 Task: Create a motivational quote design using floral elements in Canva.
Action: Mouse moved to (1066, 339)
Screenshot: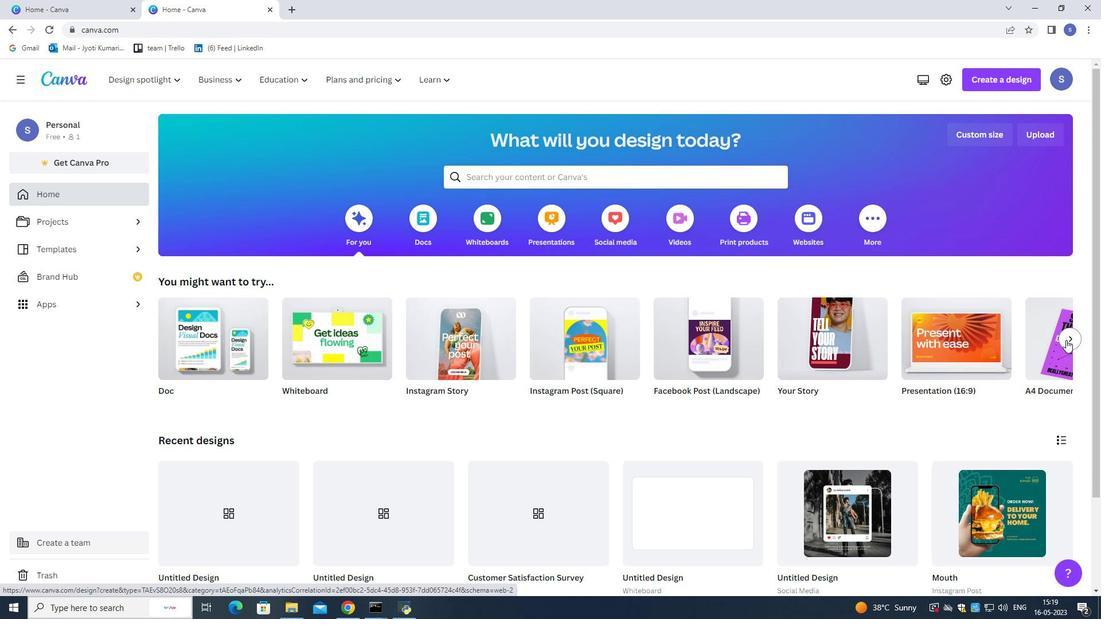 
Action: Mouse pressed left at (1066, 339)
Screenshot: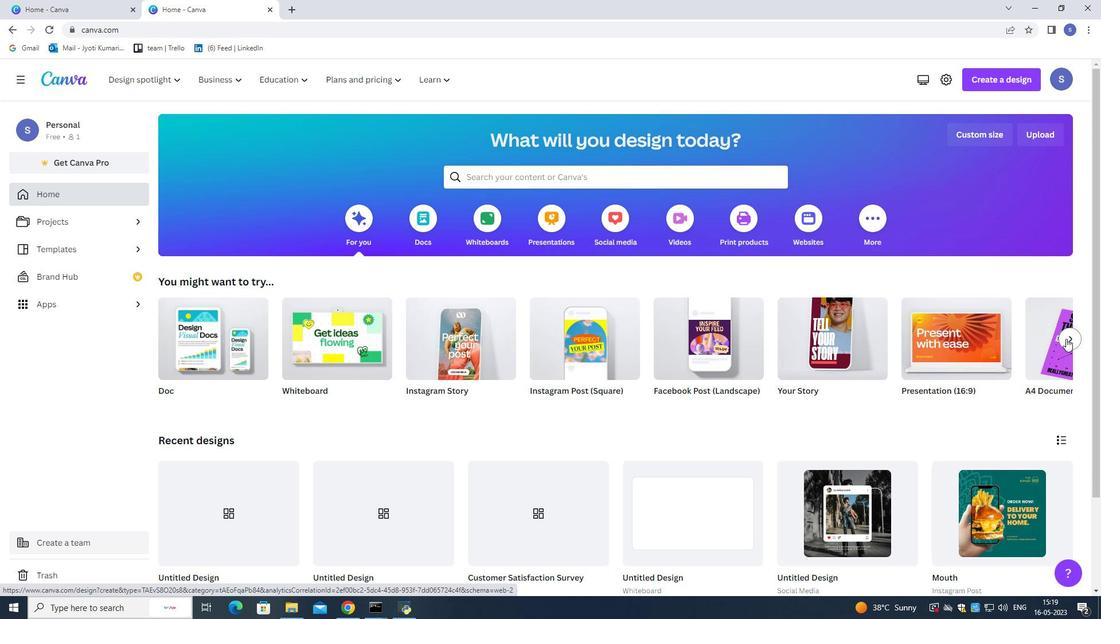 
Action: Mouse moved to (667, 345)
Screenshot: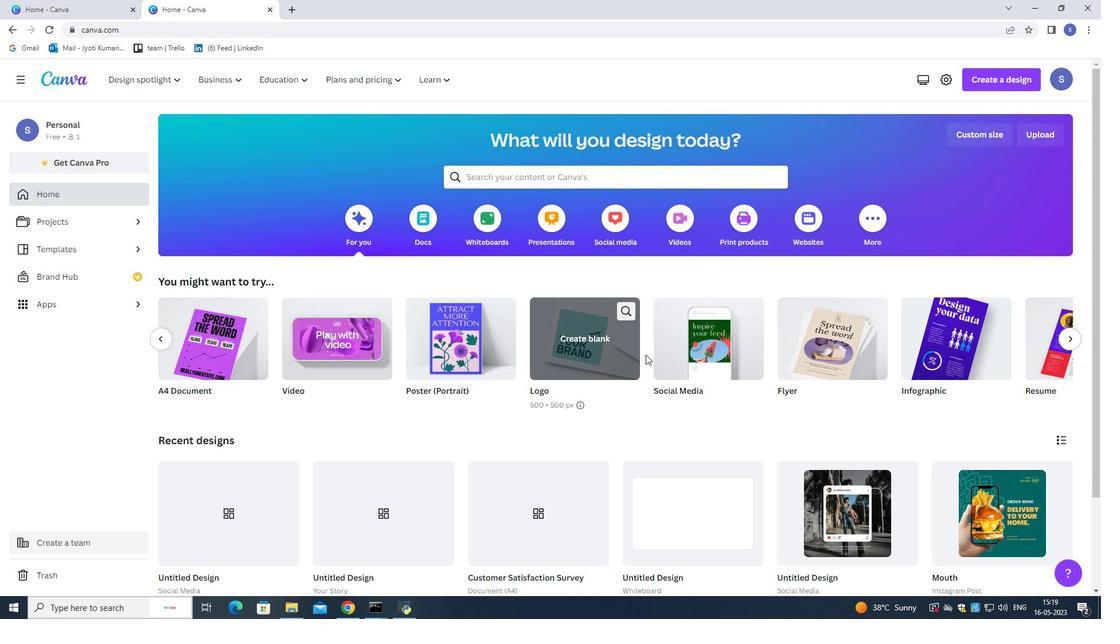 
Action: Mouse pressed left at (667, 345)
Screenshot: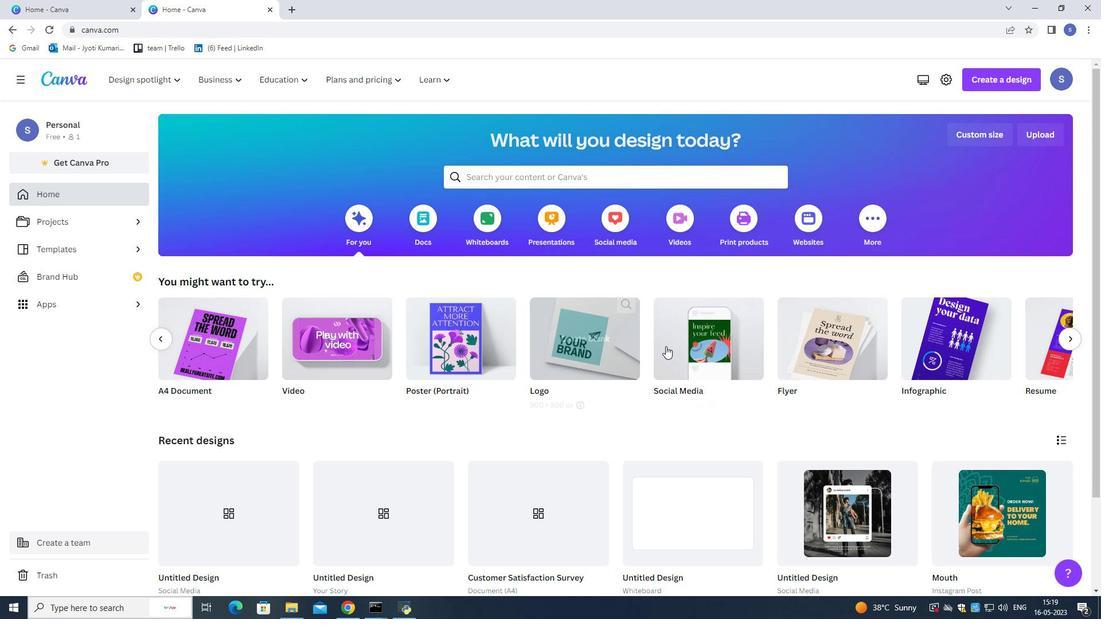 
Action: Mouse moved to (194, 275)
Screenshot: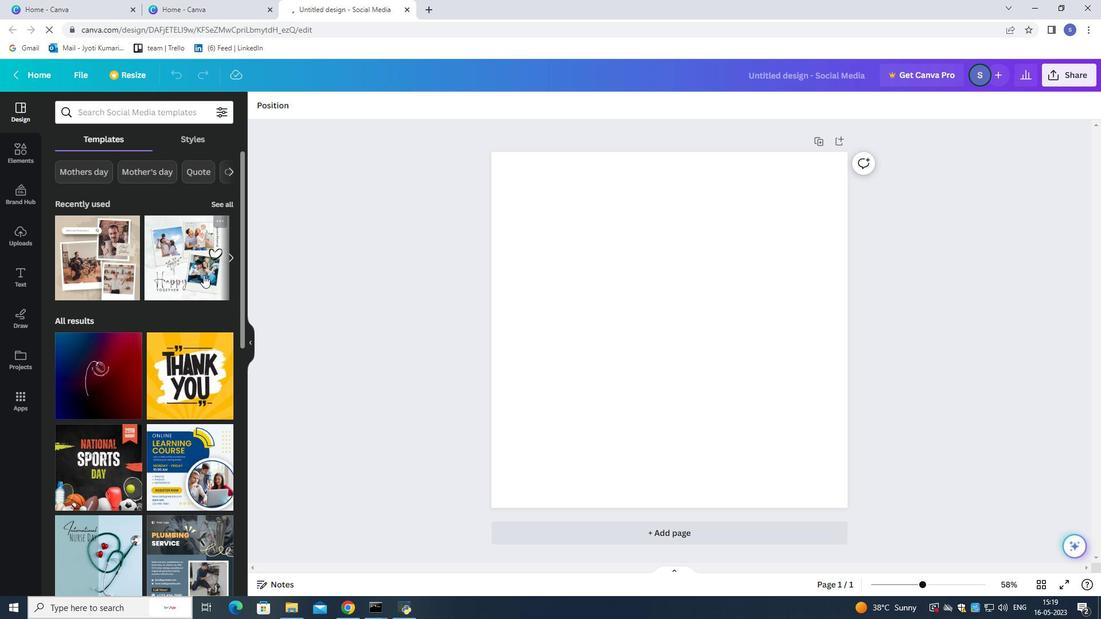 
Action: Mouse scrolled (194, 274) with delta (0, 0)
Screenshot: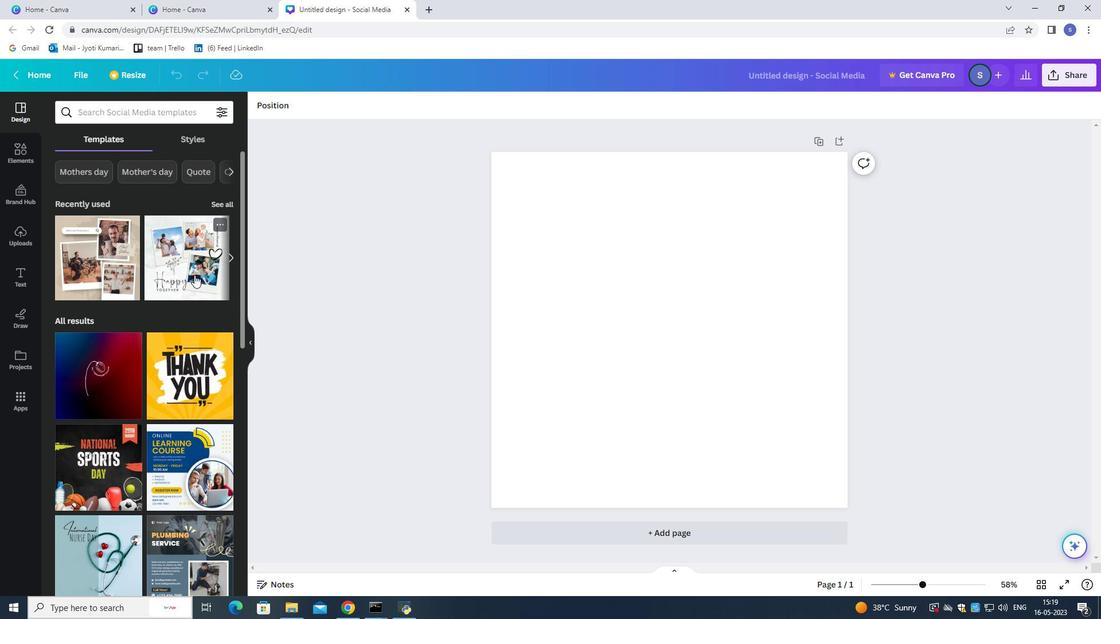 
Action: Mouse scrolled (194, 274) with delta (0, 0)
Screenshot: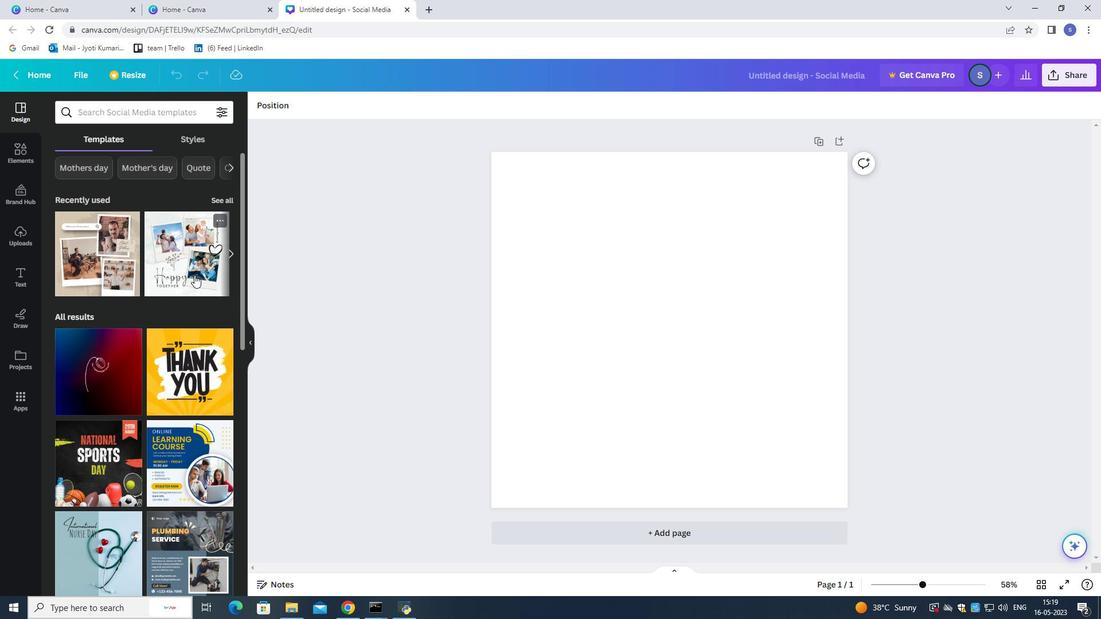 
Action: Mouse scrolled (194, 274) with delta (0, 0)
Screenshot: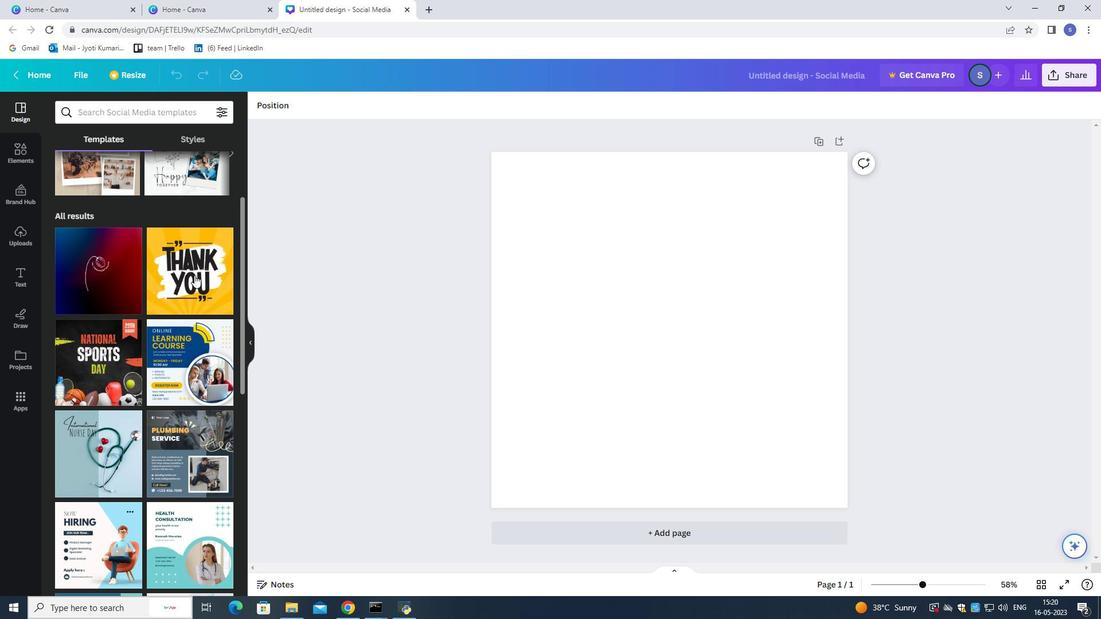 
Action: Mouse scrolled (194, 274) with delta (0, 0)
Screenshot: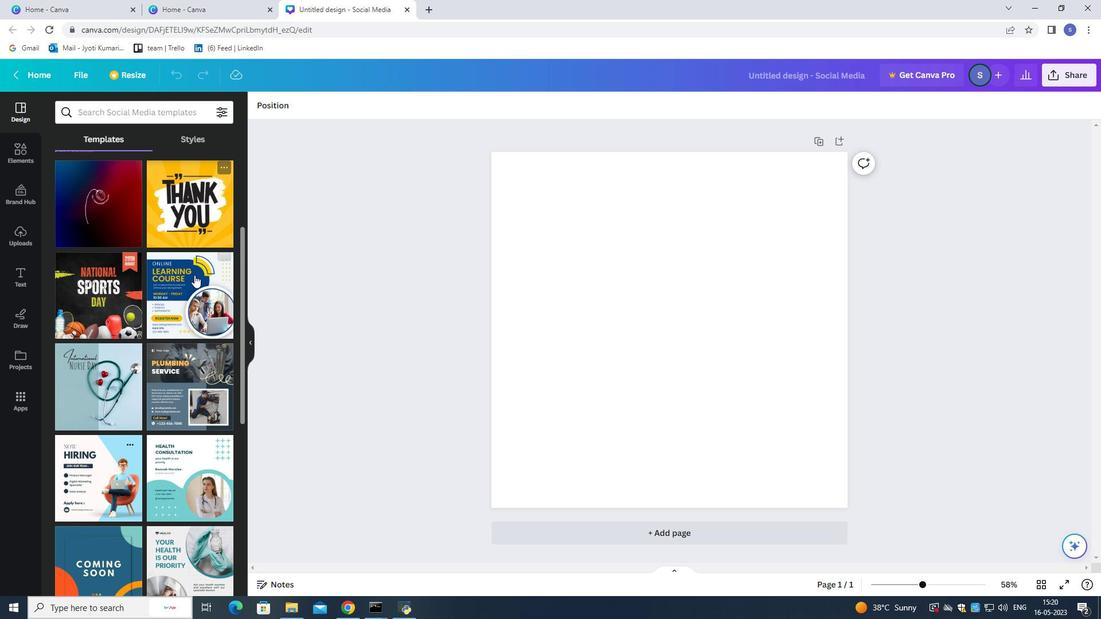 
Action: Mouse scrolled (194, 274) with delta (0, 0)
Screenshot: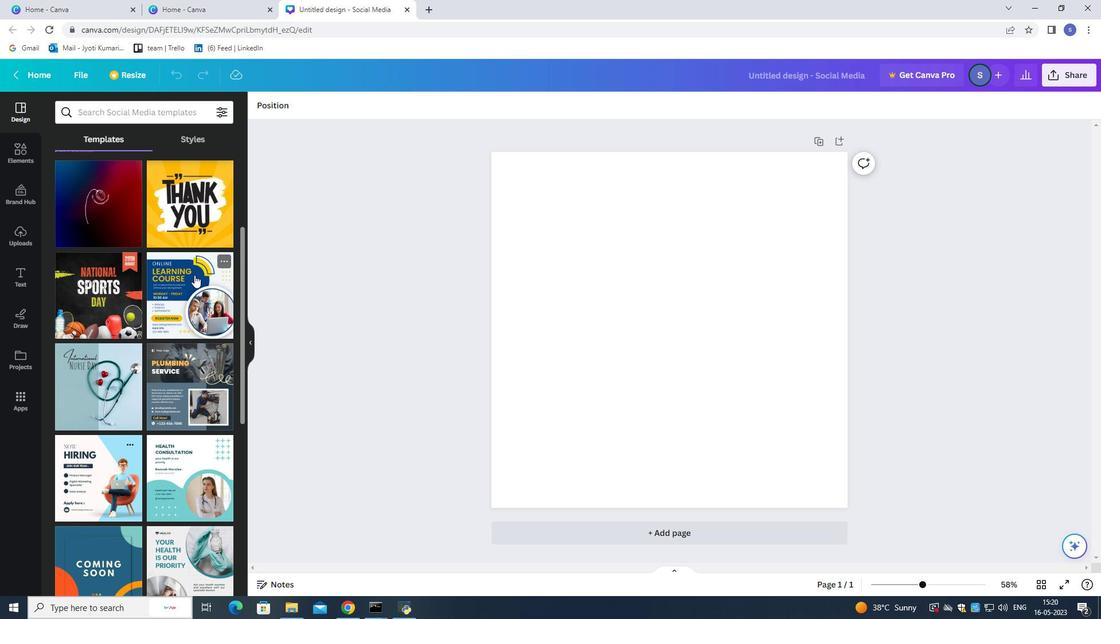 
Action: Mouse scrolled (194, 274) with delta (0, 0)
Screenshot: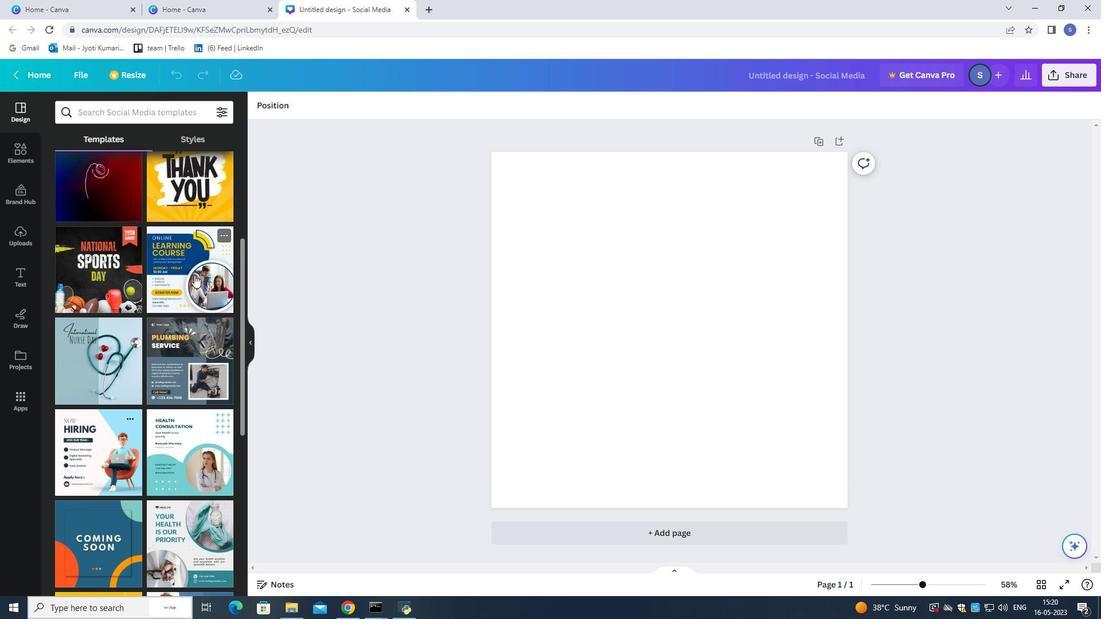 
Action: Mouse scrolled (194, 274) with delta (0, 0)
Screenshot: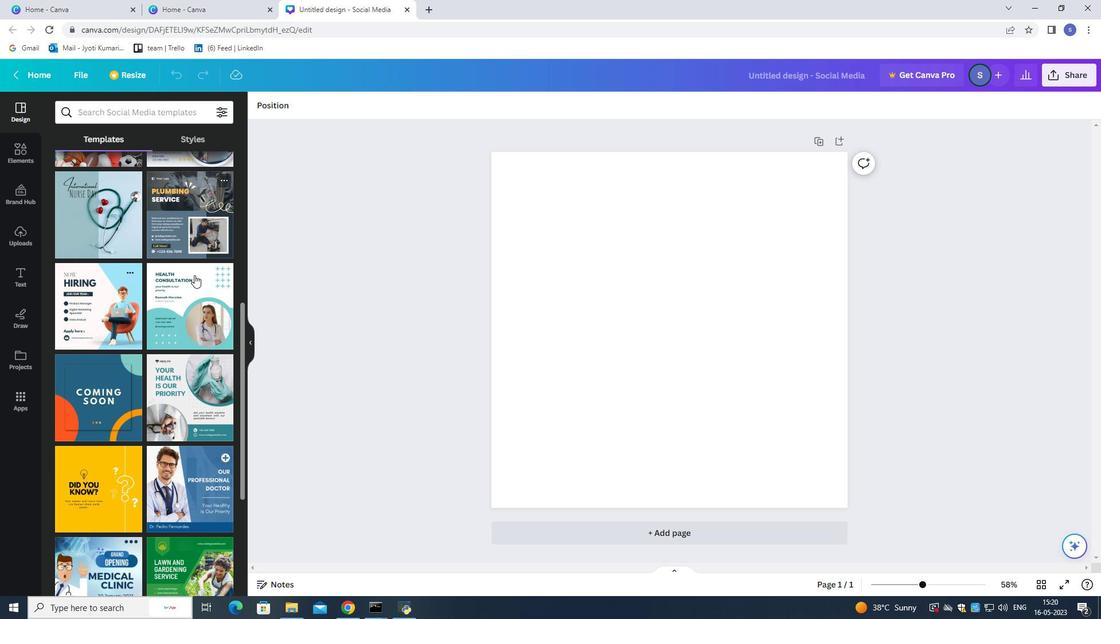 
Action: Mouse scrolled (194, 274) with delta (0, 0)
Screenshot: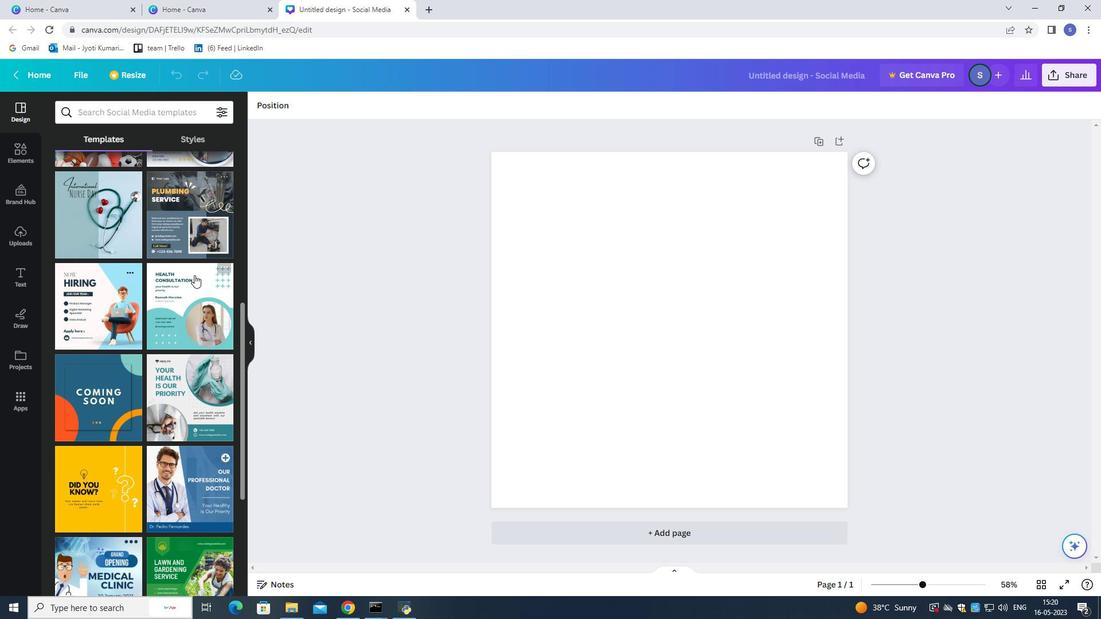 
Action: Mouse scrolled (194, 274) with delta (0, 0)
Screenshot: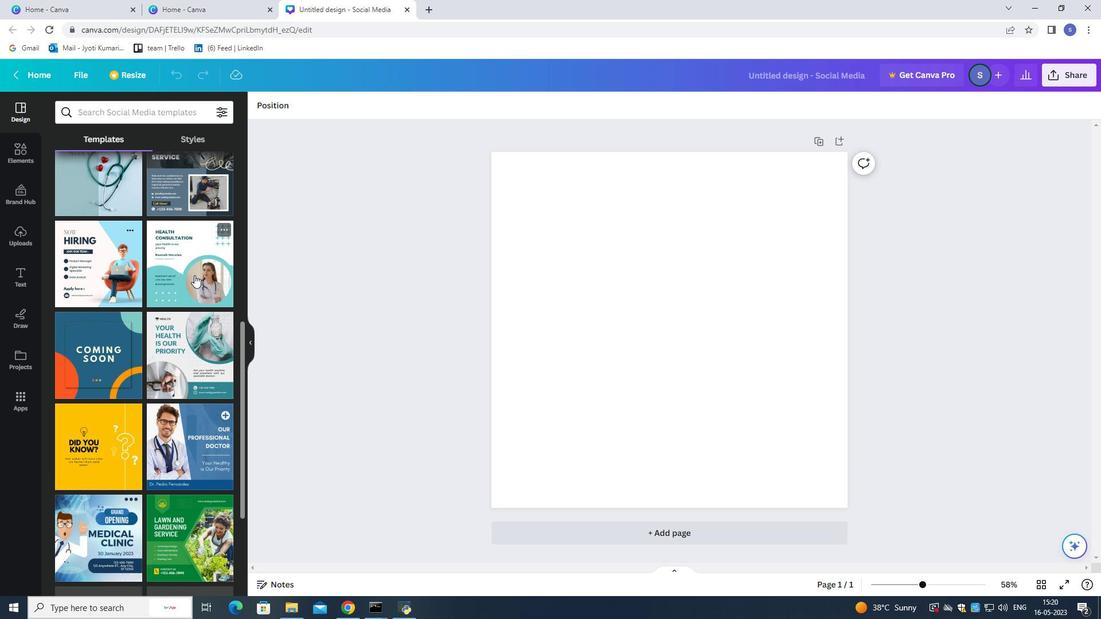 
Action: Mouse moved to (194, 273)
Screenshot: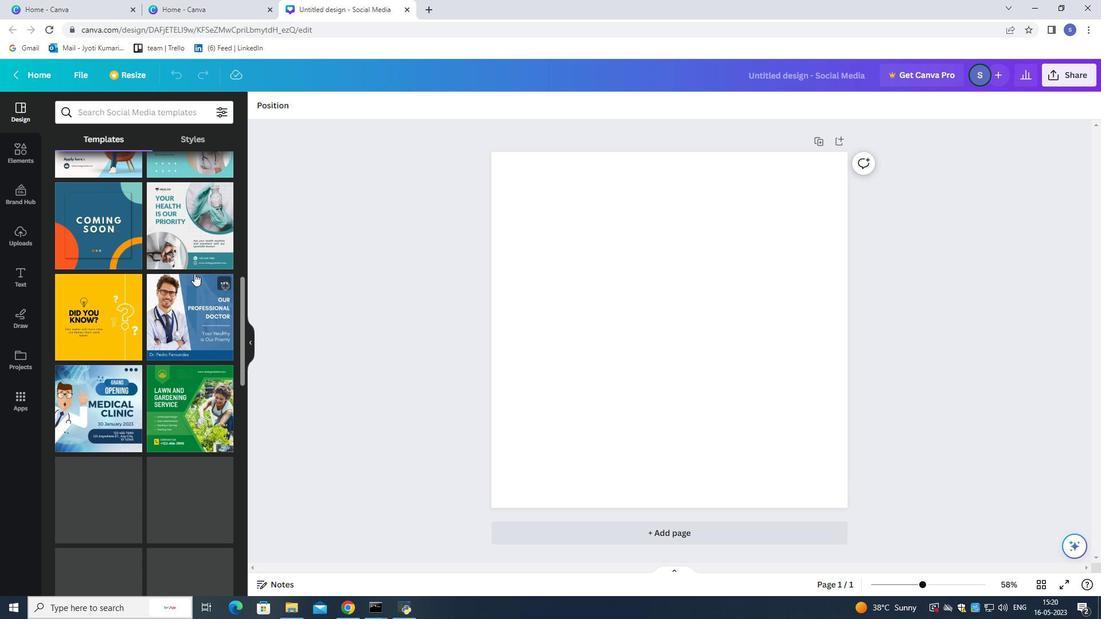 
Action: Mouse scrolled (194, 273) with delta (0, 0)
Screenshot: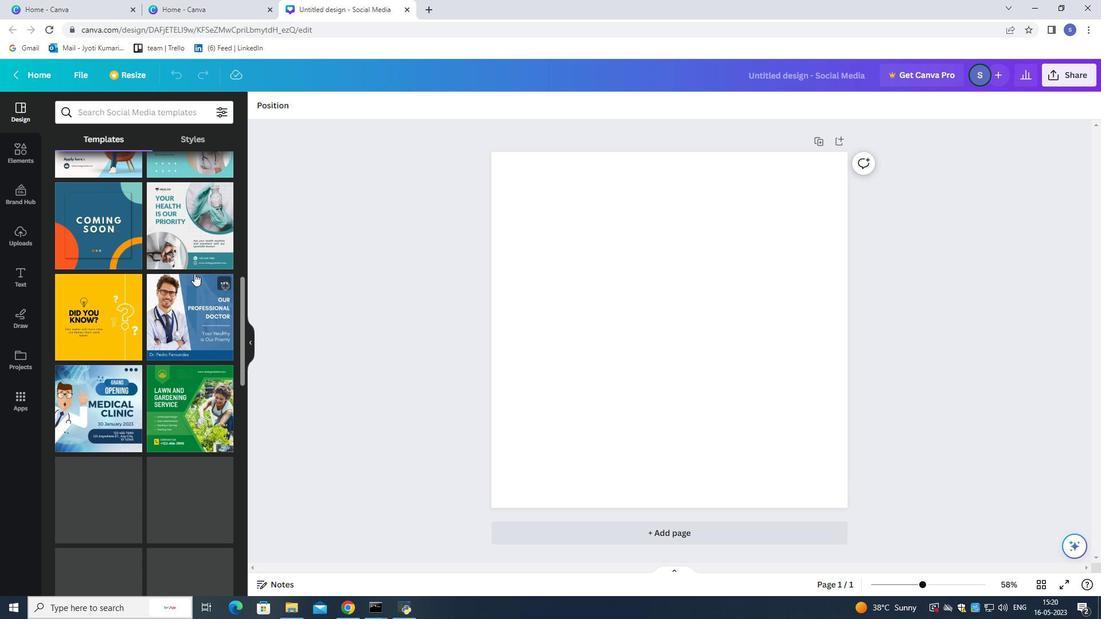 
Action: Mouse moved to (200, 277)
Screenshot: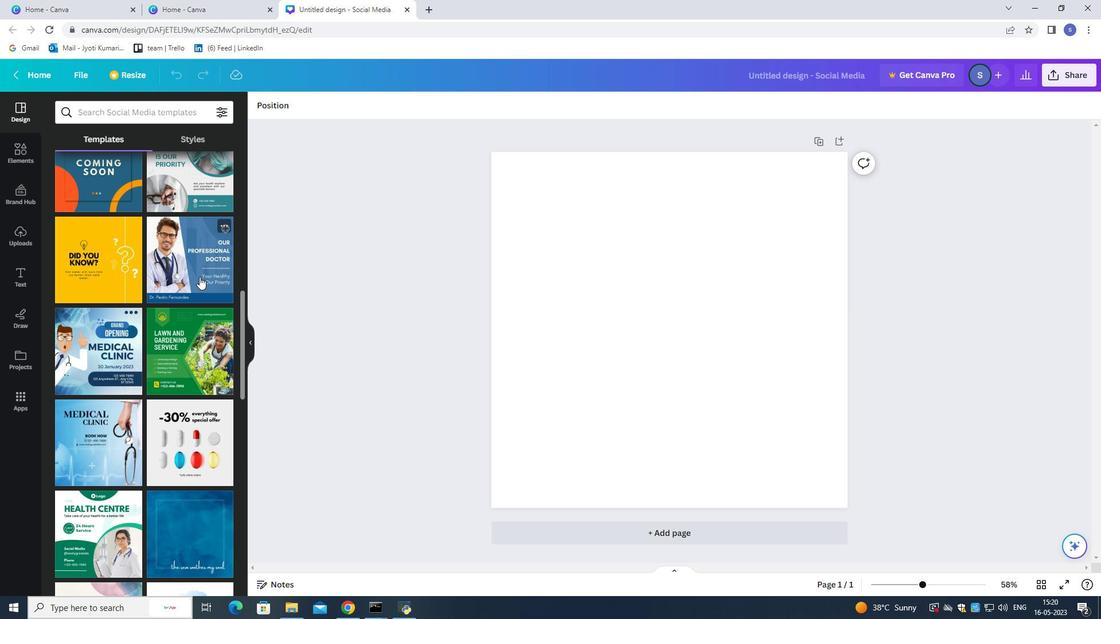 
Action: Mouse scrolled (200, 277) with delta (0, 0)
Screenshot: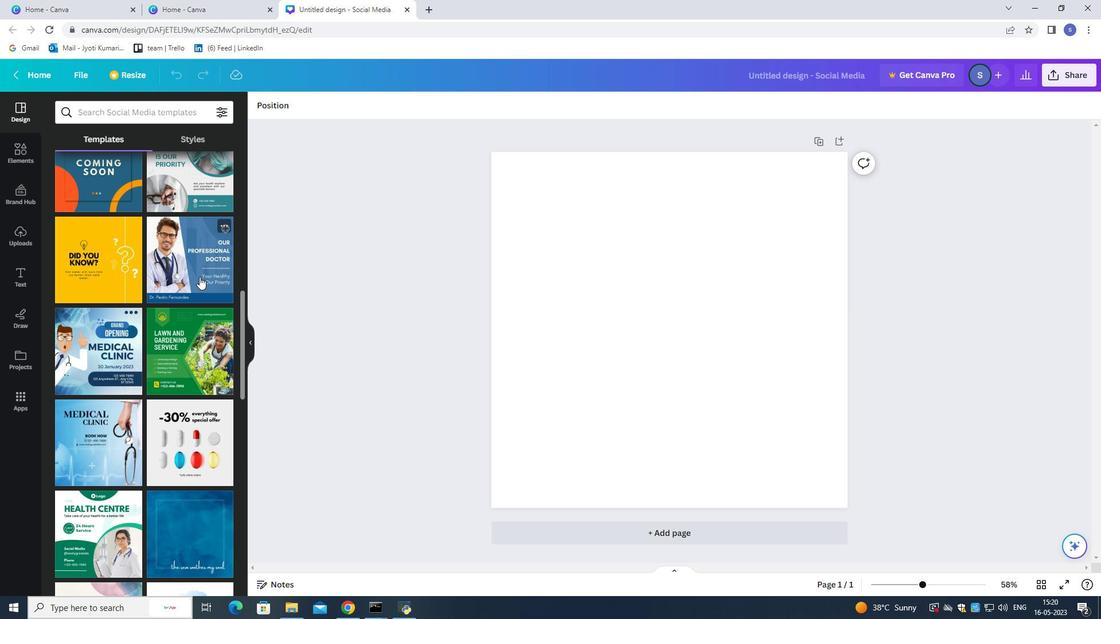 
Action: Mouse moved to (200, 280)
Screenshot: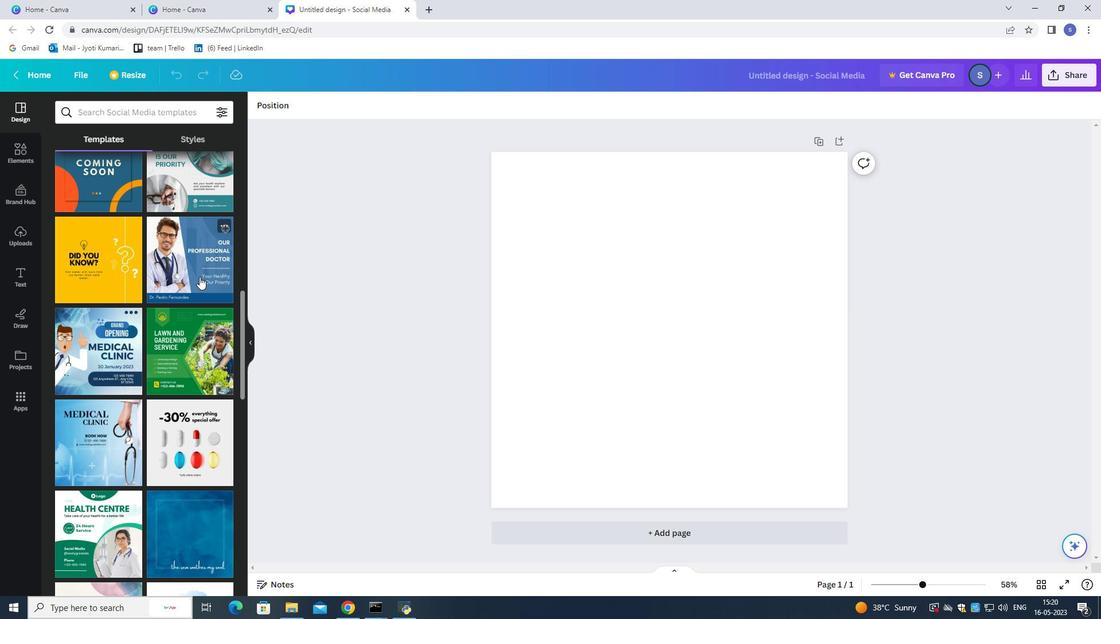 
Action: Mouse scrolled (200, 279) with delta (0, 0)
Screenshot: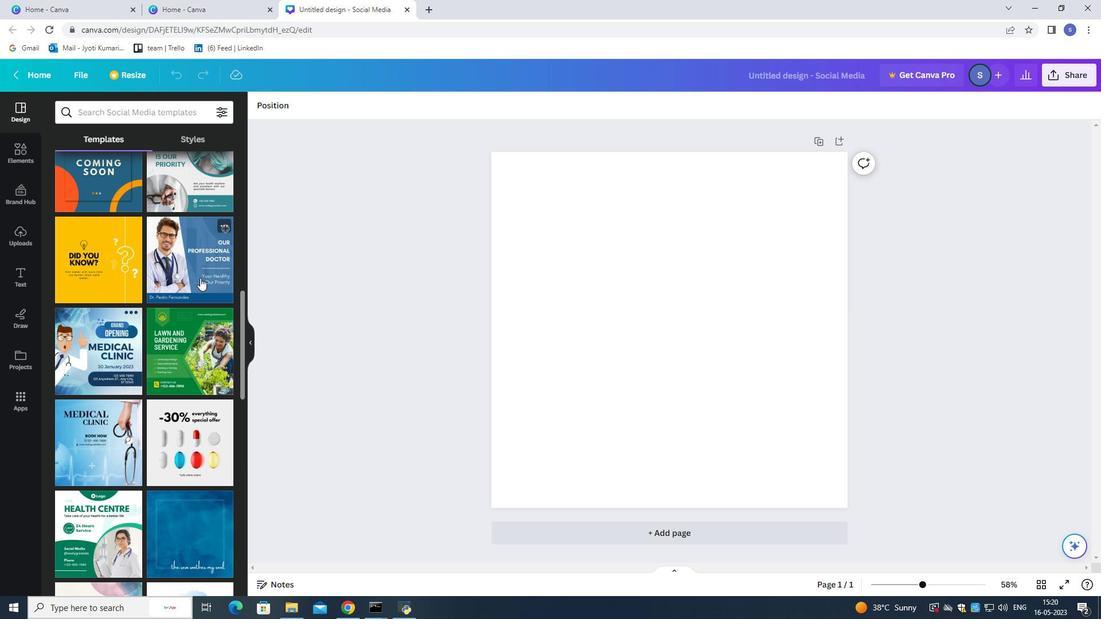 
Action: Mouse moved to (200, 278)
Screenshot: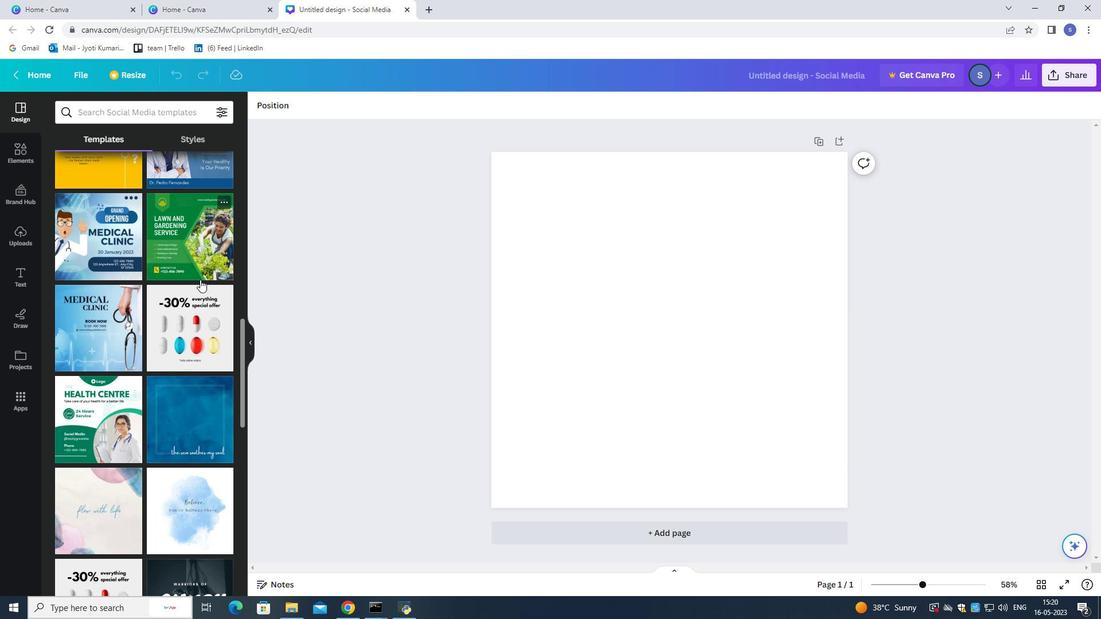 
Action: Mouse scrolled (200, 278) with delta (0, 0)
Screenshot: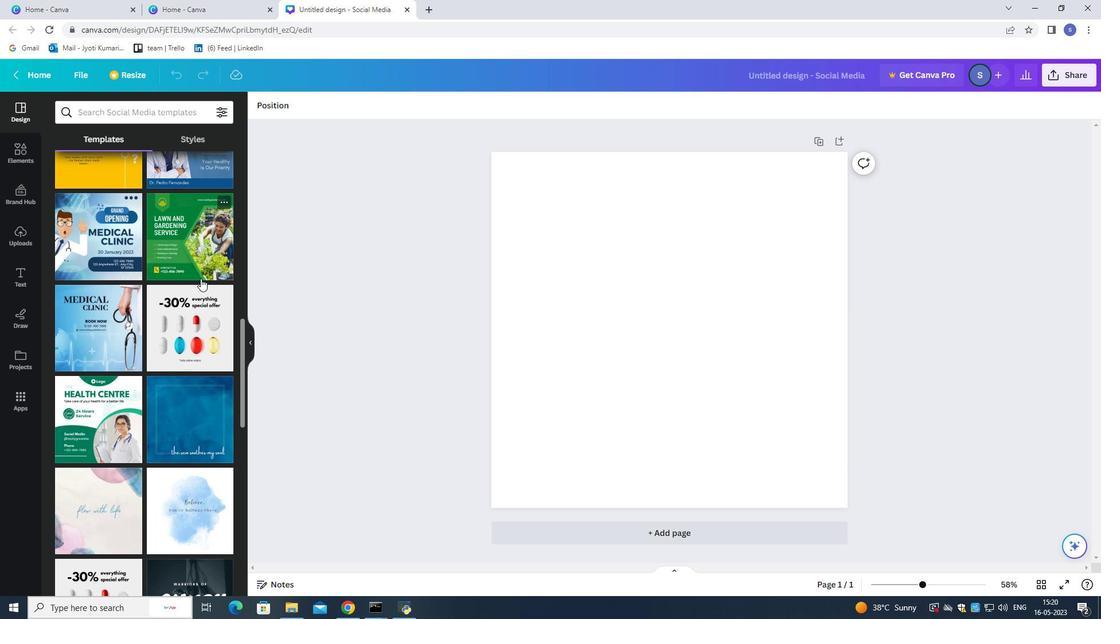 
Action: Mouse moved to (200, 277)
Screenshot: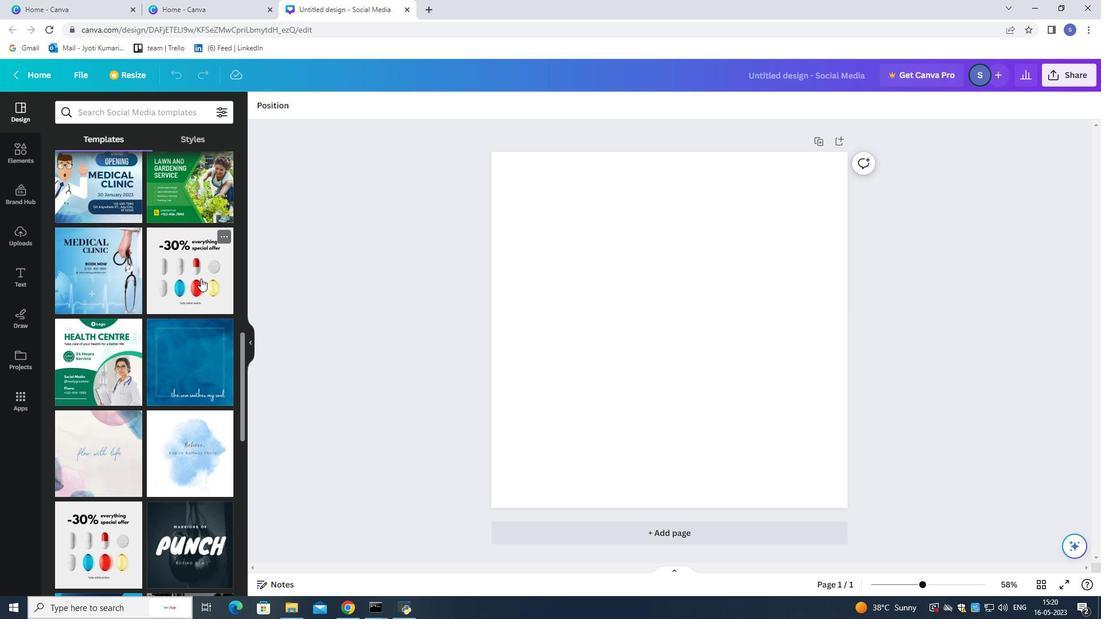 
Action: Mouse scrolled (200, 277) with delta (0, 0)
Screenshot: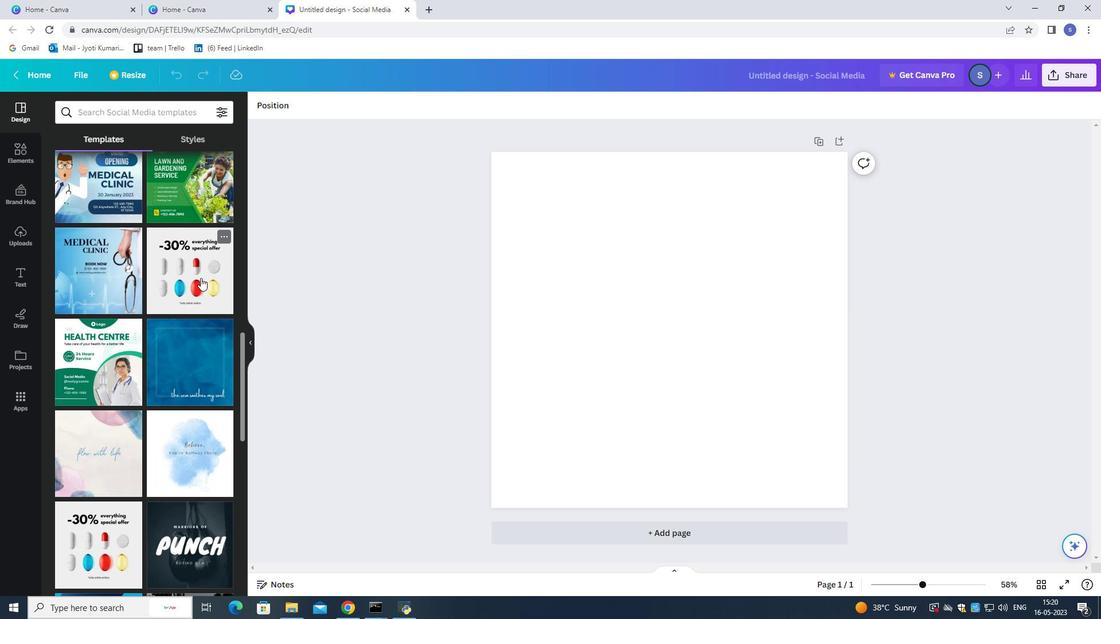 
Action: Mouse scrolled (200, 277) with delta (0, 0)
Screenshot: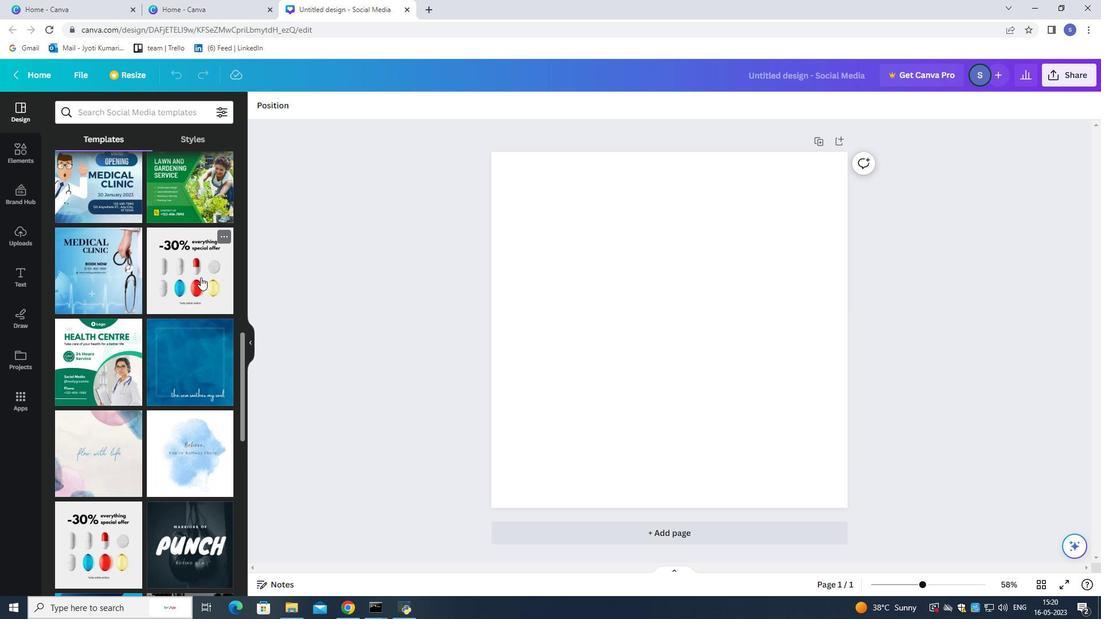 
Action: Mouse scrolled (200, 277) with delta (0, 0)
Screenshot: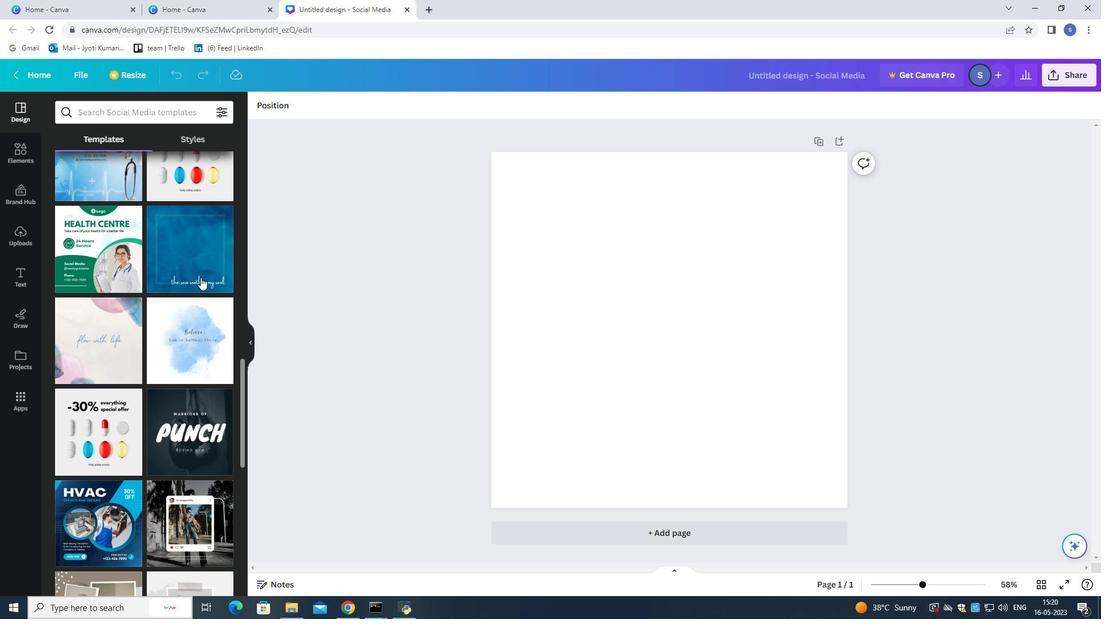 
Action: Mouse scrolled (200, 277) with delta (0, 0)
Screenshot: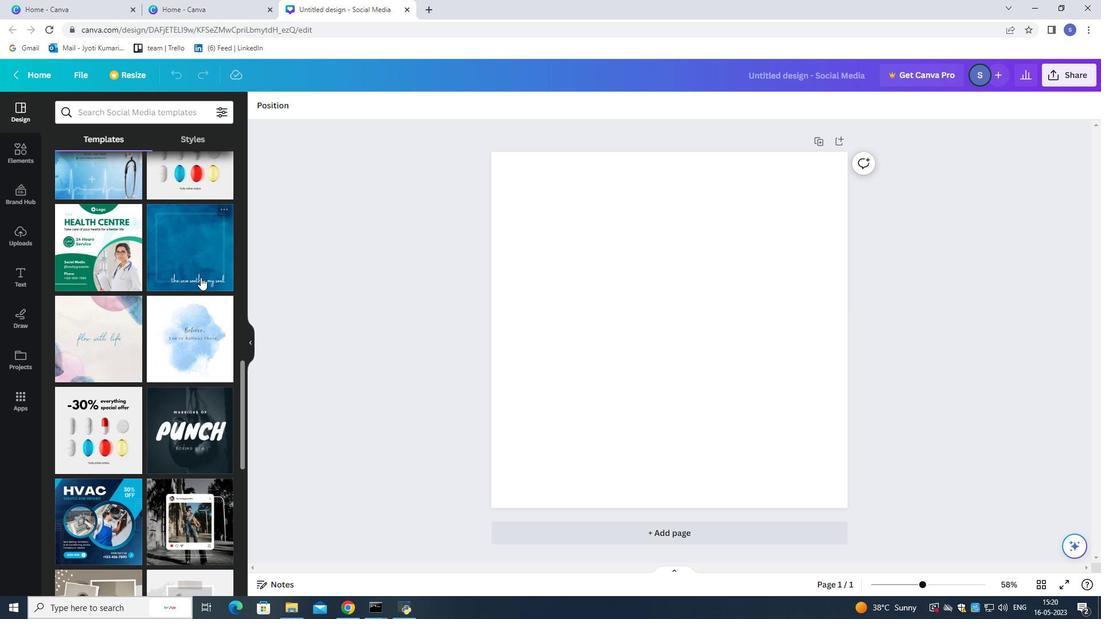 
Action: Mouse scrolled (200, 277) with delta (0, 0)
Screenshot: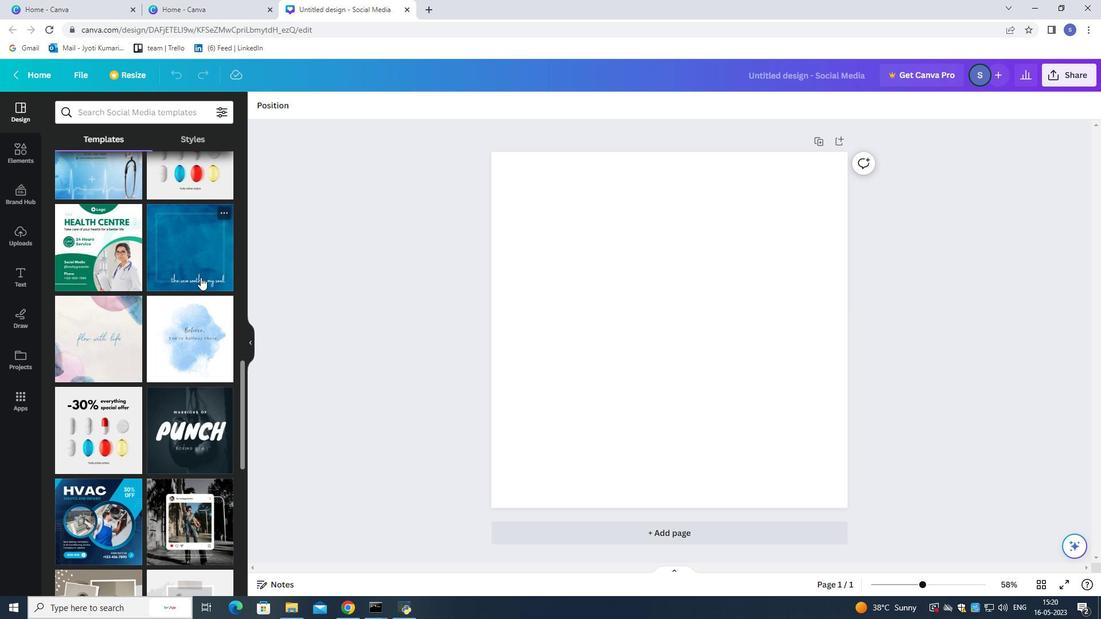 
Action: Mouse scrolled (200, 277) with delta (0, 0)
Screenshot: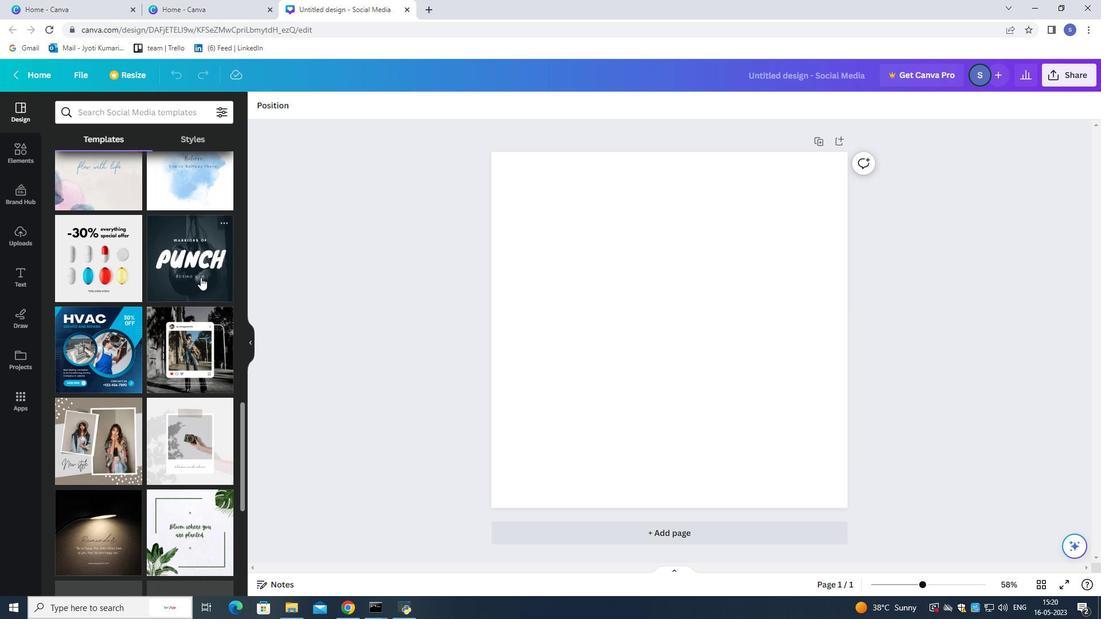 
Action: Mouse moved to (200, 277)
Screenshot: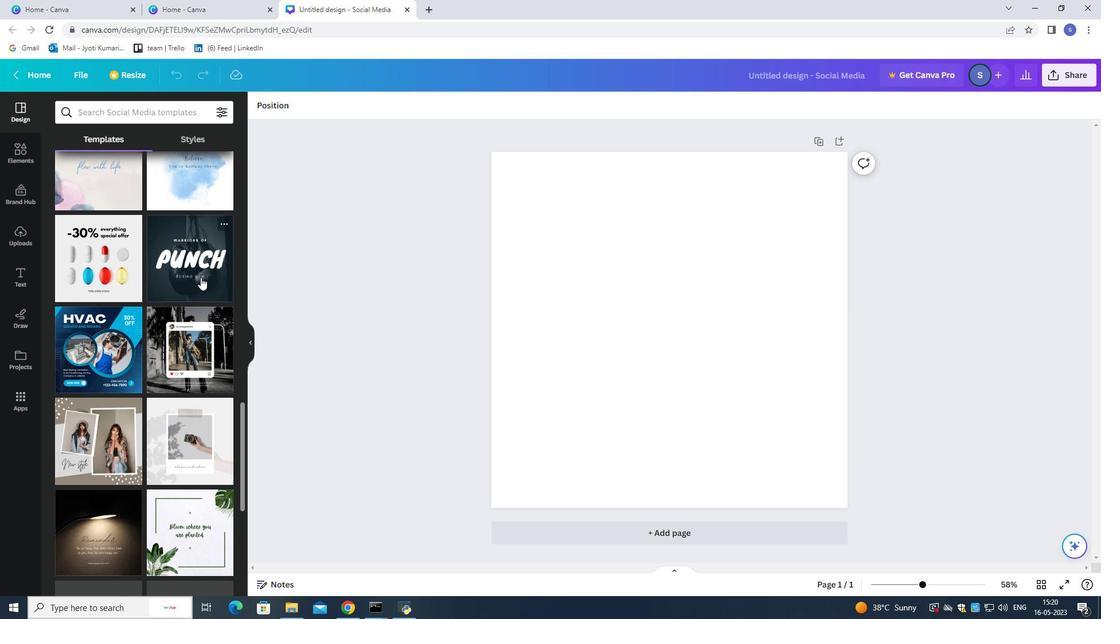 
Action: Mouse scrolled (200, 276) with delta (0, 0)
Screenshot: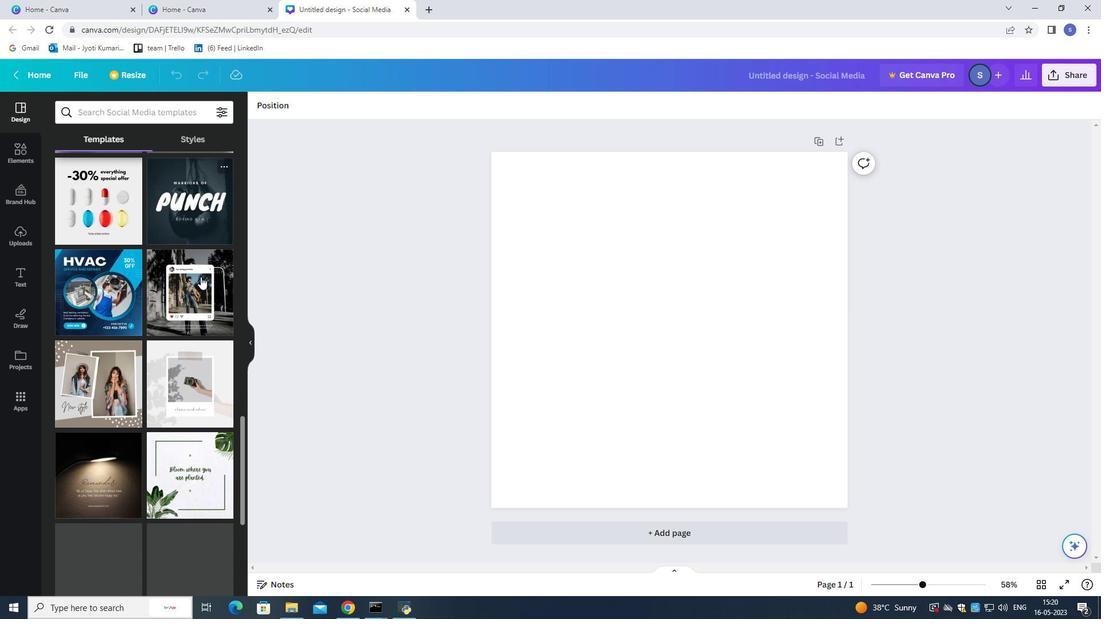 
Action: Mouse moved to (201, 277)
Screenshot: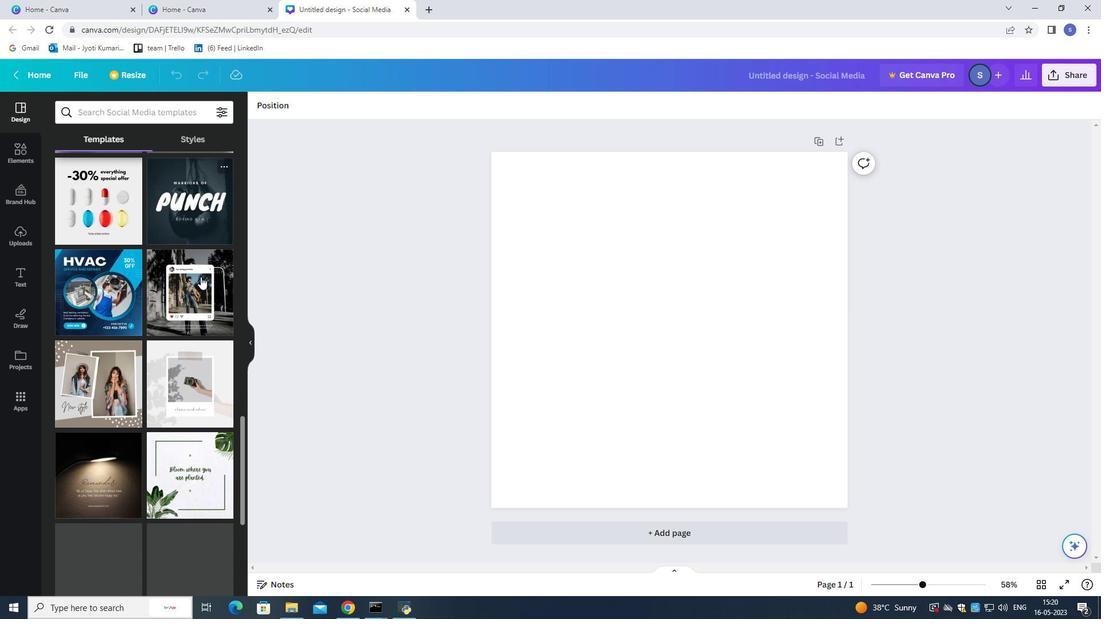 
Action: Mouse scrolled (201, 276) with delta (0, 0)
Screenshot: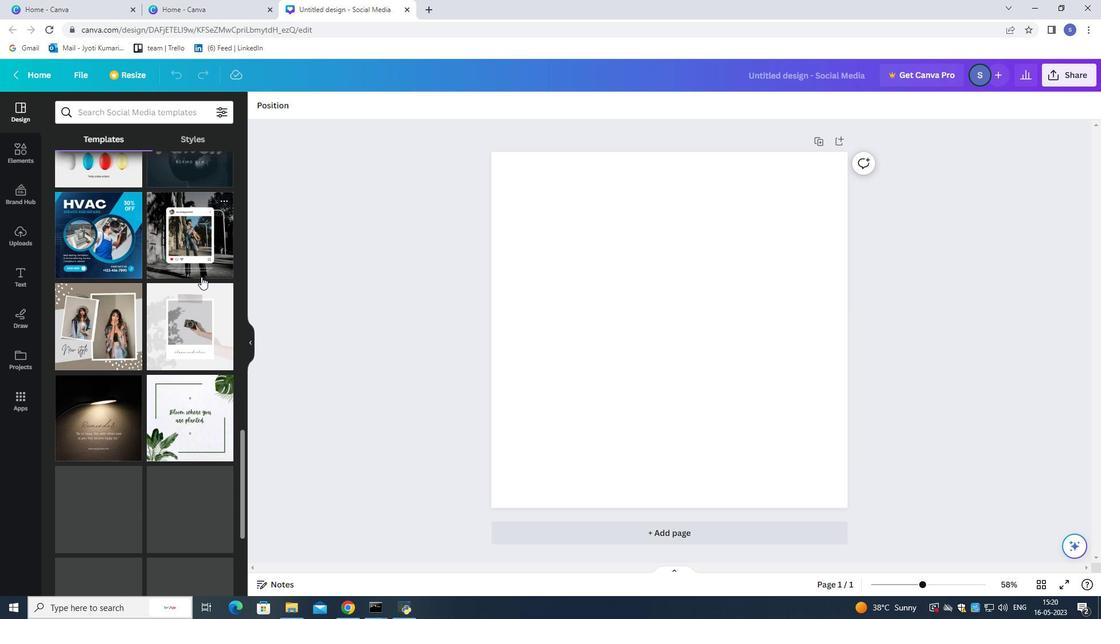 
Action: Mouse moved to (201, 277)
Screenshot: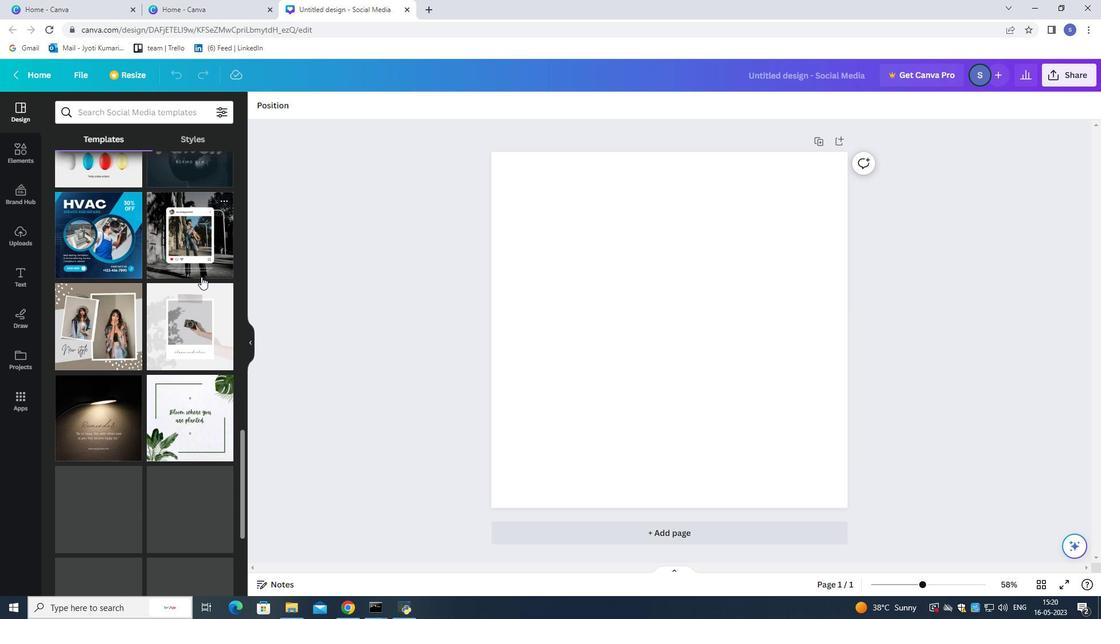 
Action: Mouse scrolled (201, 276) with delta (0, 0)
Screenshot: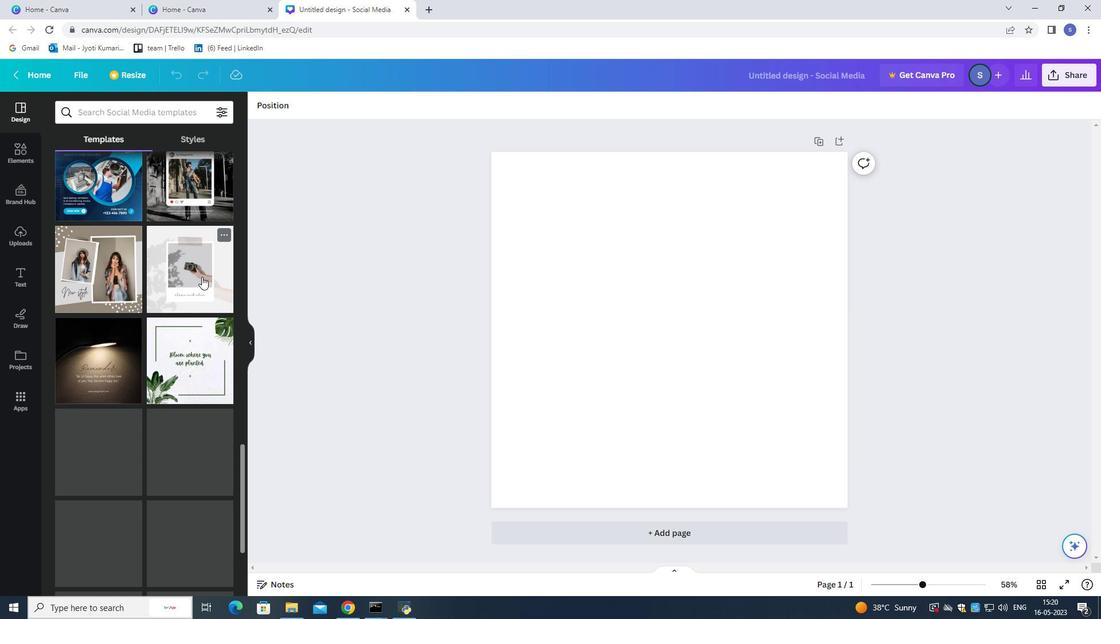 
Action: Mouse scrolled (201, 276) with delta (0, 0)
Screenshot: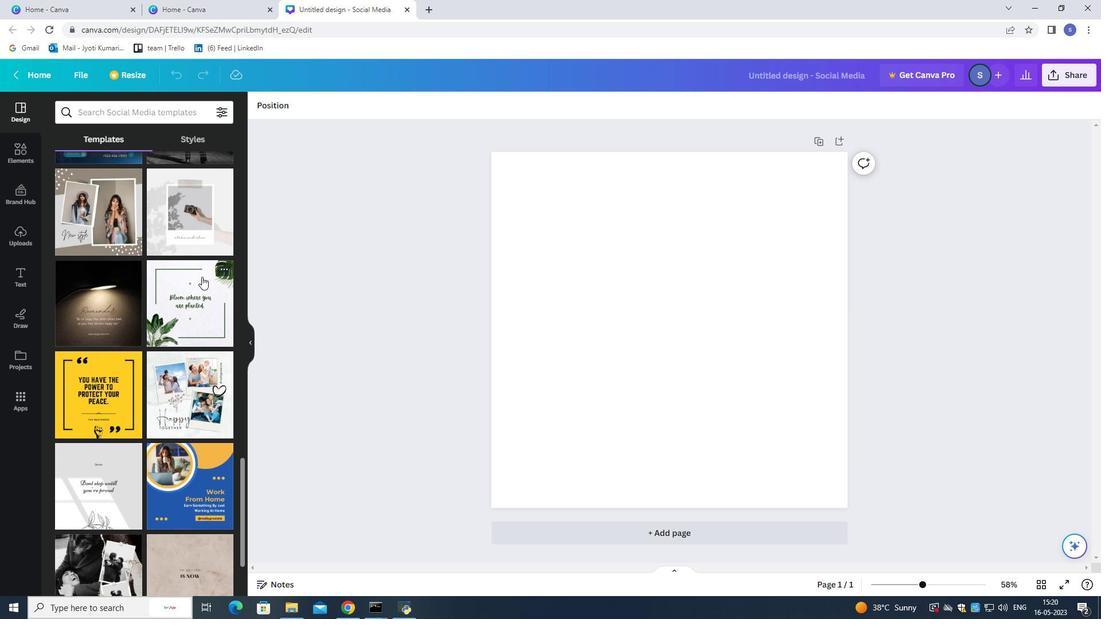 
Action: Mouse moved to (197, 257)
Screenshot: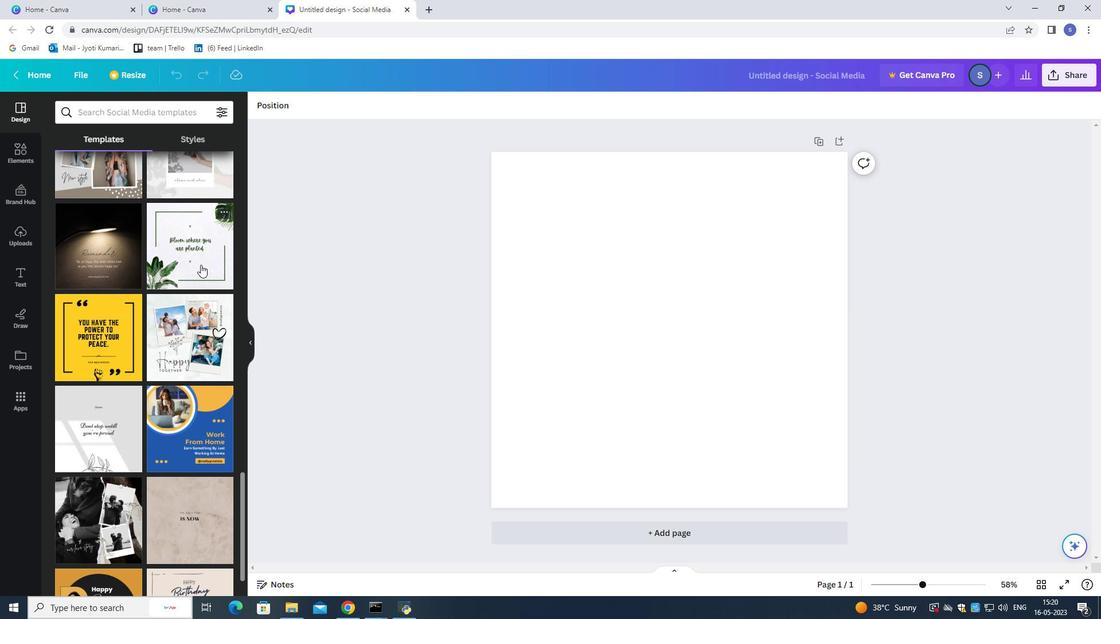 
Action: Mouse pressed left at (197, 257)
Screenshot: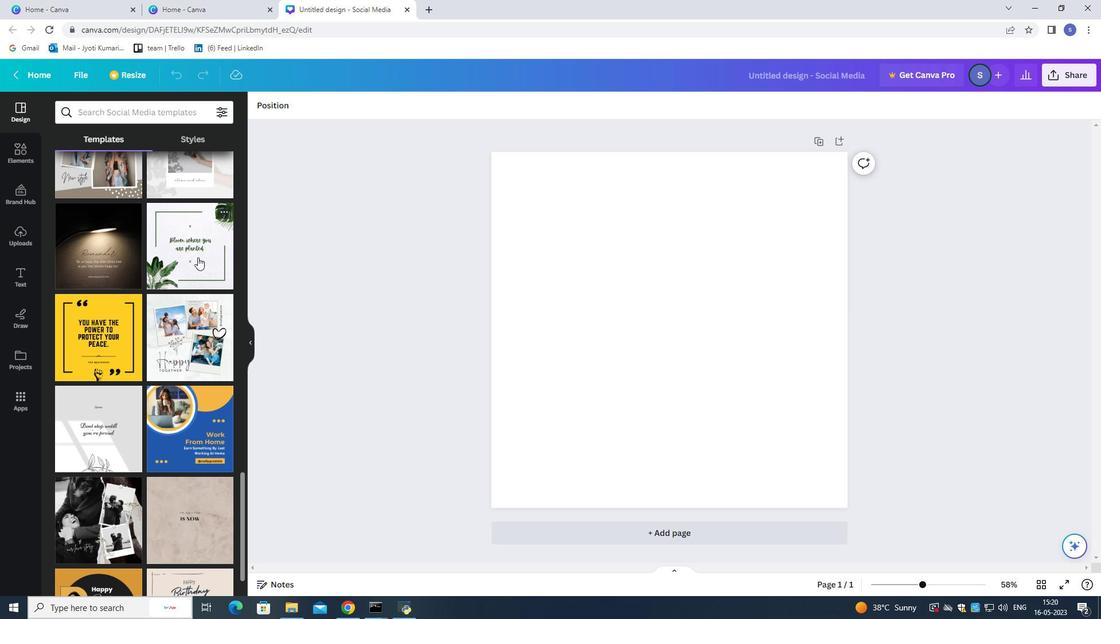 
Action: Mouse moved to (123, 489)
Screenshot: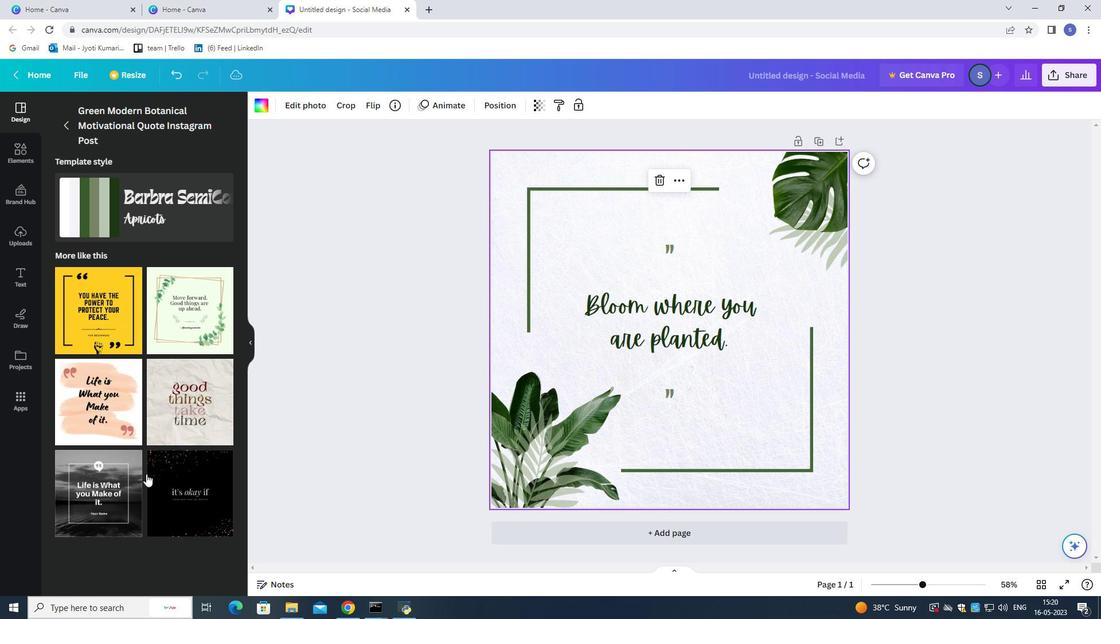 
Action: Mouse scrolled (123, 488) with delta (0, 0)
Screenshot: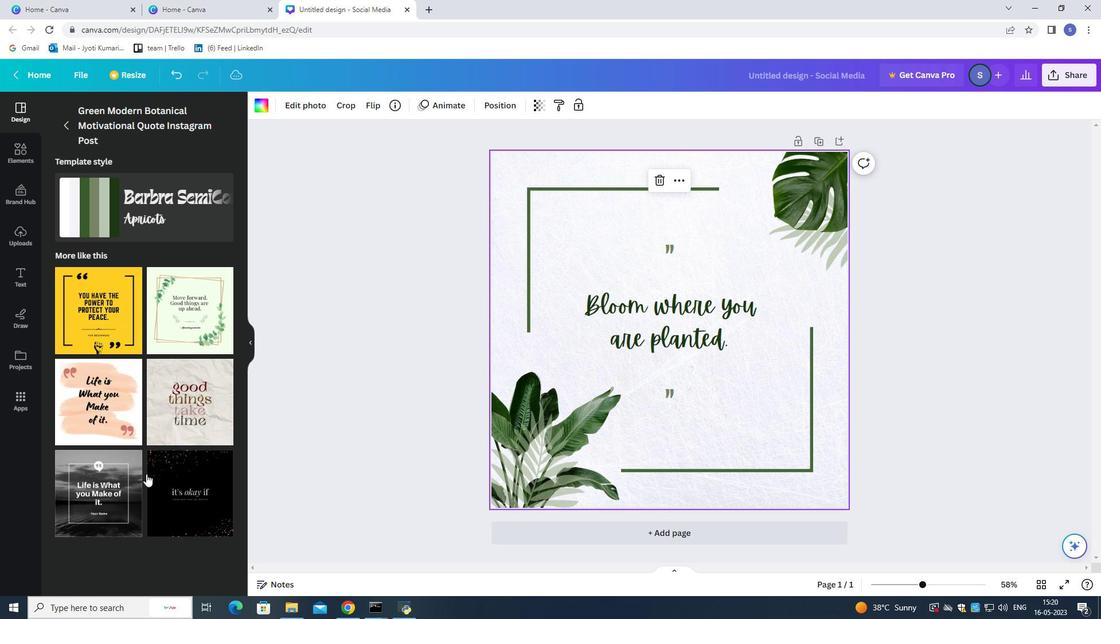
Action: Mouse moved to (123, 500)
Screenshot: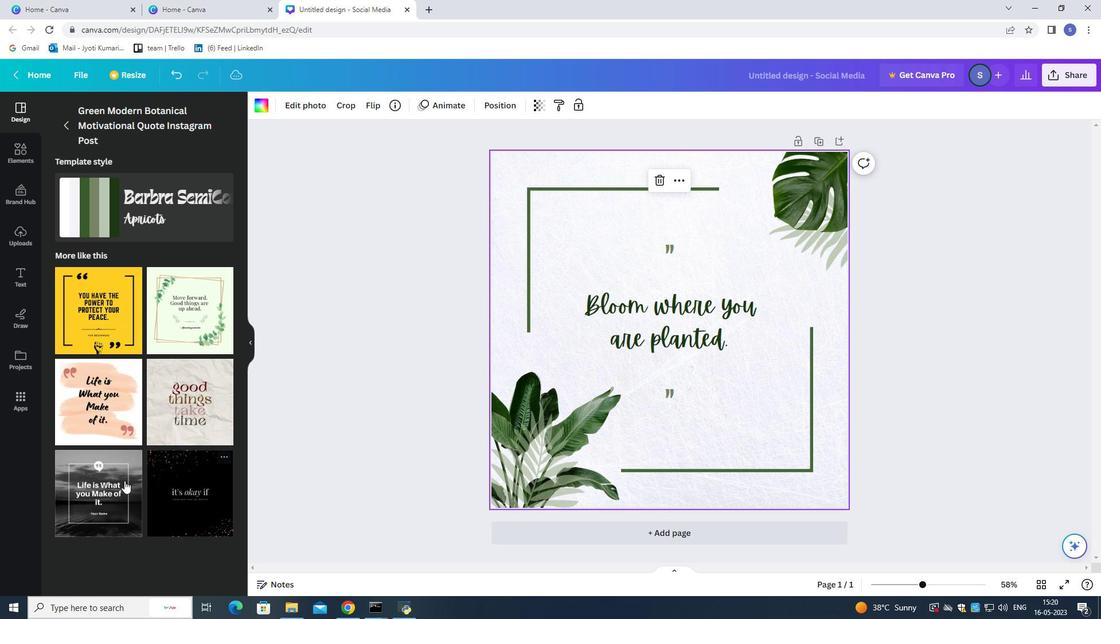 
Action: Mouse scrolled (123, 500) with delta (0, 0)
Screenshot: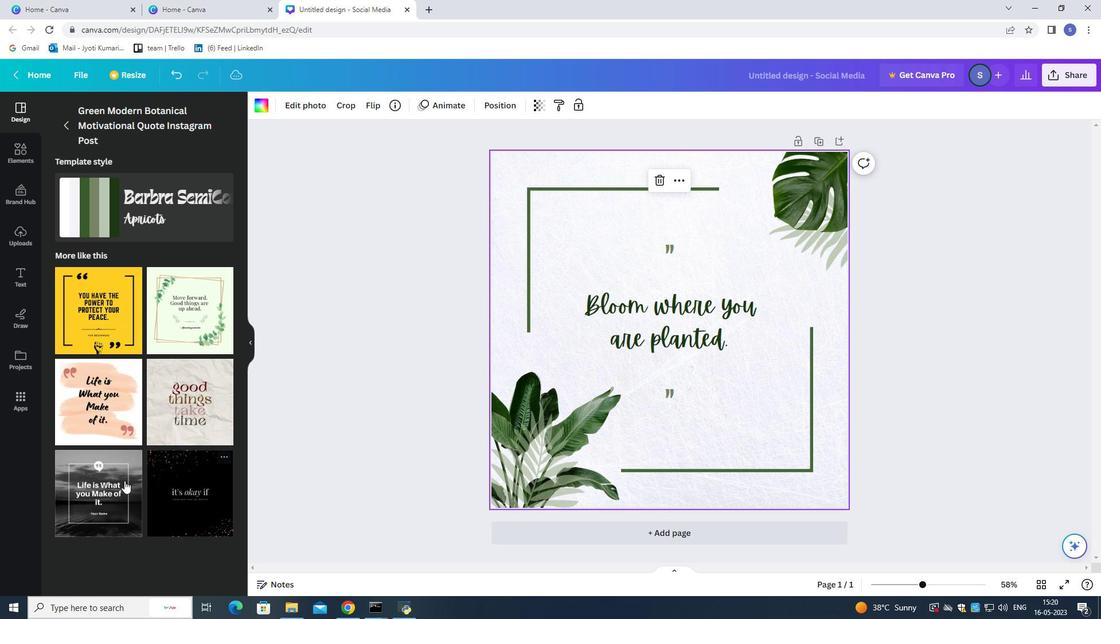 
Action: Mouse moved to (123, 503)
Screenshot: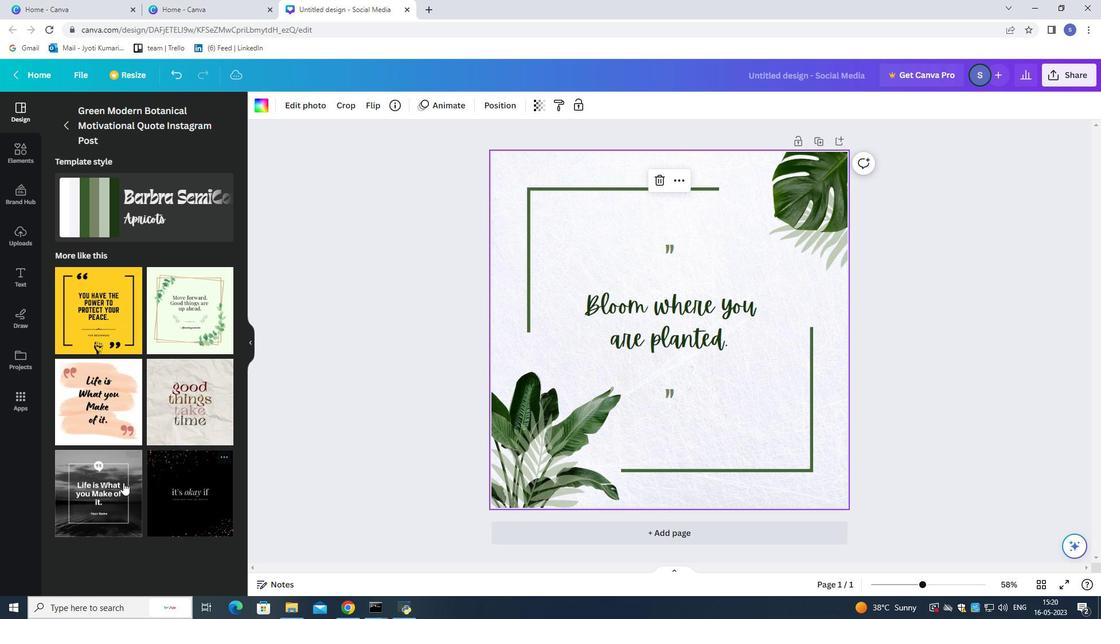 
Action: Mouse scrolled (123, 503) with delta (0, 0)
Screenshot: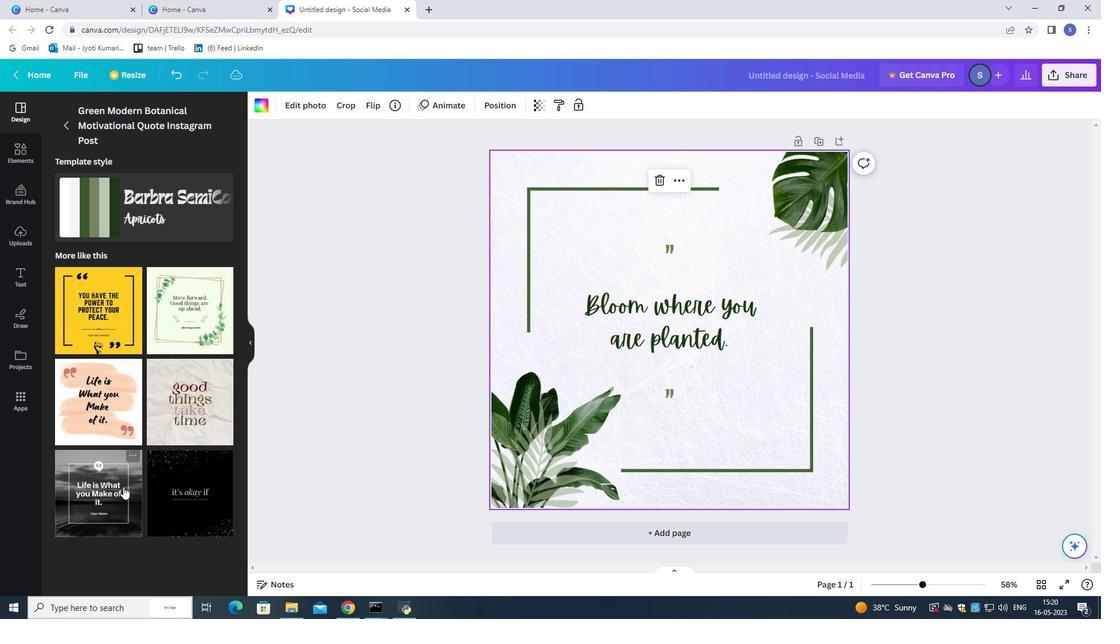 
Action: Mouse moved to (123, 503)
Screenshot: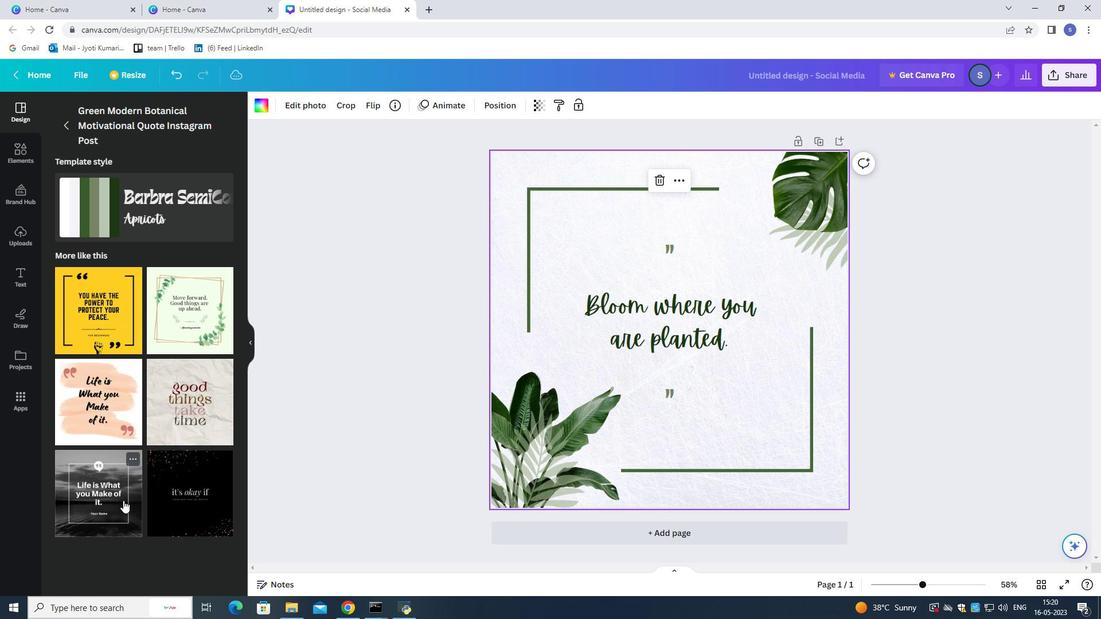
Action: Mouse scrolled (123, 503) with delta (0, 0)
Screenshot: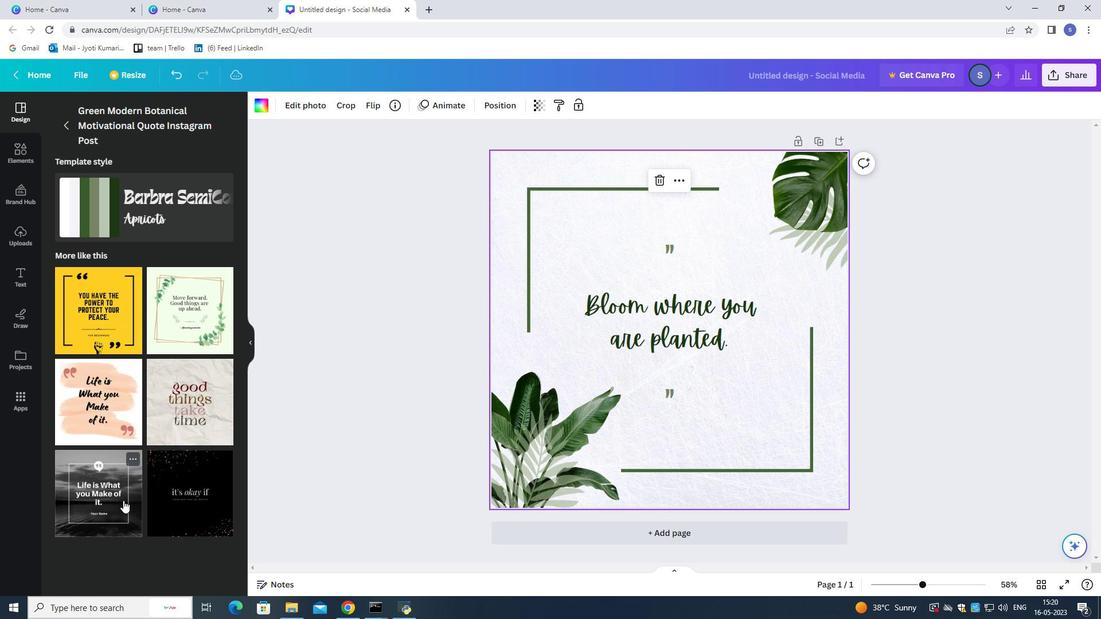 
Action: Mouse moved to (697, 318)
Screenshot: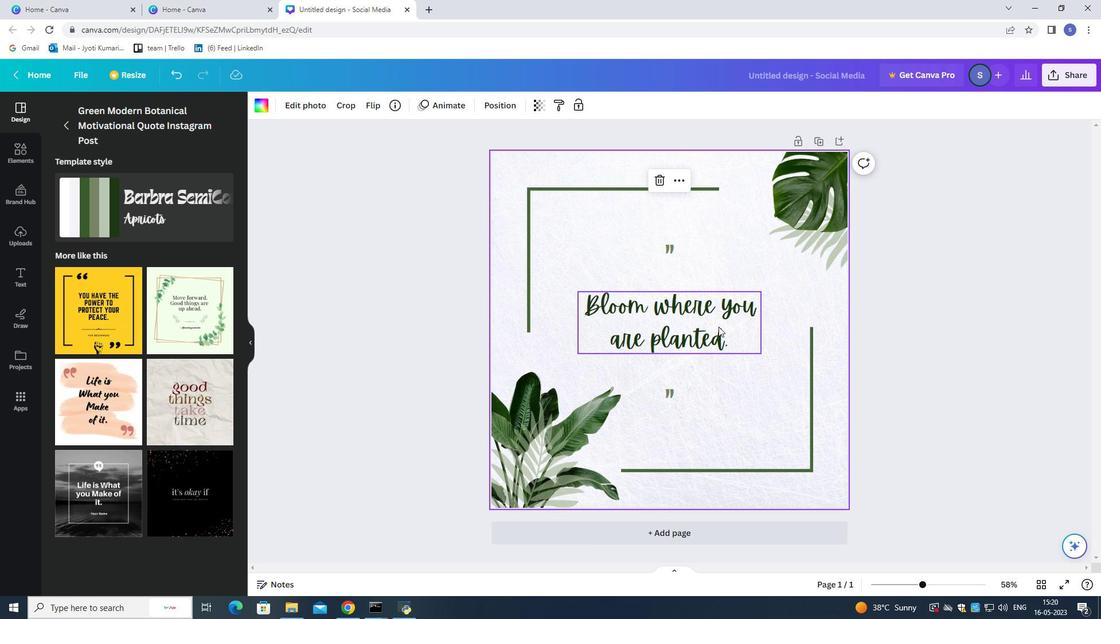 
Action: Mouse pressed left at (697, 318)
Screenshot: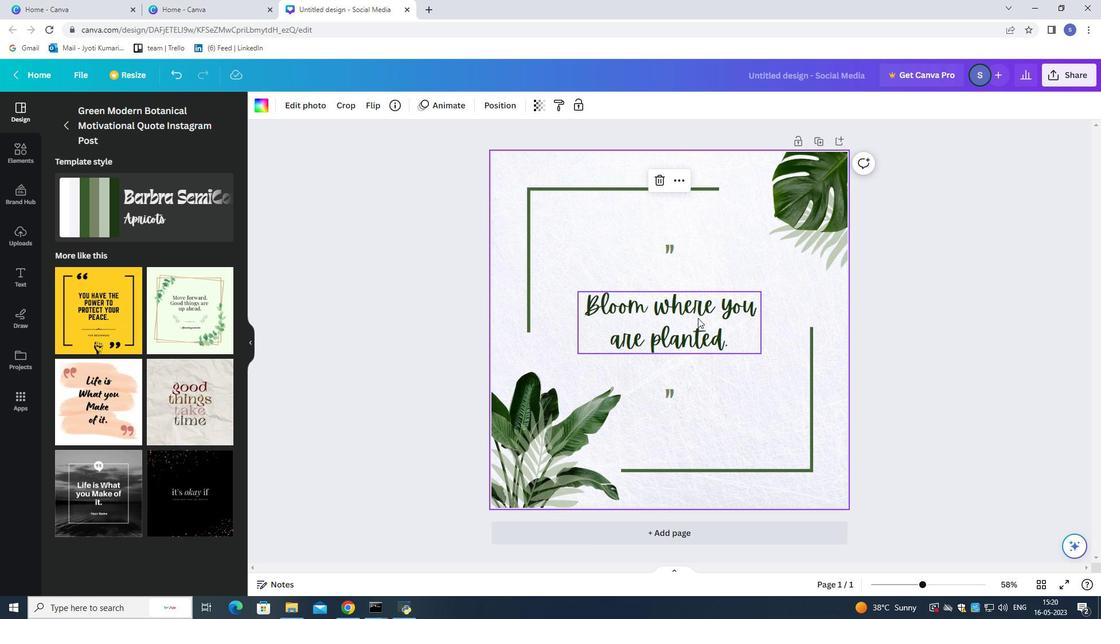 
Action: Mouse moved to (630, 305)
Screenshot: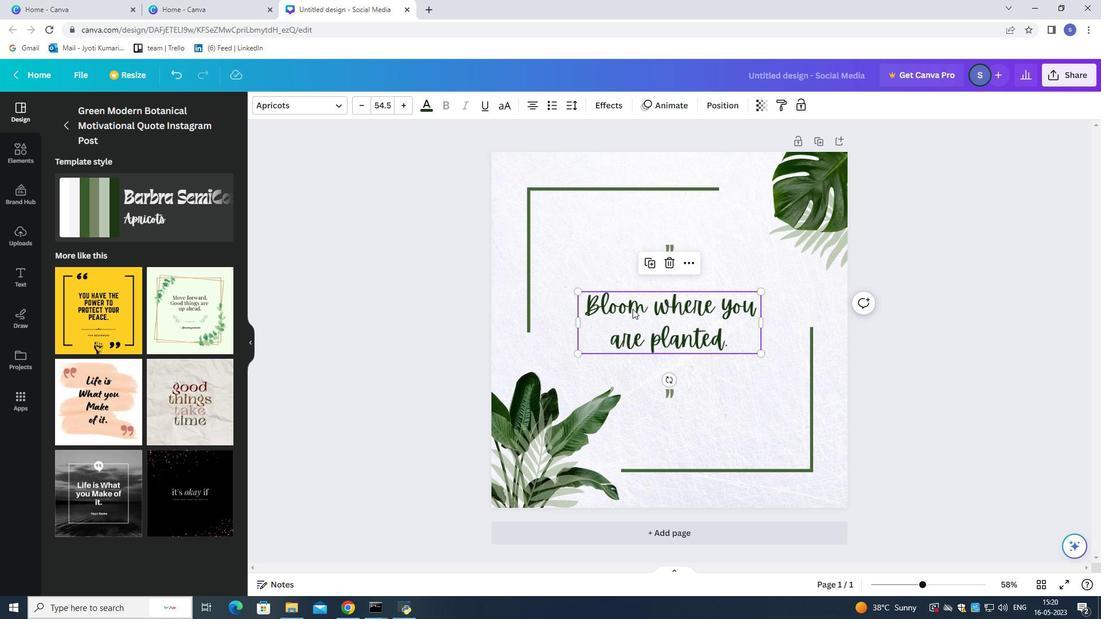 
Action: Mouse pressed left at (630, 305)
Screenshot: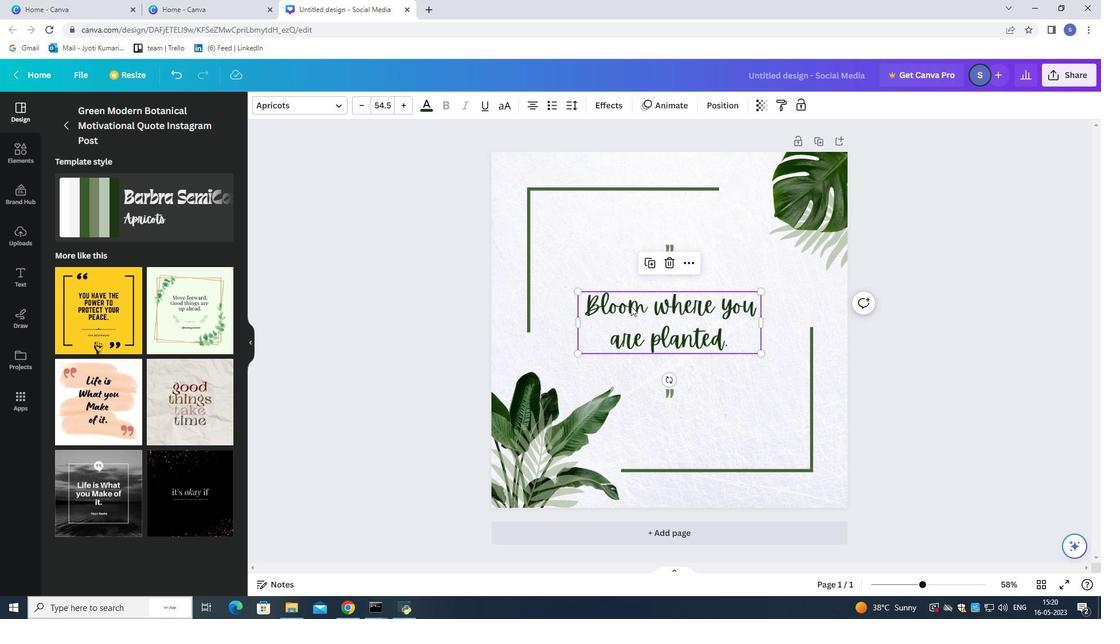 
Action: Mouse moved to (743, 331)
Screenshot: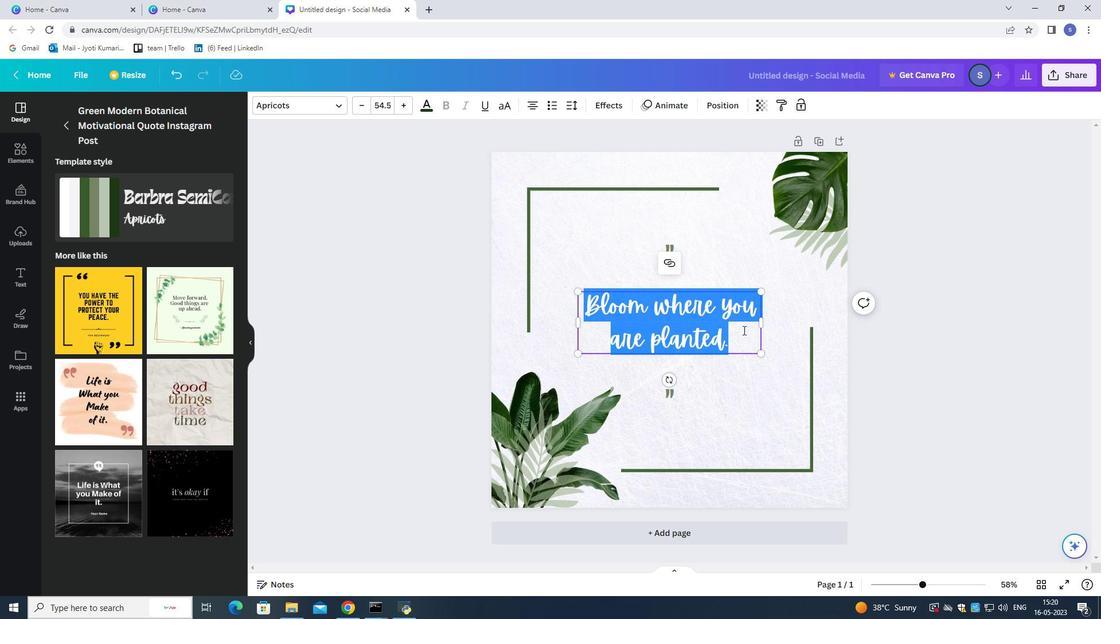 
Action: Mouse pressed left at (743, 331)
Screenshot: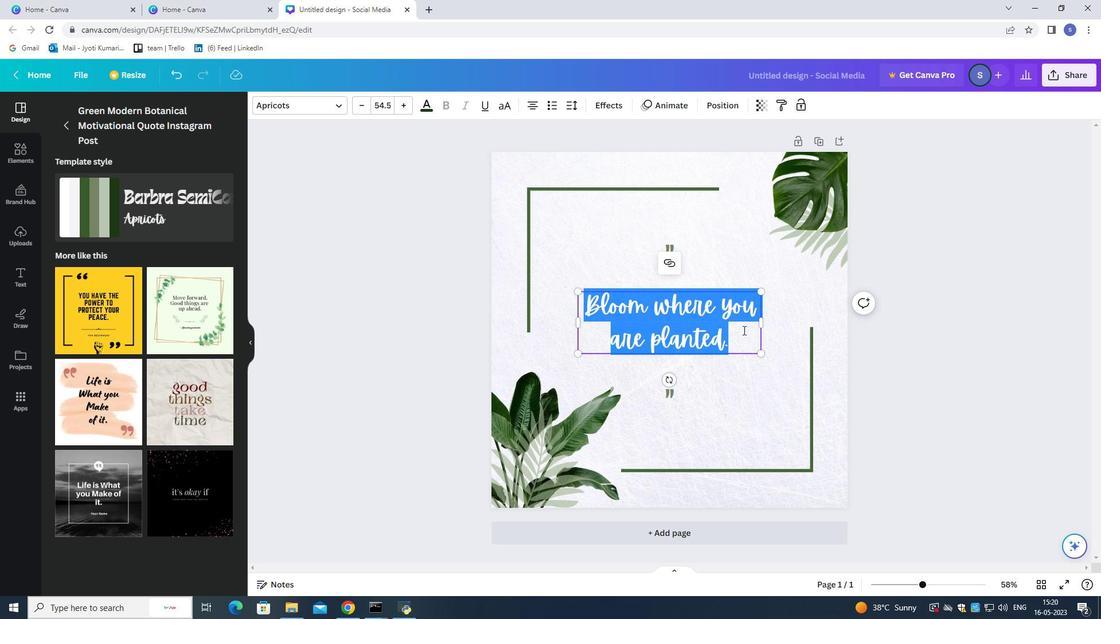 
Action: Mouse moved to (677, 254)
Screenshot: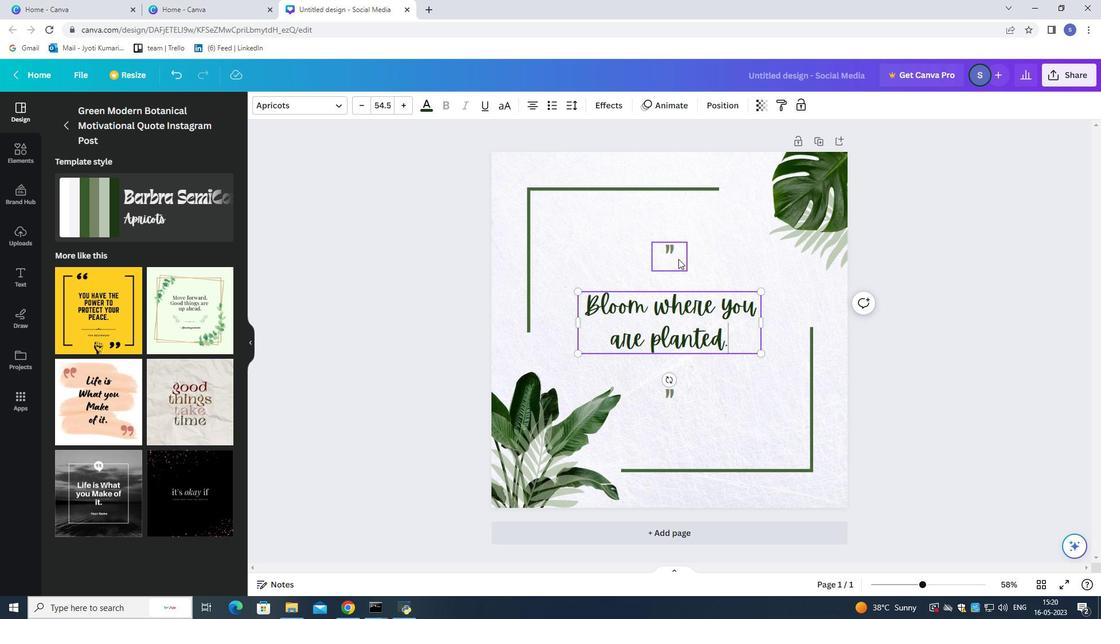 
Action: Mouse pressed left at (677, 254)
Screenshot: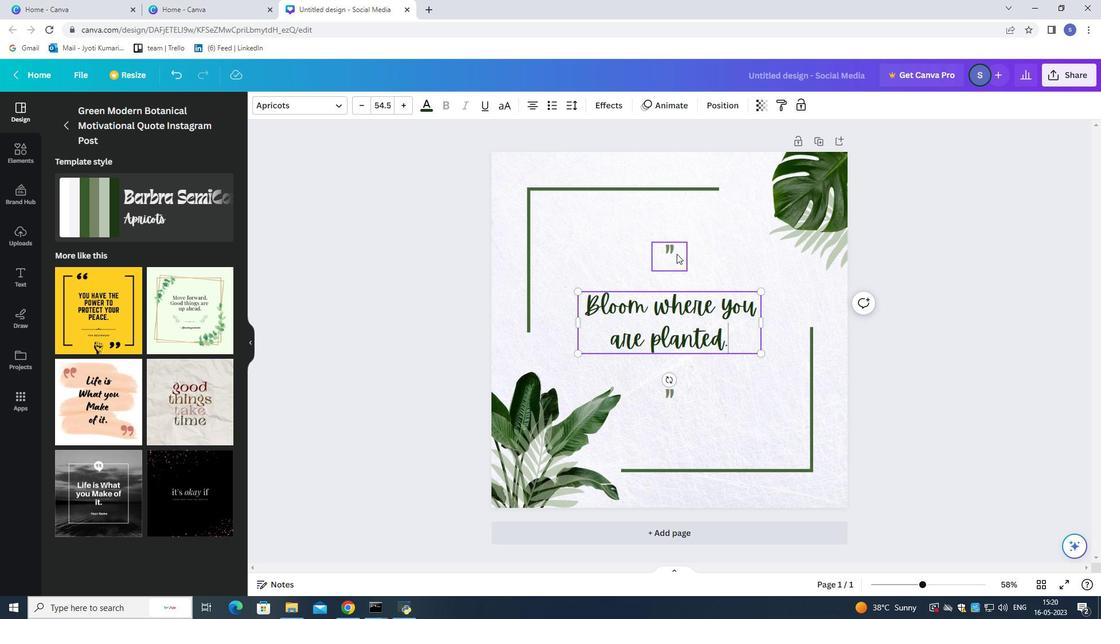 
Action: Mouse moved to (673, 214)
Screenshot: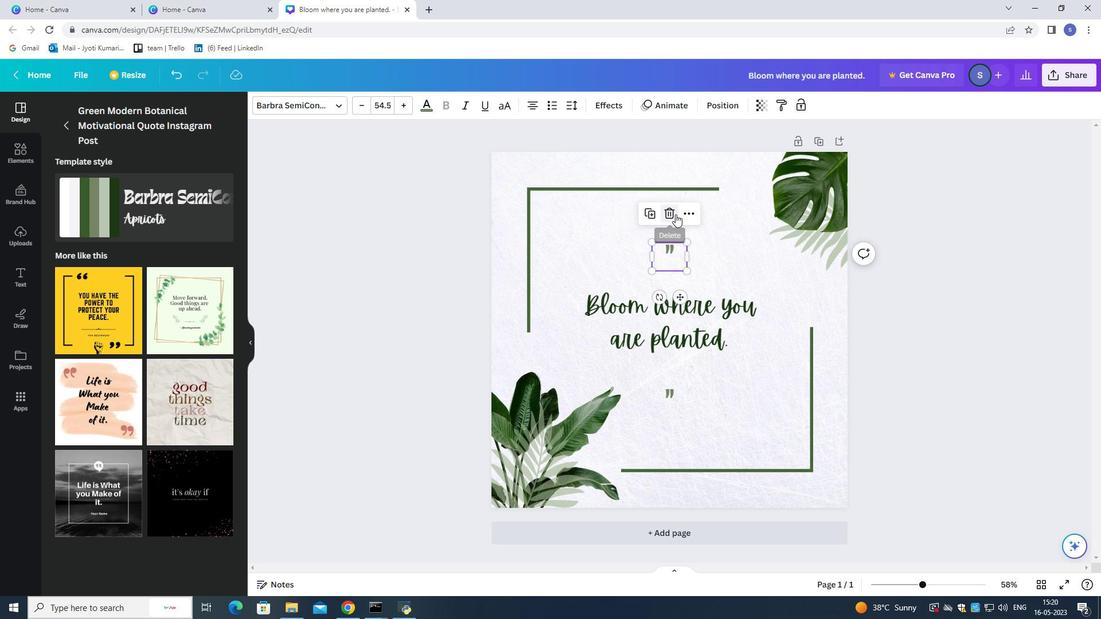 
Action: Mouse pressed left at (673, 214)
Screenshot: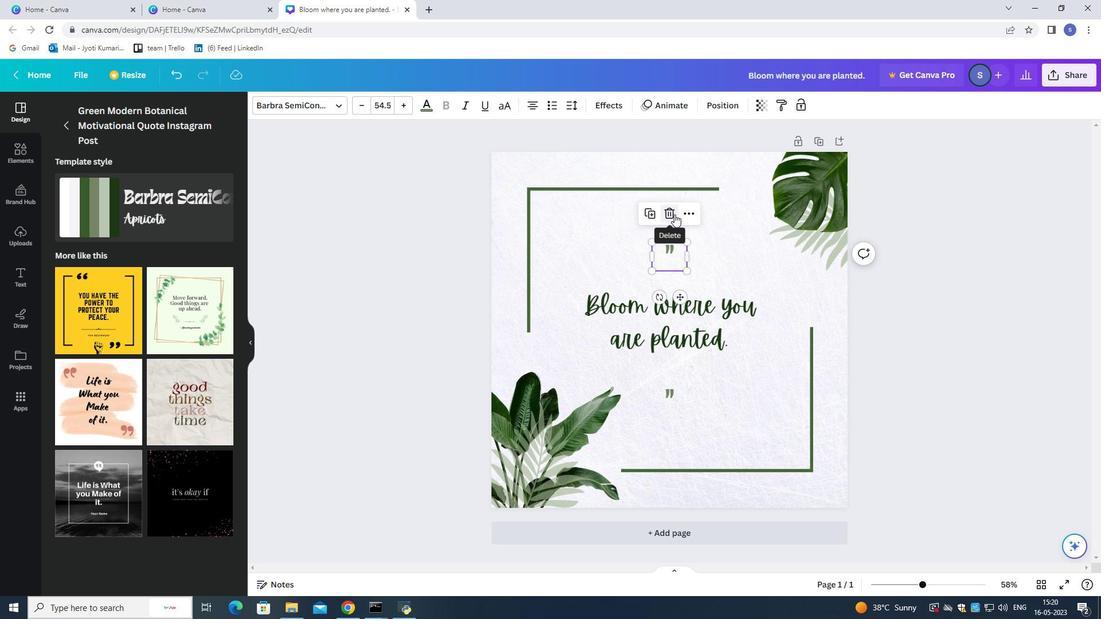 
Action: Mouse moved to (672, 396)
Screenshot: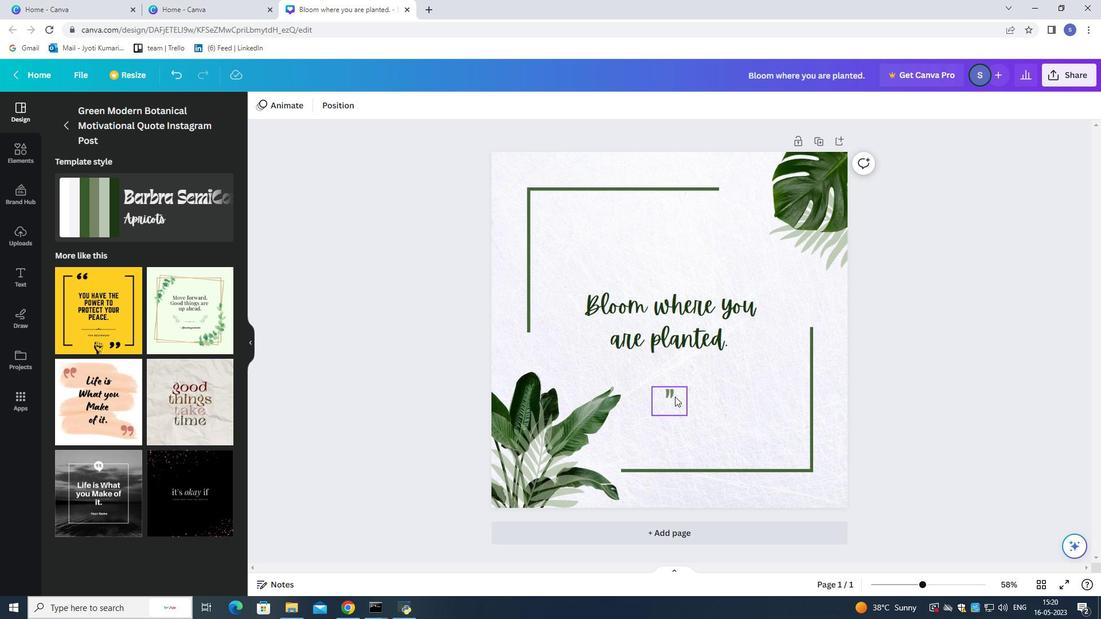 
Action: Mouse pressed left at (672, 396)
Screenshot: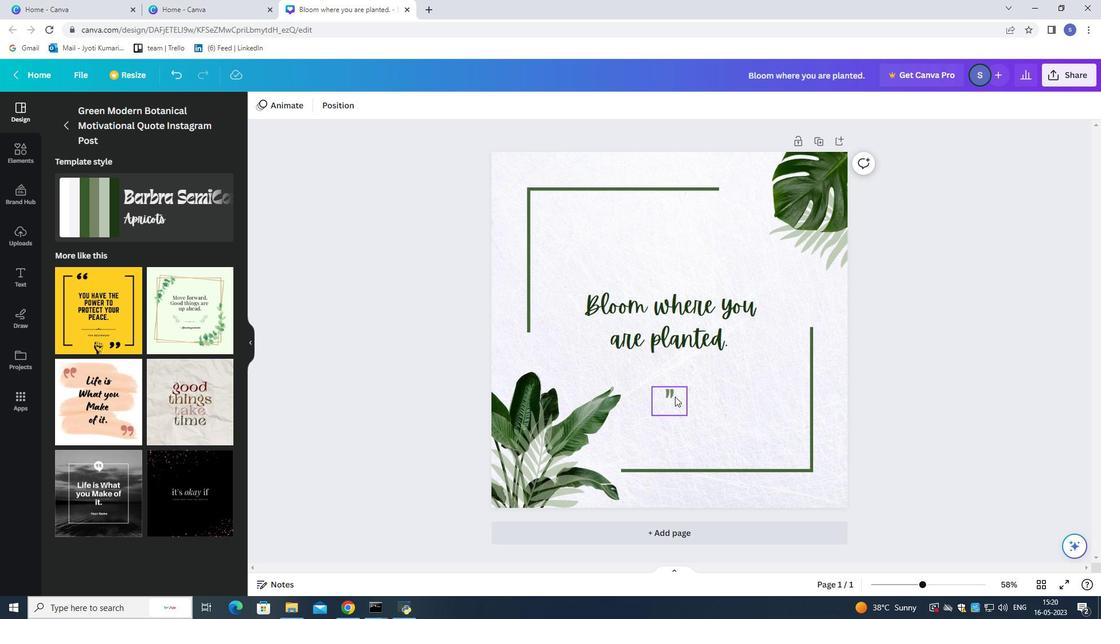 
Action: Mouse moved to (667, 357)
Screenshot: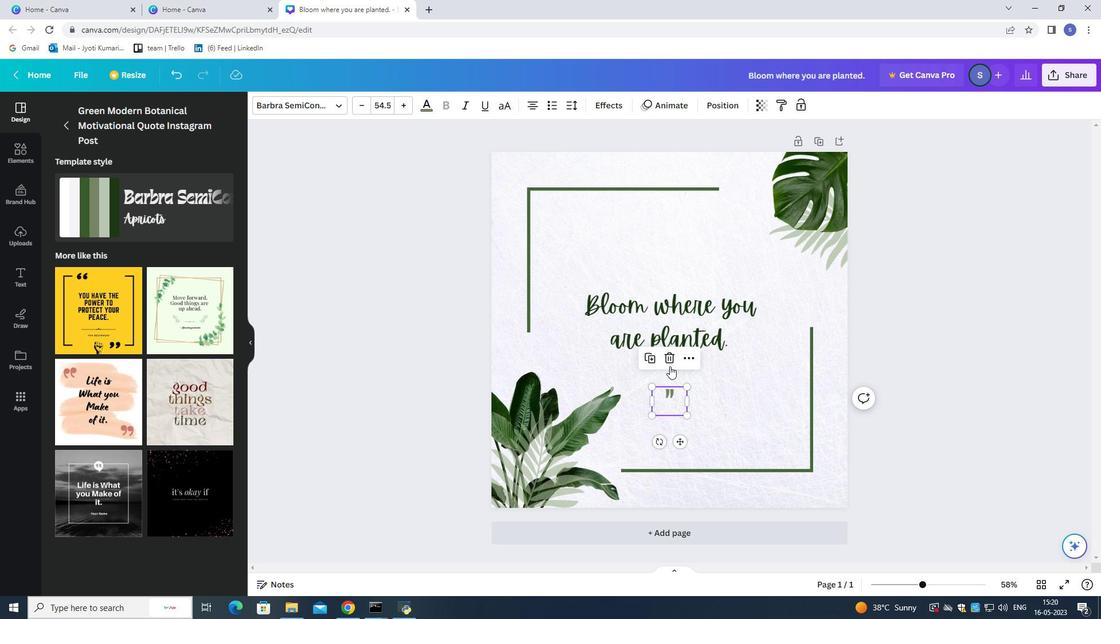 
Action: Mouse pressed left at (667, 357)
Screenshot: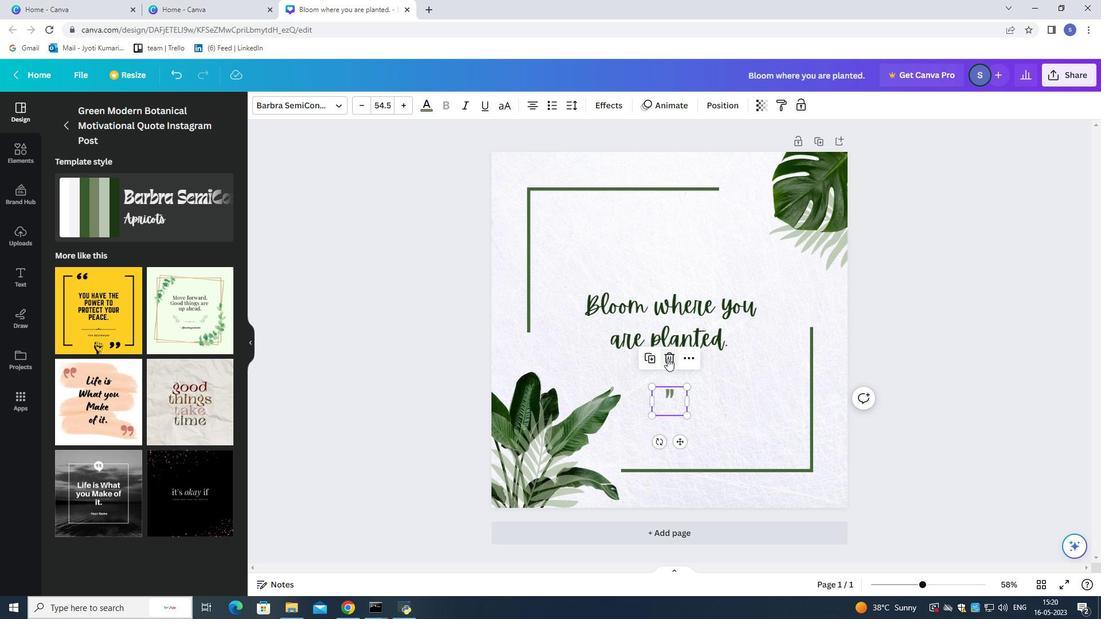 
Action: Mouse moved to (670, 313)
Screenshot: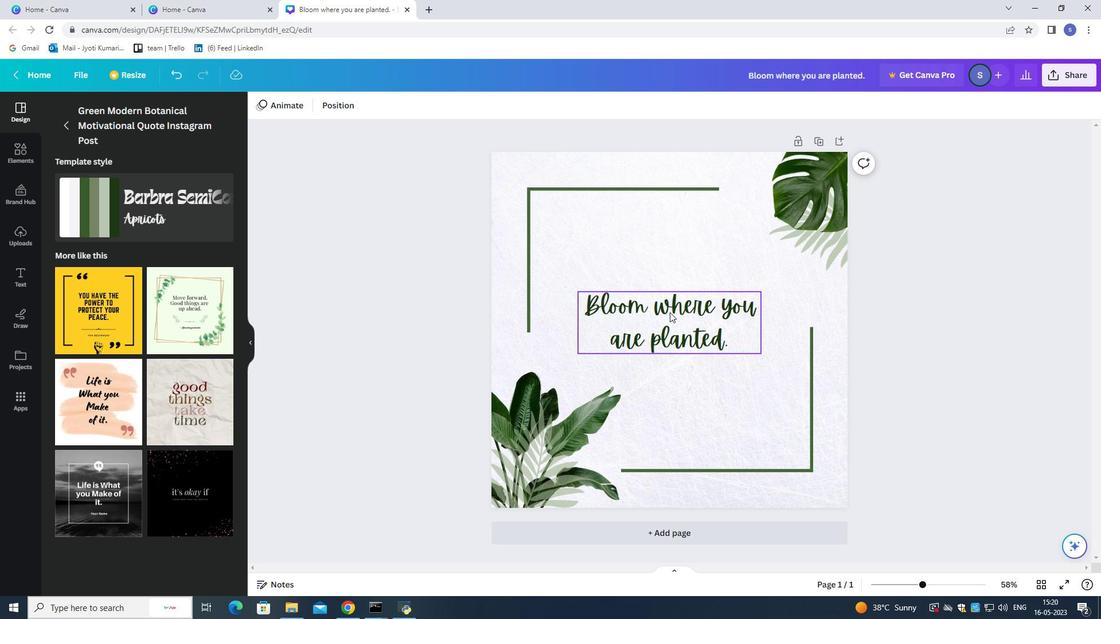 
Action: Mouse pressed left at (670, 313)
Screenshot: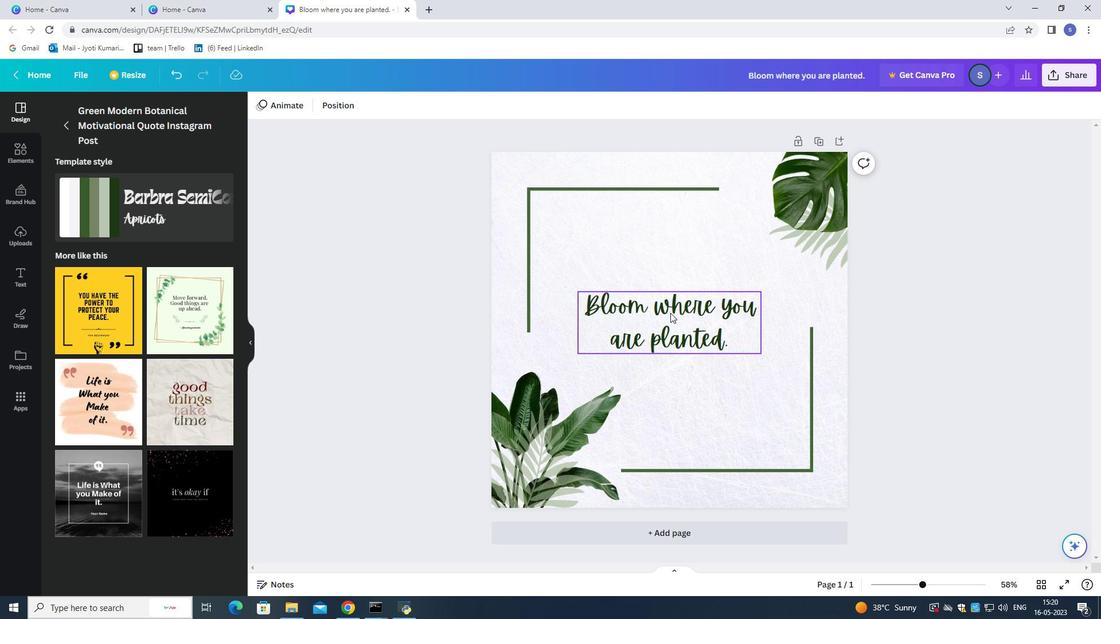 
Action: Mouse moved to (720, 386)
Screenshot: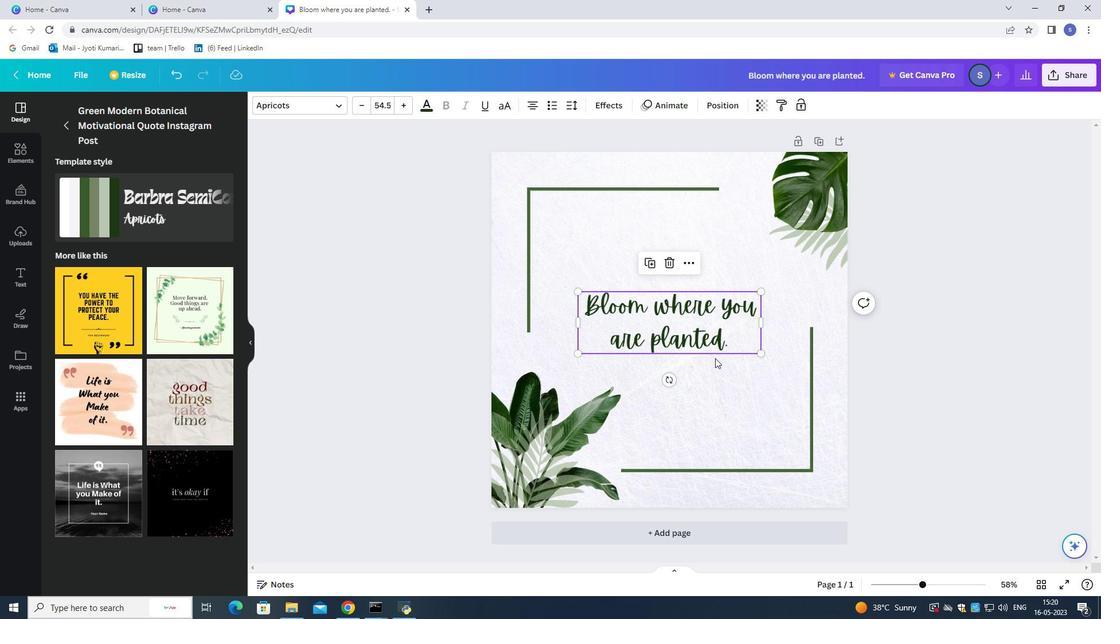 
Action: Mouse pressed left at (720, 386)
Screenshot: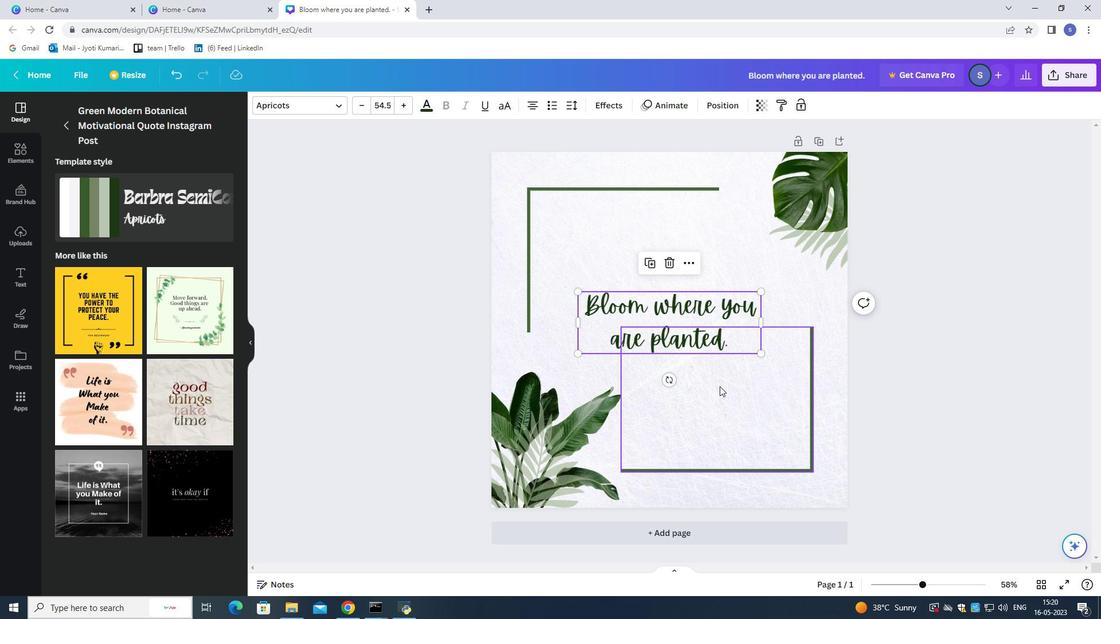 
Action: Mouse moved to (614, 262)
Screenshot: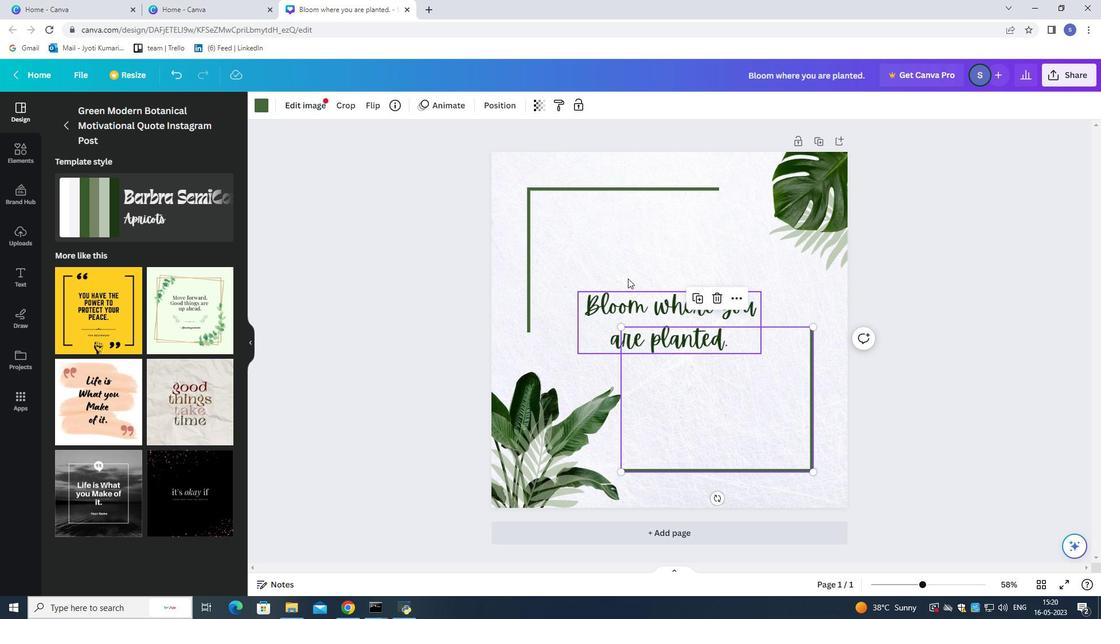 
Action: Mouse pressed left at (614, 262)
Screenshot: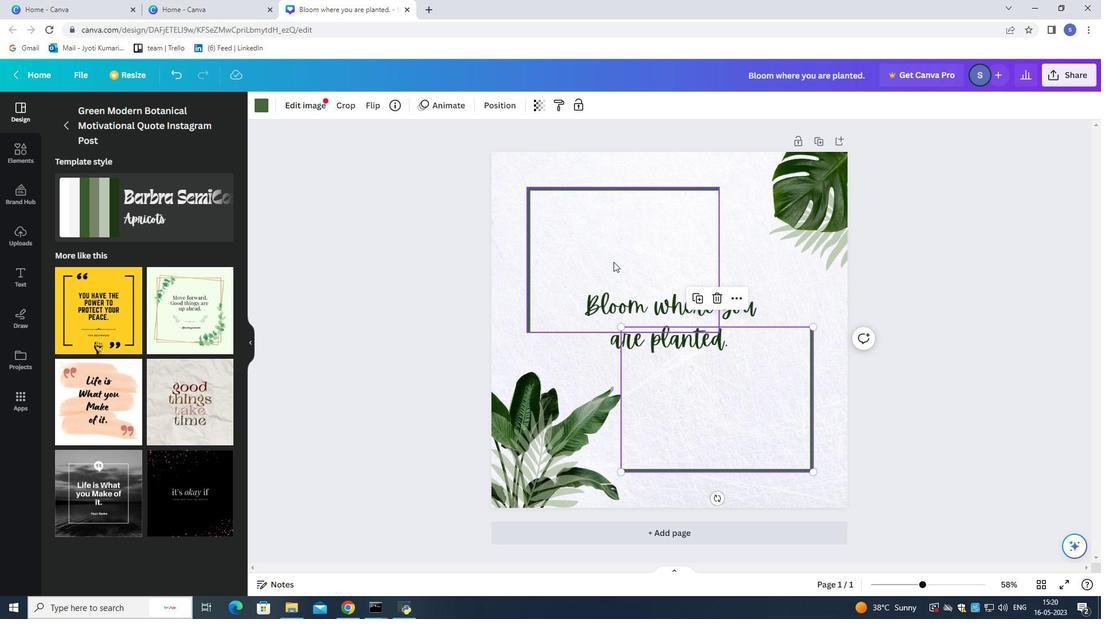 
Action: Mouse moved to (98, 302)
Screenshot: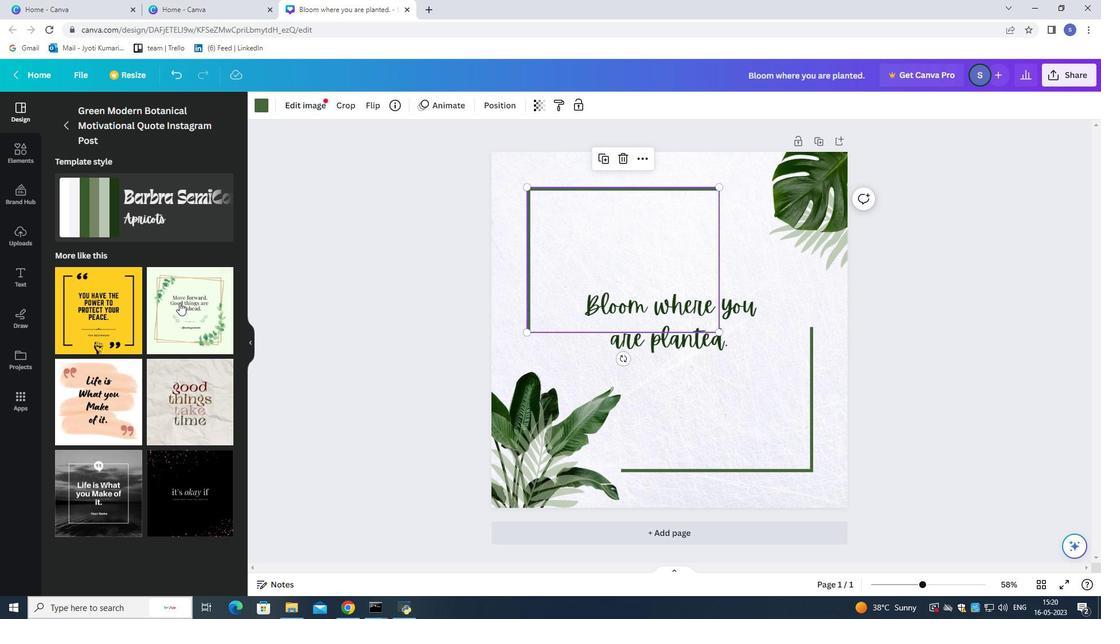 
Action: Mouse scrolled (98, 302) with delta (0, 0)
Screenshot: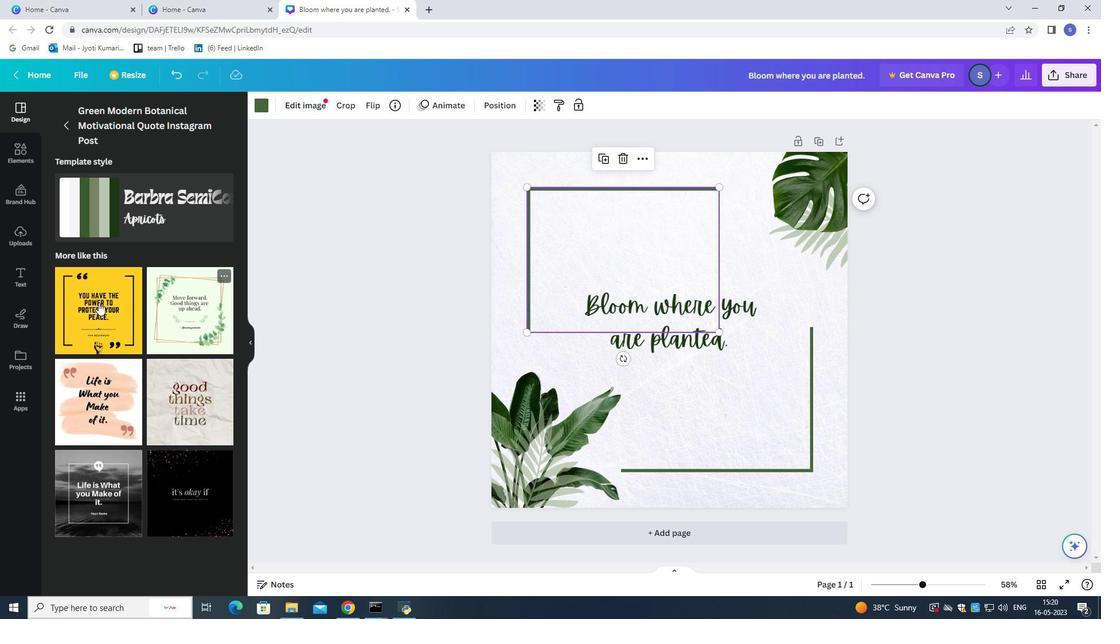 
Action: Mouse moved to (98, 303)
Screenshot: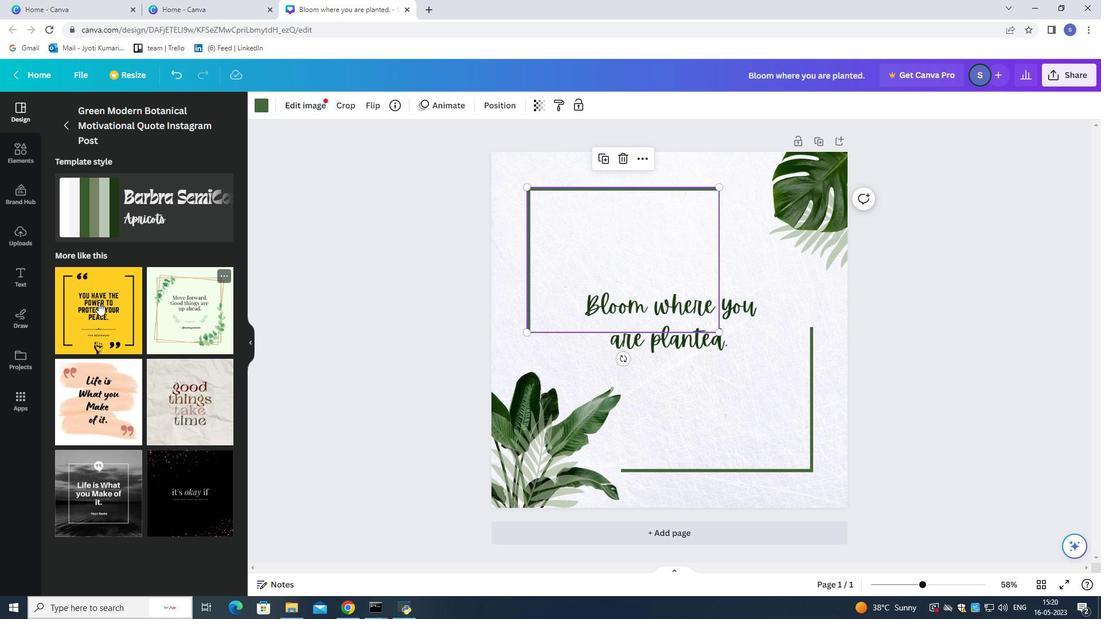 
Action: Mouse scrolled (98, 302) with delta (0, 0)
Screenshot: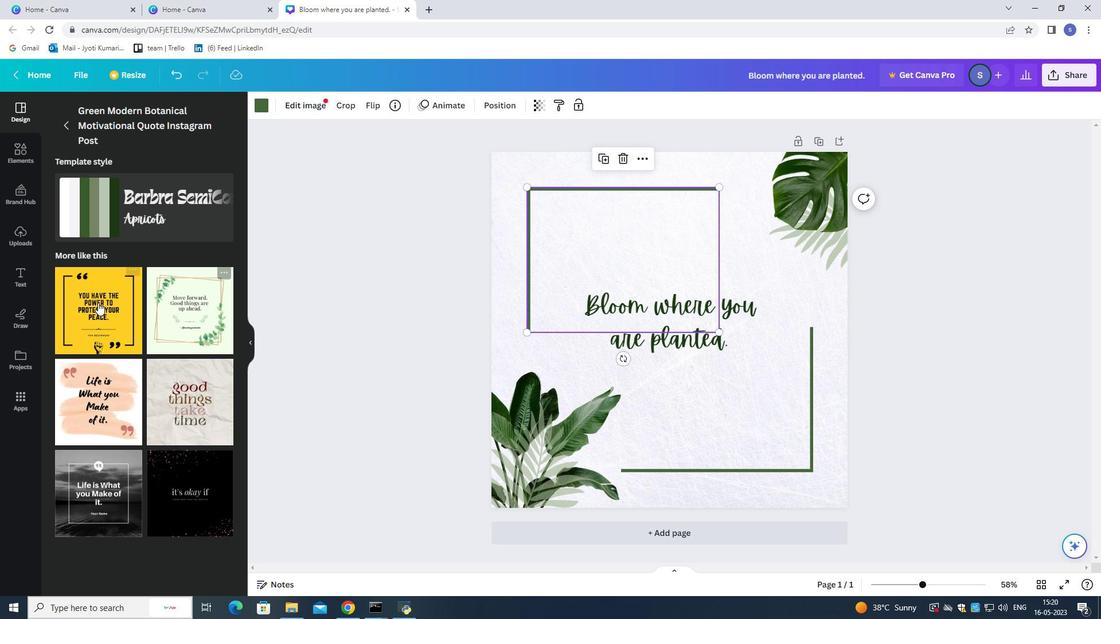 
Action: Mouse moved to (102, 273)
Screenshot: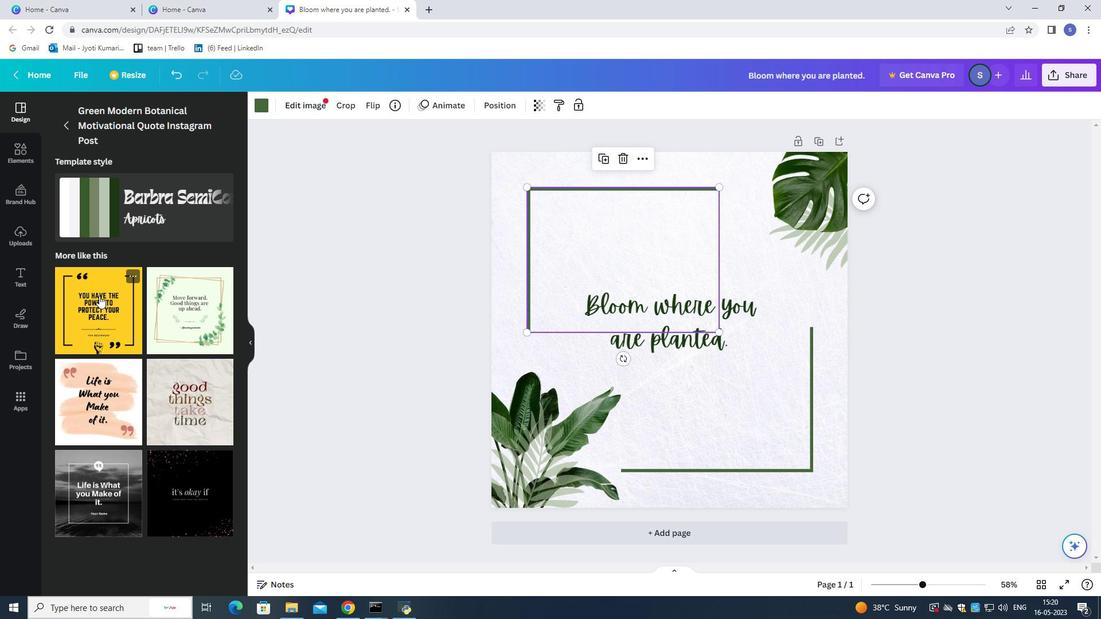 
Action: Mouse scrolled (102, 273) with delta (0, 0)
Screenshot: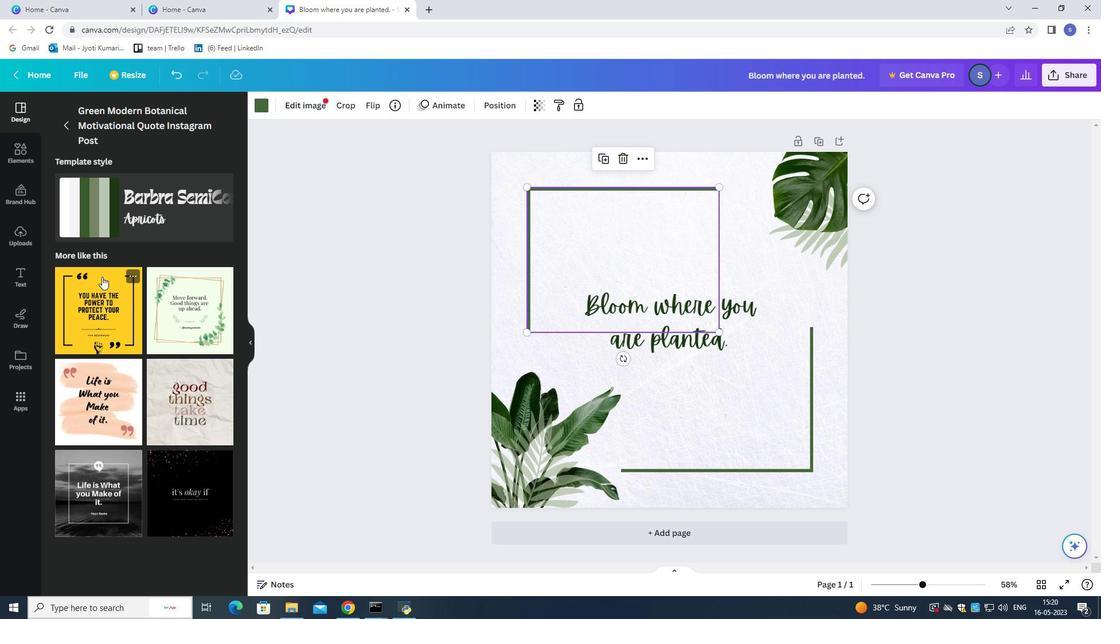 
Action: Mouse scrolled (102, 273) with delta (0, 0)
Screenshot: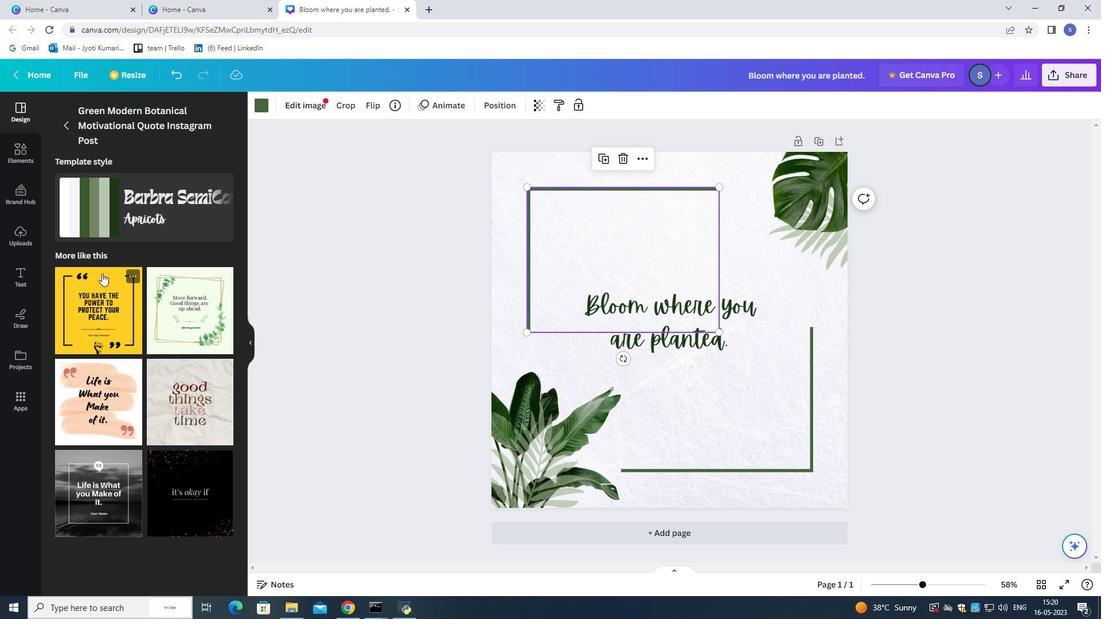 
Action: Mouse scrolled (102, 273) with delta (0, 0)
Screenshot: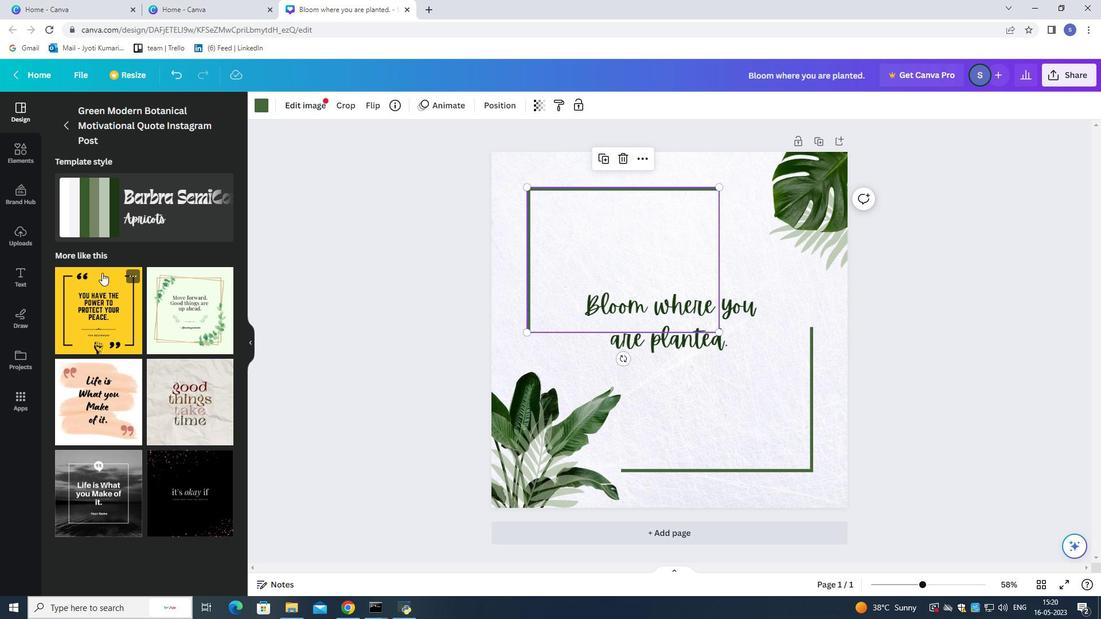 
Action: Mouse moved to (64, 126)
Screenshot: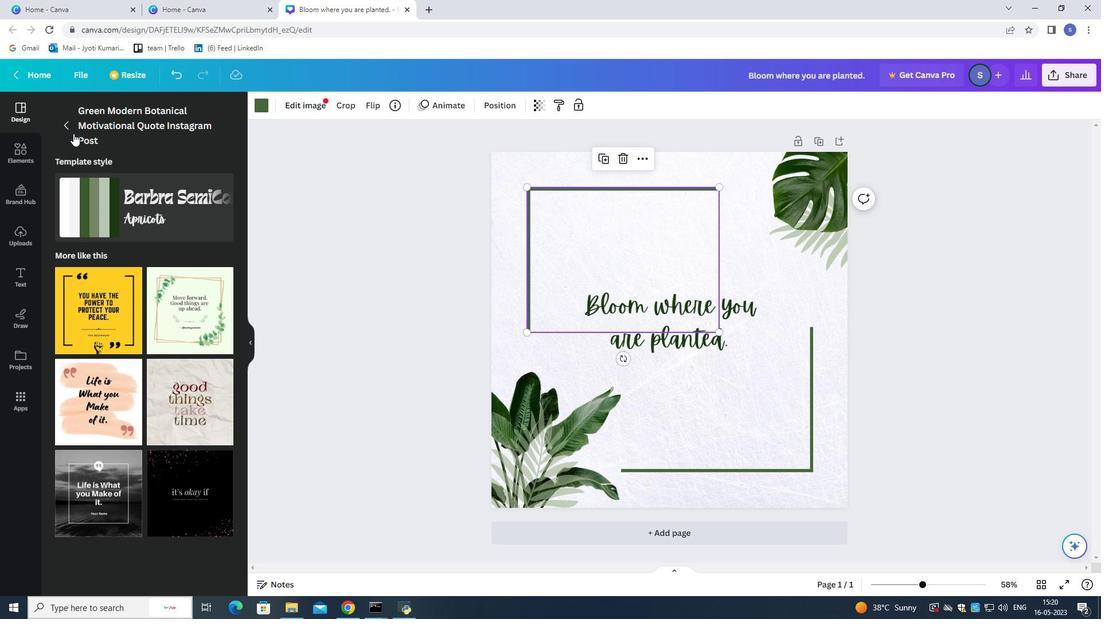 
Action: Mouse pressed left at (64, 126)
Screenshot: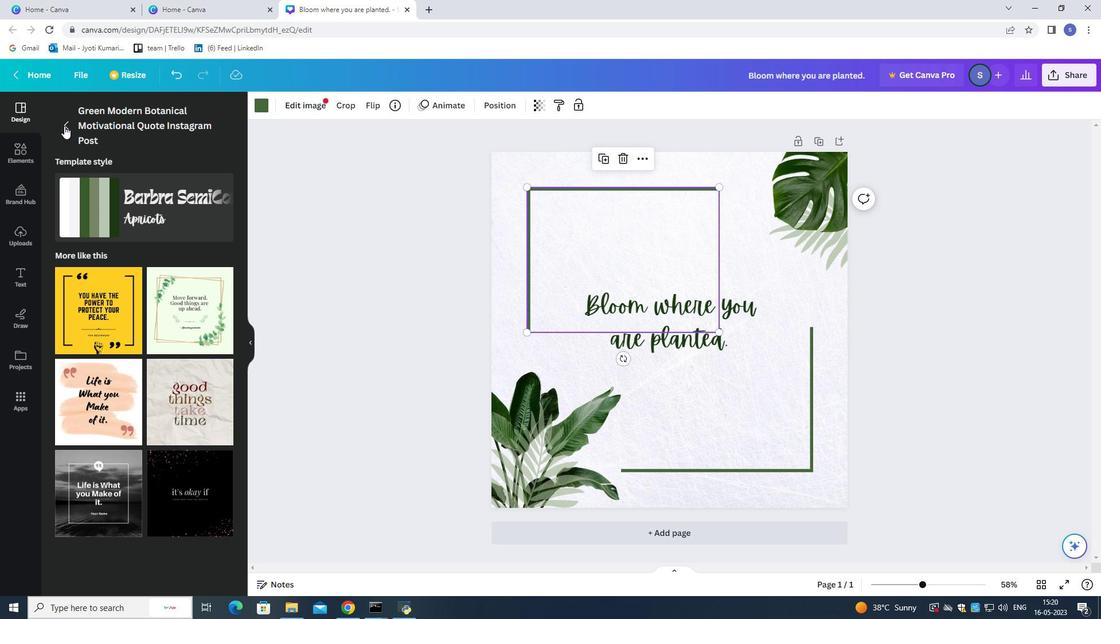 
Action: Mouse moved to (161, 227)
Screenshot: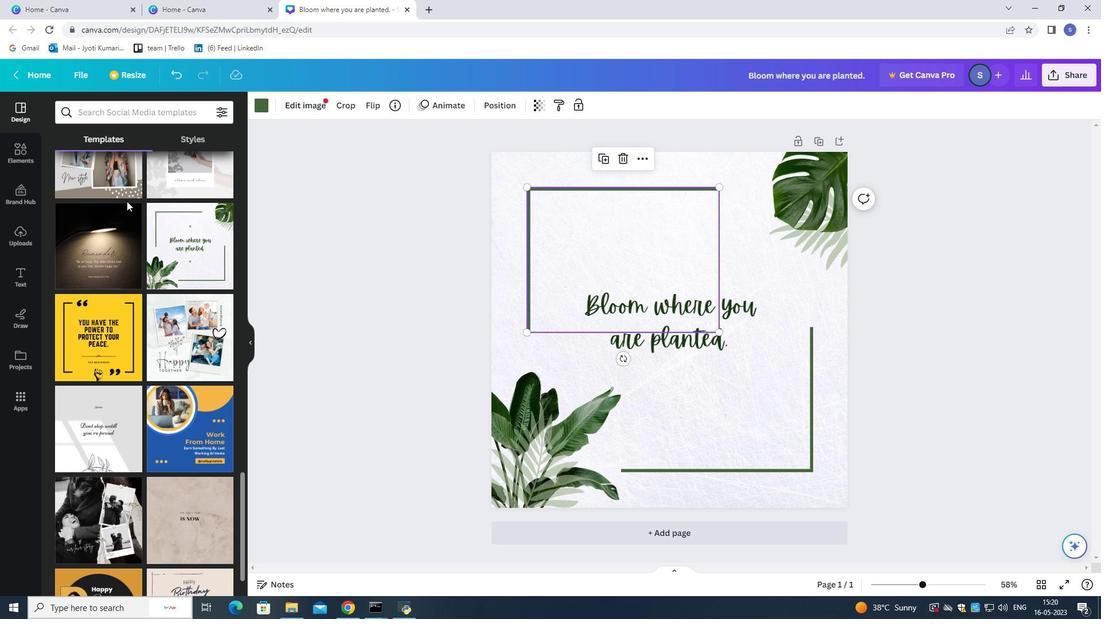 
Action: Mouse scrolled (161, 228) with delta (0, 0)
Screenshot: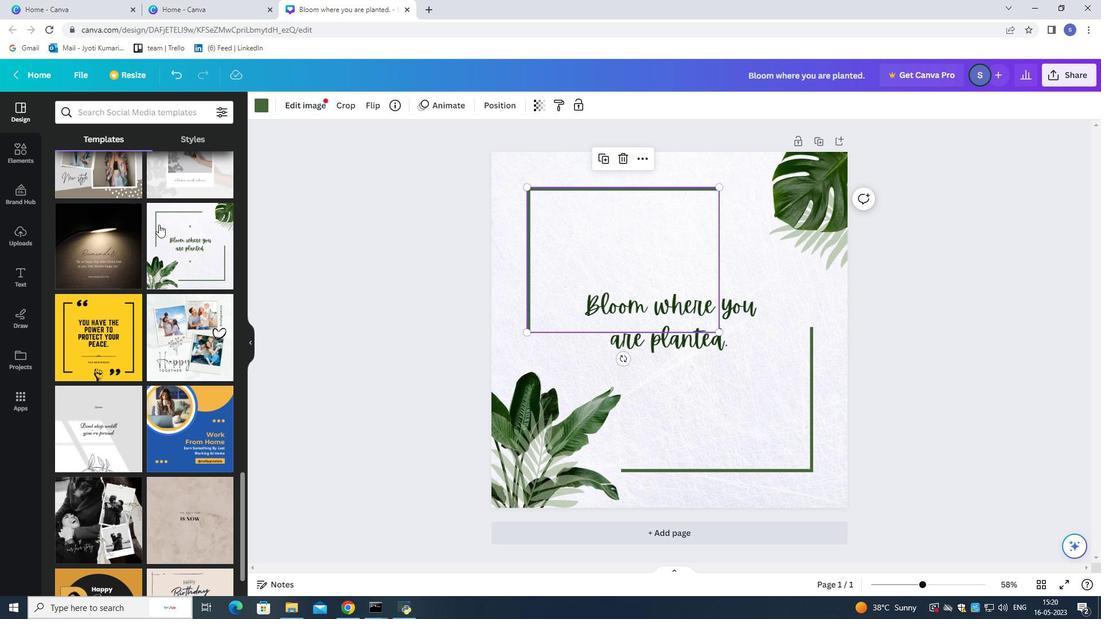 
Action: Mouse moved to (161, 227)
Screenshot: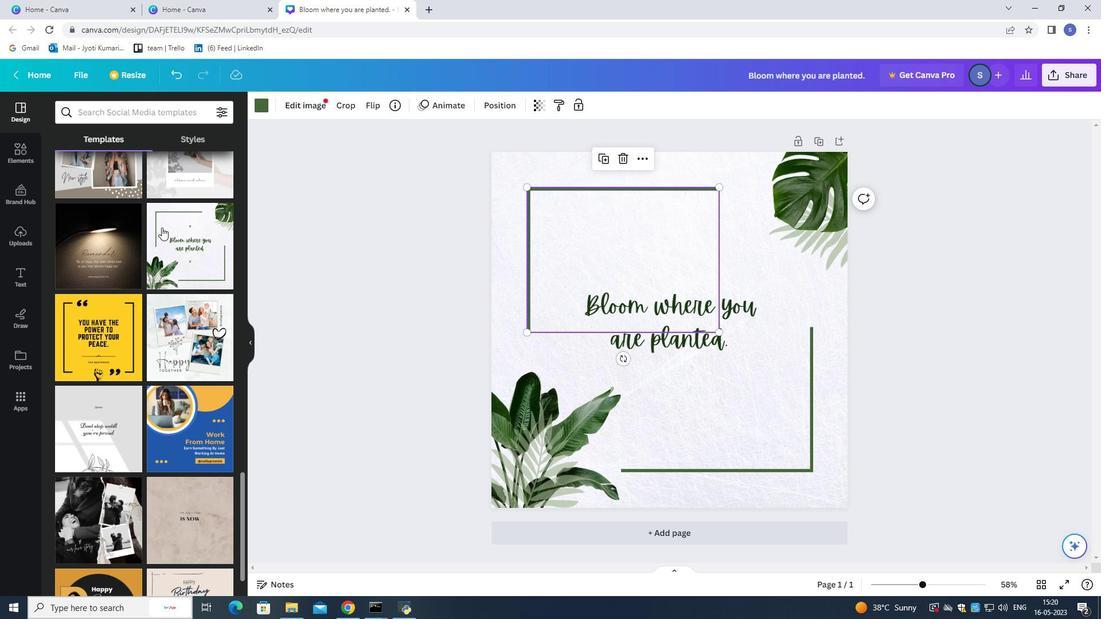 
Action: Mouse scrolled (161, 228) with delta (0, 0)
Screenshot: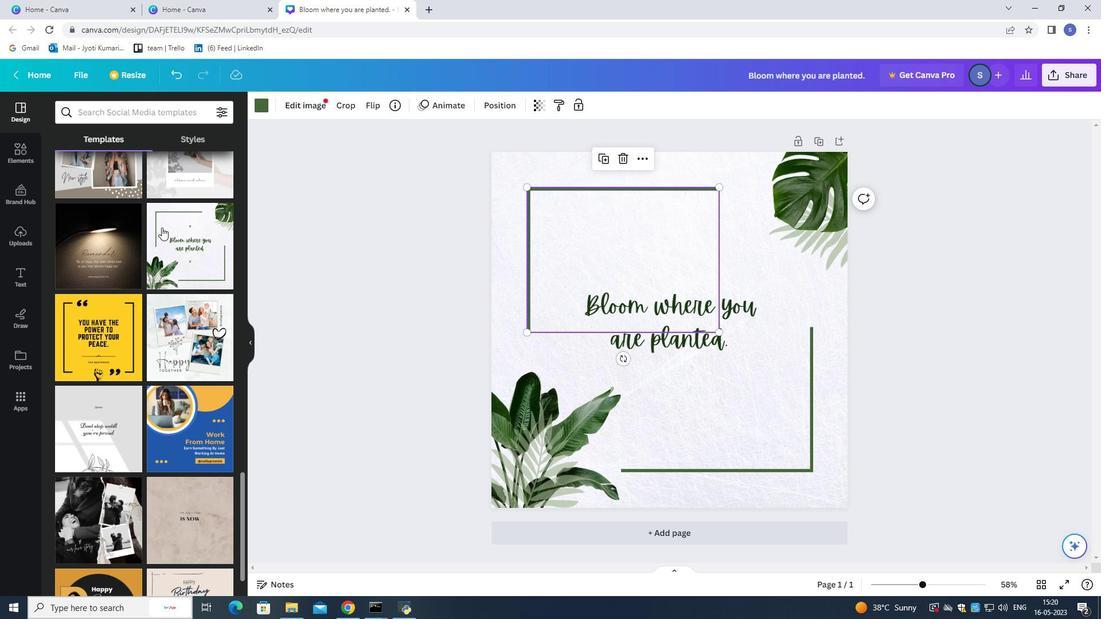 
Action: Mouse scrolled (161, 228) with delta (0, 0)
Screenshot: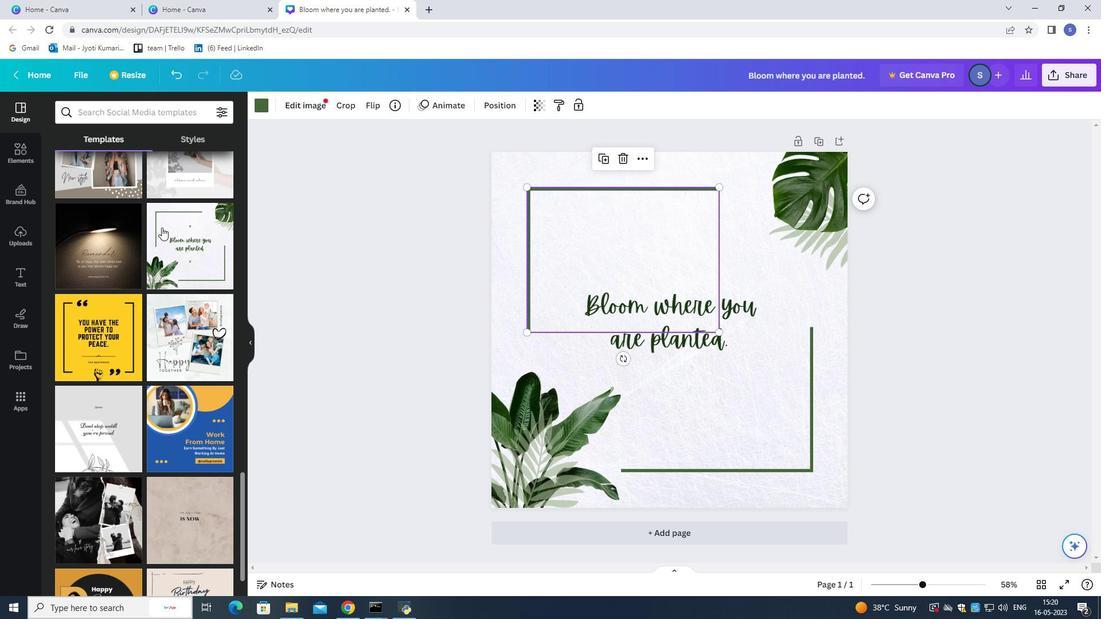 
Action: Mouse moved to (162, 225)
Screenshot: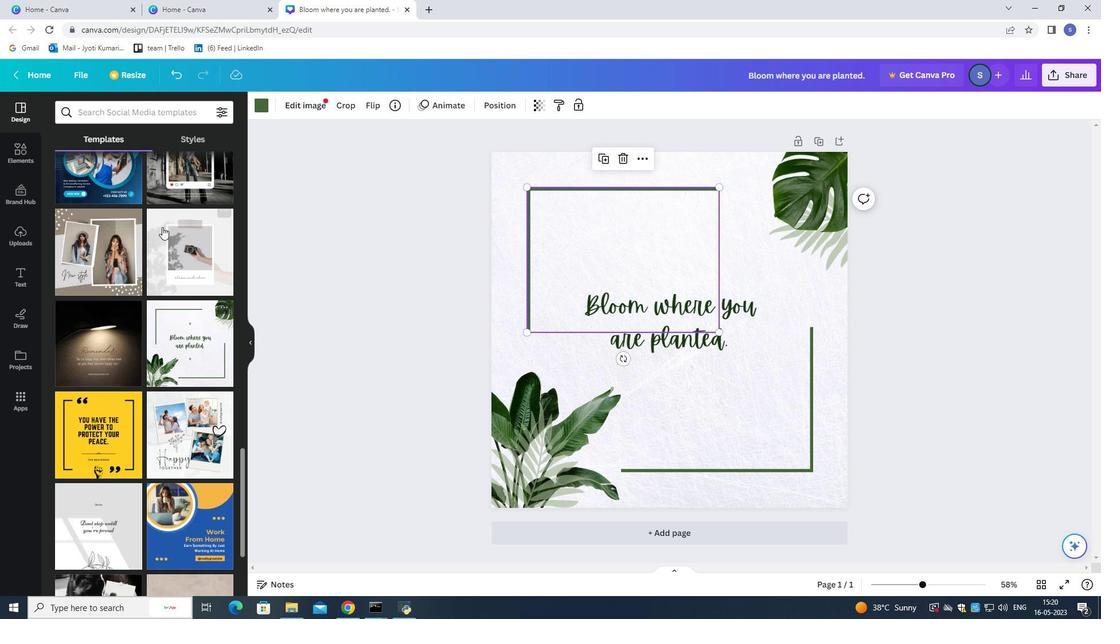 
Action: Mouse scrolled (162, 226) with delta (0, 0)
Screenshot: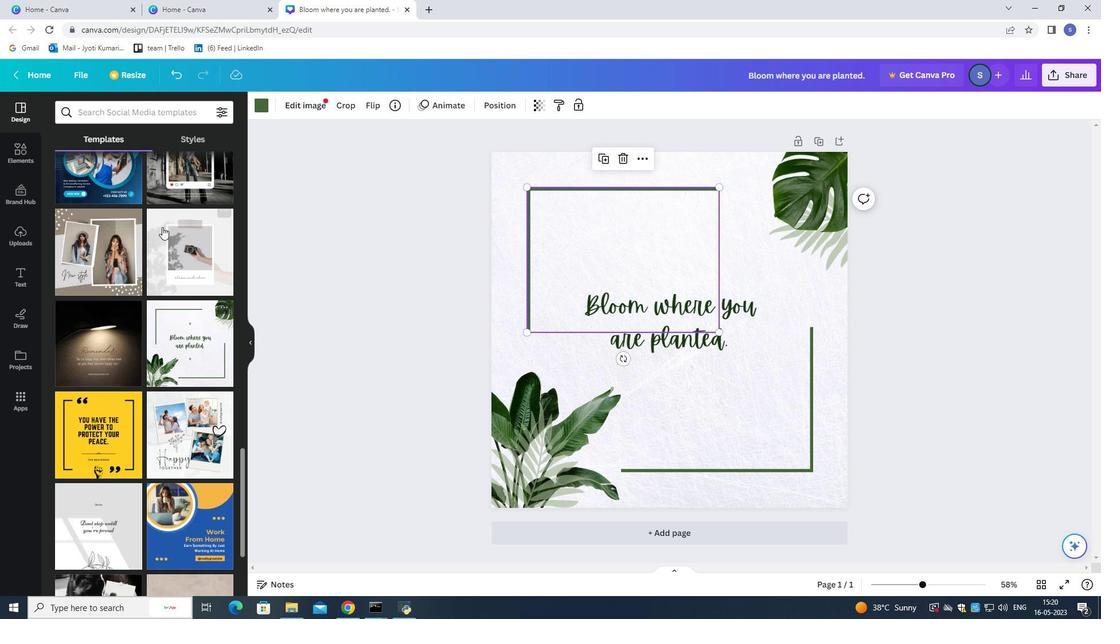 
Action: Mouse moved to (163, 223)
Screenshot: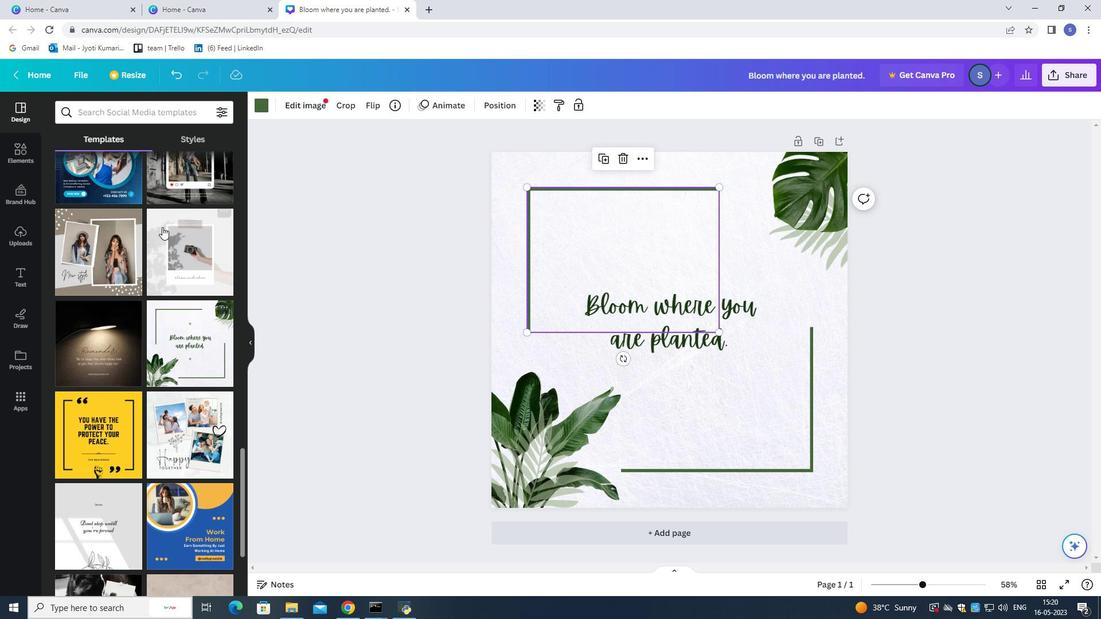 
Action: Mouse scrolled (163, 223) with delta (0, 0)
Screenshot: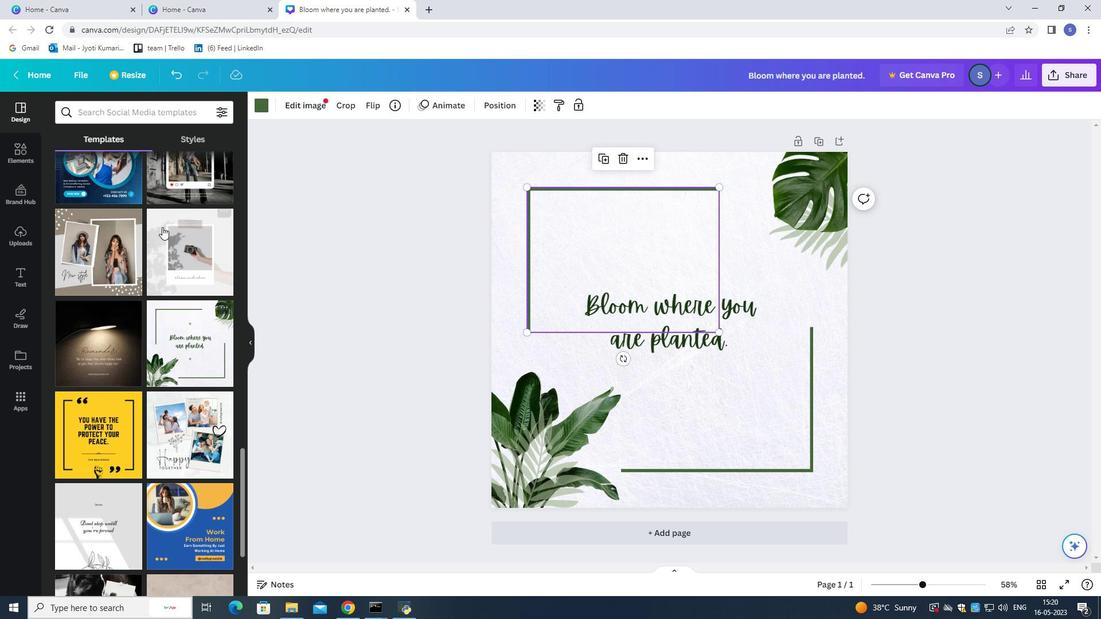 
Action: Mouse moved to (164, 217)
Screenshot: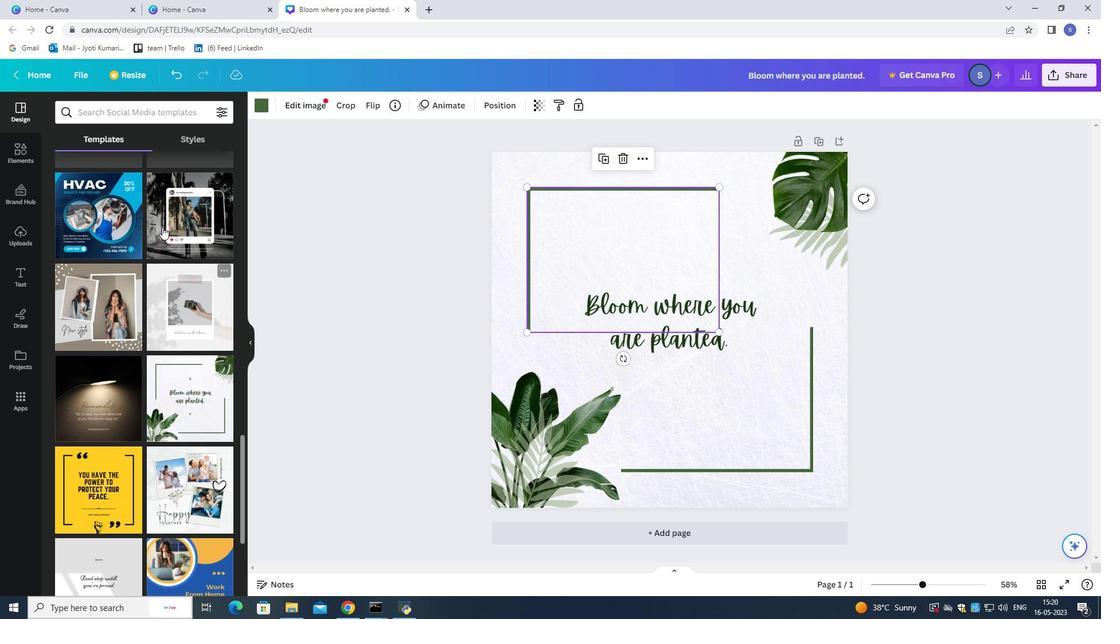 
Action: Mouse scrolled (164, 218) with delta (0, 0)
Screenshot: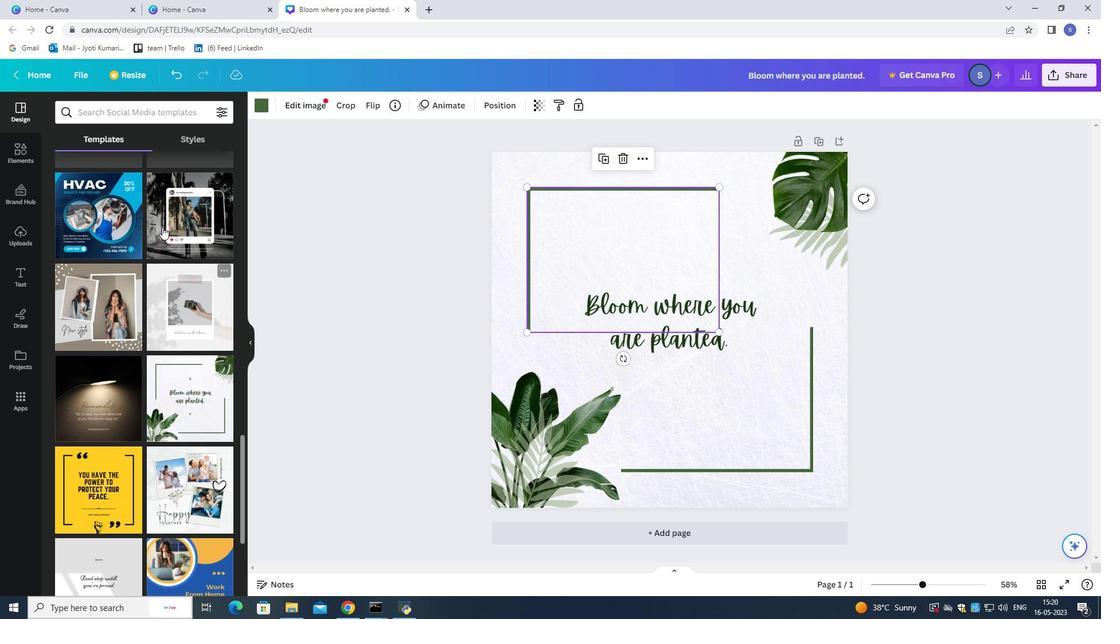 
Action: Mouse moved to (166, 208)
Screenshot: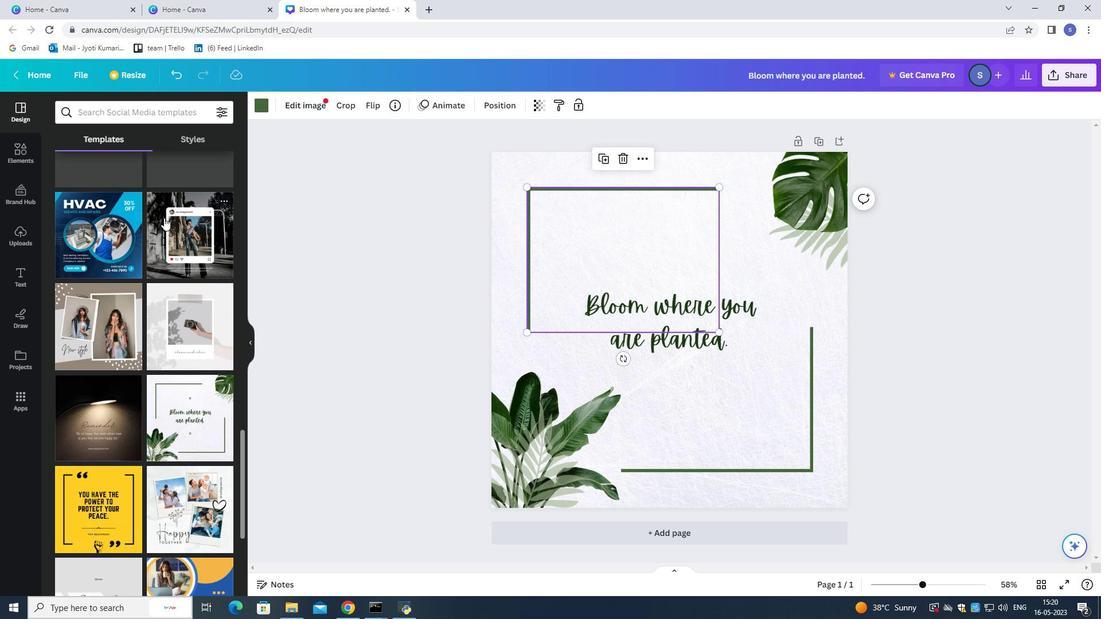 
Action: Mouse scrolled (166, 208) with delta (0, 0)
Screenshot: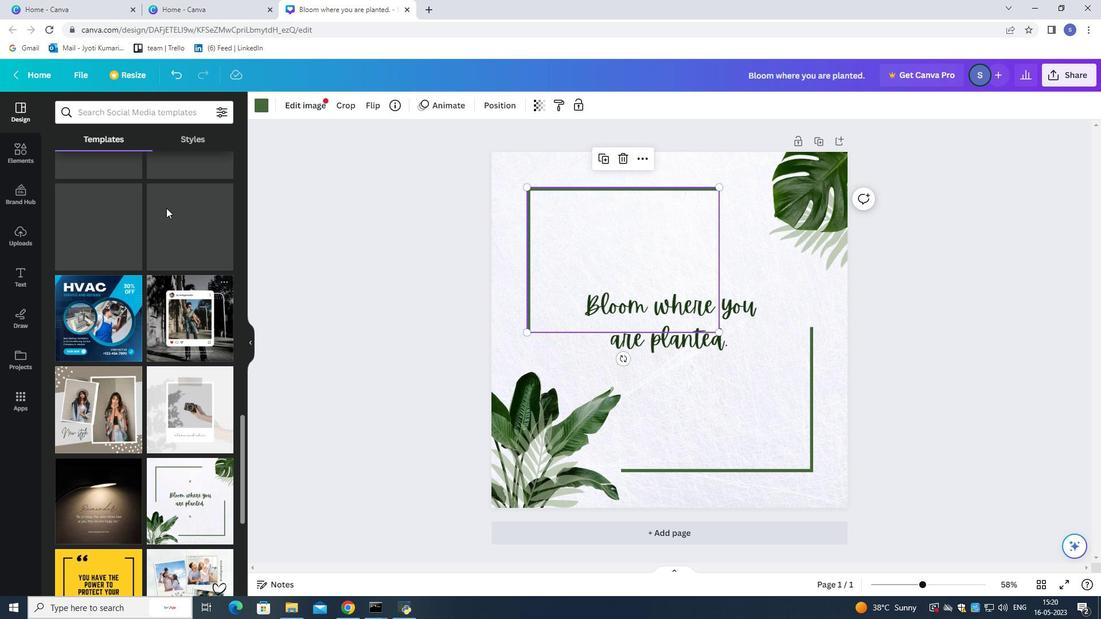 
Action: Mouse moved to (166, 206)
Screenshot: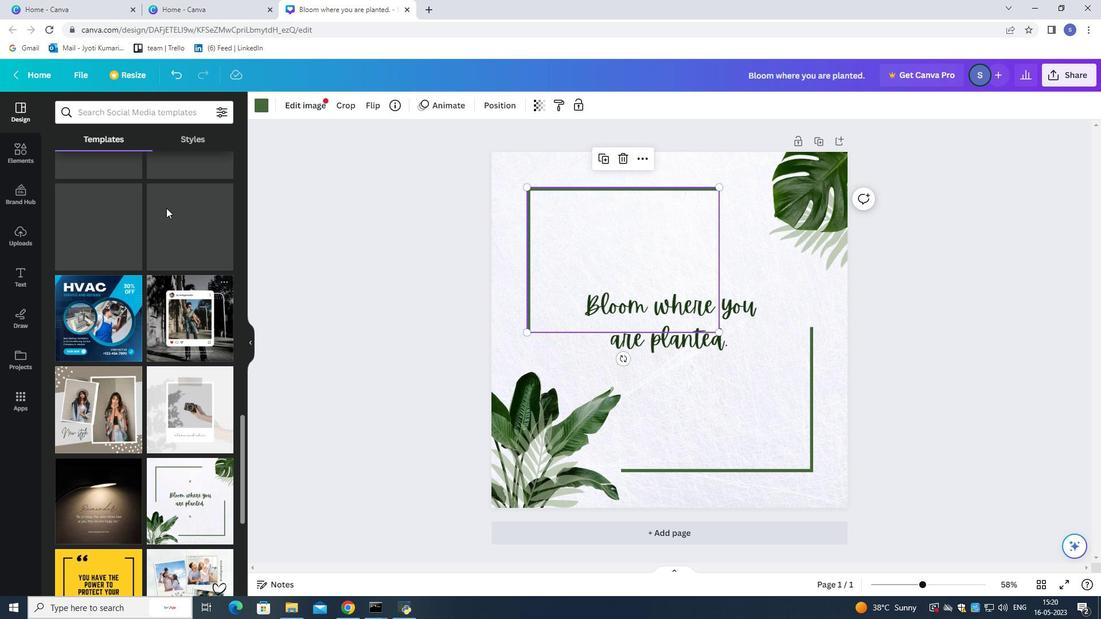 
Action: Mouse scrolled (166, 207) with delta (0, 0)
Screenshot: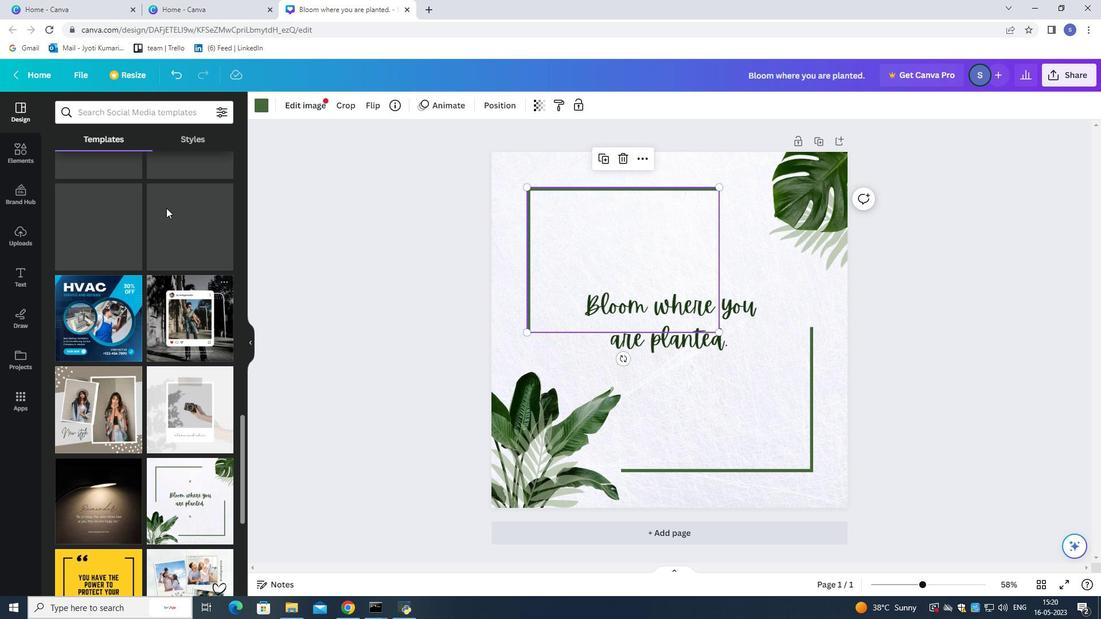 
Action: Mouse moved to (166, 203)
Screenshot: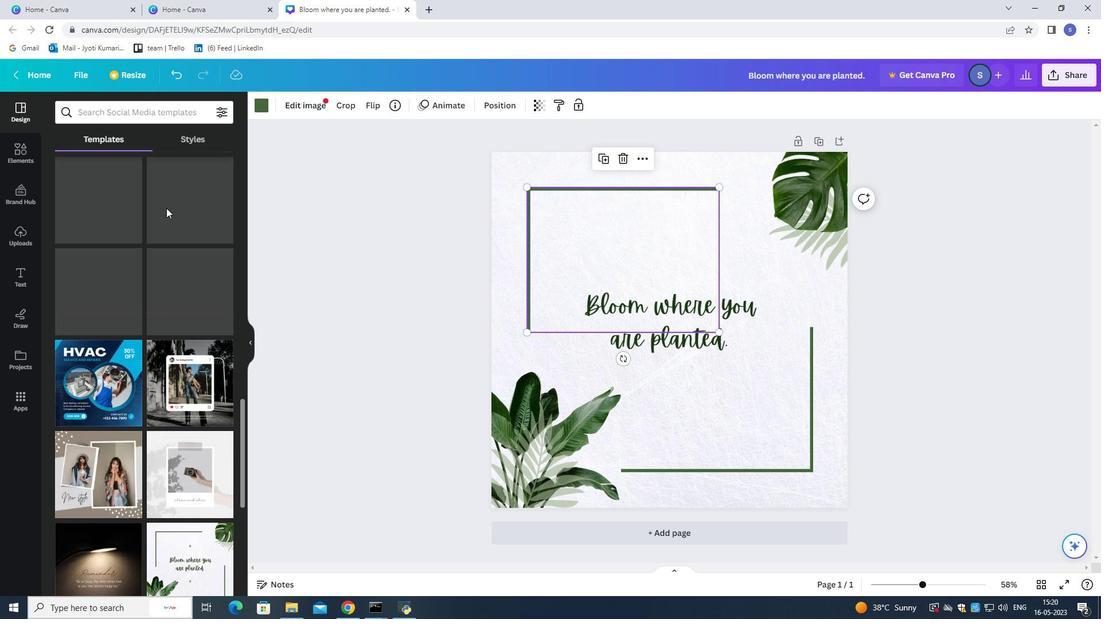 
Action: Mouse scrolled (166, 204) with delta (0, 0)
Screenshot: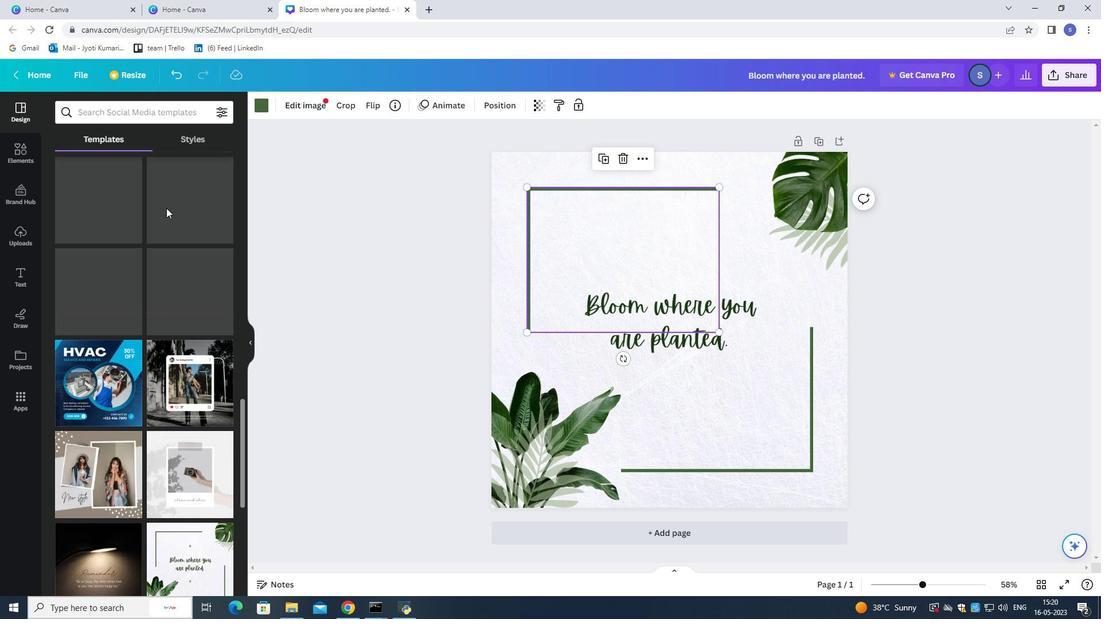 
Action: Mouse moved to (205, 137)
Screenshot: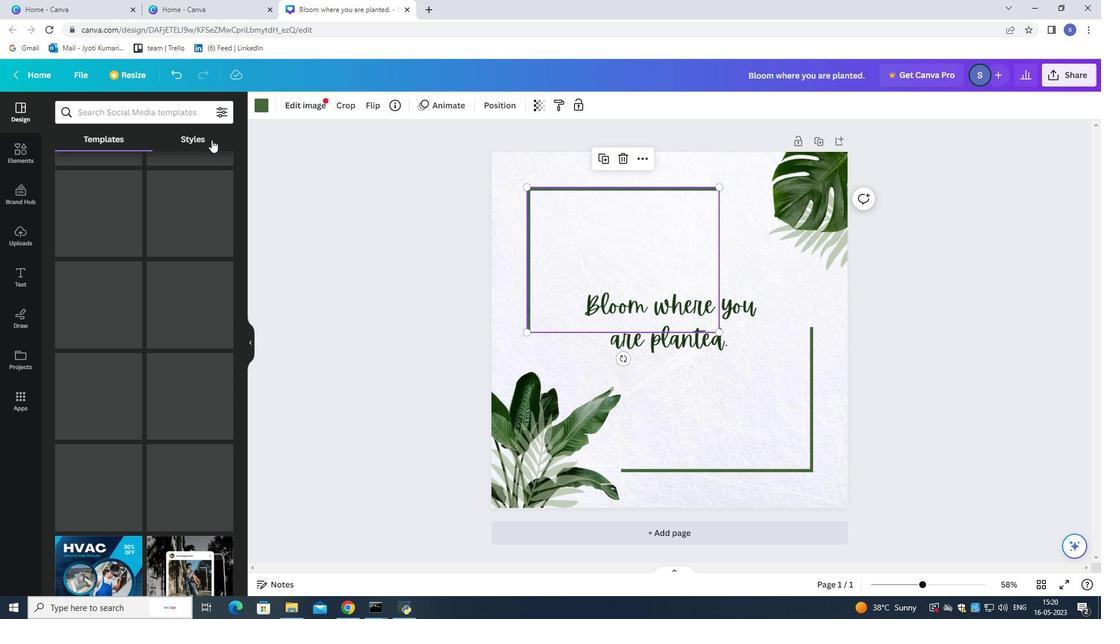 
Action: Mouse pressed left at (205, 137)
Screenshot: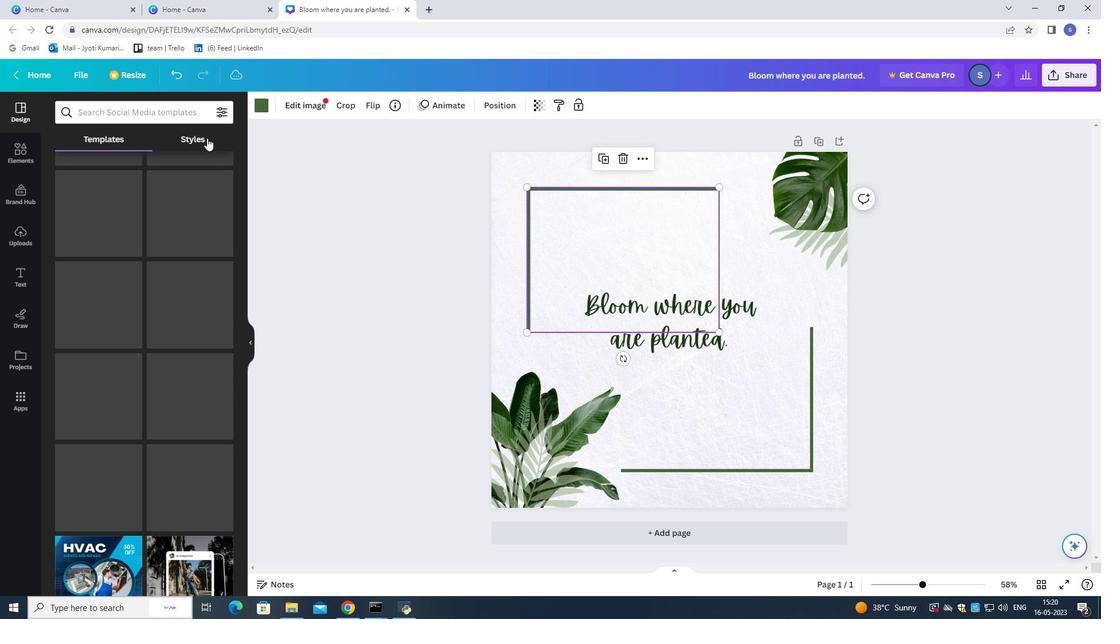 
Action: Mouse moved to (175, 306)
Screenshot: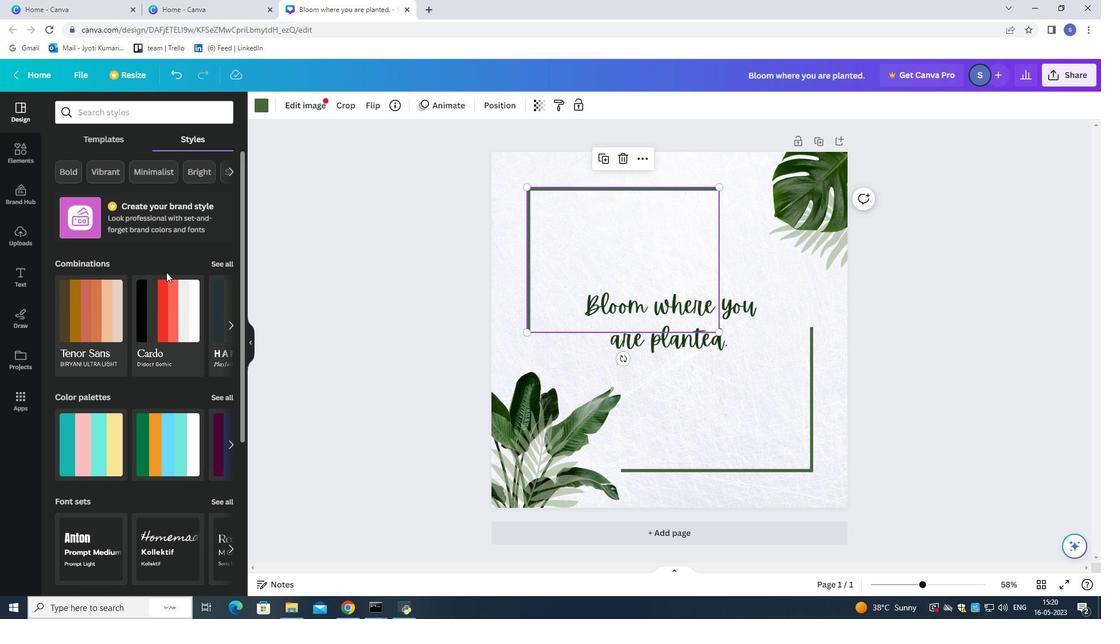 
Action: Mouse scrolled (175, 305) with delta (0, 0)
Screenshot: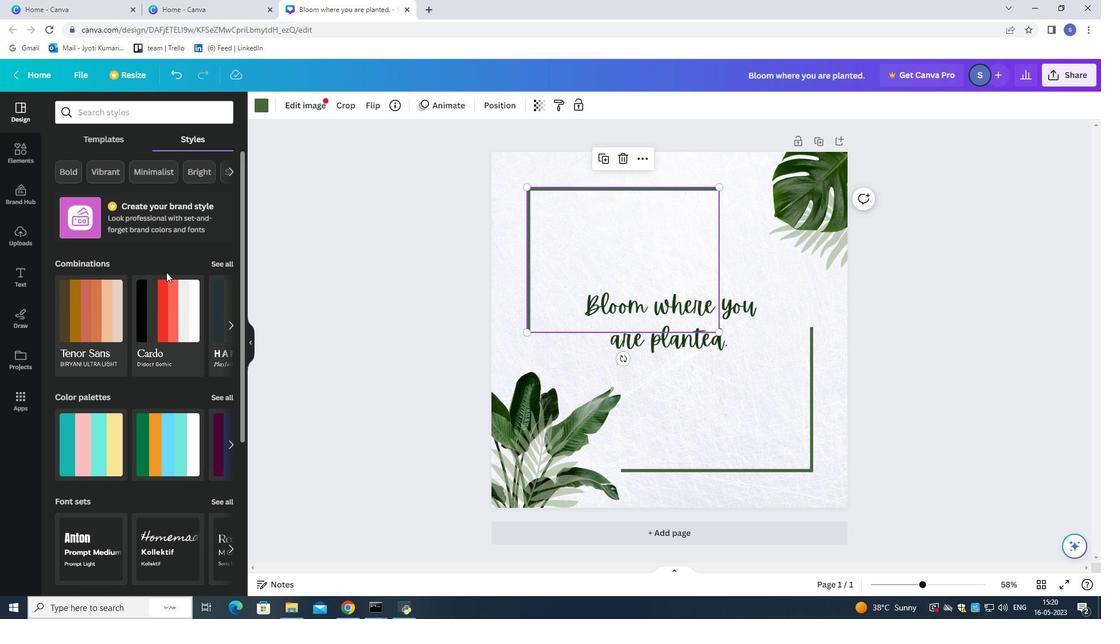 
Action: Mouse moved to (175, 307)
Screenshot: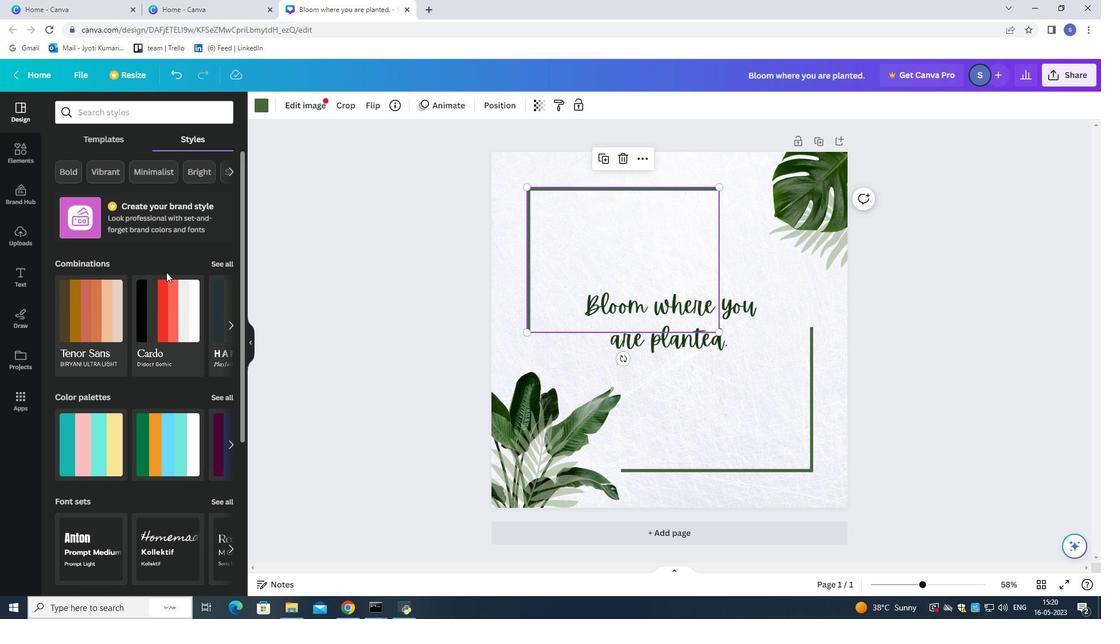
Action: Mouse scrolled (175, 307) with delta (0, 0)
Screenshot: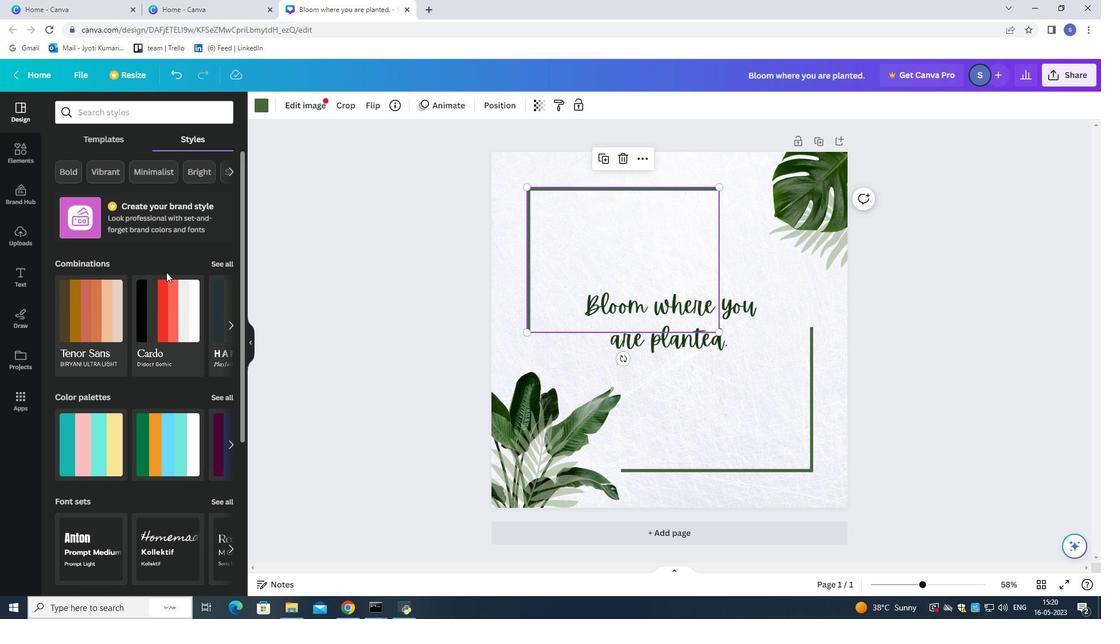 
Action: Mouse scrolled (175, 307) with delta (0, 0)
Screenshot: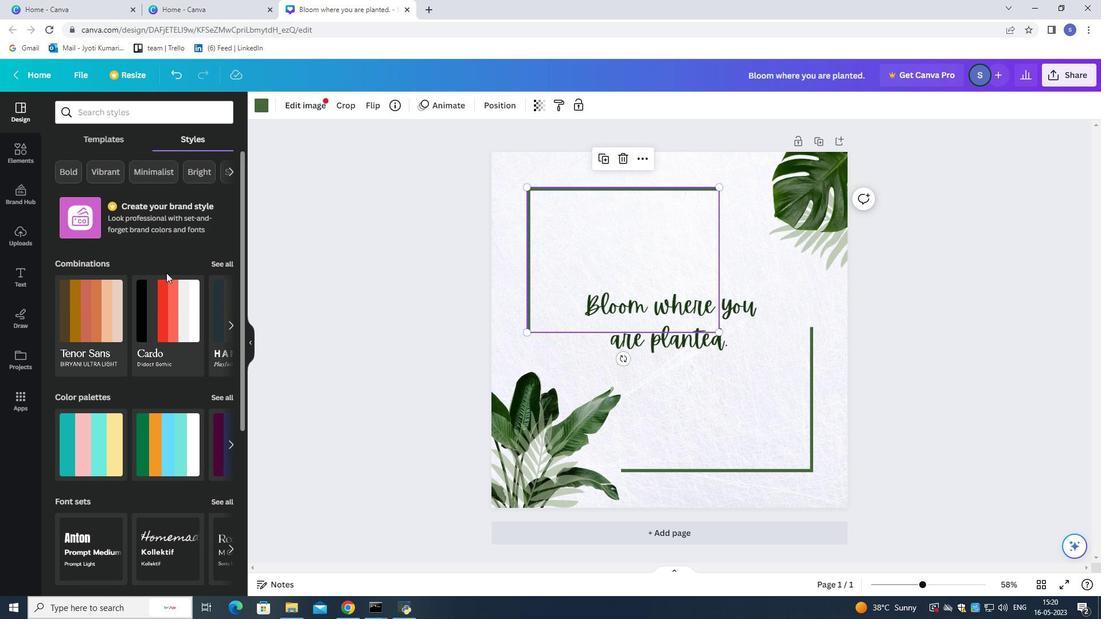 
Action: Mouse scrolled (175, 307) with delta (0, 0)
Screenshot: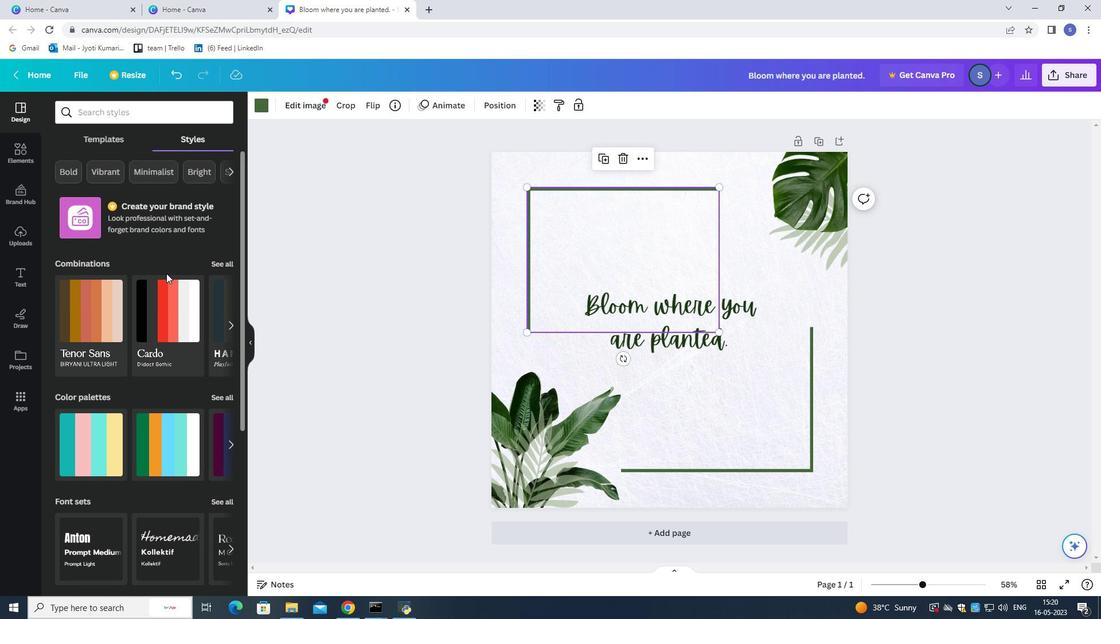 
Action: Mouse moved to (175, 306)
Screenshot: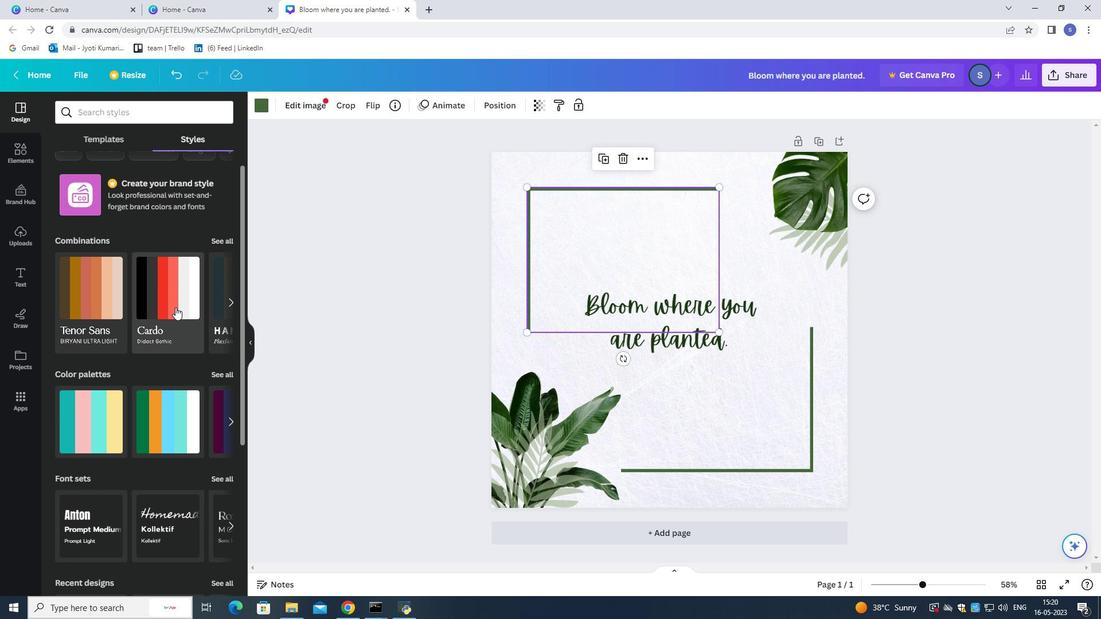 
Action: Mouse scrolled (175, 305) with delta (0, 0)
Screenshot: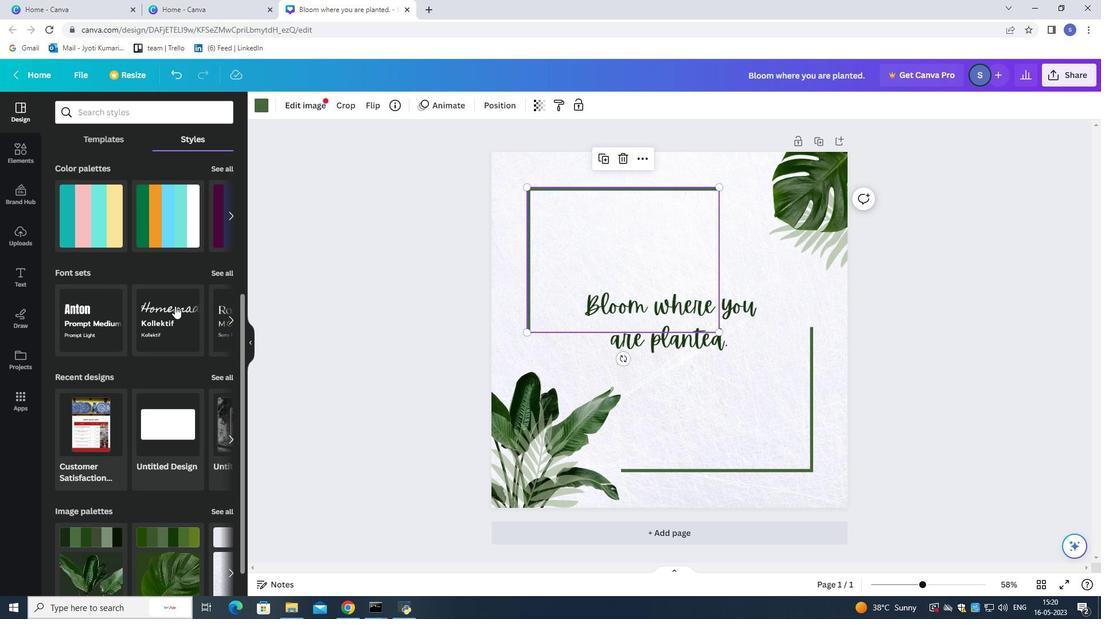 
Action: Mouse scrolled (175, 305) with delta (0, 0)
Screenshot: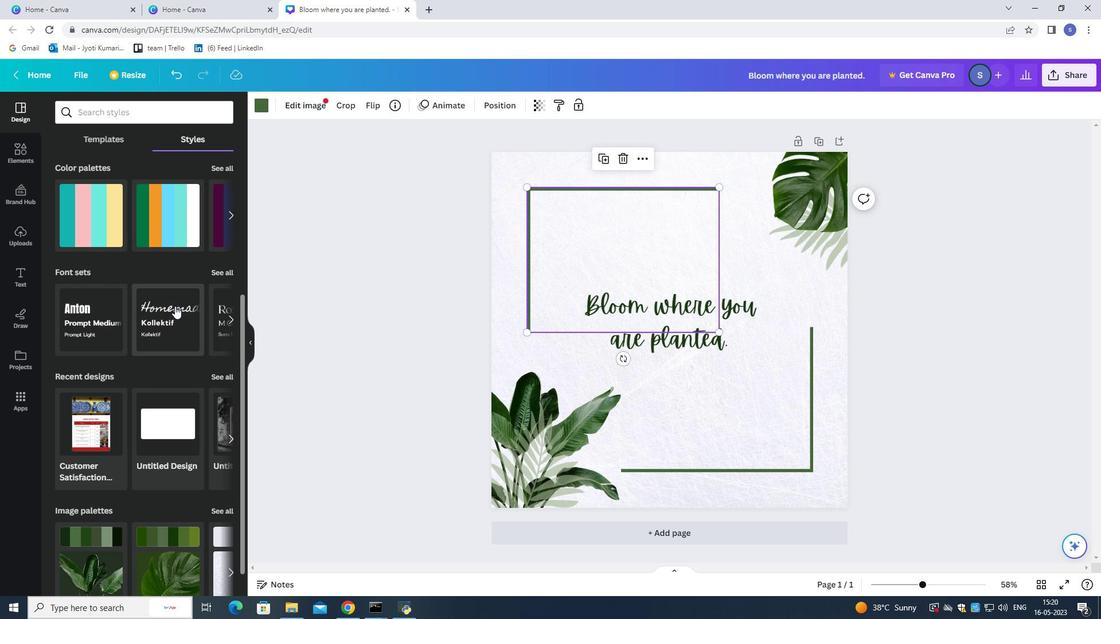 
Action: Mouse moved to (172, 305)
Screenshot: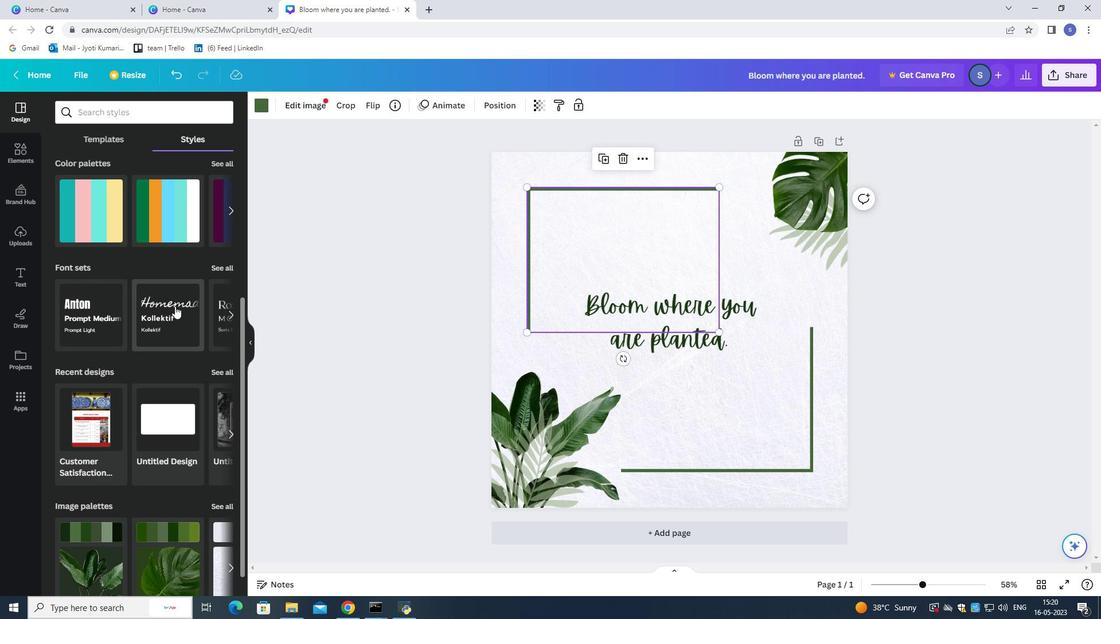 
Action: Mouse scrolled (172, 304) with delta (0, 0)
Screenshot: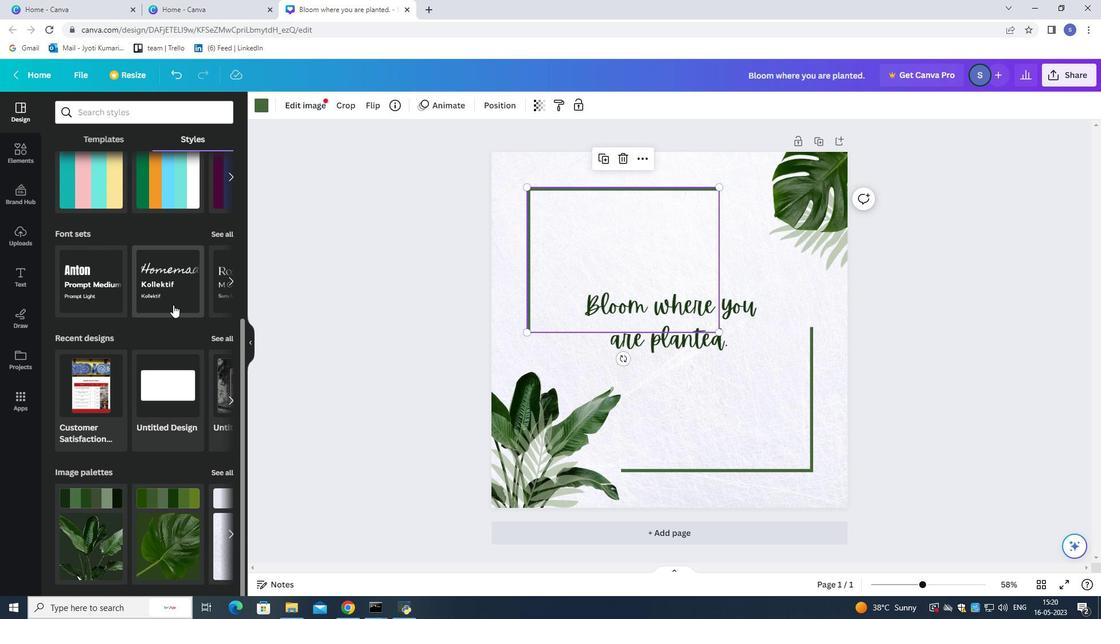 
Action: Mouse scrolled (172, 304) with delta (0, 0)
Screenshot: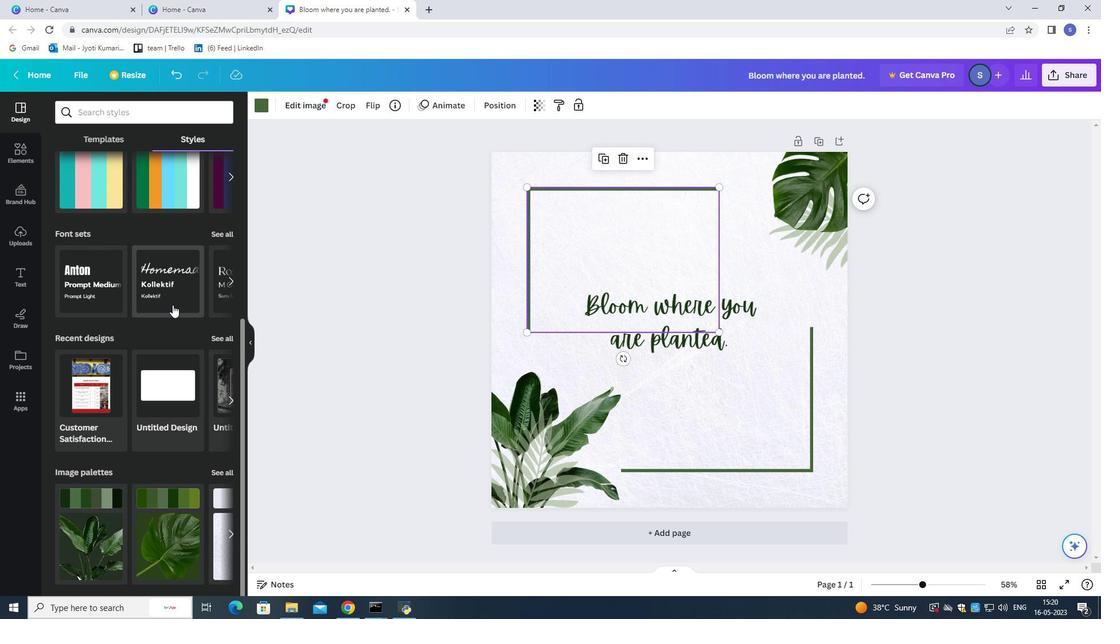 
Action: Mouse scrolled (172, 304) with delta (0, 0)
Screenshot: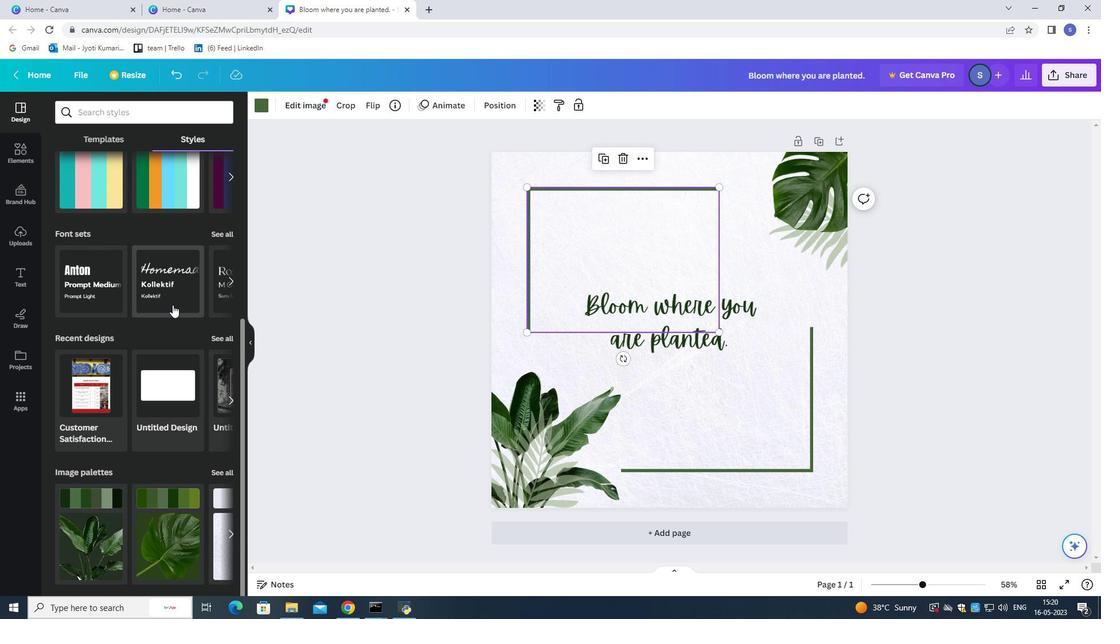 
Action: Mouse scrolled (172, 304) with delta (0, 0)
Screenshot: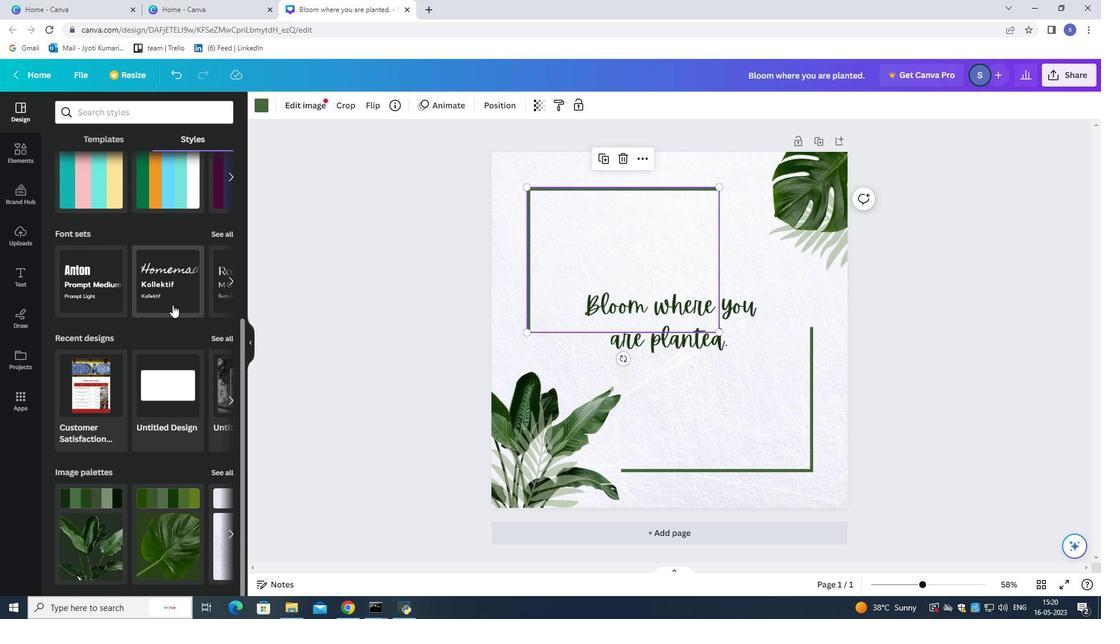 
Action: Mouse moved to (226, 527)
Screenshot: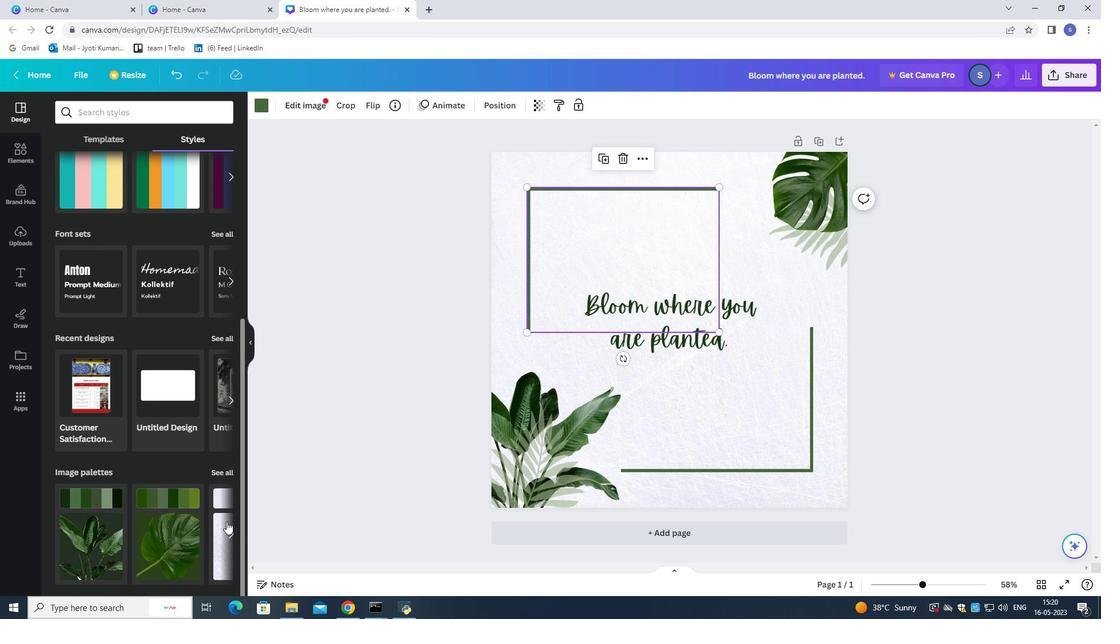 
Action: Mouse pressed left at (226, 527)
Screenshot: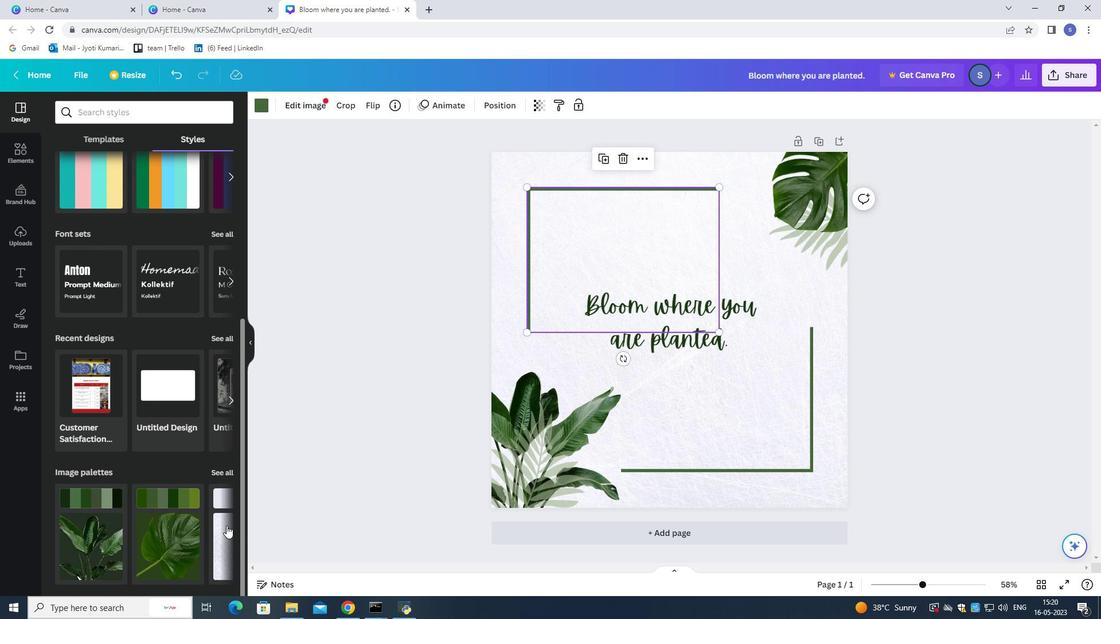 
Action: Mouse moved to (188, 417)
Screenshot: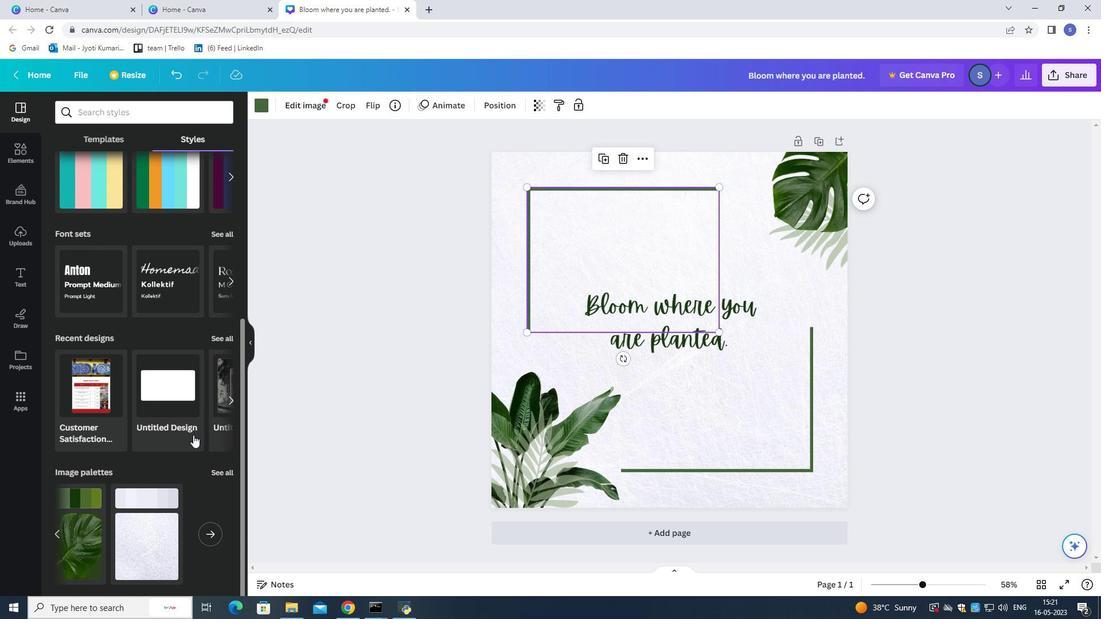
Action: Mouse scrolled (188, 416) with delta (0, 0)
Screenshot: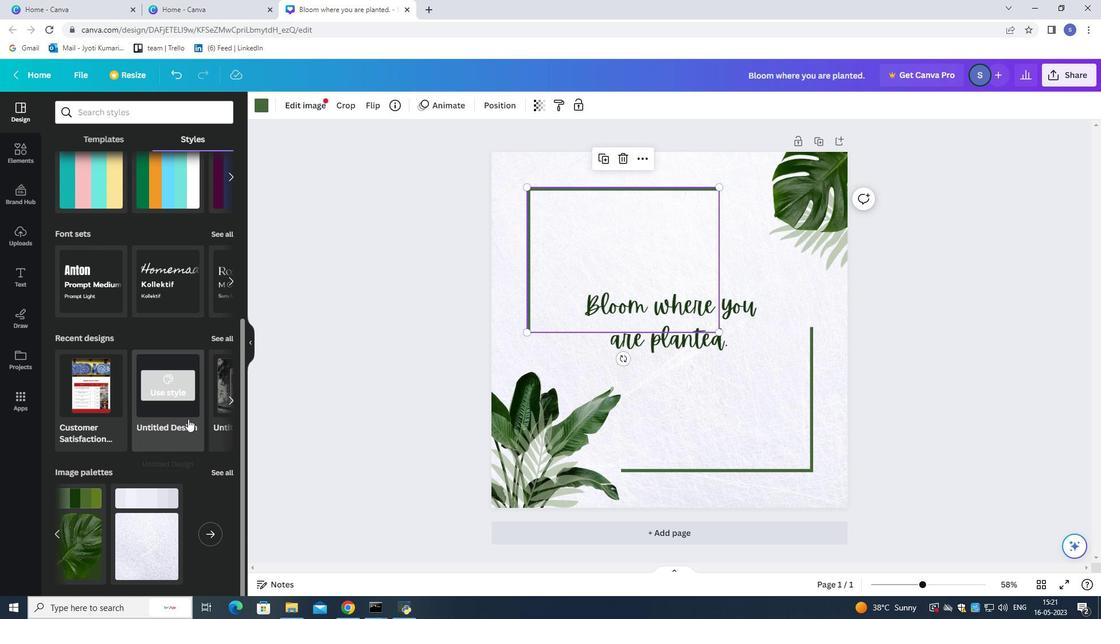 
Action: Mouse moved to (210, 533)
Screenshot: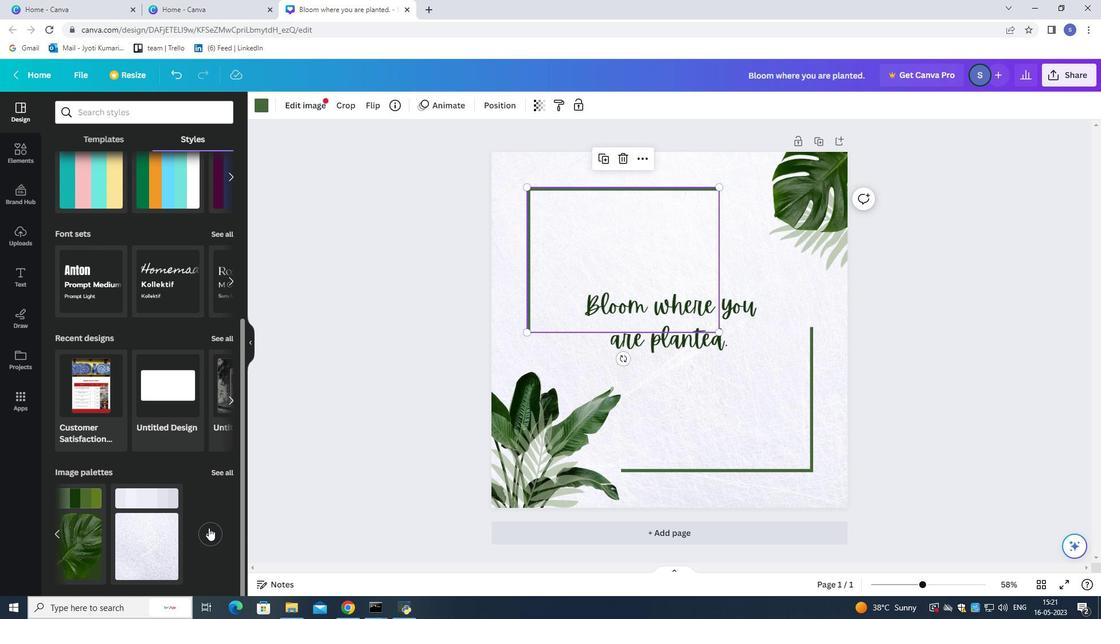 
Action: Mouse pressed left at (210, 533)
Screenshot: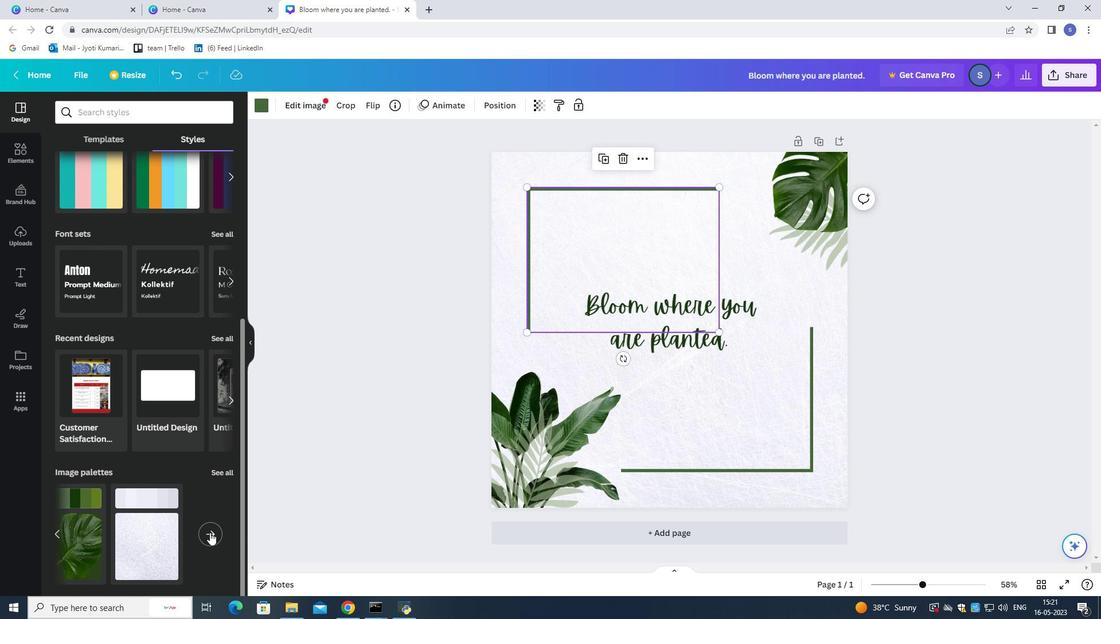 
Action: Mouse moved to (187, 310)
Screenshot: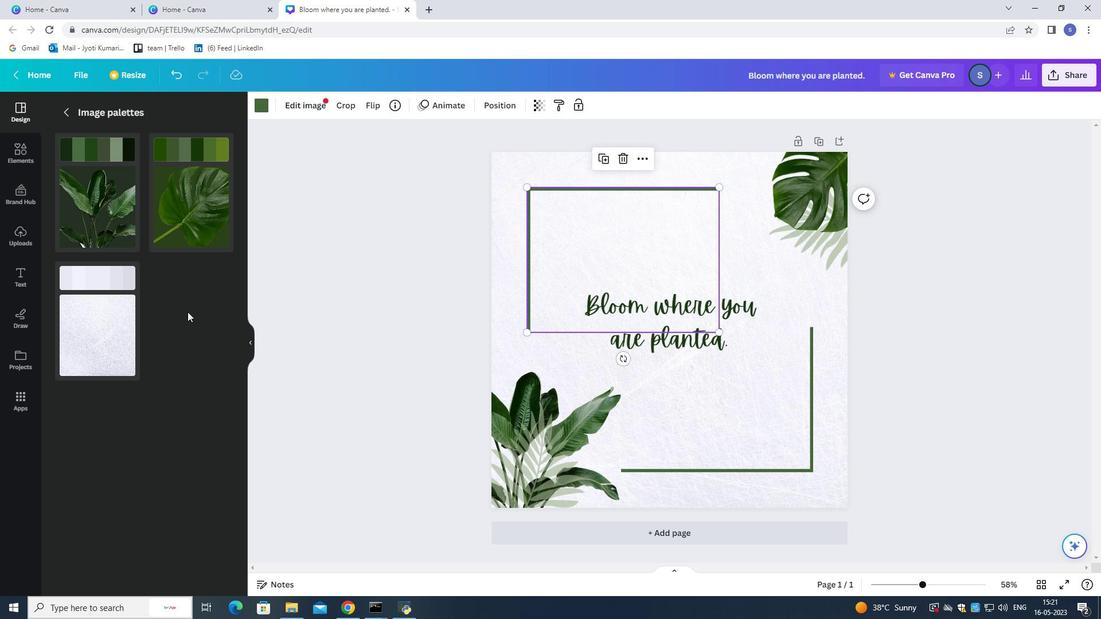 
Action: Mouse scrolled (187, 311) with delta (0, 0)
Screenshot: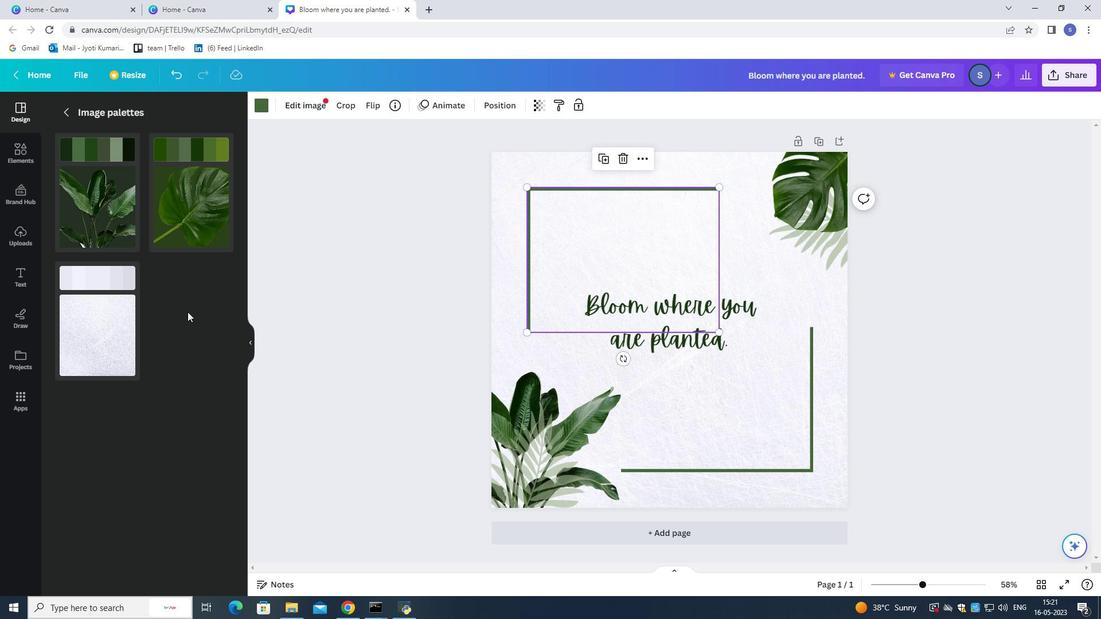 
Action: Mouse moved to (187, 309)
Screenshot: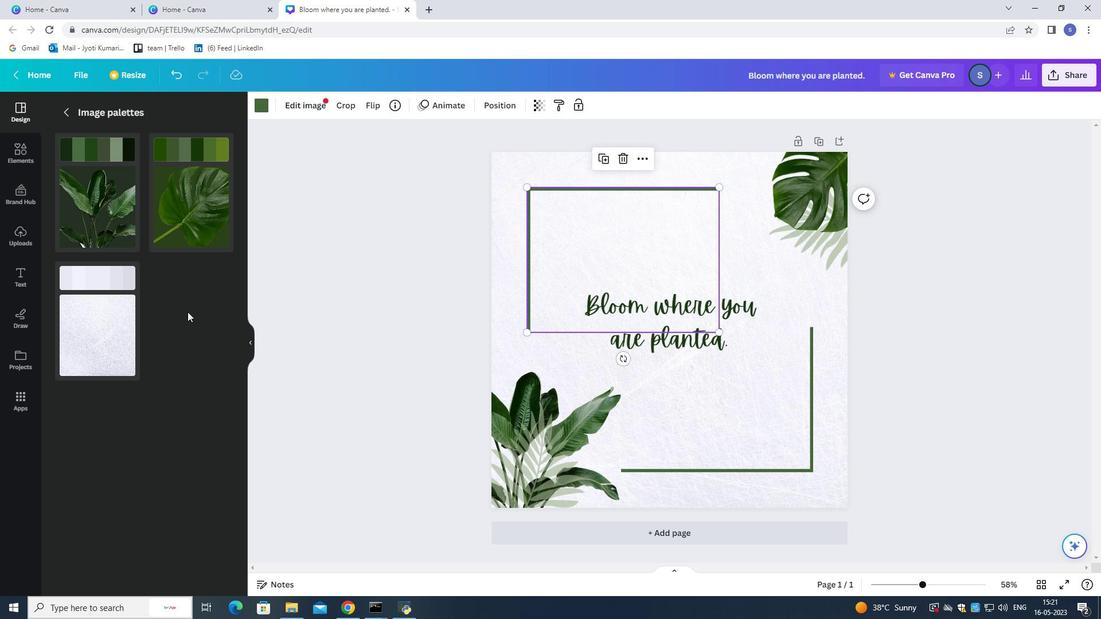 
Action: Mouse scrolled (187, 310) with delta (0, 0)
Screenshot: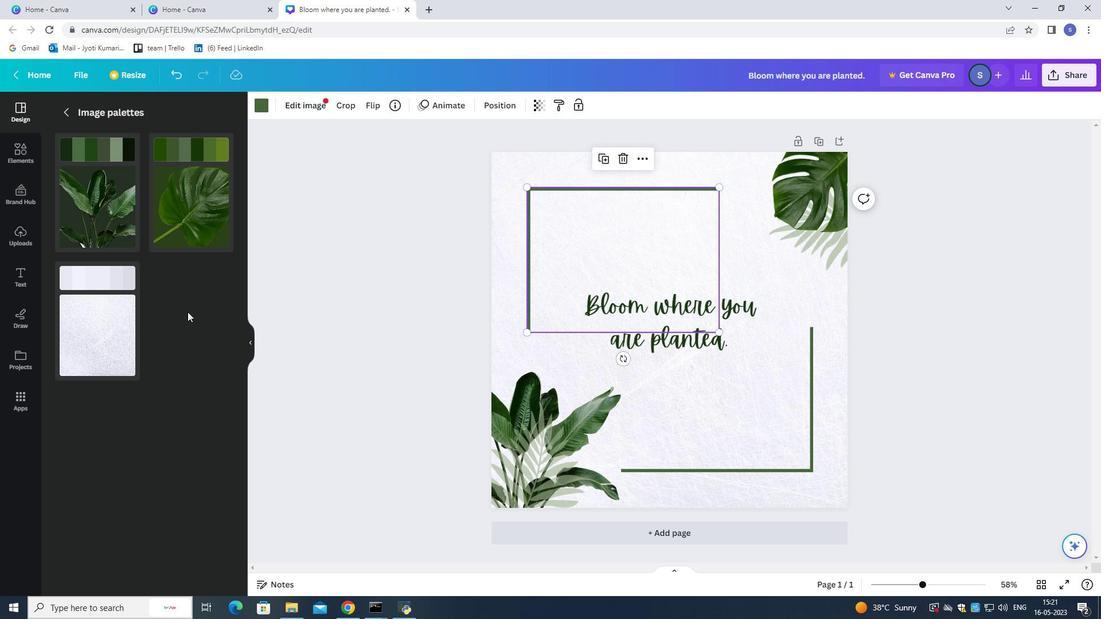 
Action: Mouse moved to (187, 308)
Screenshot: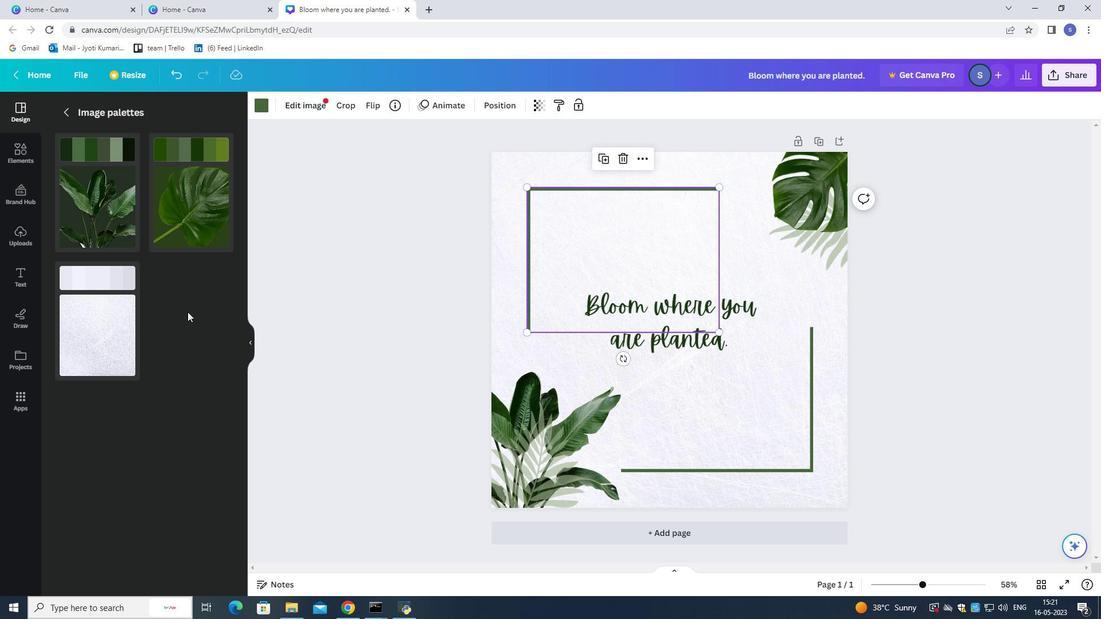 
Action: Mouse scrolled (187, 309) with delta (0, 0)
Screenshot: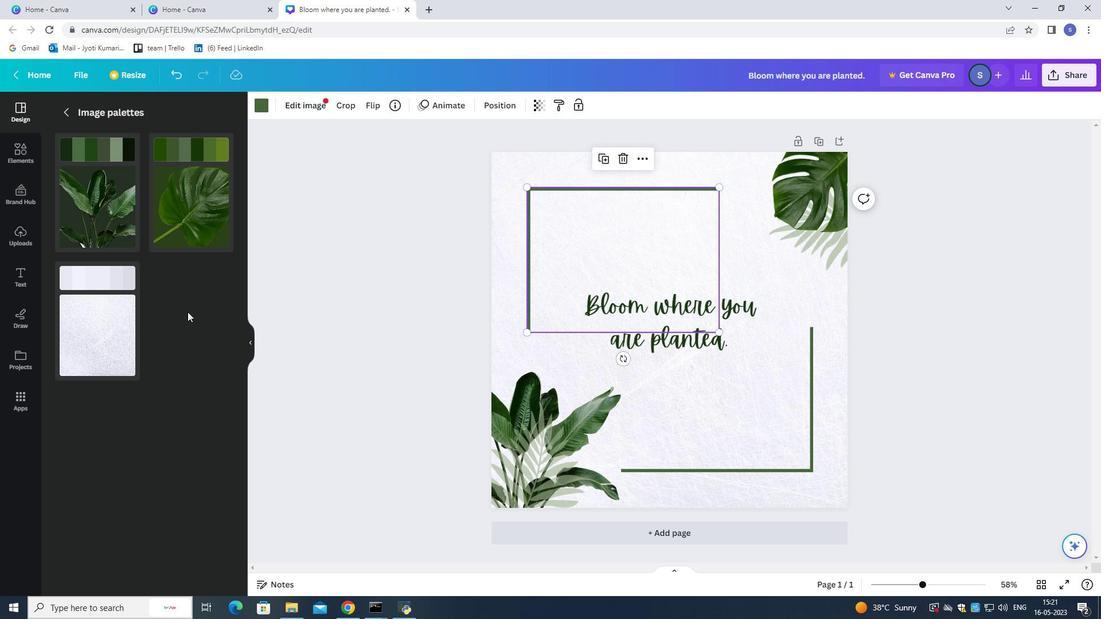 
Action: Mouse moved to (189, 300)
Screenshot: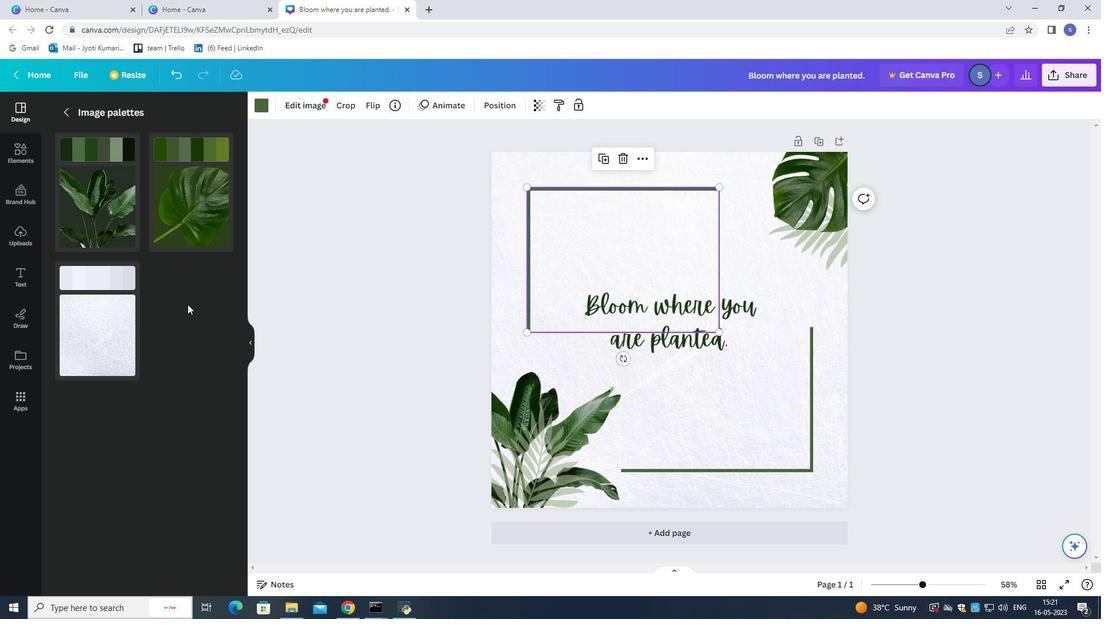 
Action: Mouse scrolled (189, 300) with delta (0, 0)
Screenshot: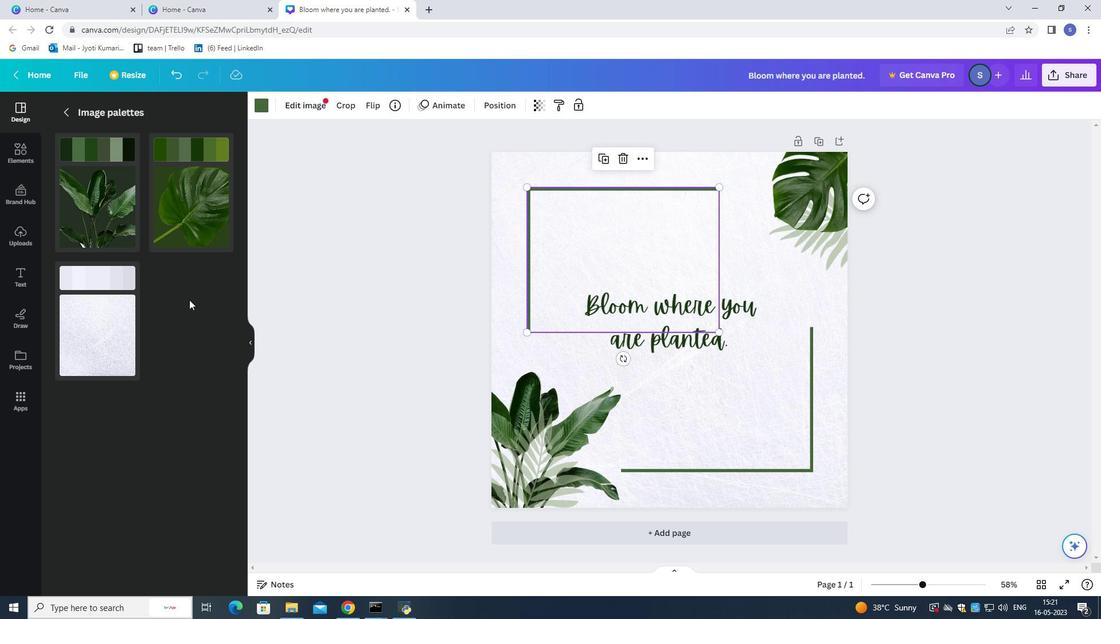 
Action: Mouse moved to (189, 299)
Screenshot: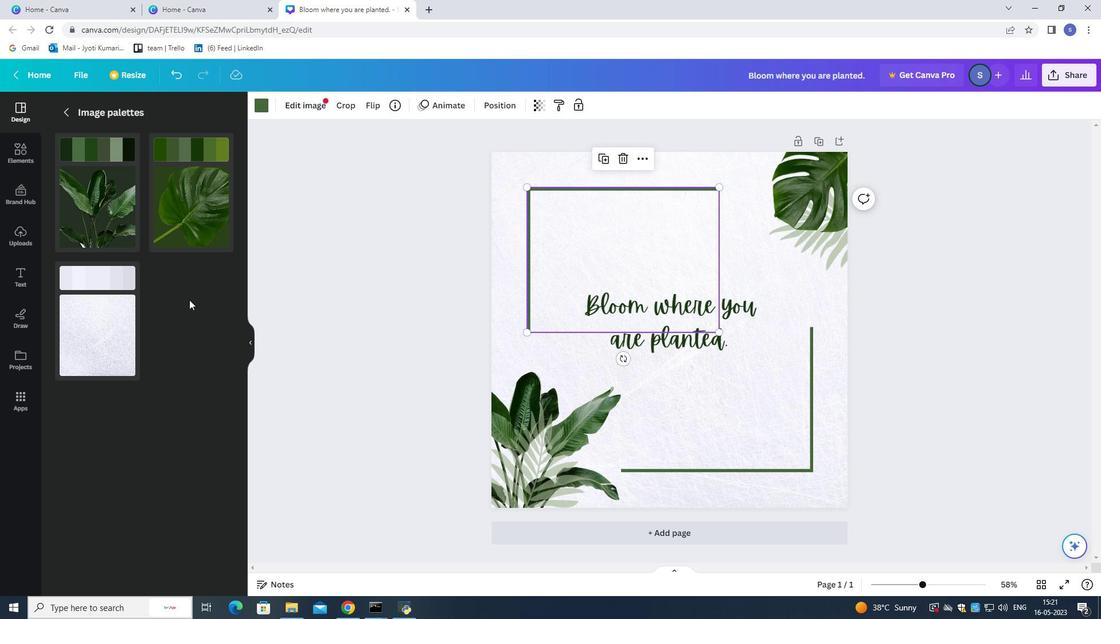 
Action: Mouse scrolled (189, 300) with delta (0, 0)
Screenshot: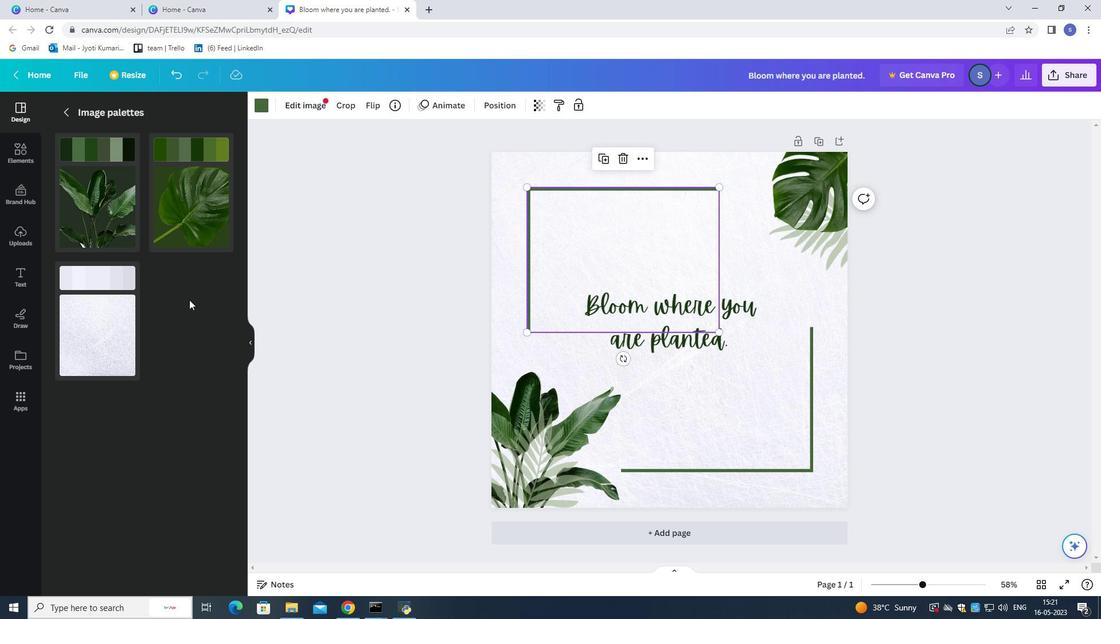 
Action: Mouse moved to (189, 298)
Screenshot: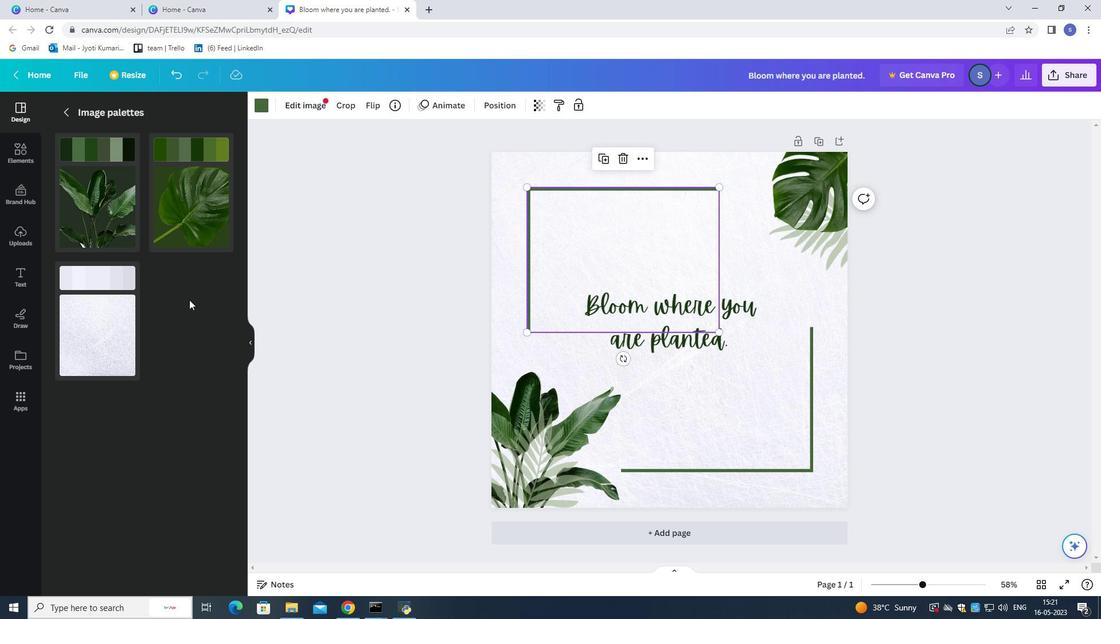 
Action: Mouse scrolled (189, 299) with delta (0, 0)
Screenshot: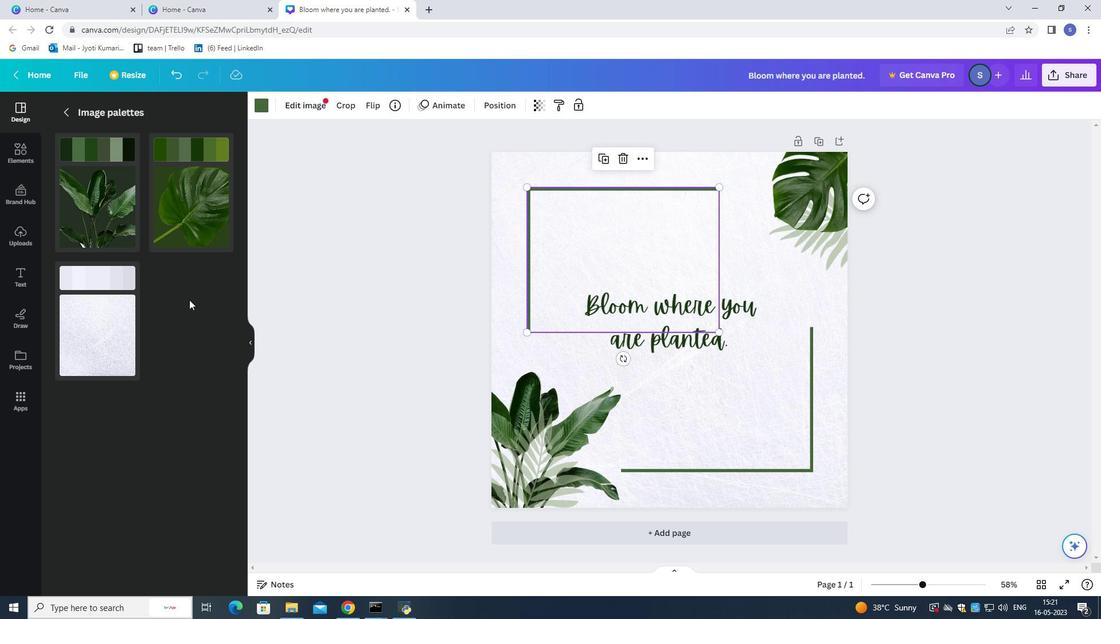 
Action: Mouse moved to (181, 220)
Screenshot: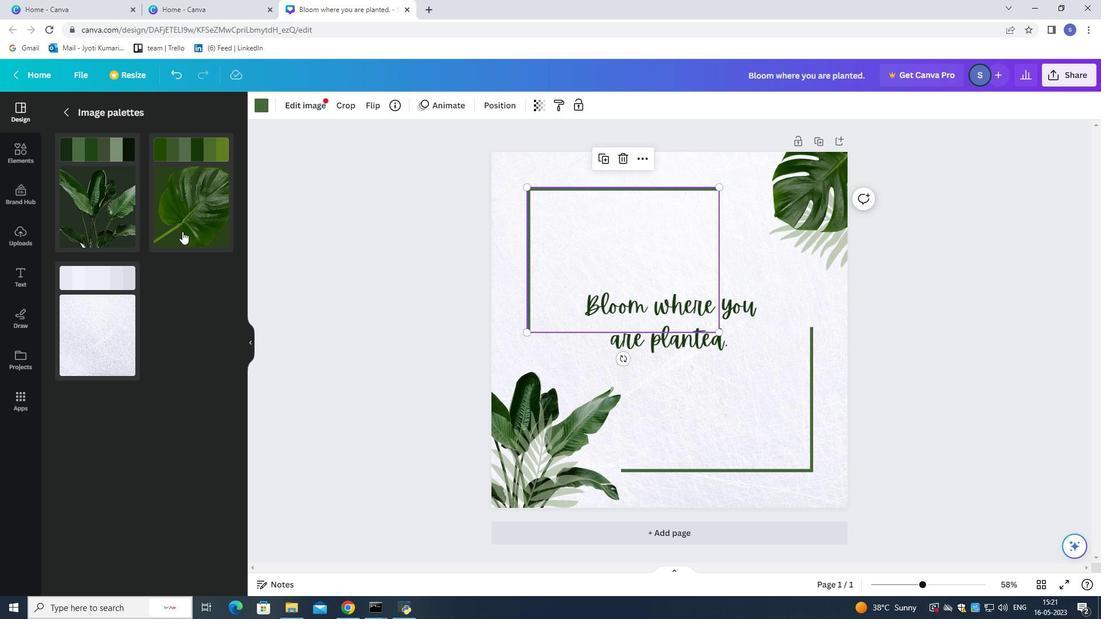 
Action: Mouse pressed left at (181, 220)
Screenshot: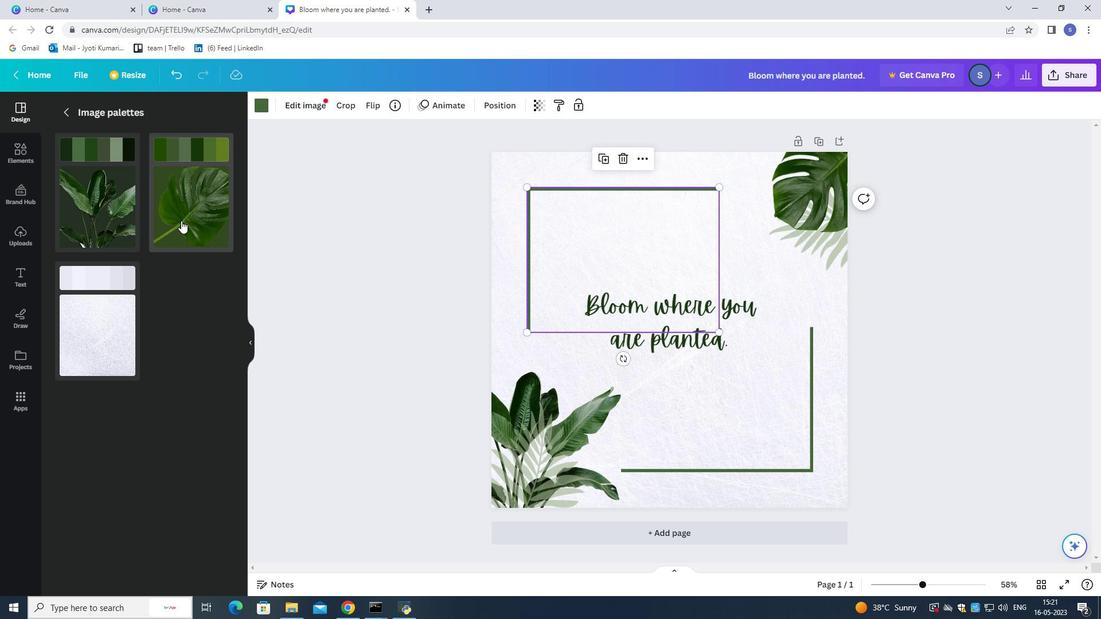 
Action: Mouse moved to (103, 211)
Screenshot: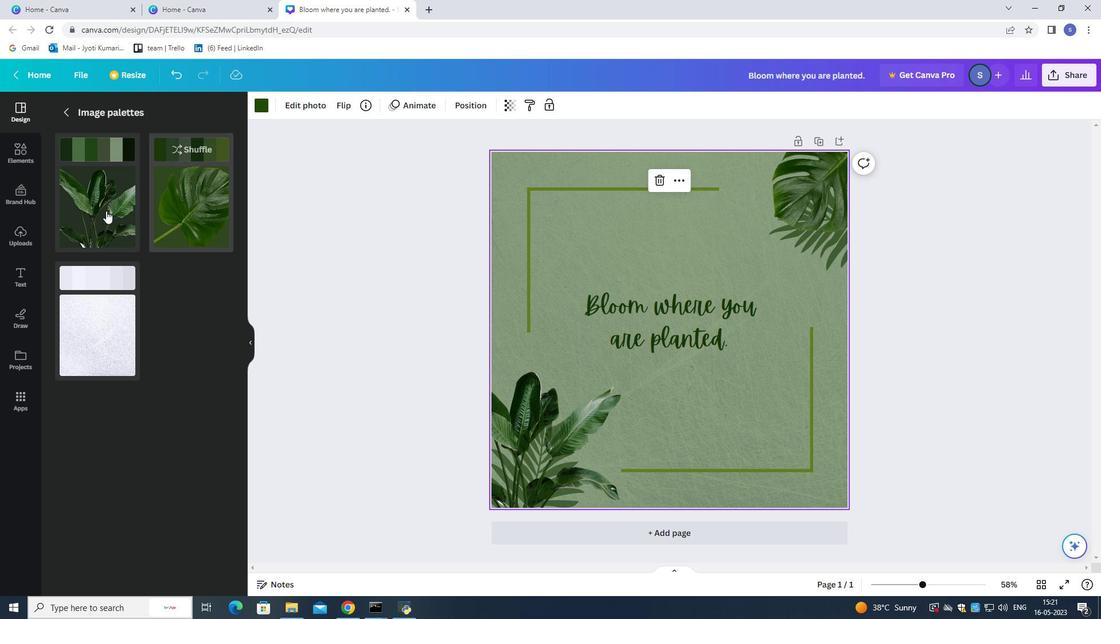 
Action: Mouse pressed left at (103, 211)
Screenshot: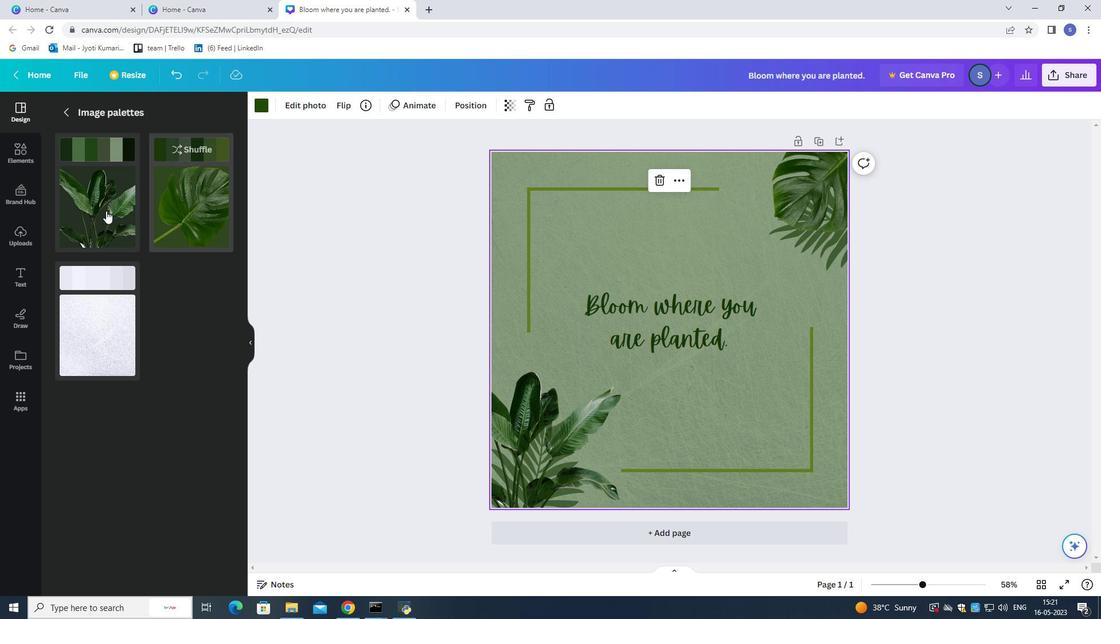 
Action: Mouse moved to (140, 208)
Screenshot: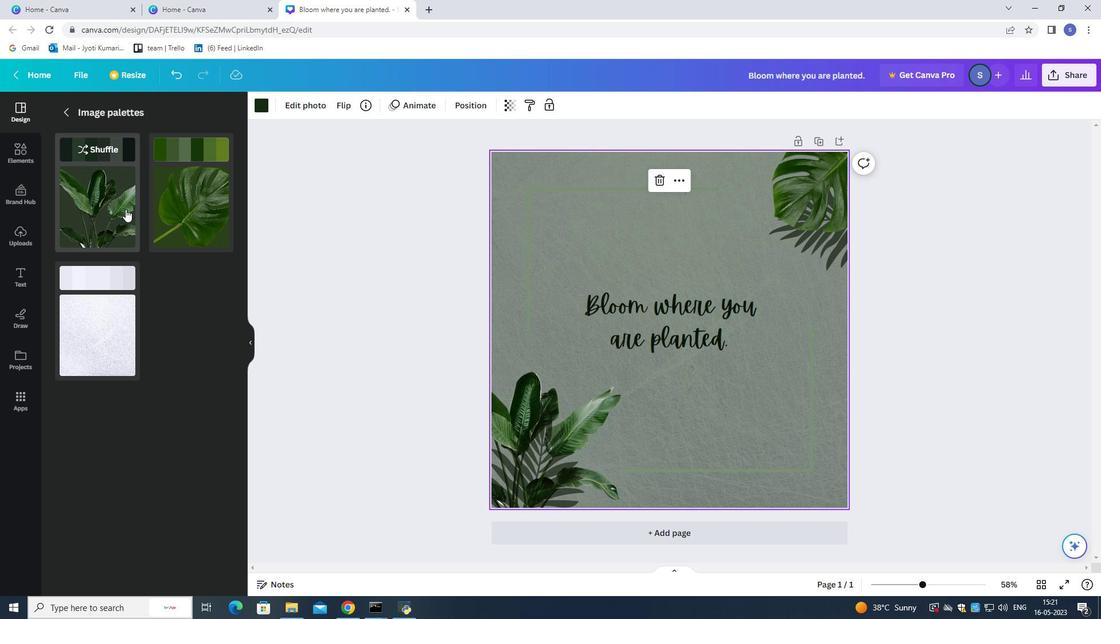 
Action: Mouse pressed left at (140, 208)
Screenshot: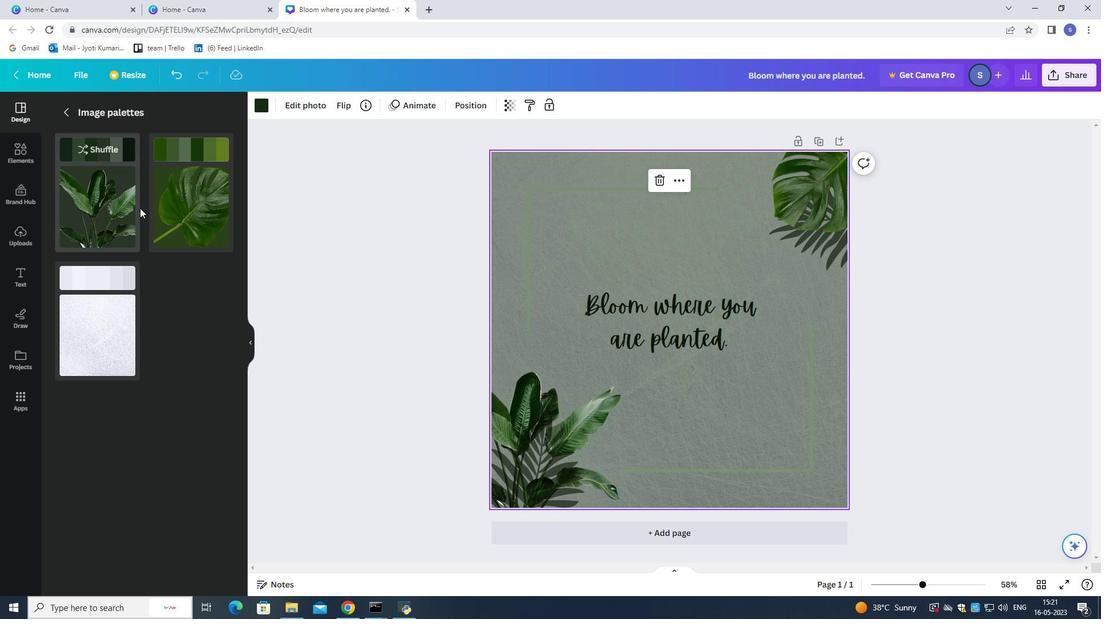 
Action: Mouse moved to (127, 201)
Screenshot: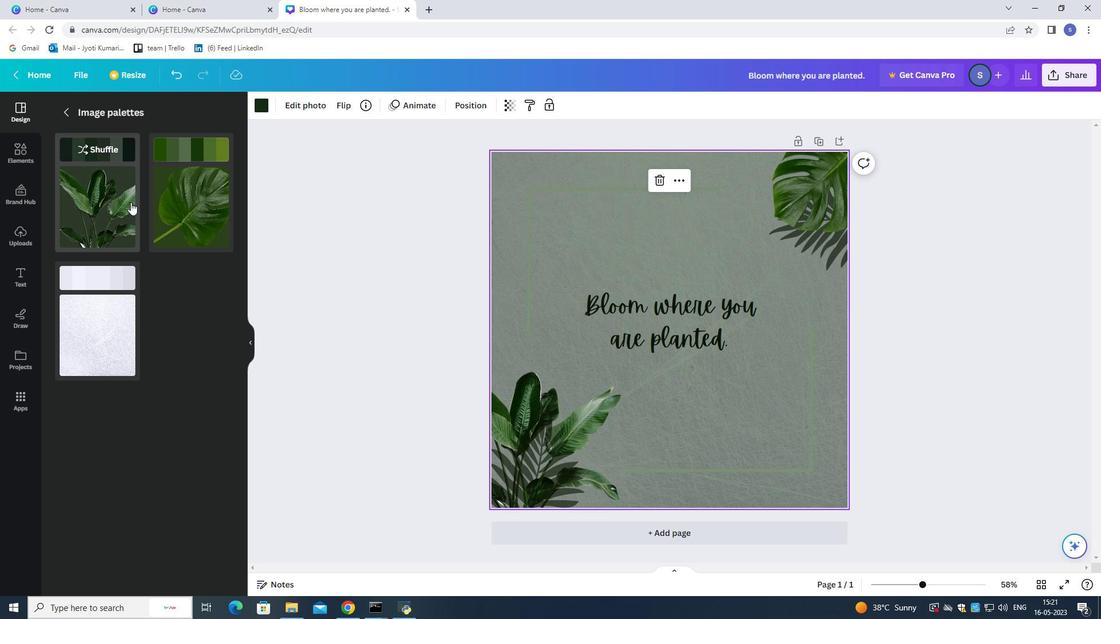 
Action: Mouse pressed left at (127, 201)
Screenshot: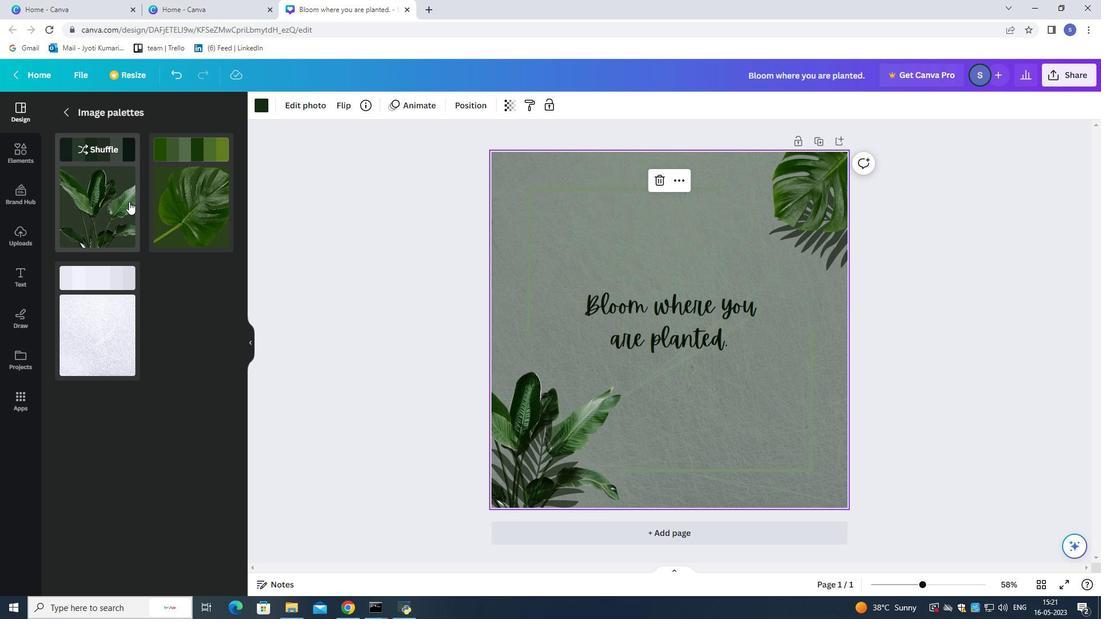 
Action: Mouse moved to (145, 267)
Screenshot: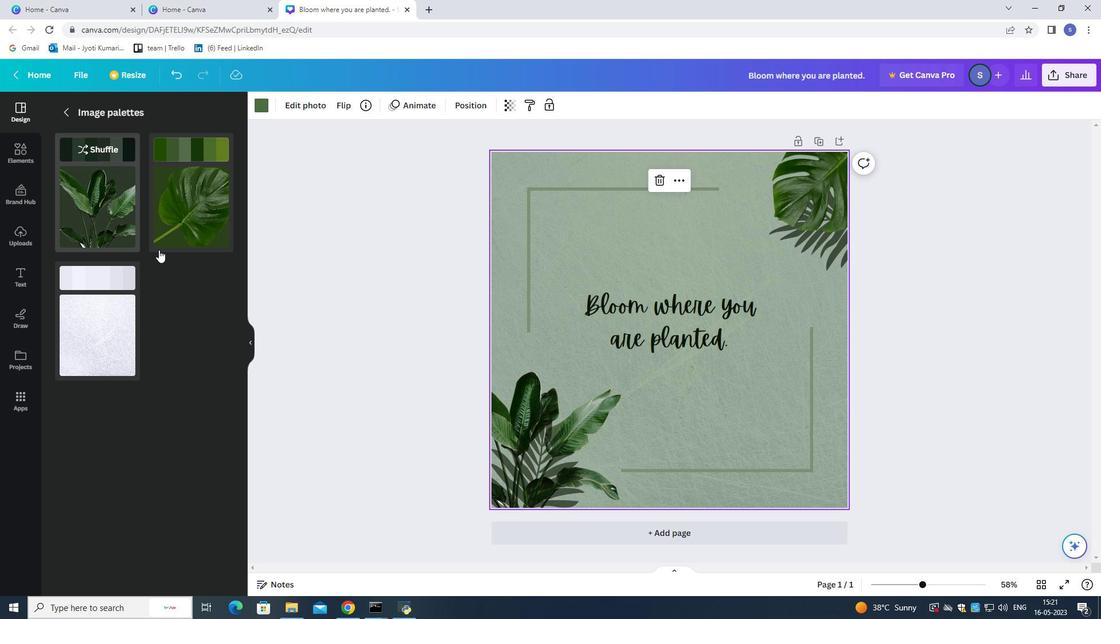 
Action: Mouse scrolled (145, 267) with delta (0, 0)
Screenshot: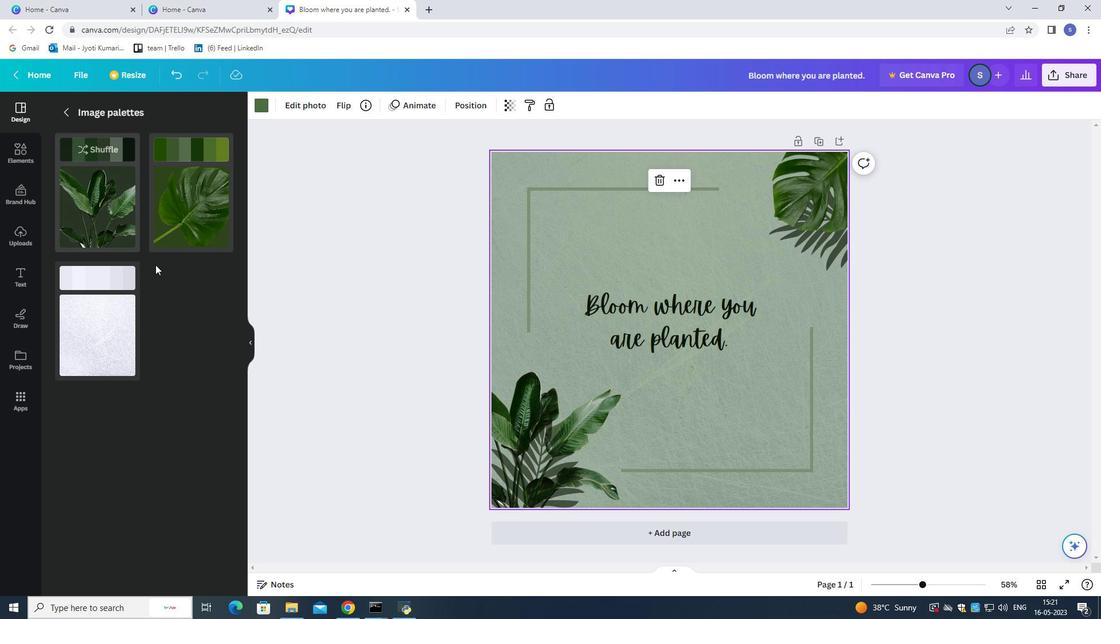 
Action: Mouse scrolled (145, 267) with delta (0, 0)
Screenshot: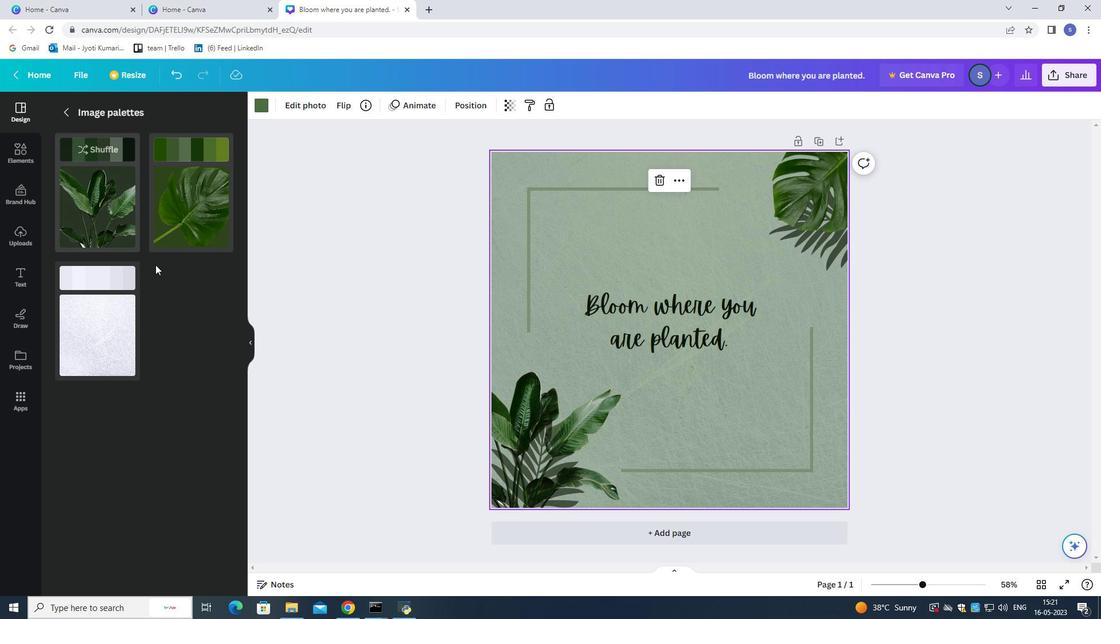 
Action: Mouse moved to (144, 267)
Screenshot: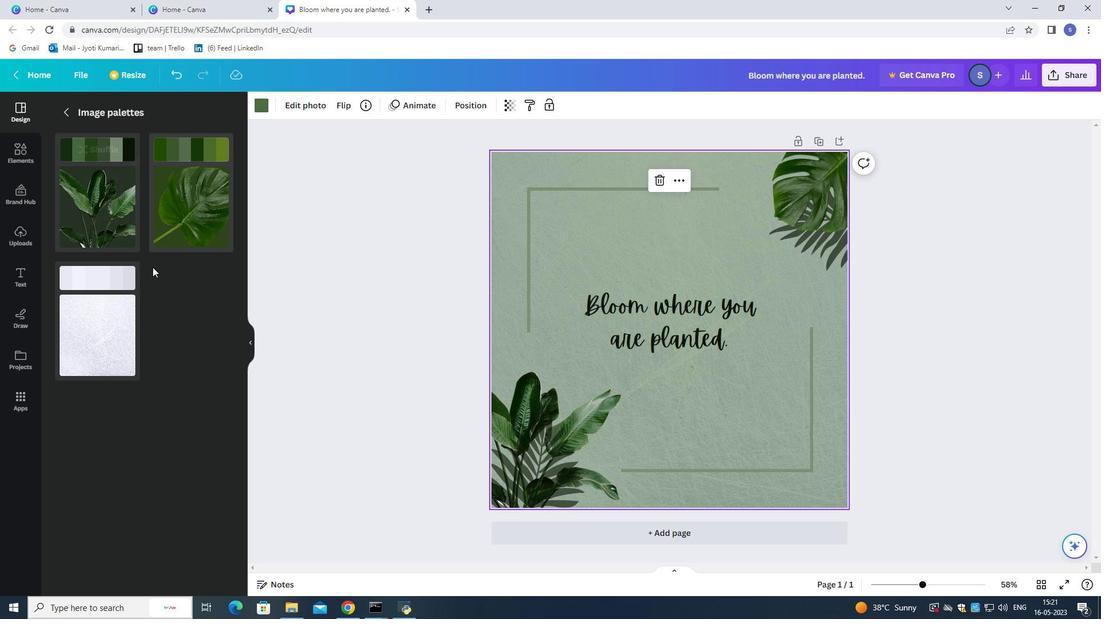 
Action: Mouse scrolled (144, 267) with delta (0, 0)
Screenshot: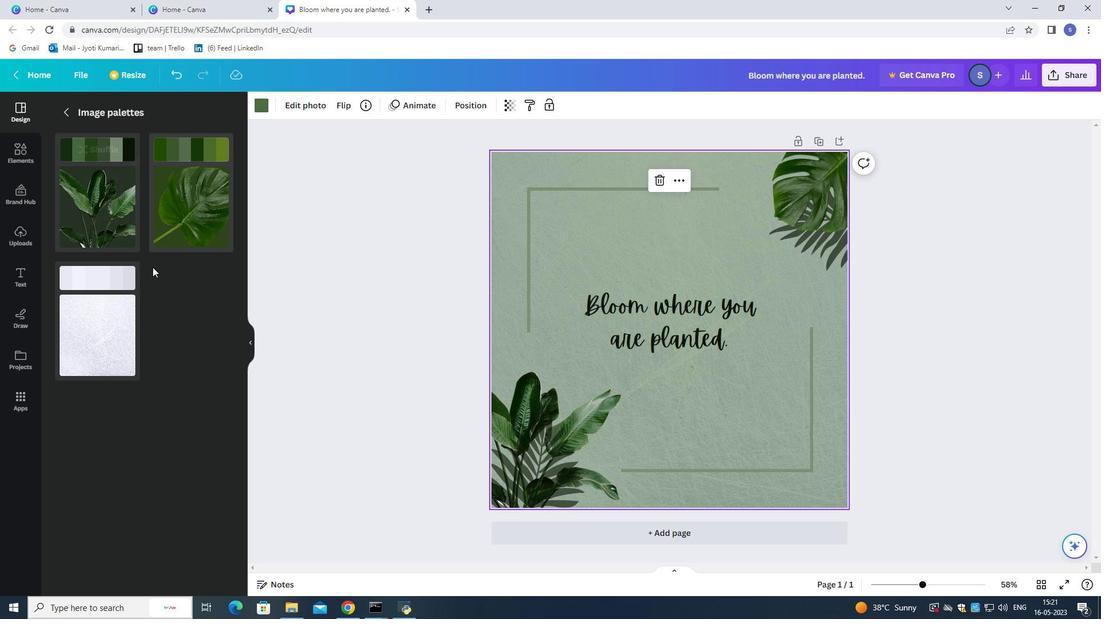 
Action: Mouse moved to (138, 262)
Screenshot: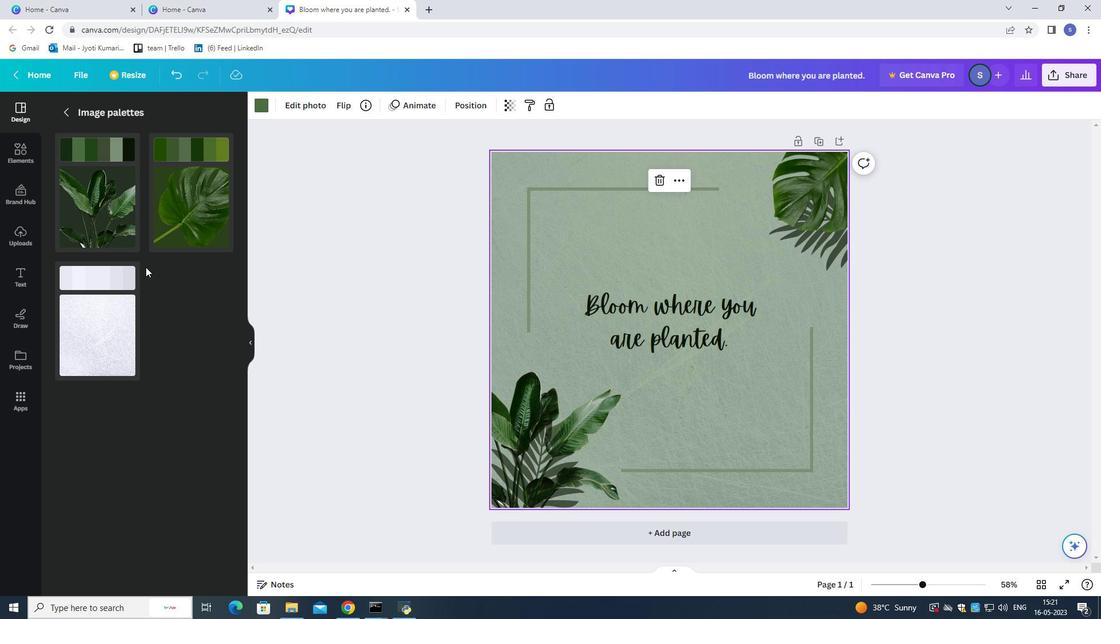 
Action: Mouse scrolled (138, 263) with delta (0, 0)
Screenshot: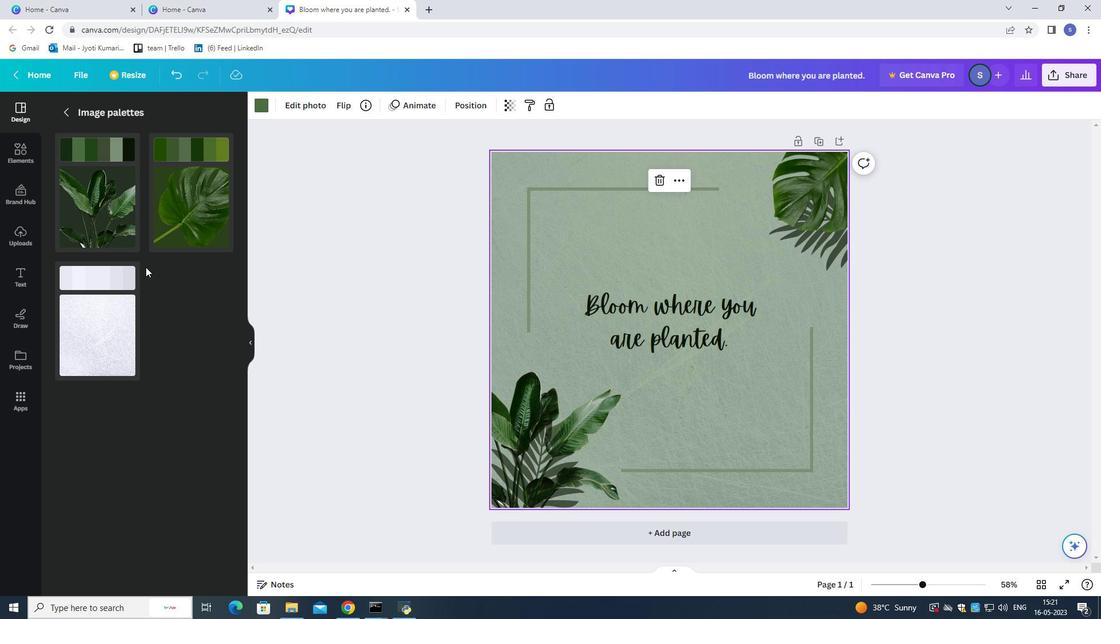 
Action: Mouse moved to (204, 155)
Screenshot: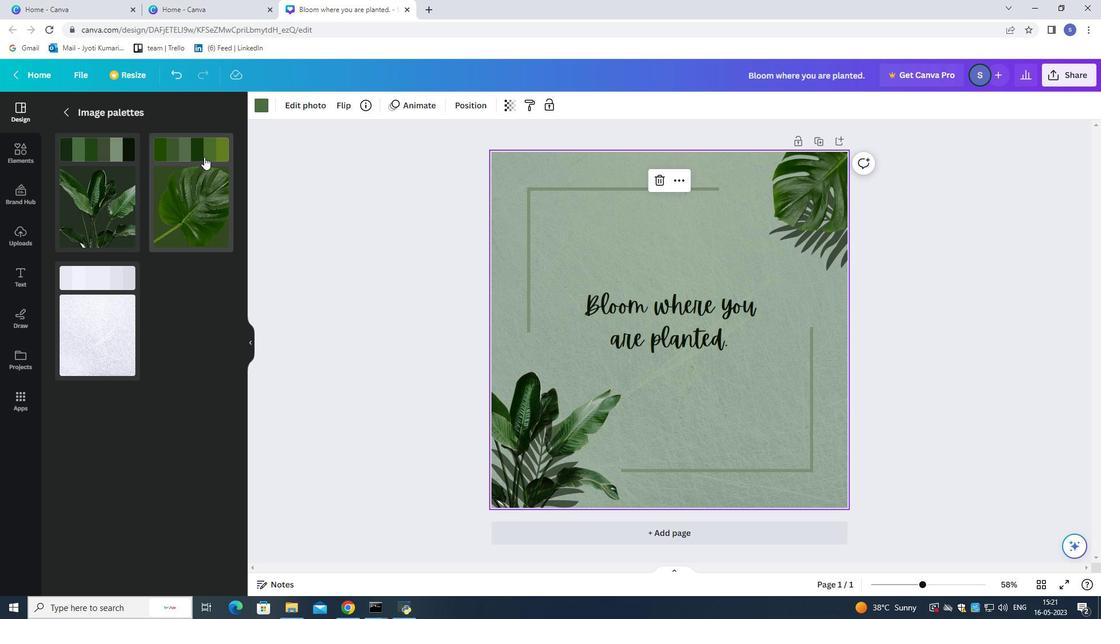 
Action: Mouse pressed left at (204, 155)
Screenshot: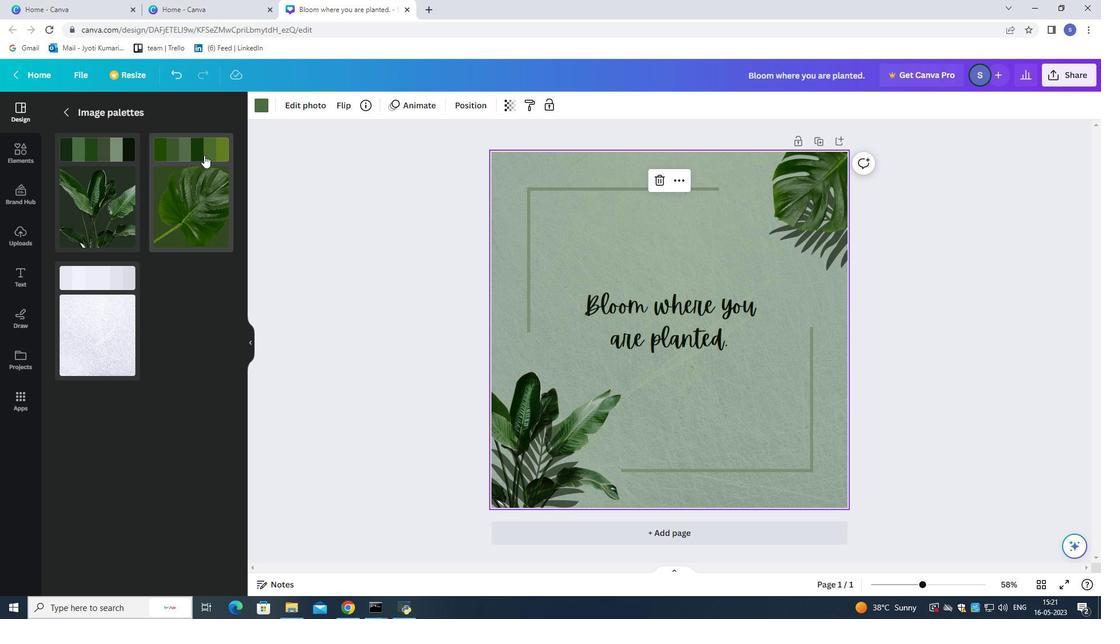 
Action: Mouse moved to (191, 148)
Screenshot: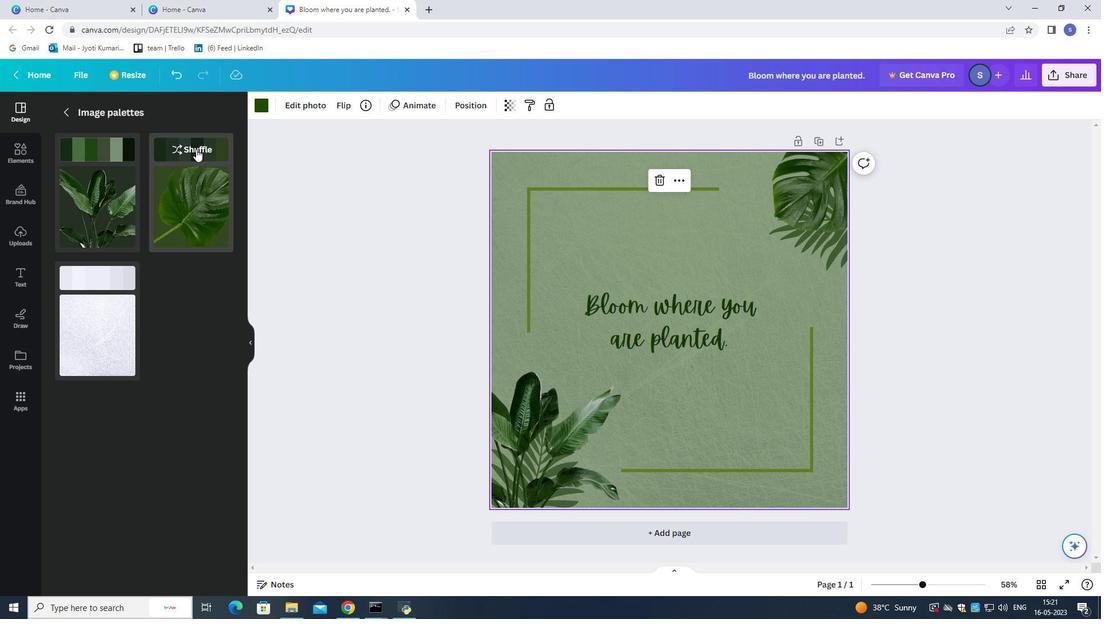 
Action: Mouse pressed left at (191, 148)
Screenshot: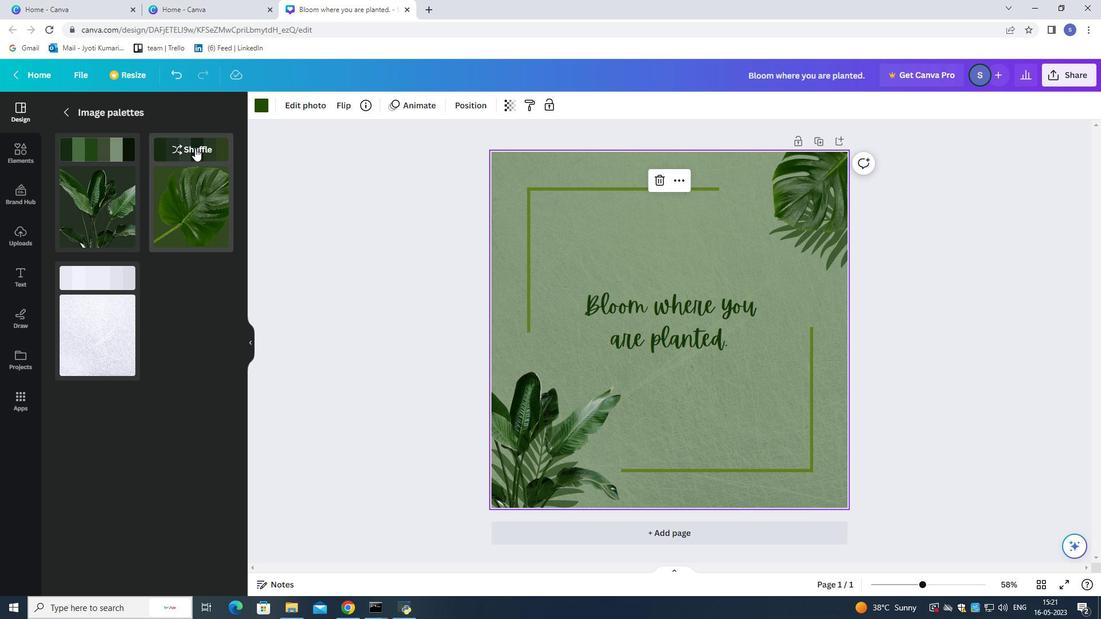 
Action: Mouse moved to (169, 148)
Screenshot: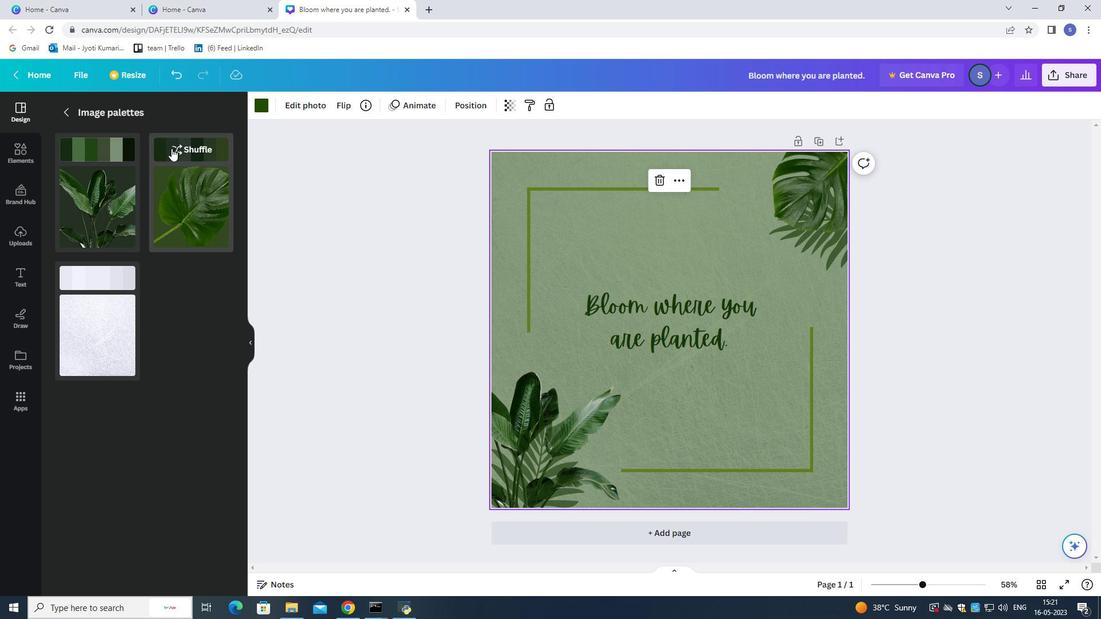 
Action: Mouse pressed left at (169, 148)
Screenshot: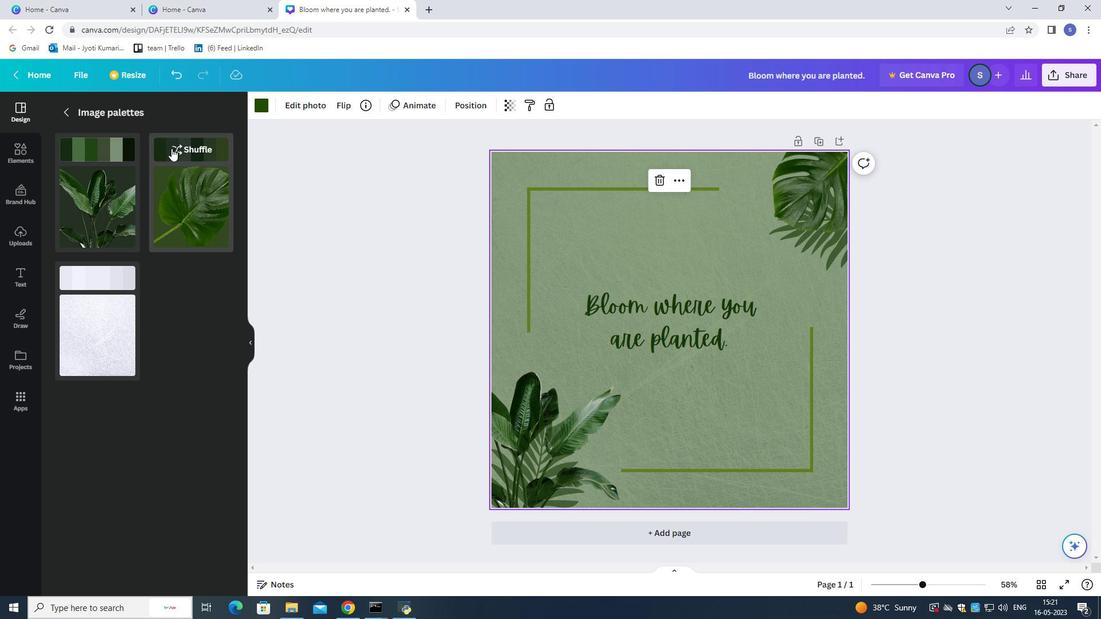 
Action: Mouse moved to (157, 150)
Screenshot: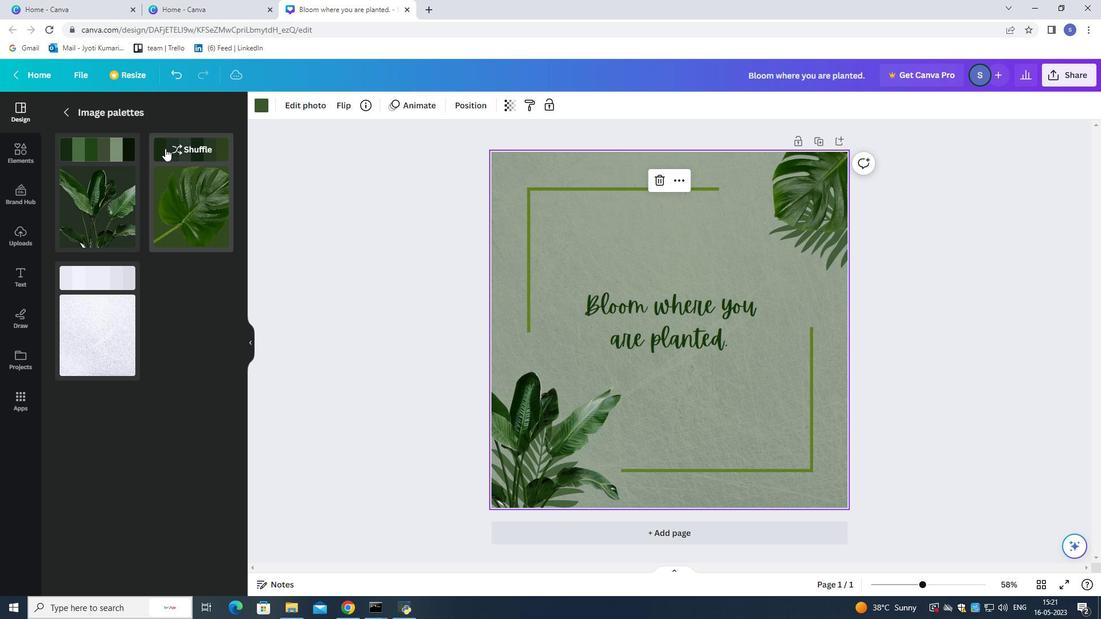
Action: Mouse pressed left at (157, 150)
Screenshot: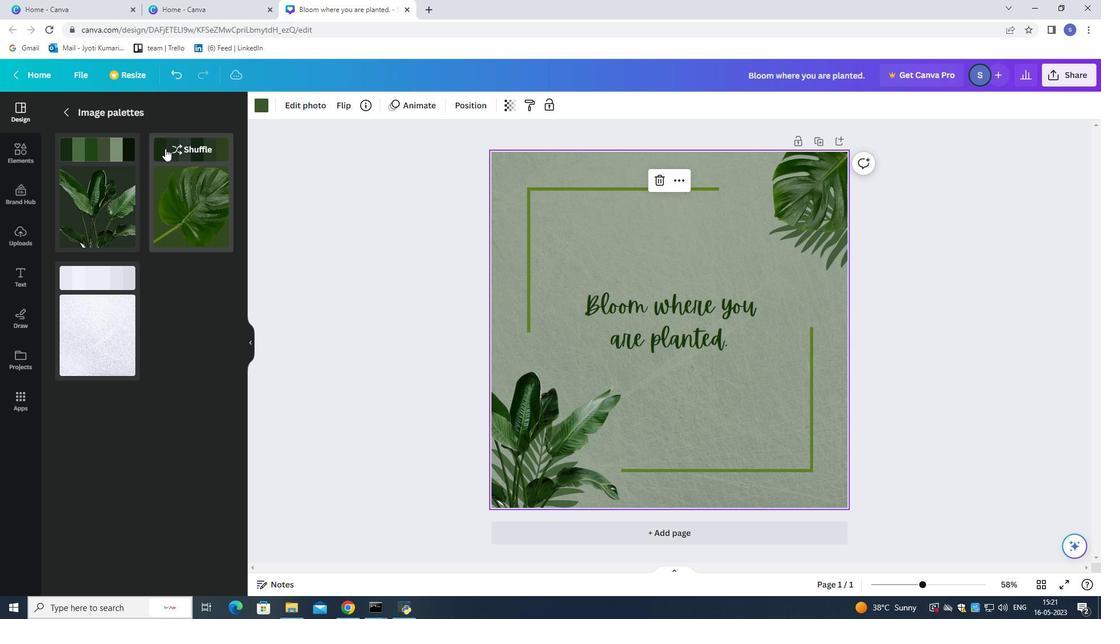 
Action: Mouse pressed left at (157, 150)
Screenshot: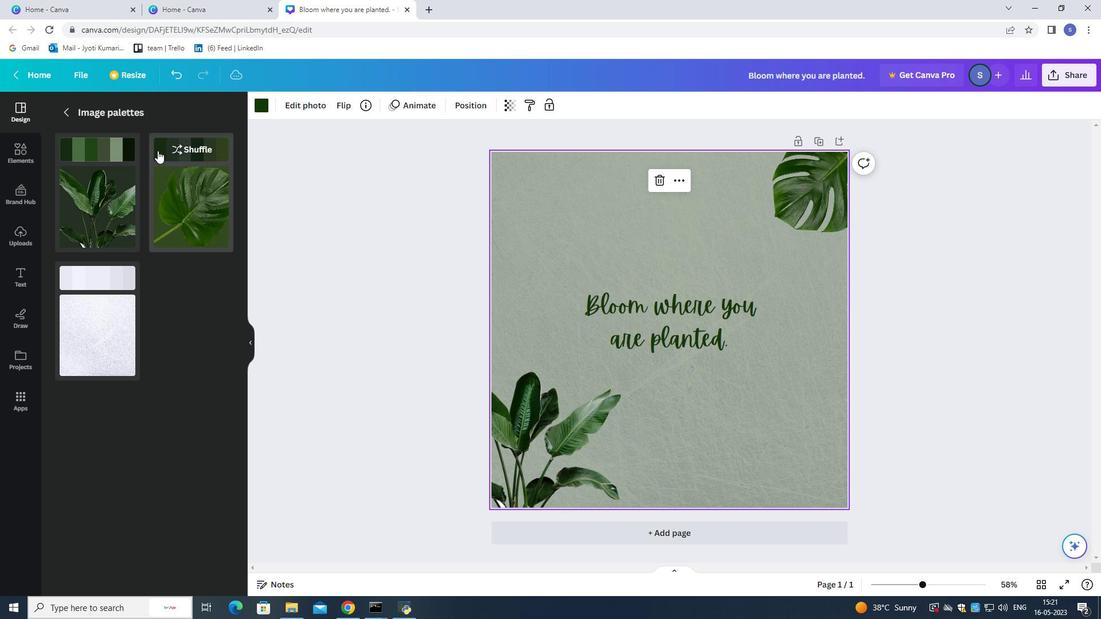 
Action: Mouse moved to (202, 148)
Screenshot: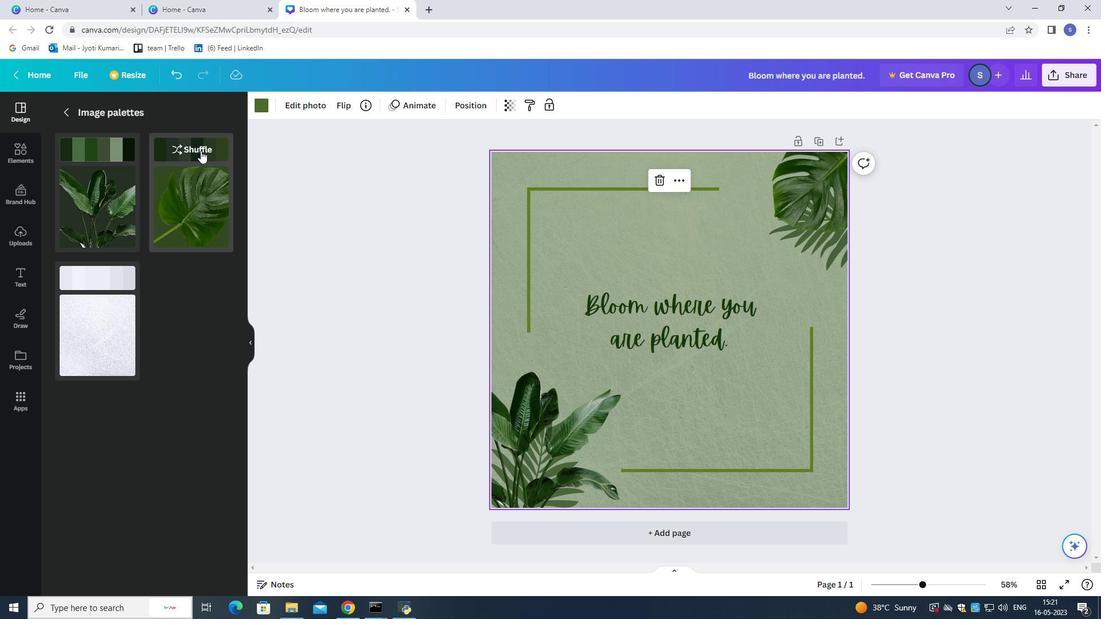 
Action: Mouse pressed left at (202, 148)
Screenshot: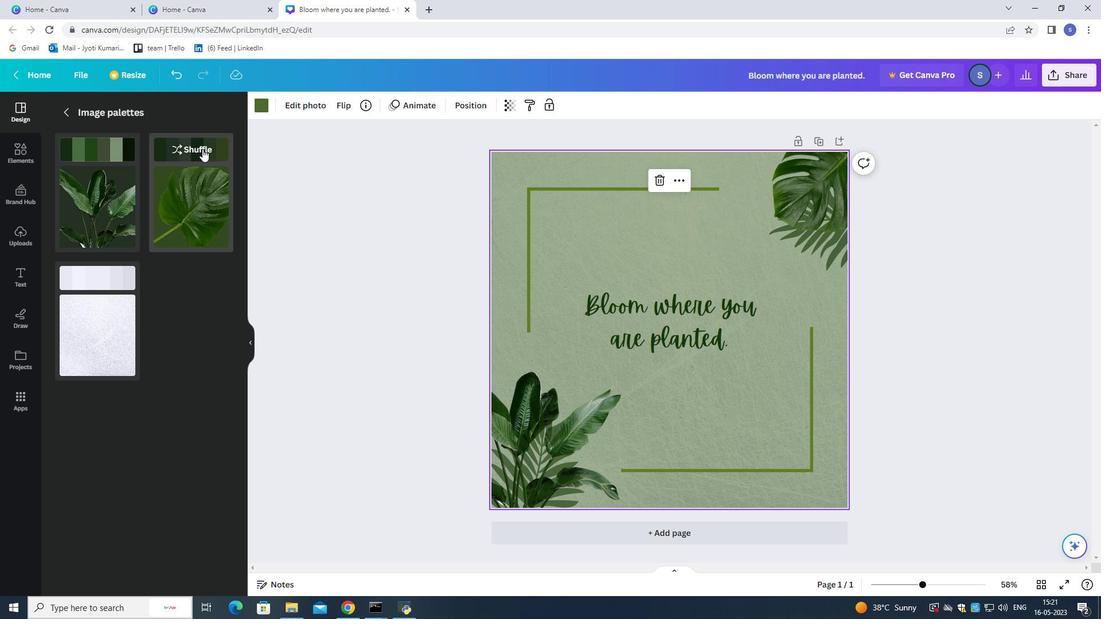 
Action: Mouse moved to (202, 148)
Screenshot: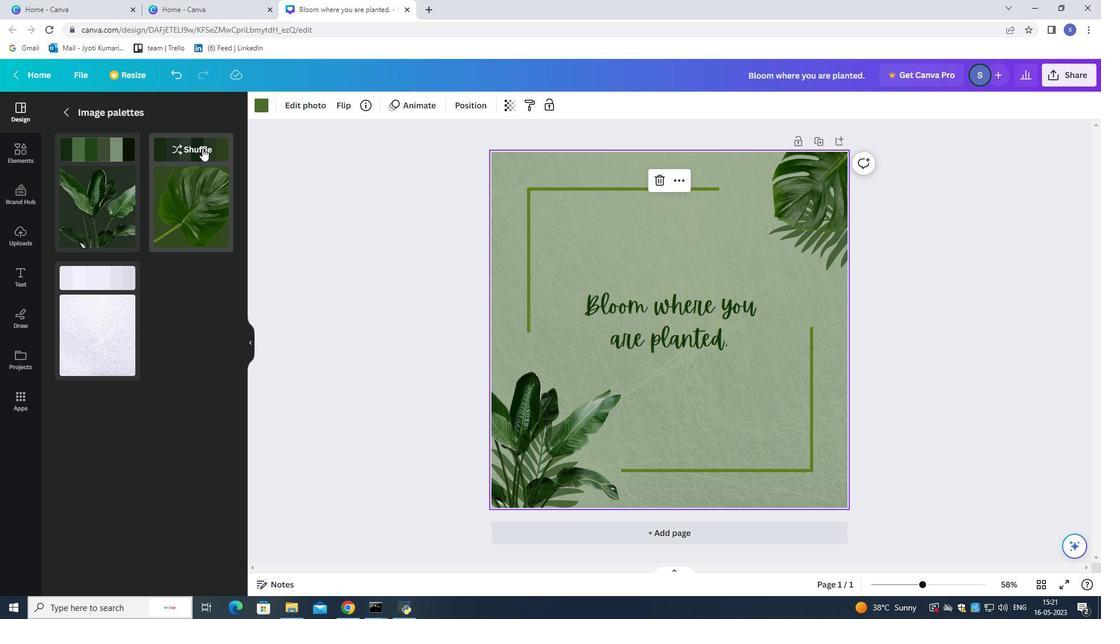 
Action: Mouse pressed left at (202, 148)
Screenshot: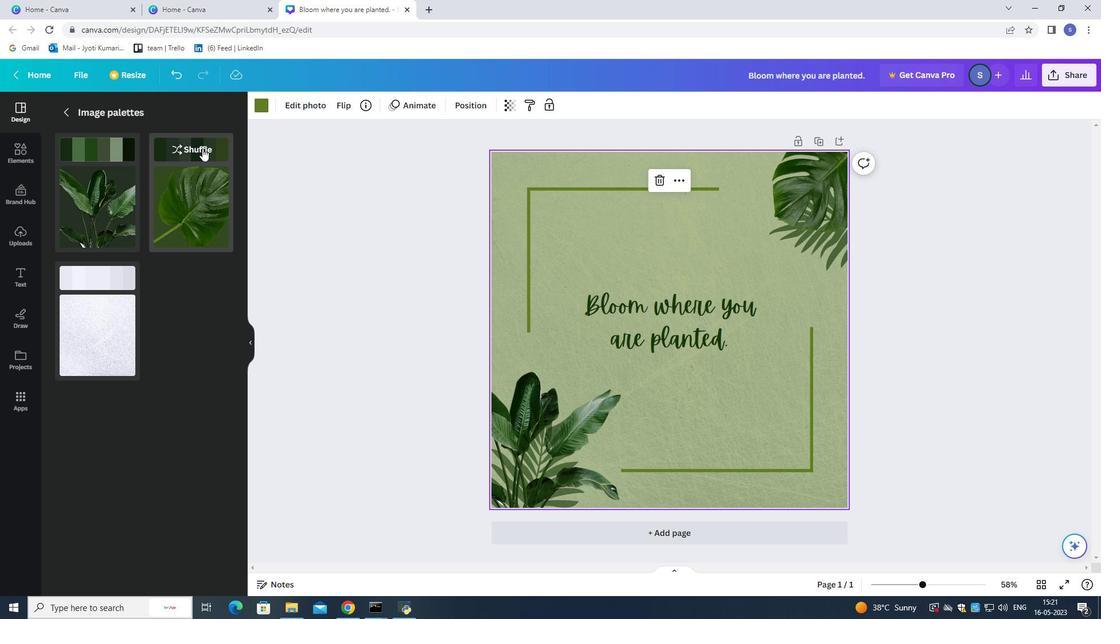 
Action: Mouse moved to (203, 146)
Screenshot: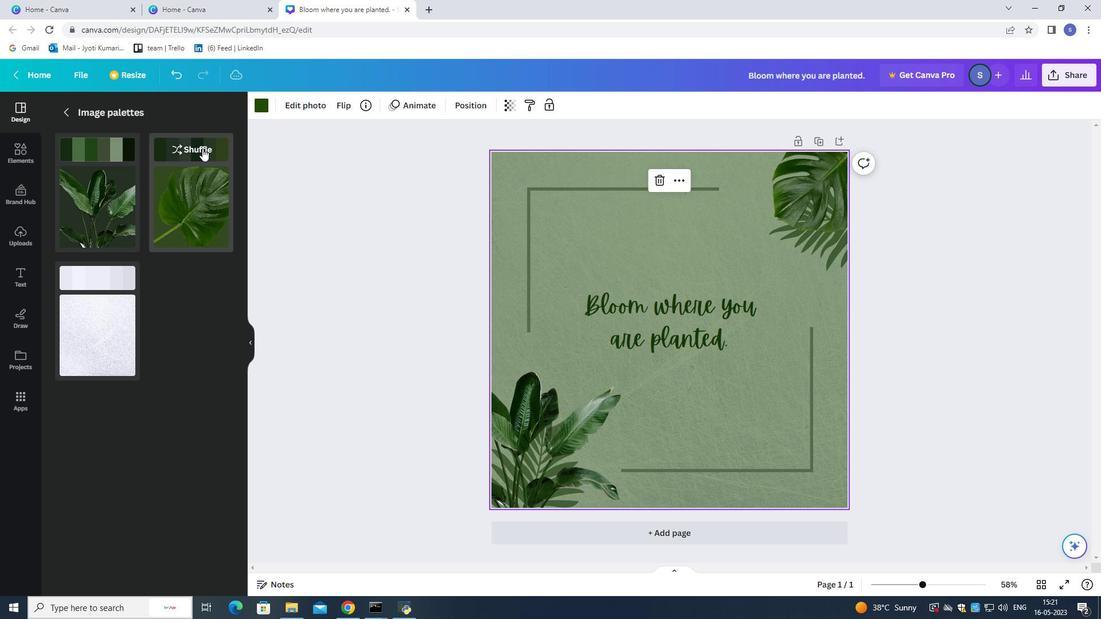 
Action: Mouse pressed left at (203, 146)
Screenshot: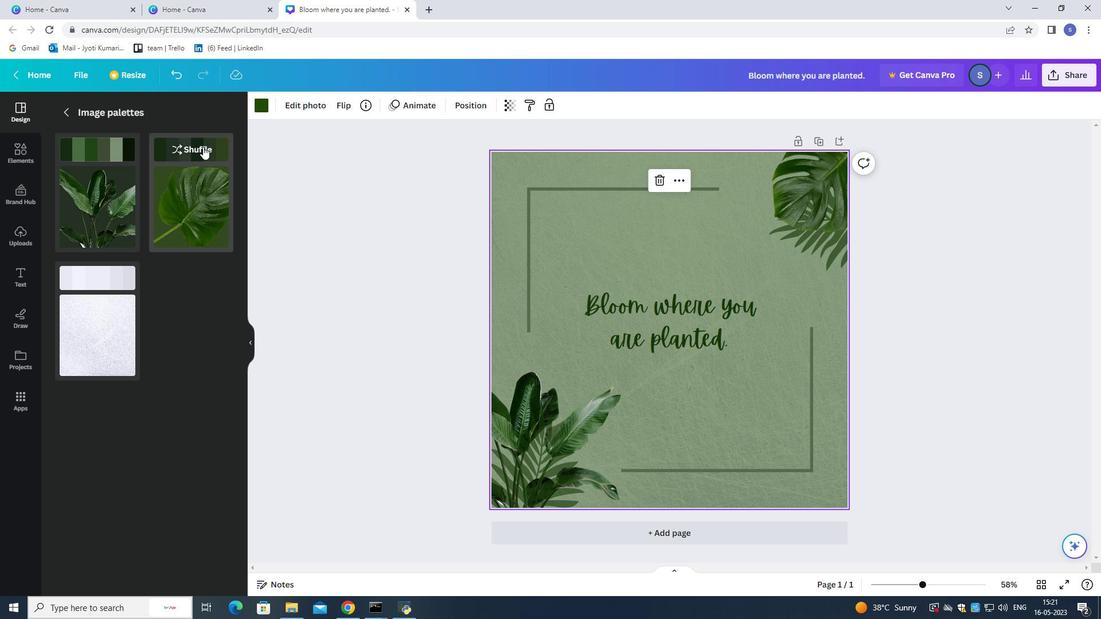 
Action: Mouse moved to (195, 146)
Screenshot: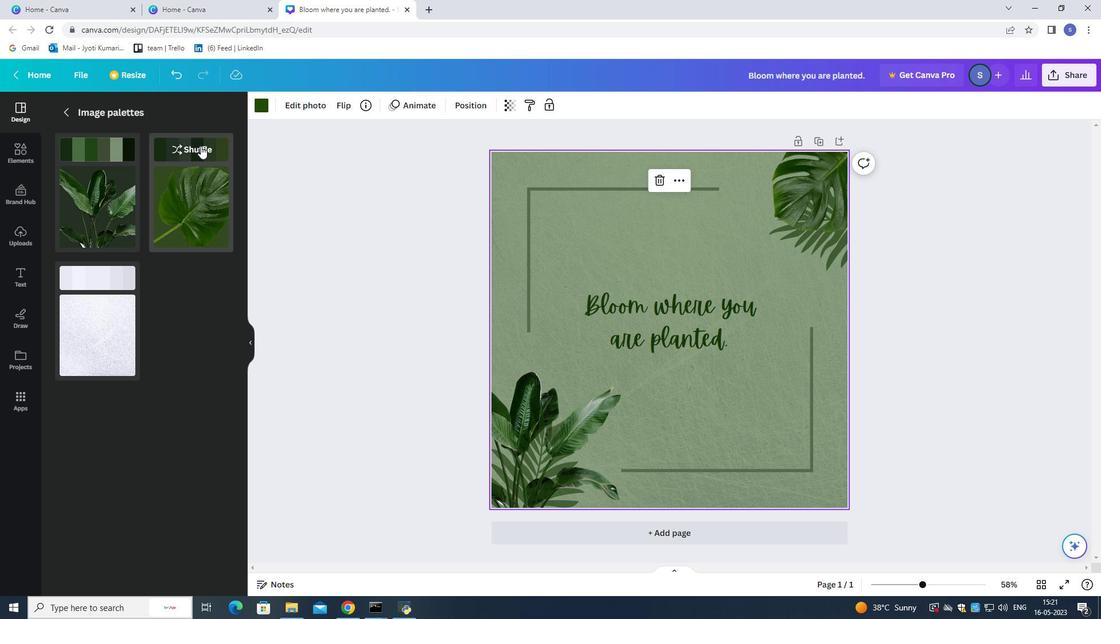 
Action: Mouse pressed left at (195, 146)
Screenshot: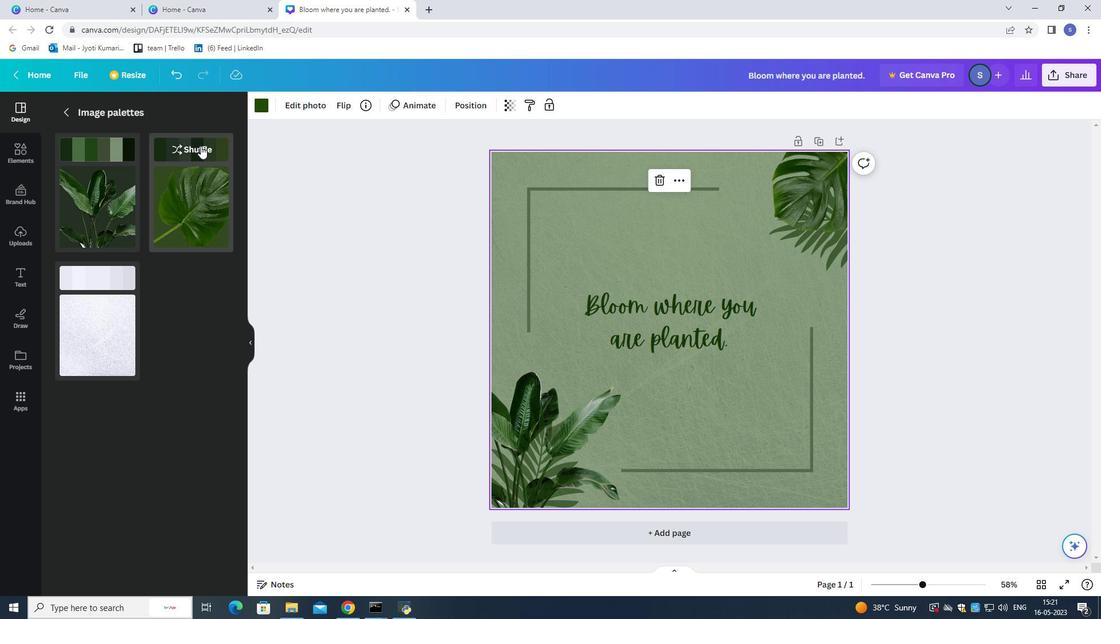 
Action: Mouse moved to (65, 110)
Screenshot: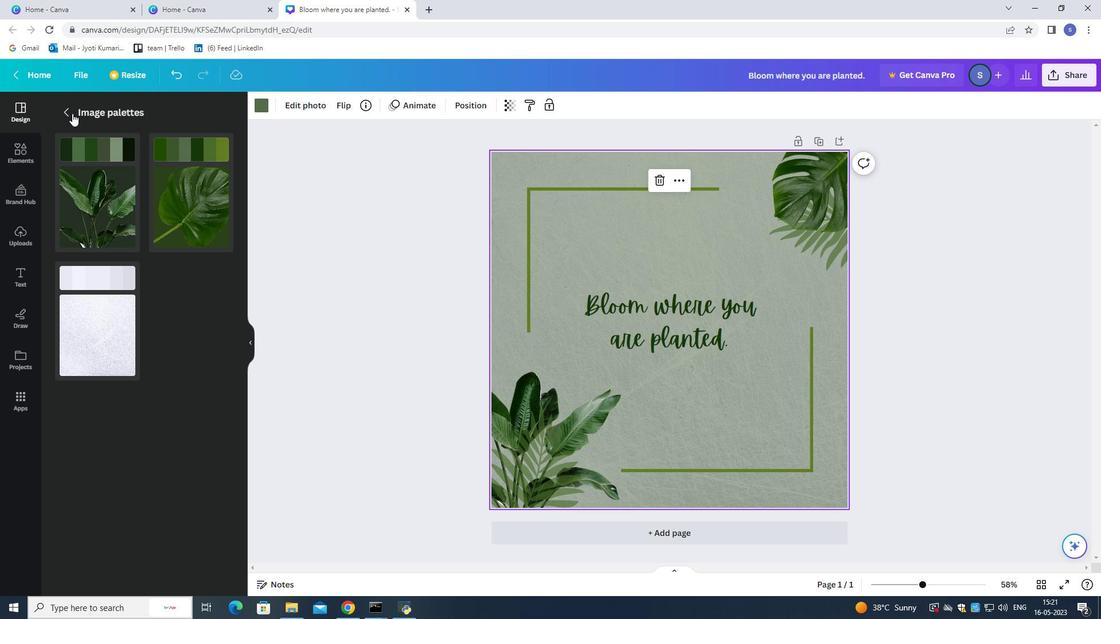 
Action: Mouse pressed left at (65, 110)
Screenshot: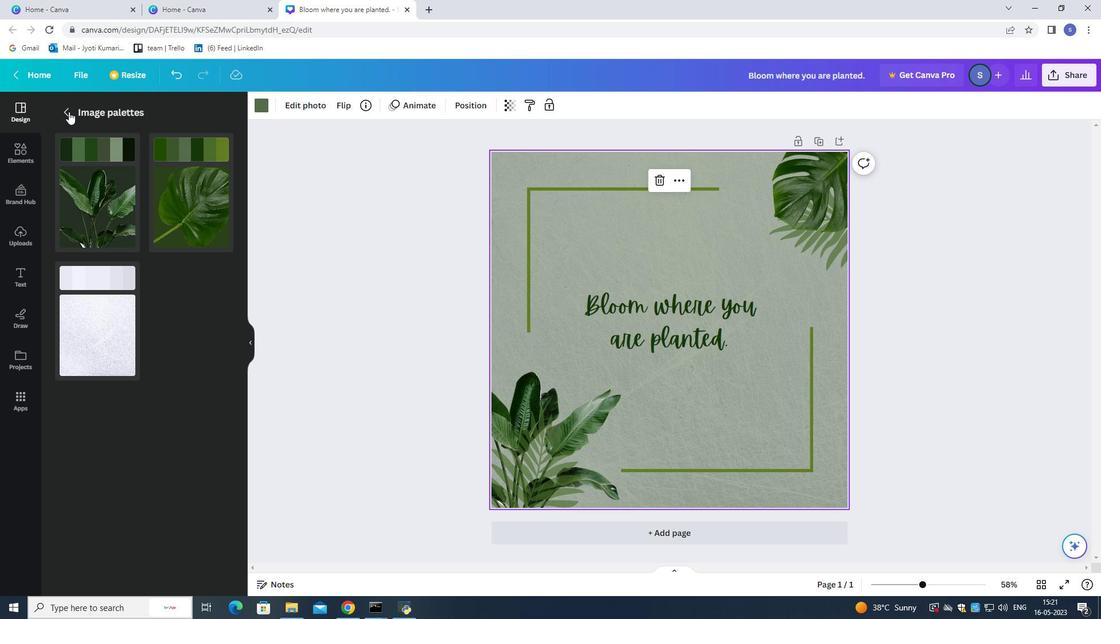 
Action: Mouse moved to (176, 310)
Screenshot: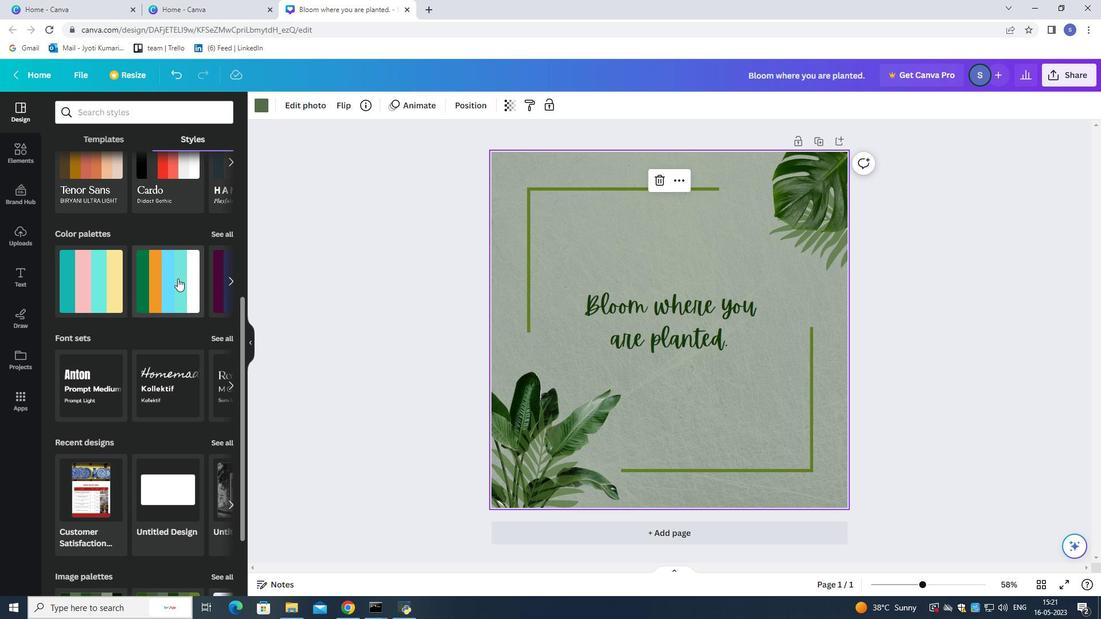 
Action: Mouse scrolled (176, 309) with delta (0, 0)
Screenshot: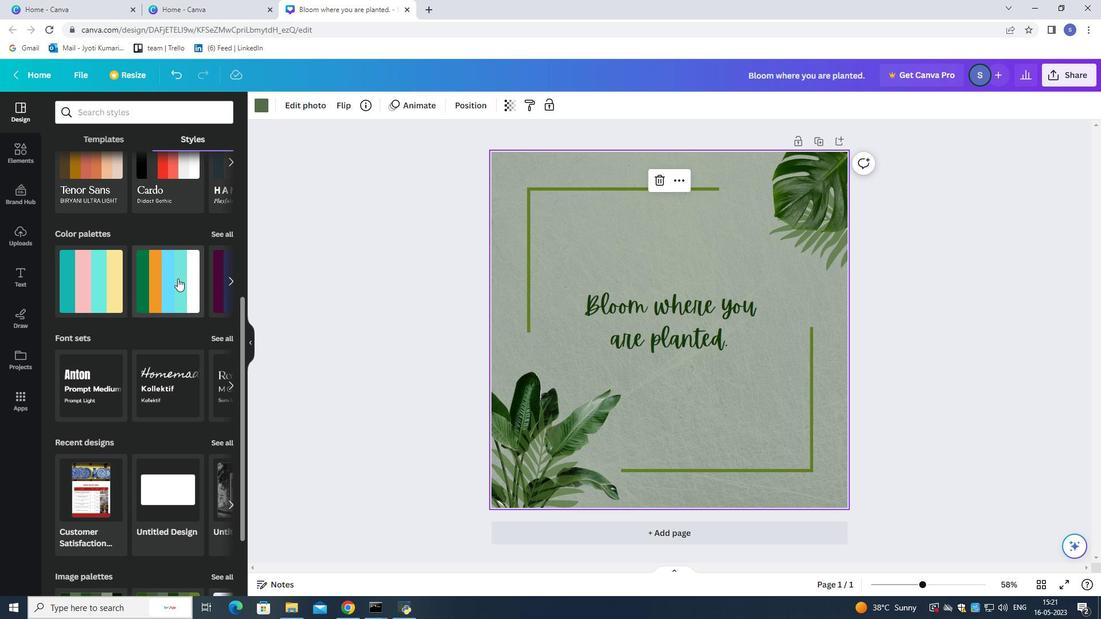 
Action: Mouse moved to (177, 321)
Screenshot: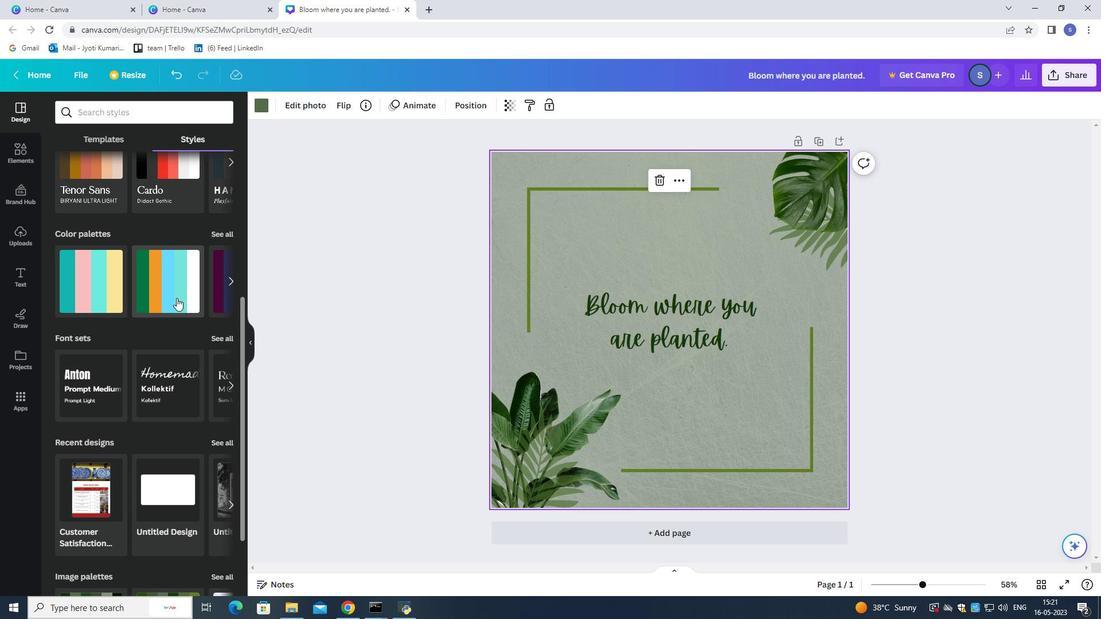 
Action: Mouse scrolled (177, 320) with delta (0, 0)
Screenshot: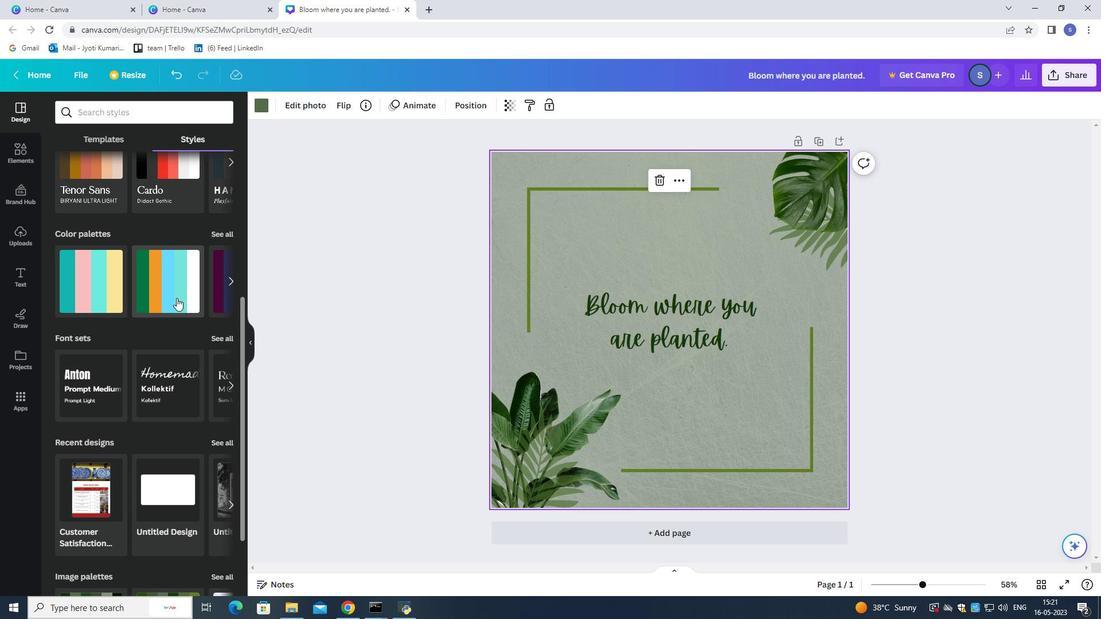 
Action: Mouse moved to (177, 343)
Screenshot: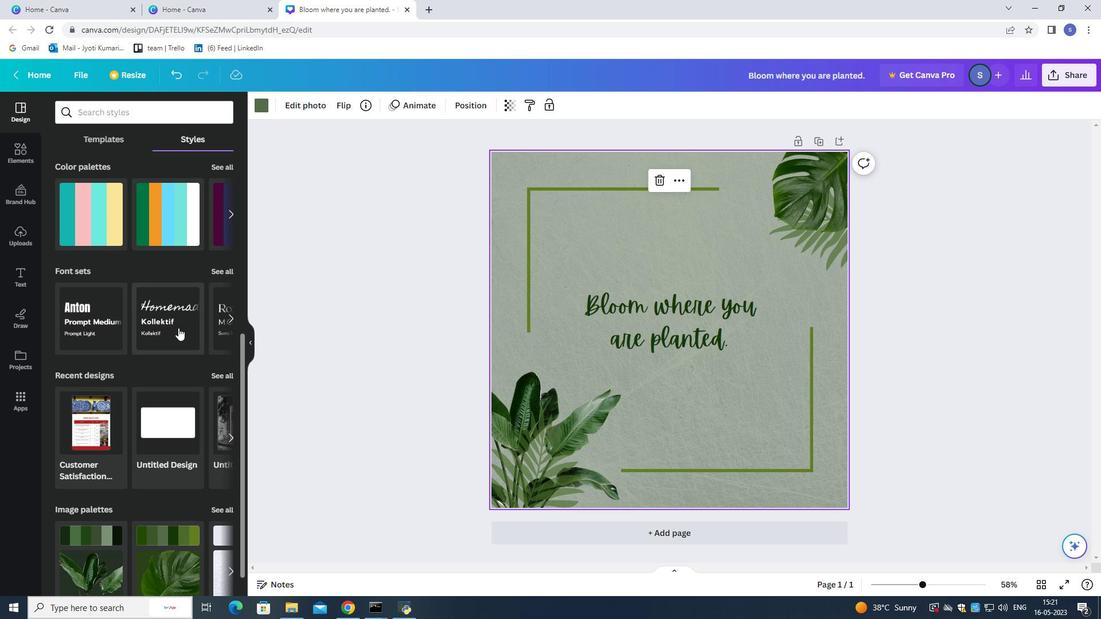 
Action: Mouse scrolled (177, 343) with delta (0, 0)
Screenshot: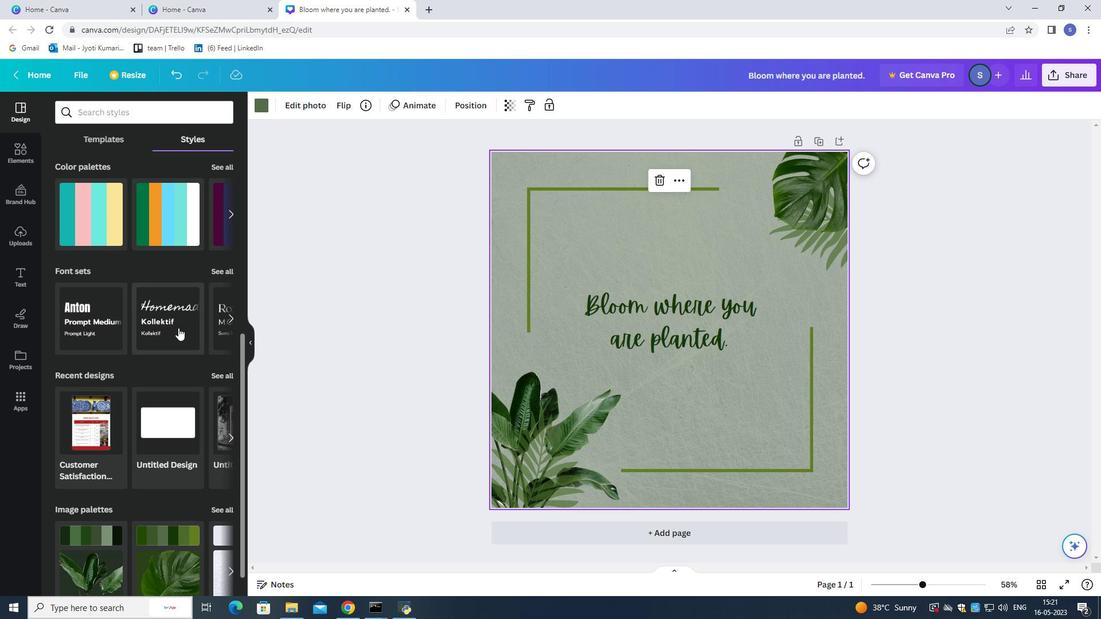 
Action: Mouse moved to (177, 344)
Screenshot: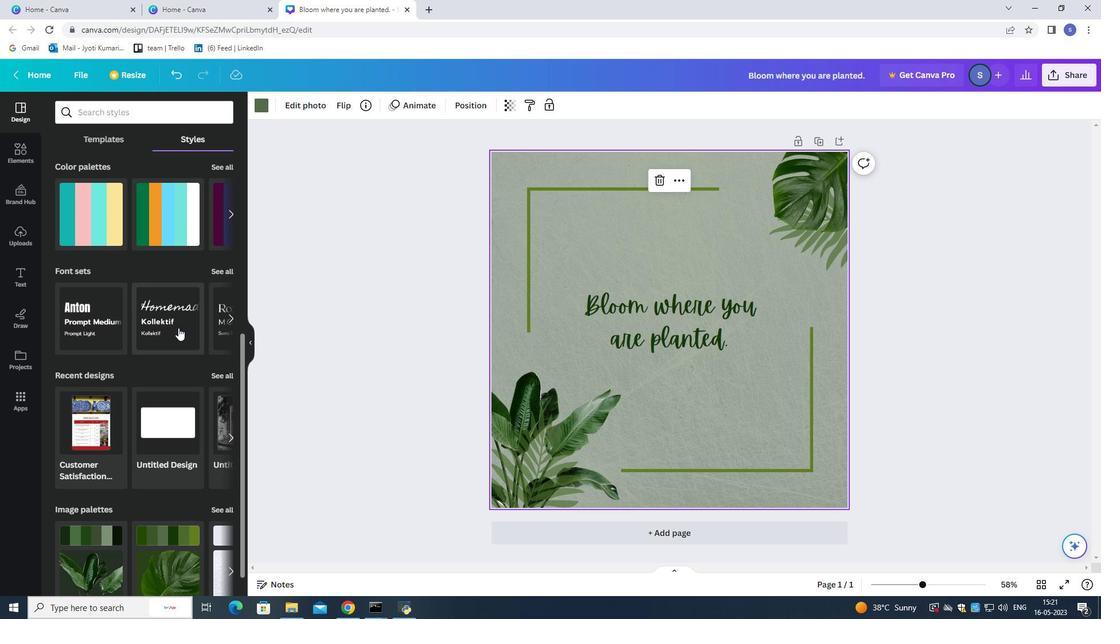 
Action: Mouse scrolled (177, 344) with delta (0, 0)
Screenshot: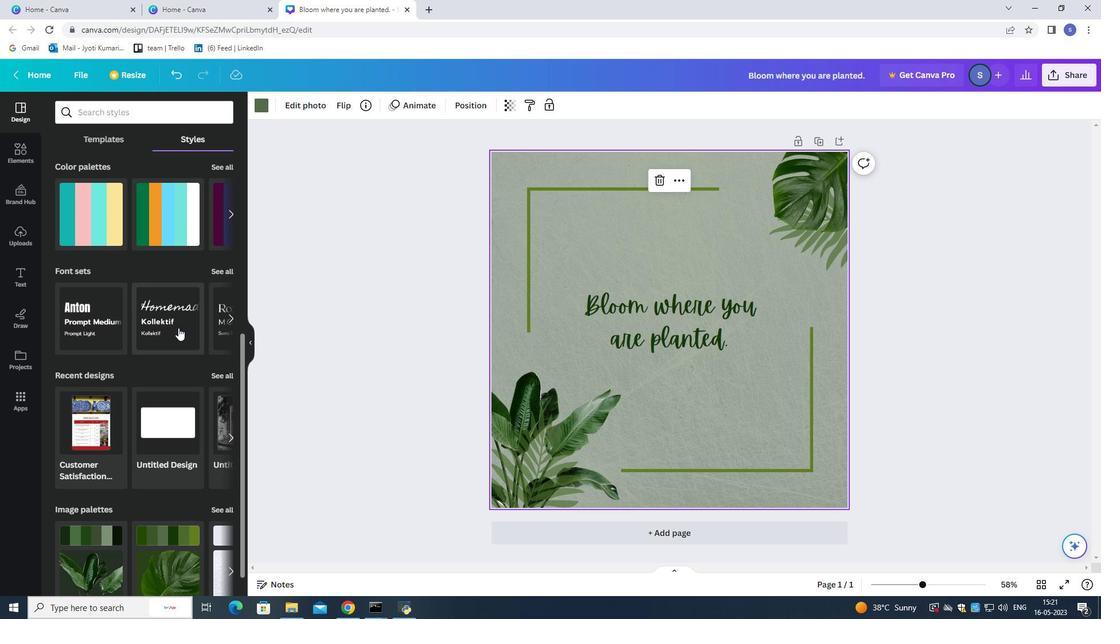 
Action: Mouse moved to (177, 345)
Screenshot: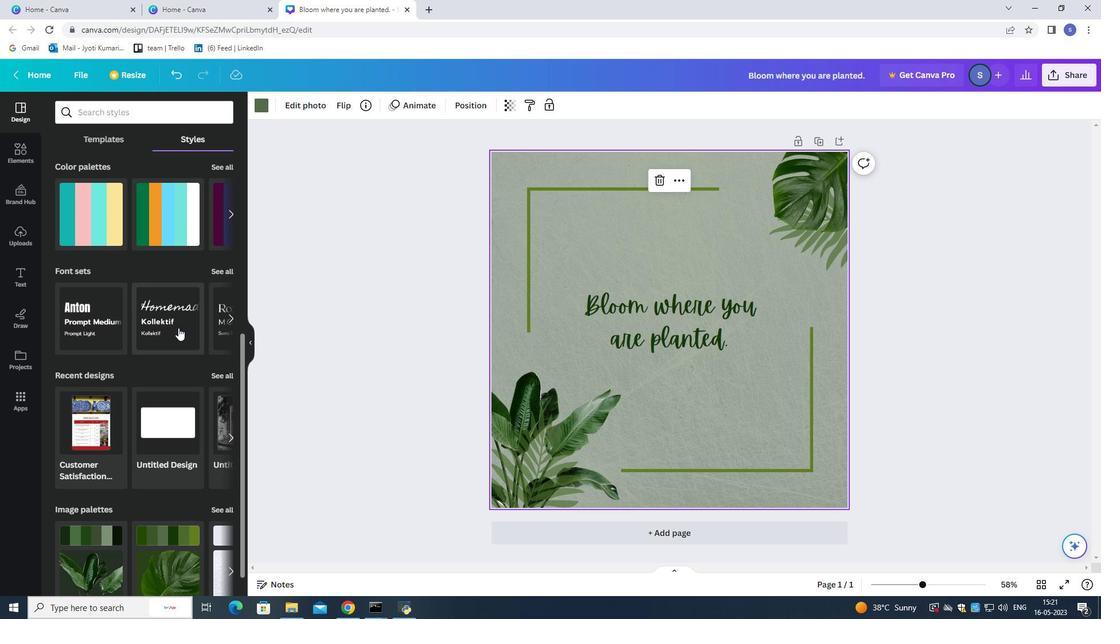 
Action: Mouse scrolled (177, 344) with delta (0, 0)
Screenshot: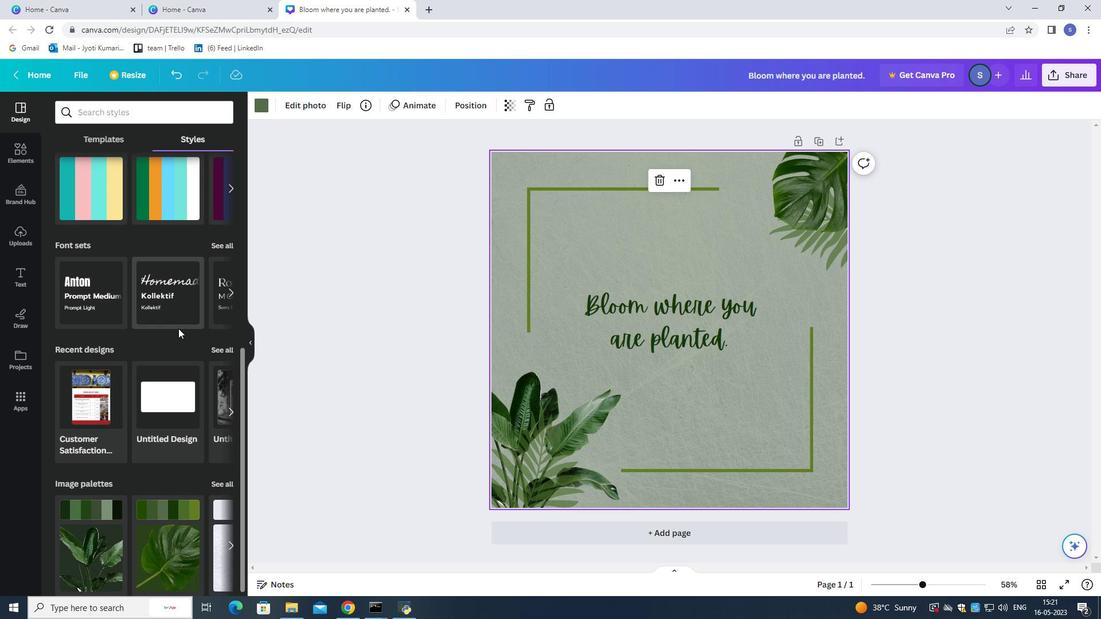 
Action: Mouse moved to (177, 346)
Screenshot: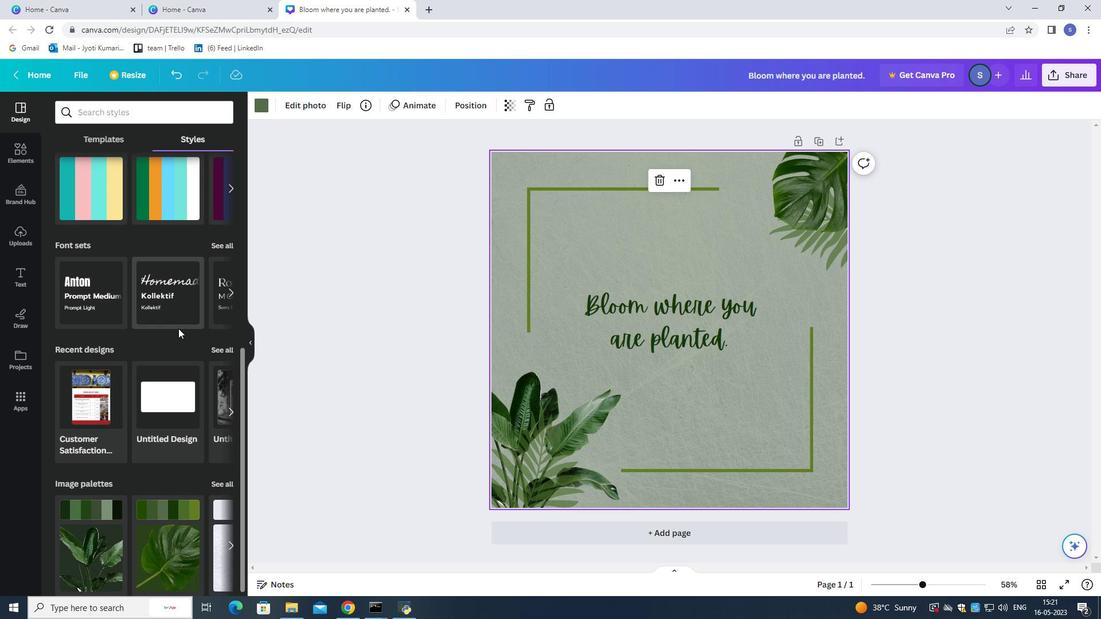 
Action: Mouse scrolled (177, 345) with delta (0, 0)
Screenshot: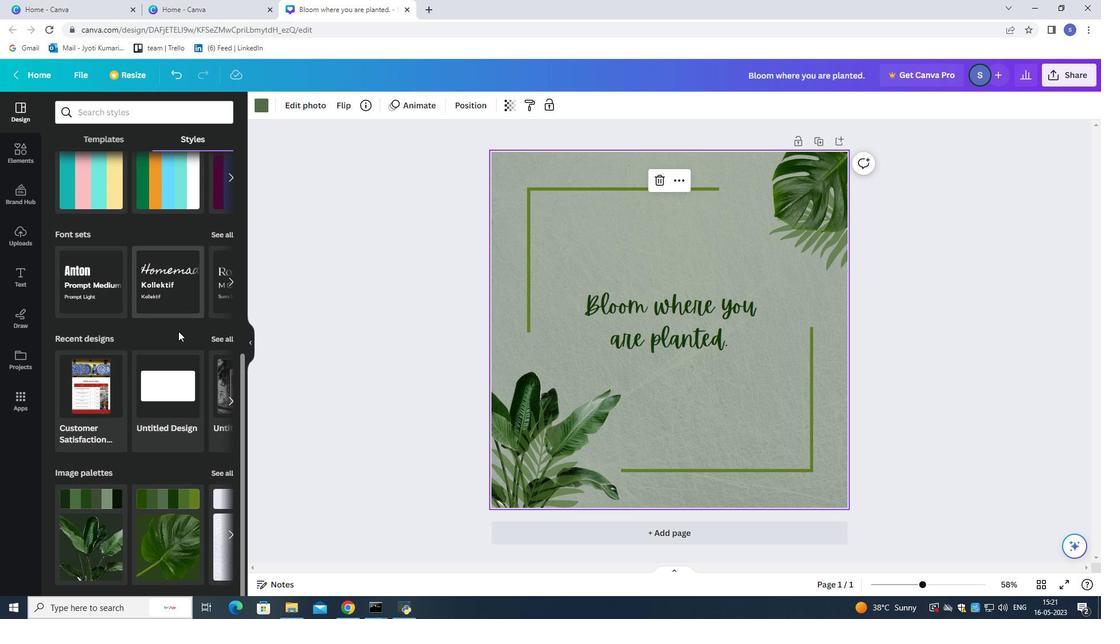 
Action: Mouse moved to (177, 347)
Screenshot: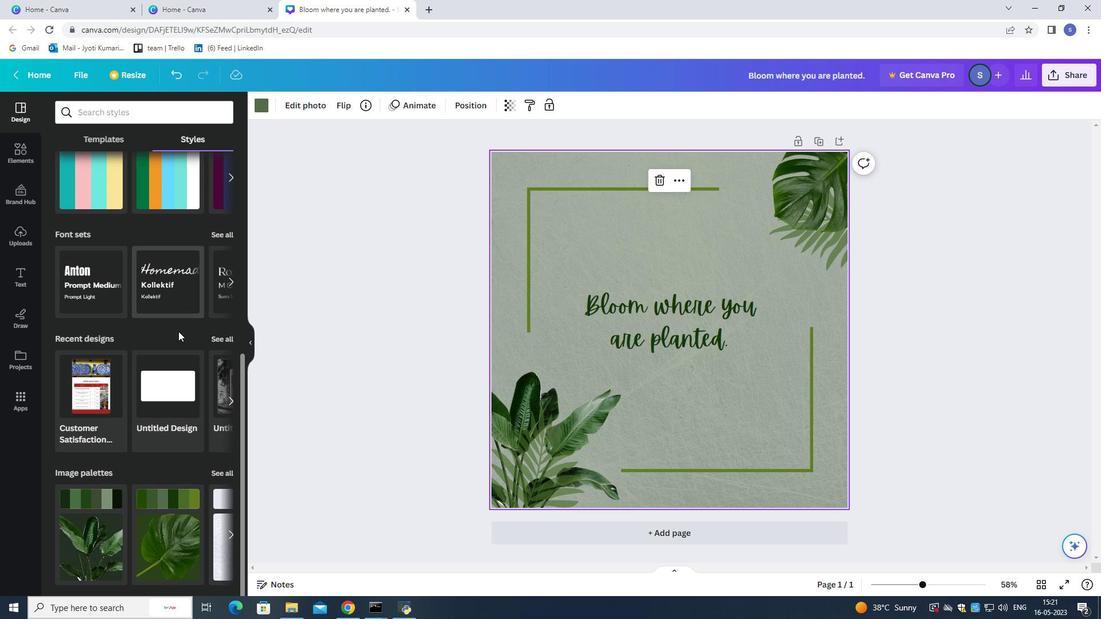 
Action: Mouse scrolled (177, 347) with delta (0, 0)
Screenshot: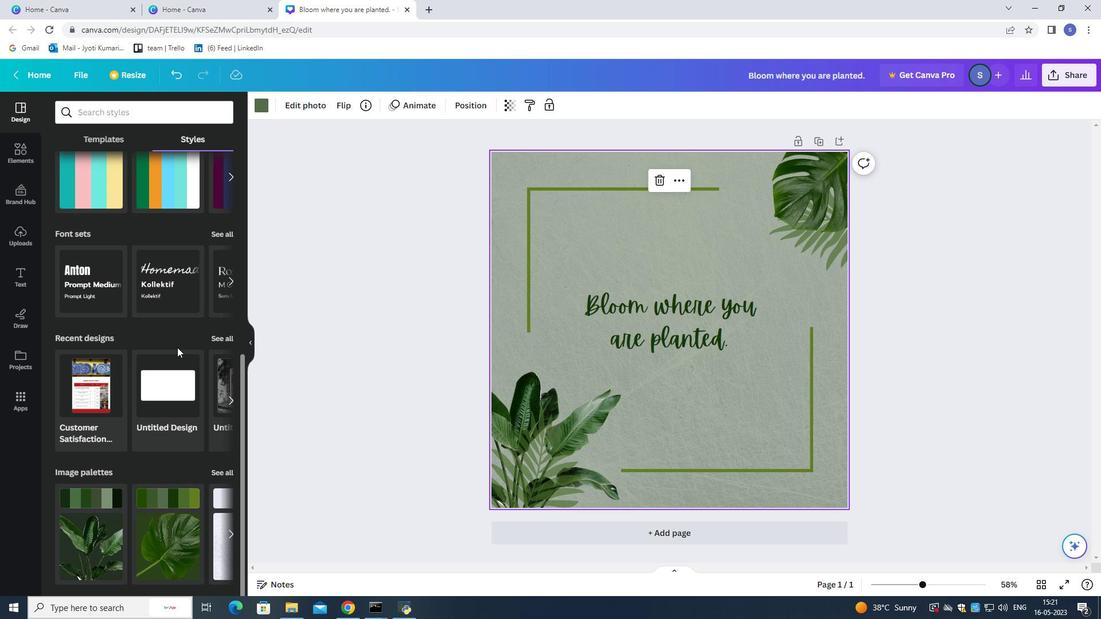 
Action: Mouse scrolled (177, 347) with delta (0, 0)
Screenshot: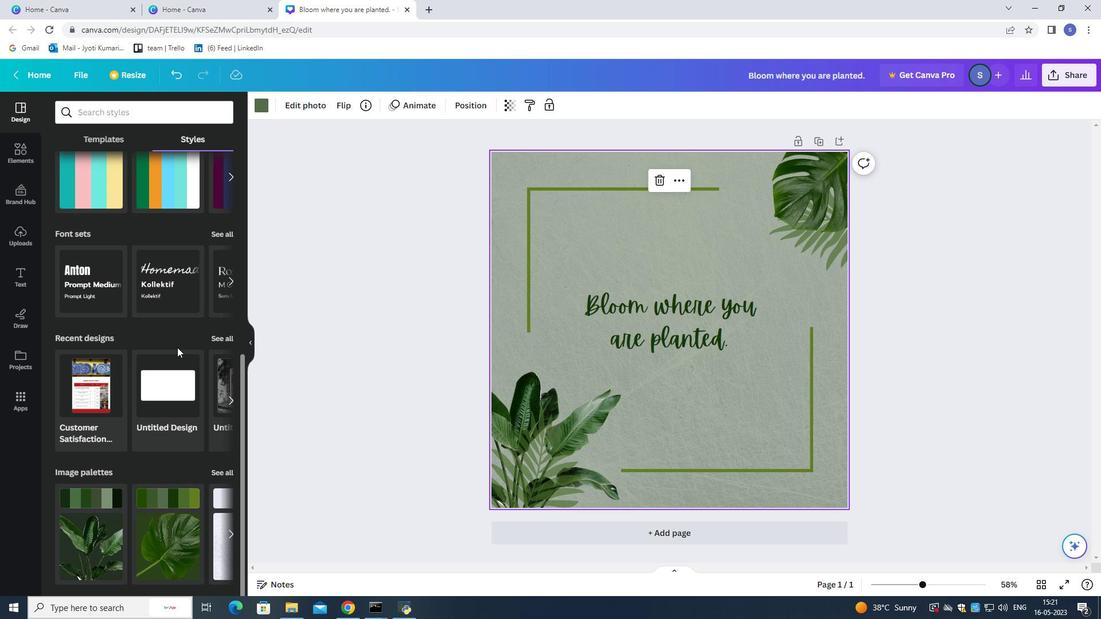 
Action: Mouse scrolled (177, 347) with delta (0, 0)
Screenshot: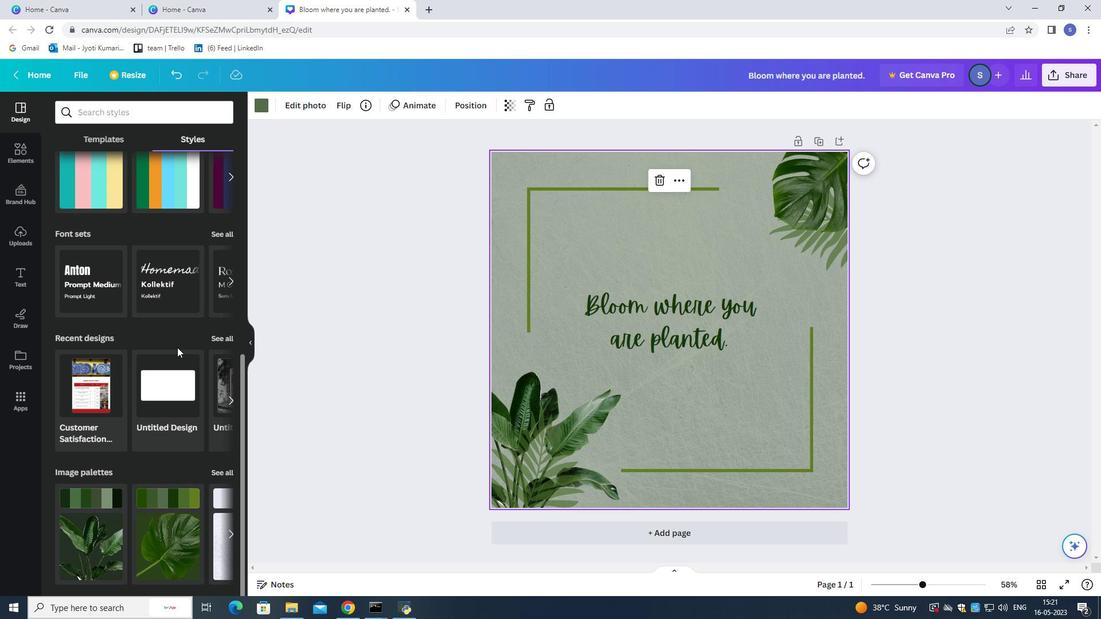 
Action: Mouse moved to (177, 334)
Screenshot: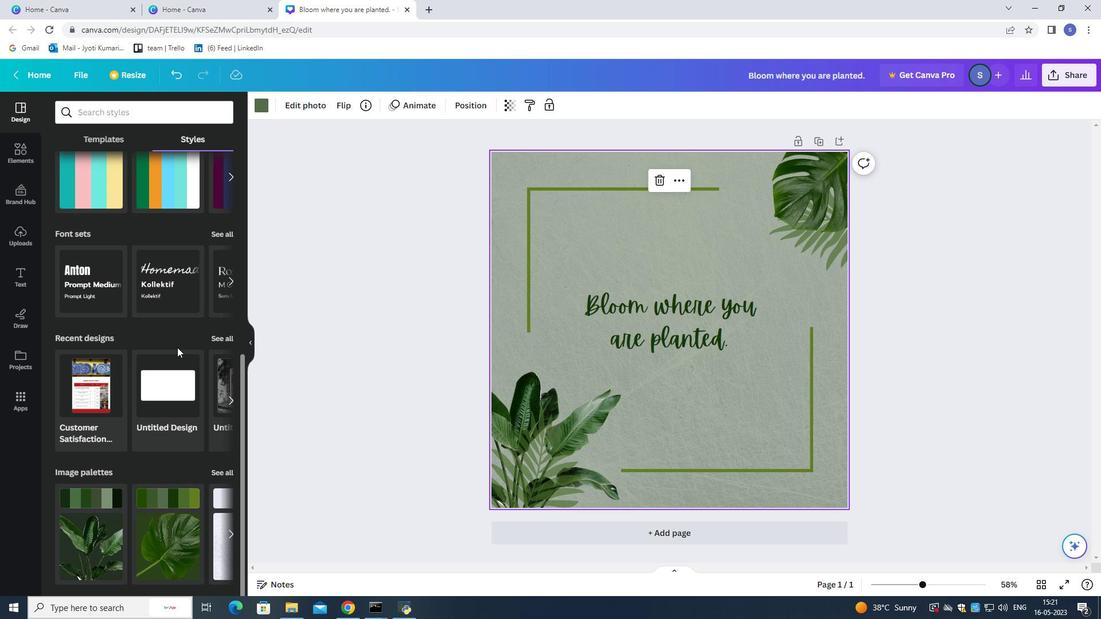 
Action: Mouse scrolled (177, 335) with delta (0, 0)
Screenshot: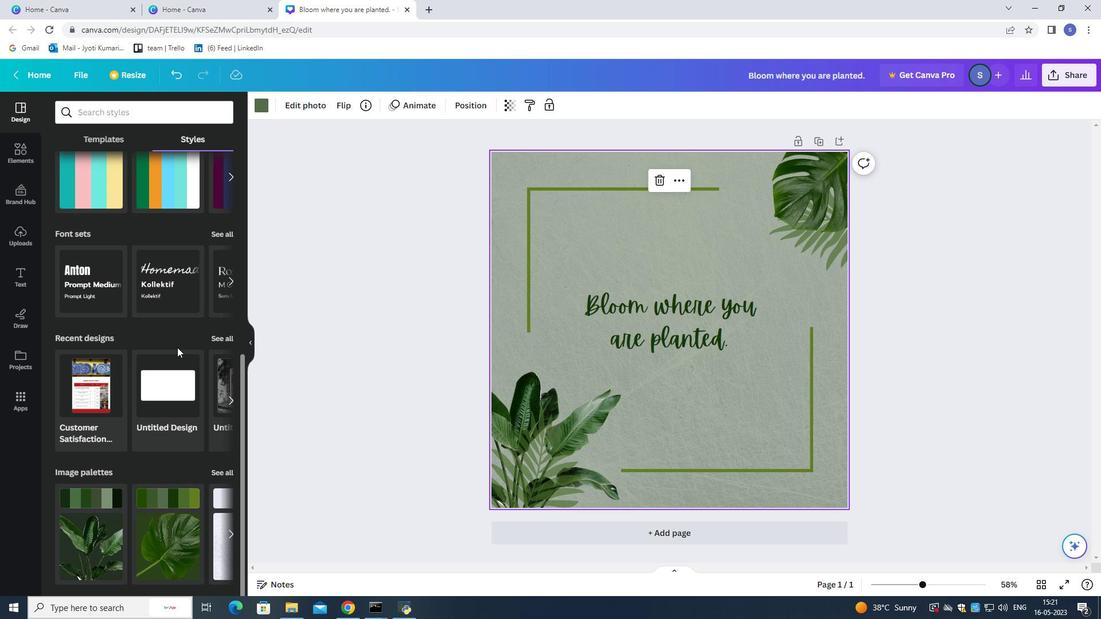 
Action: Mouse moved to (177, 330)
Screenshot: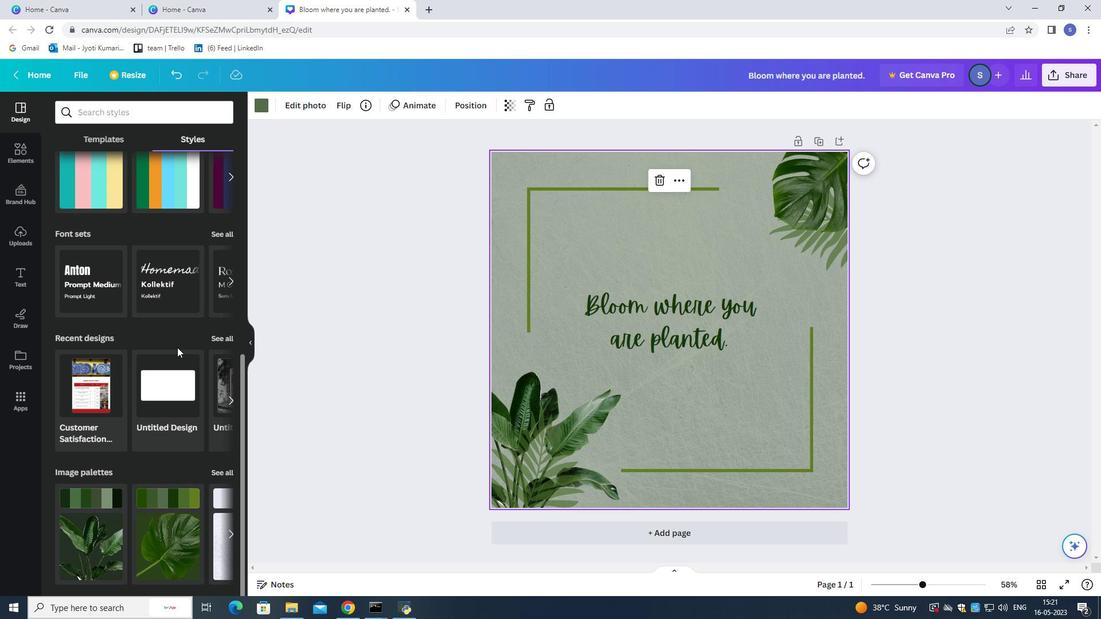 
Action: Mouse scrolled (177, 331) with delta (0, 0)
Screenshot: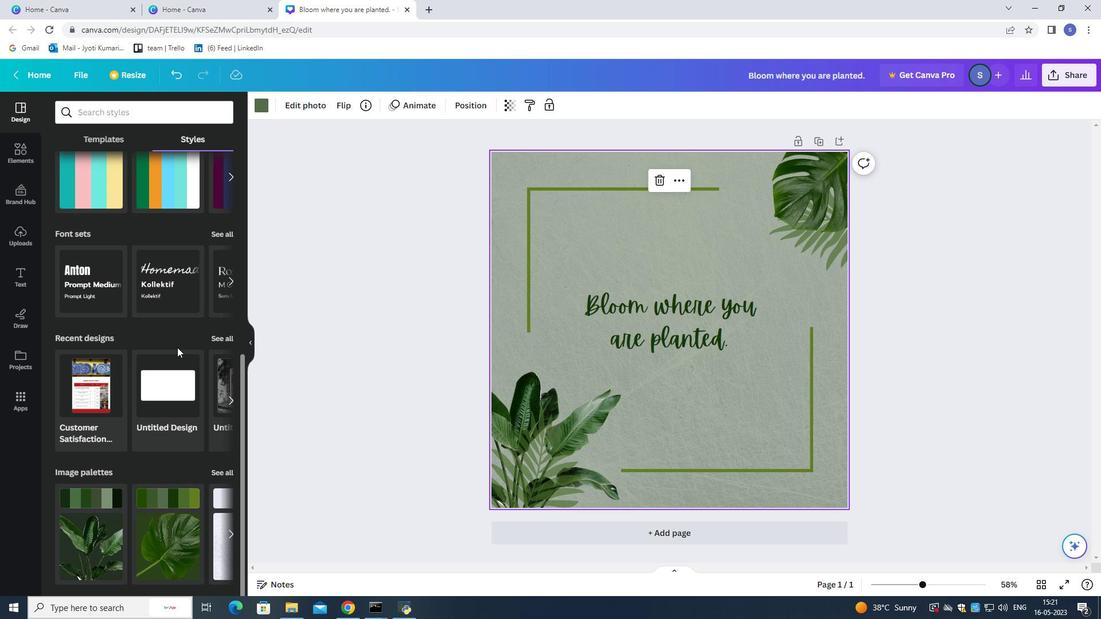 
Action: Mouse moved to (177, 327)
Screenshot: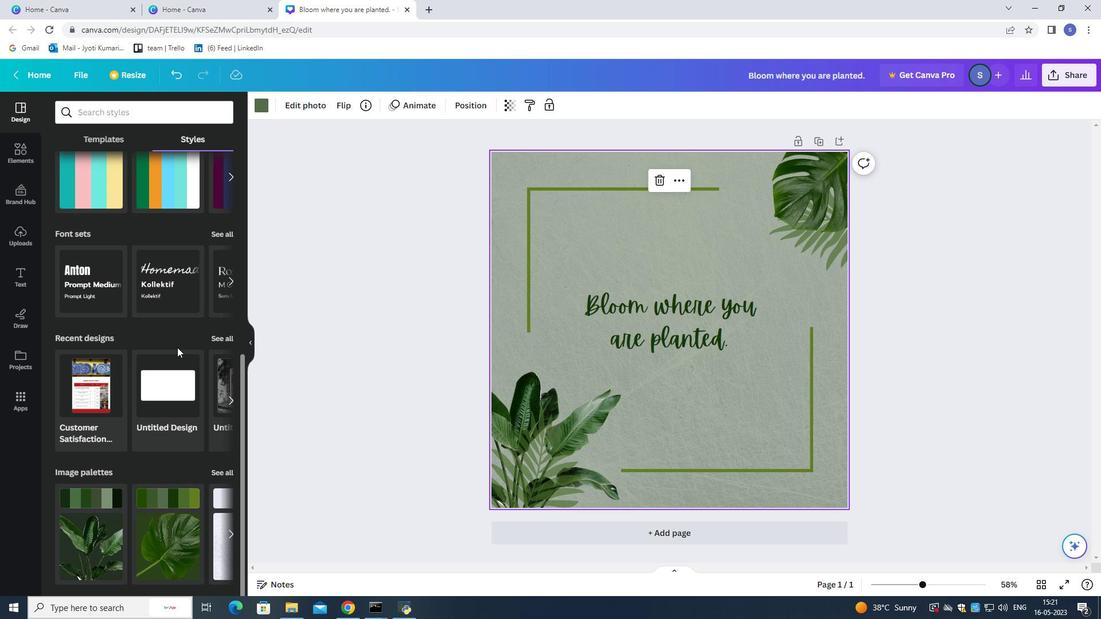 
Action: Mouse scrolled (177, 328) with delta (0, 0)
Screenshot: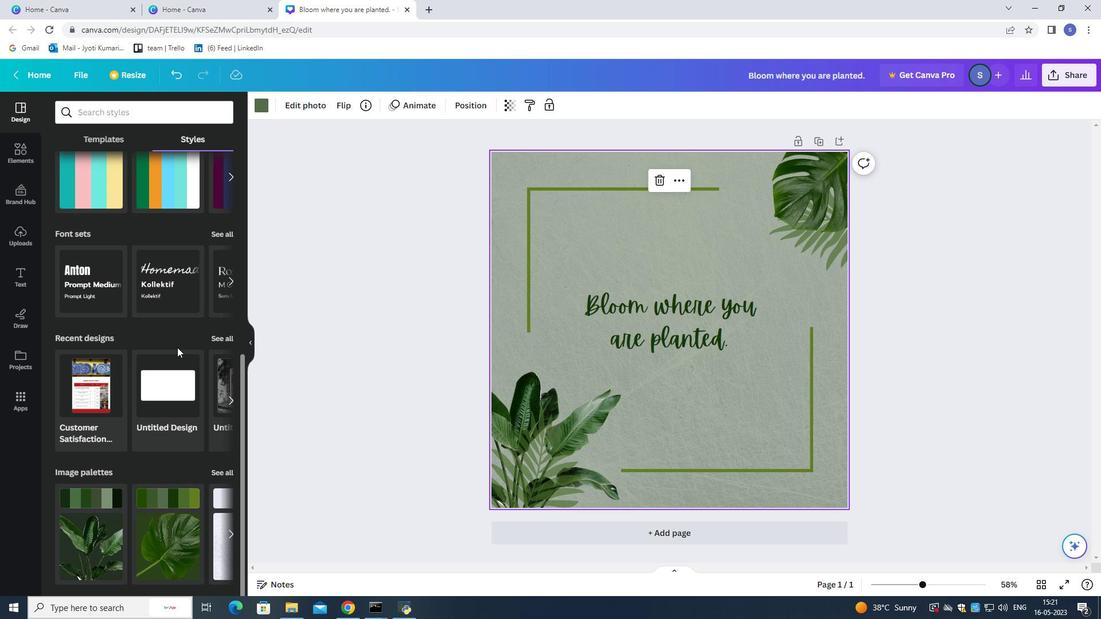 
Action: Mouse moved to (177, 324)
Screenshot: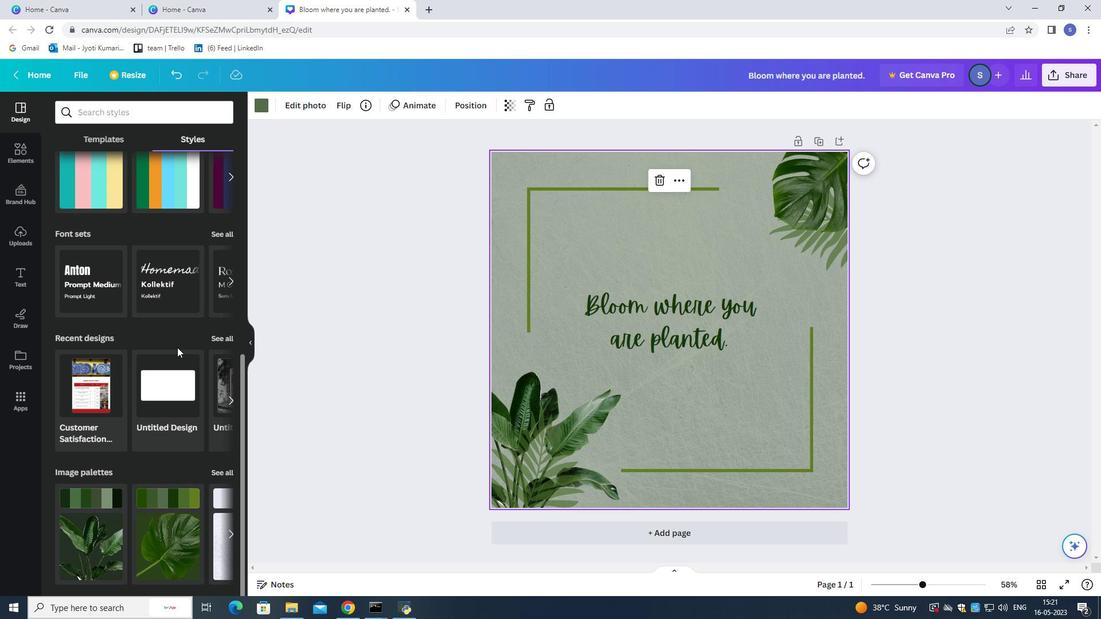 
Action: Mouse scrolled (177, 325) with delta (0, 0)
Screenshot: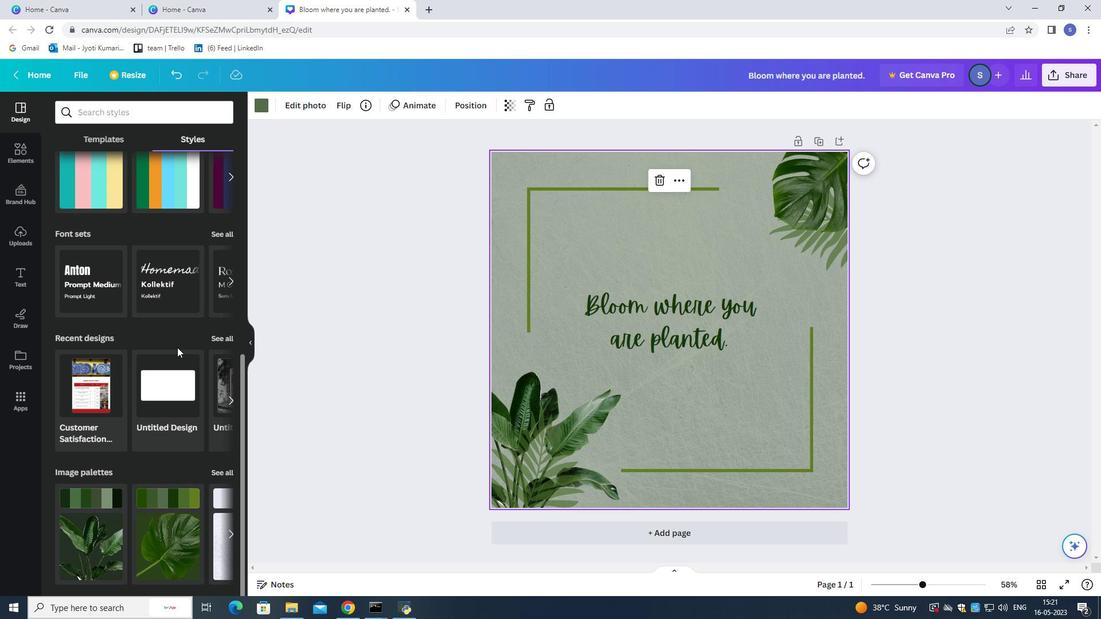 
Action: Mouse moved to (177, 321)
Screenshot: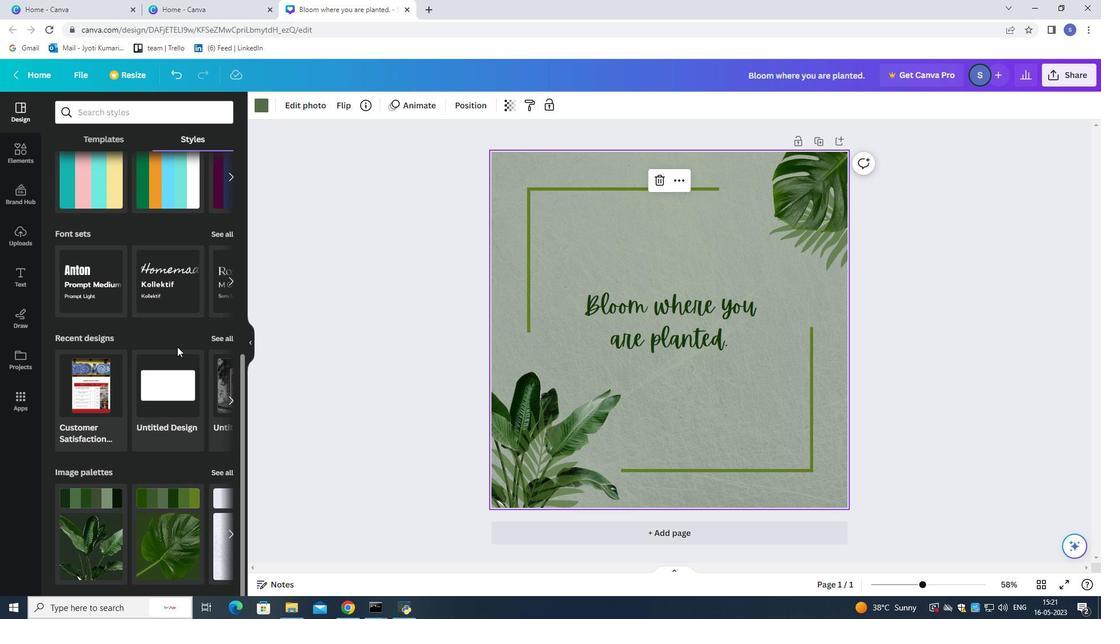 
Action: Mouse scrolled (177, 321) with delta (0, 0)
Screenshot: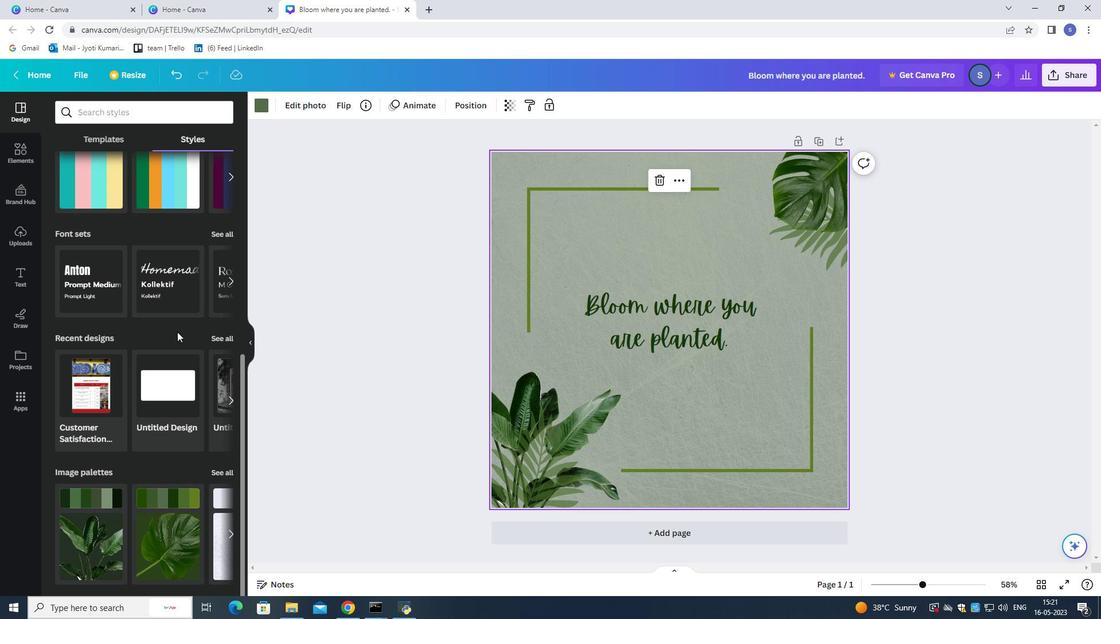 
Action: Mouse moved to (177, 317)
Screenshot: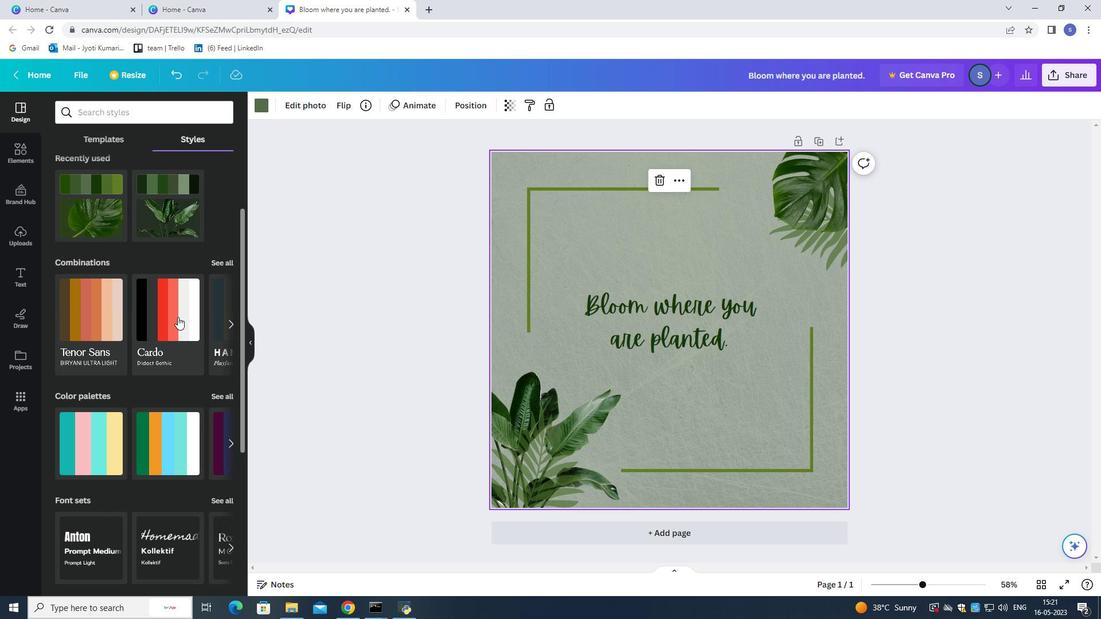
Action: Mouse scrolled (177, 317) with delta (0, 0)
Screenshot: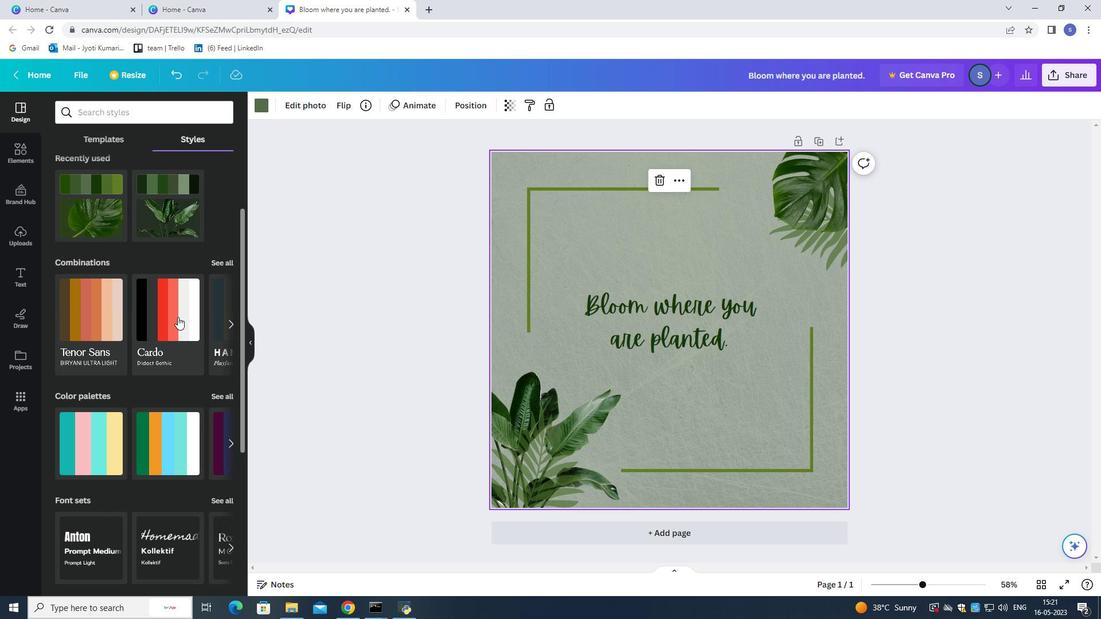 
Action: Mouse scrolled (177, 317) with delta (0, 0)
Screenshot: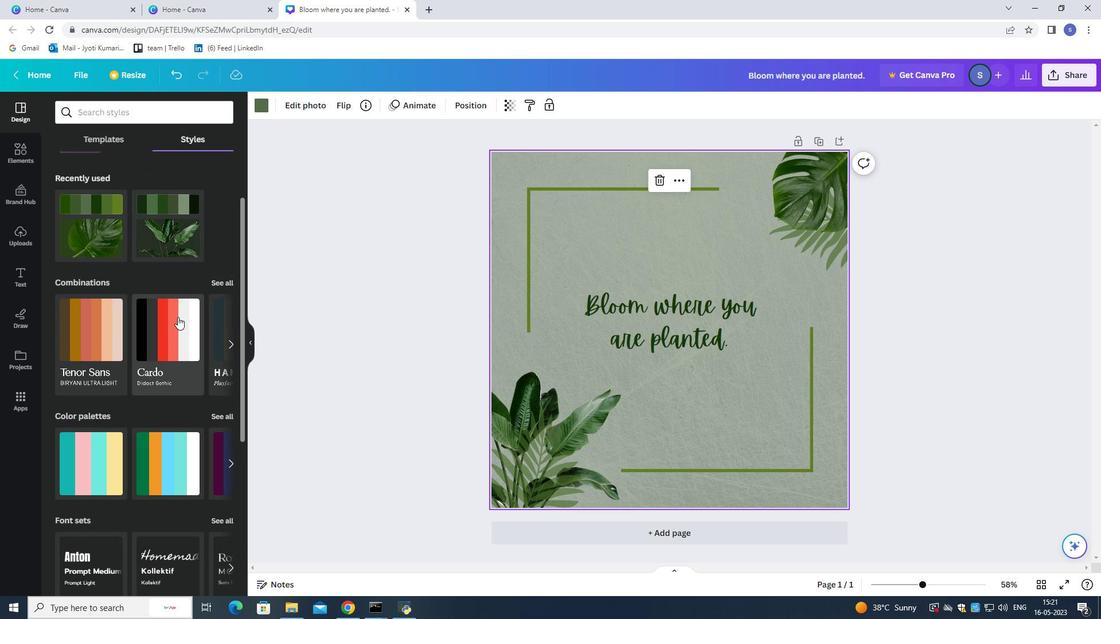 
Action: Mouse moved to (177, 316)
Screenshot: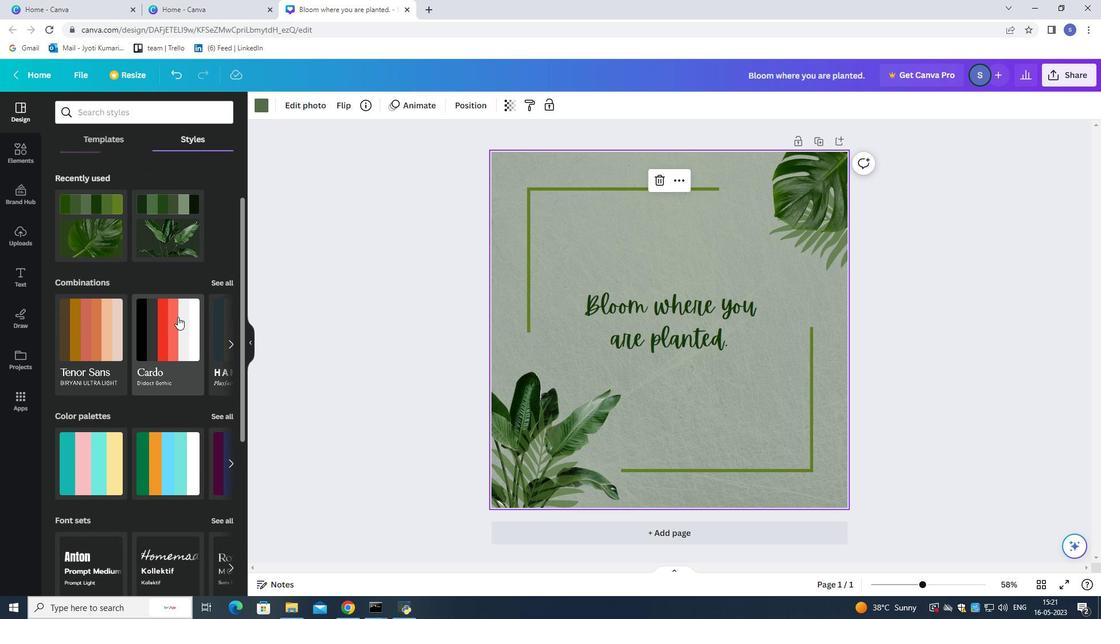 
Action: Mouse scrolled (177, 316) with delta (0, 0)
Screenshot: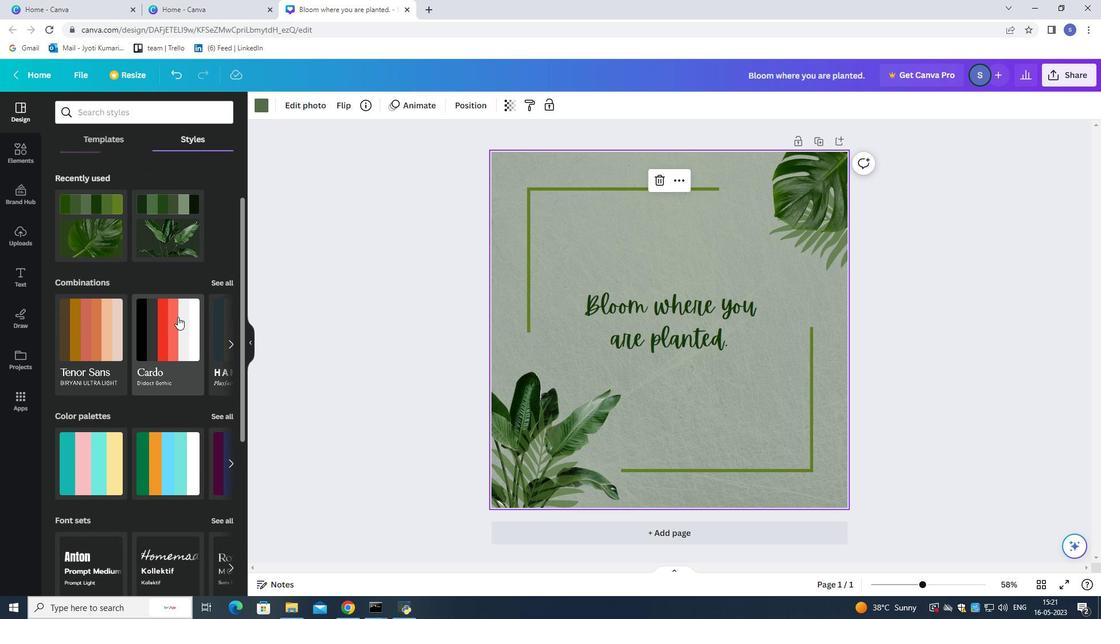 
Action: Mouse moved to (177, 315)
Screenshot: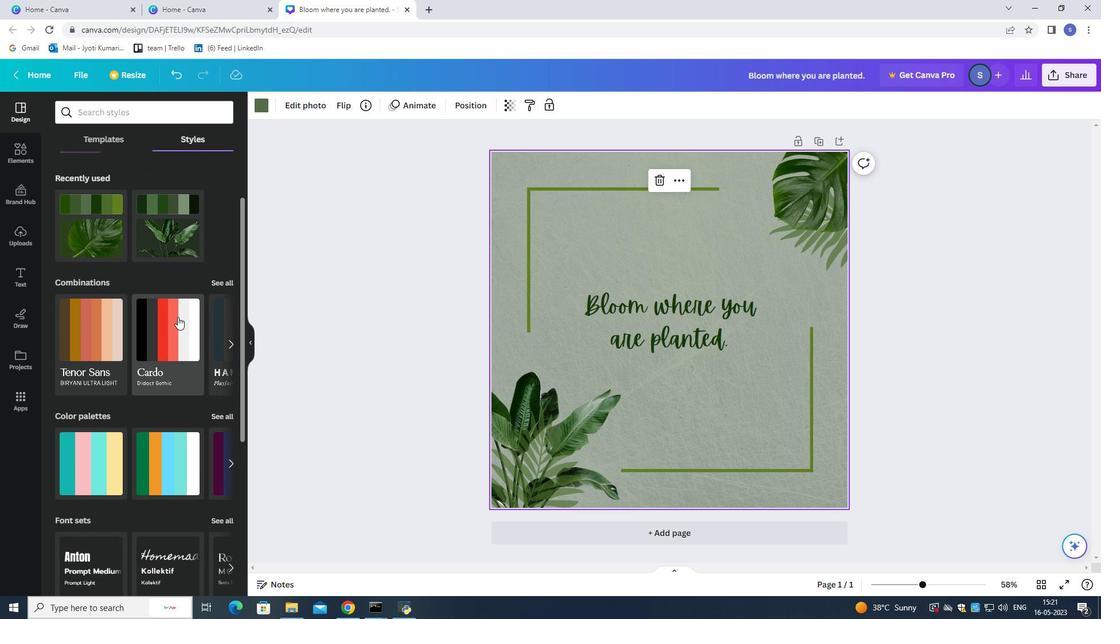 
Action: Mouse scrolled (177, 315) with delta (0, 0)
Screenshot: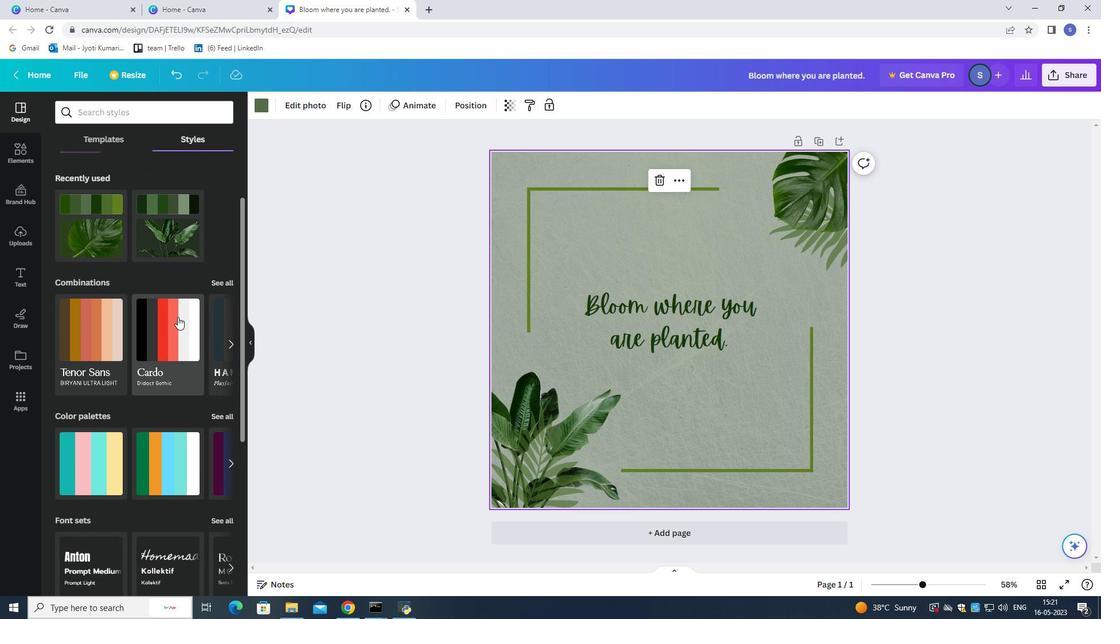 
Action: Mouse moved to (178, 309)
Screenshot: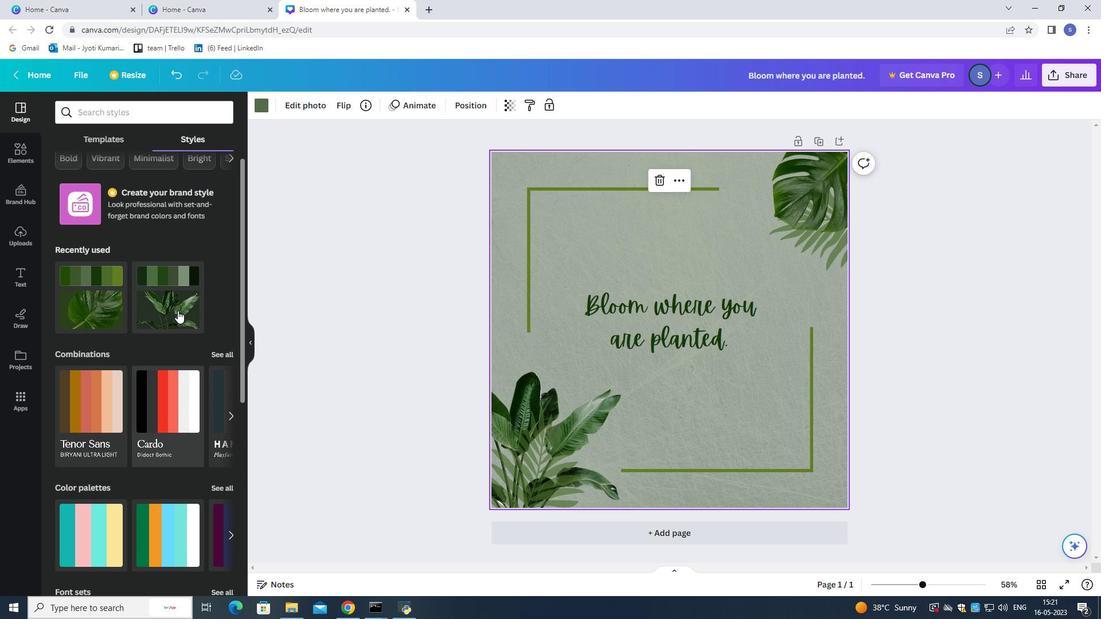
Action: Mouse scrolled (178, 309) with delta (0, 0)
Screenshot: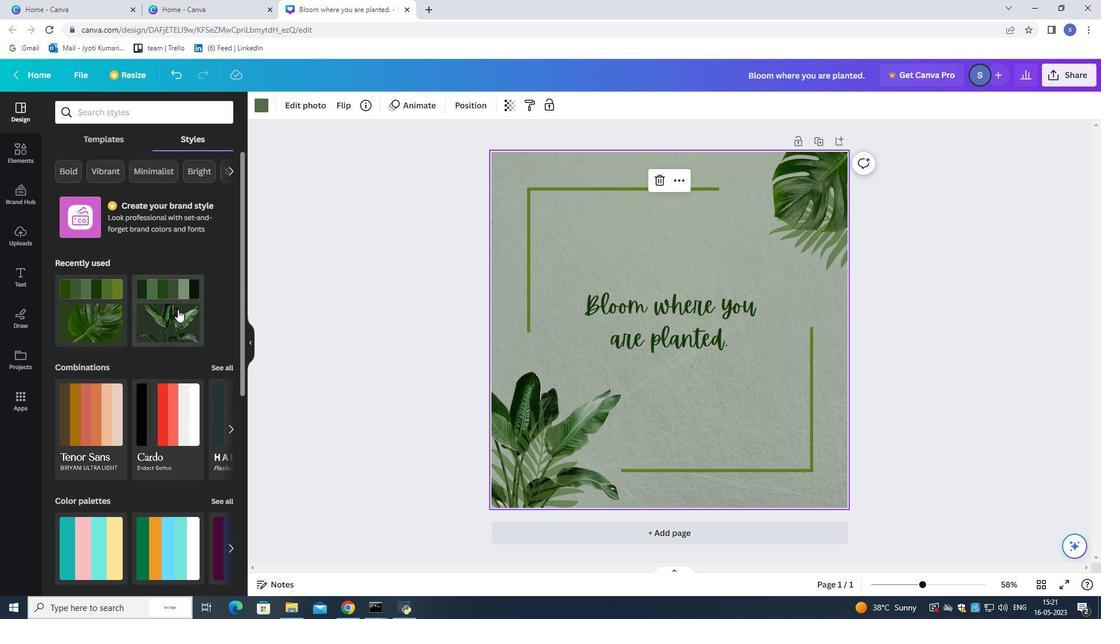 
Action: Mouse scrolled (178, 309) with delta (0, 0)
Screenshot: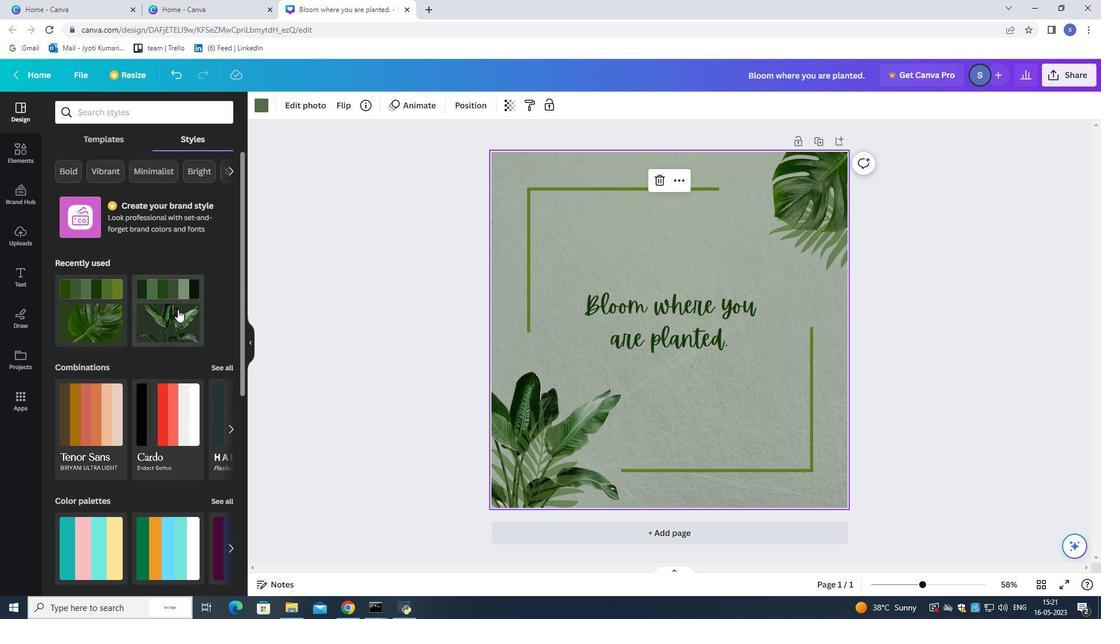 
Action: Mouse moved to (178, 308)
Screenshot: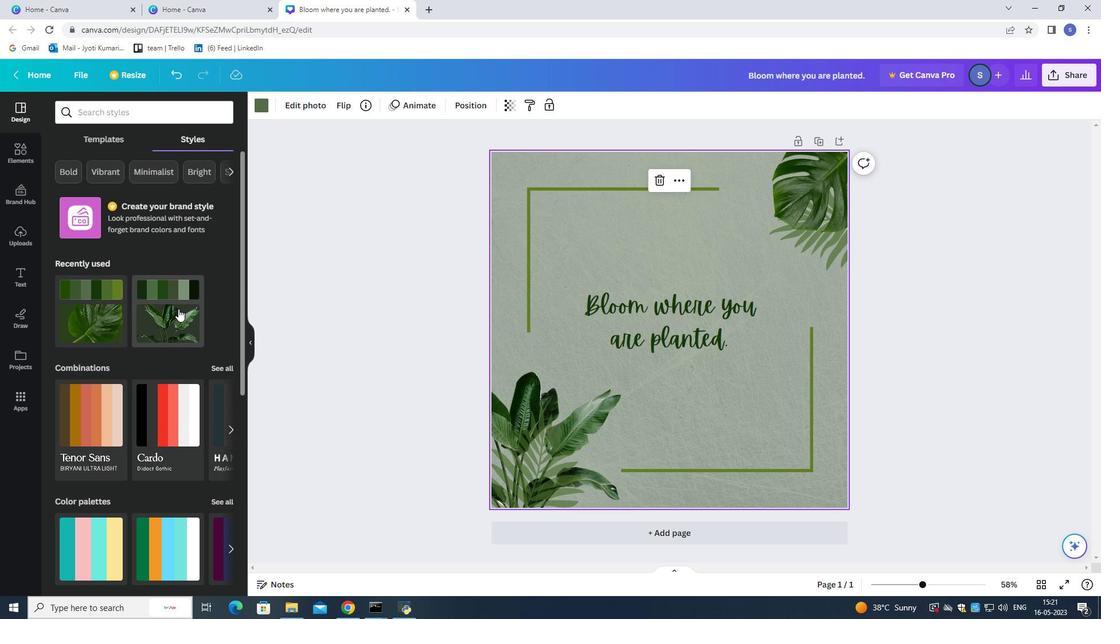 
Action: Mouse scrolled (178, 309) with delta (0, 0)
Screenshot: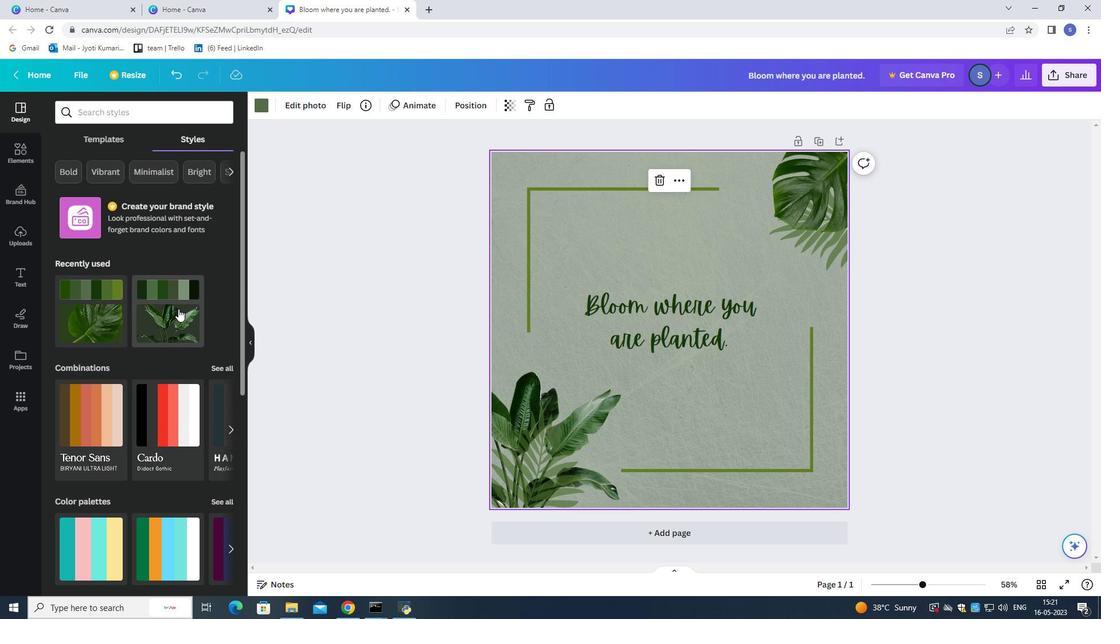 
Action: Mouse moved to (179, 301)
Screenshot: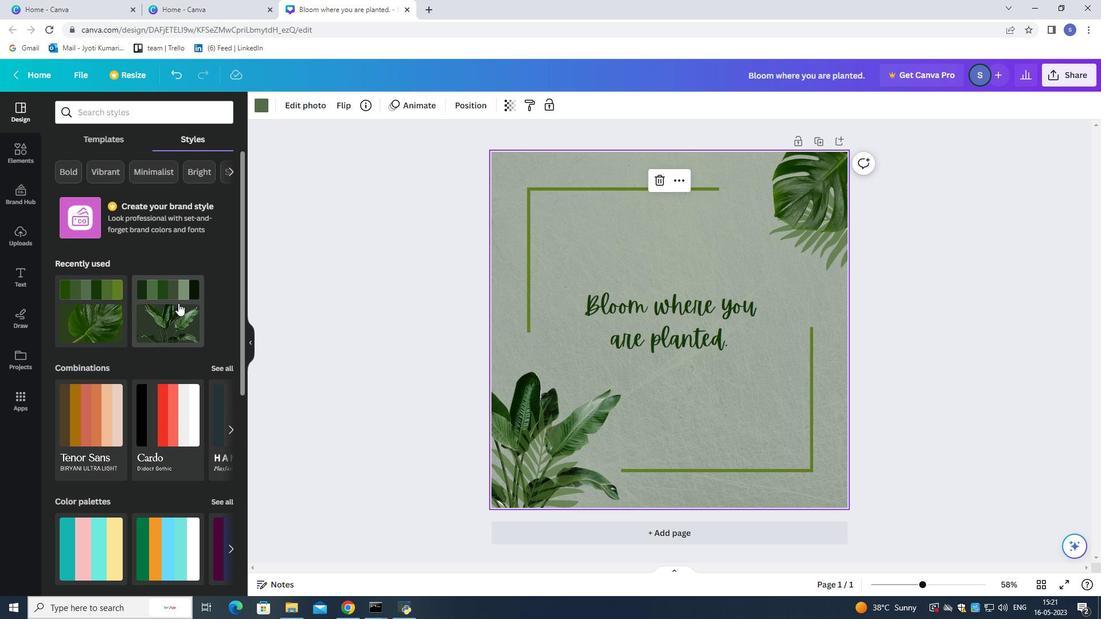 
Action: Mouse scrolled (179, 301) with delta (0, 0)
Screenshot: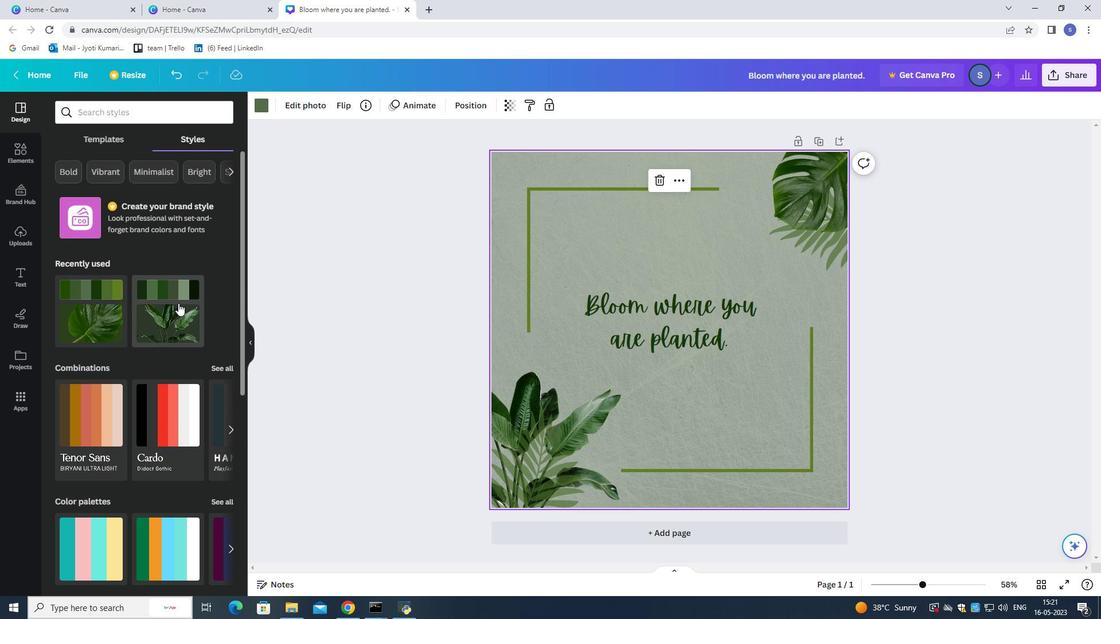 
Action: Mouse scrolled (179, 301) with delta (0, 0)
Screenshot: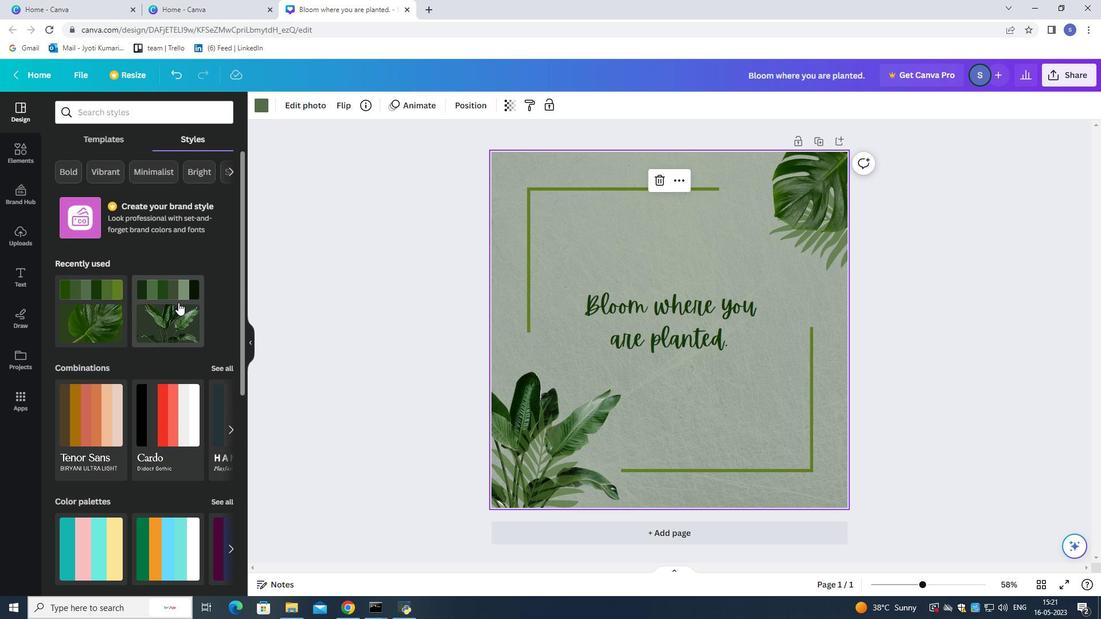 
Action: Mouse moved to (179, 300)
Screenshot: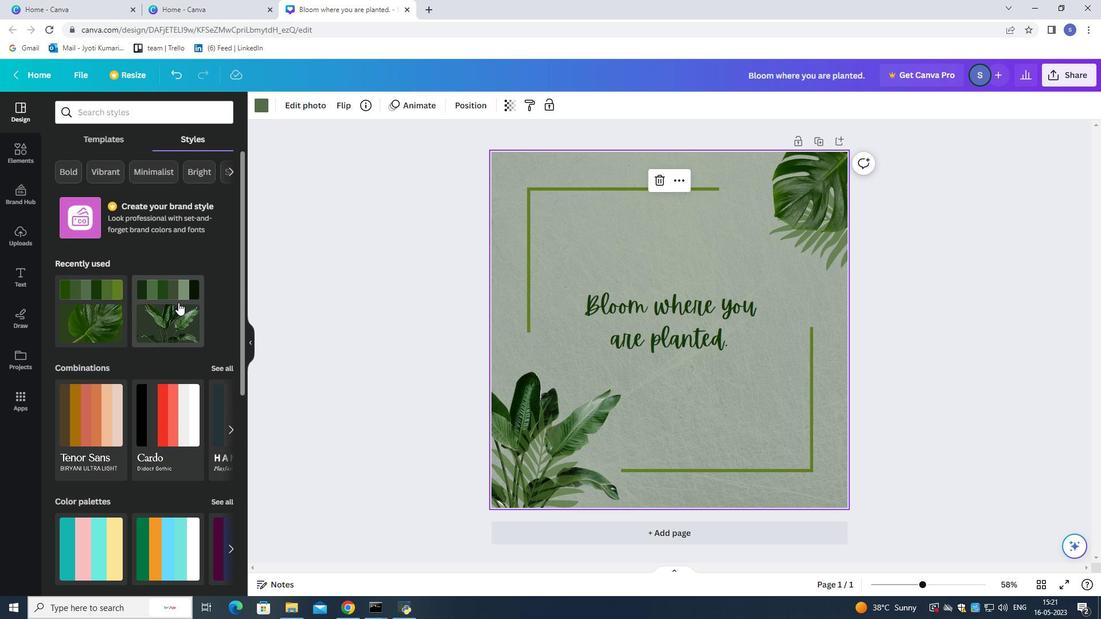 
Action: Mouse scrolled (179, 301) with delta (0, 0)
Screenshot: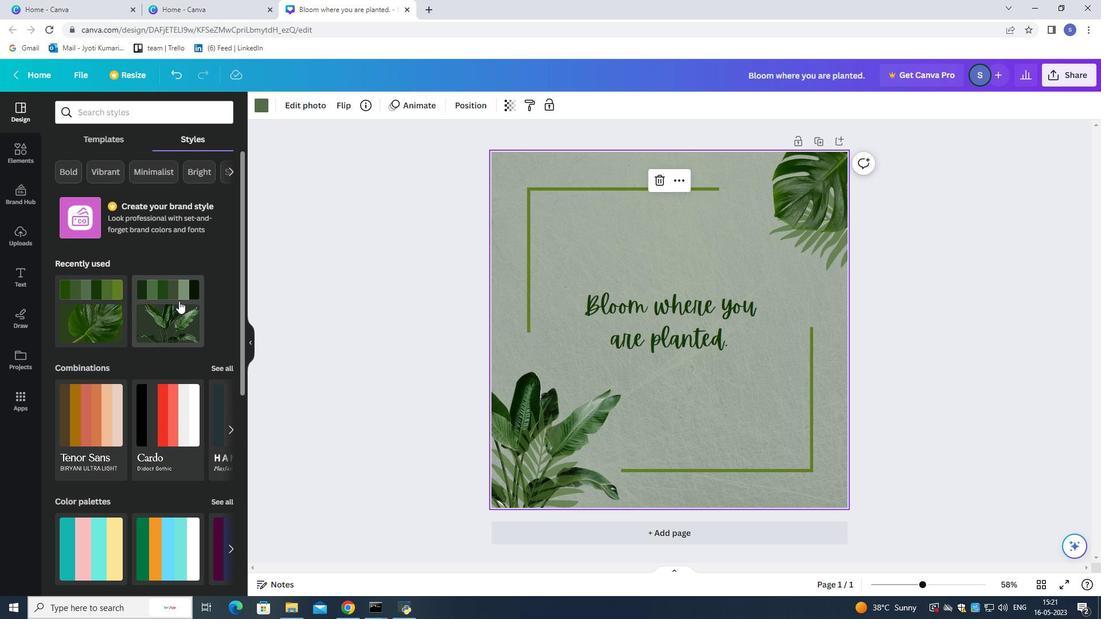 
Action: Mouse moved to (231, 171)
Screenshot: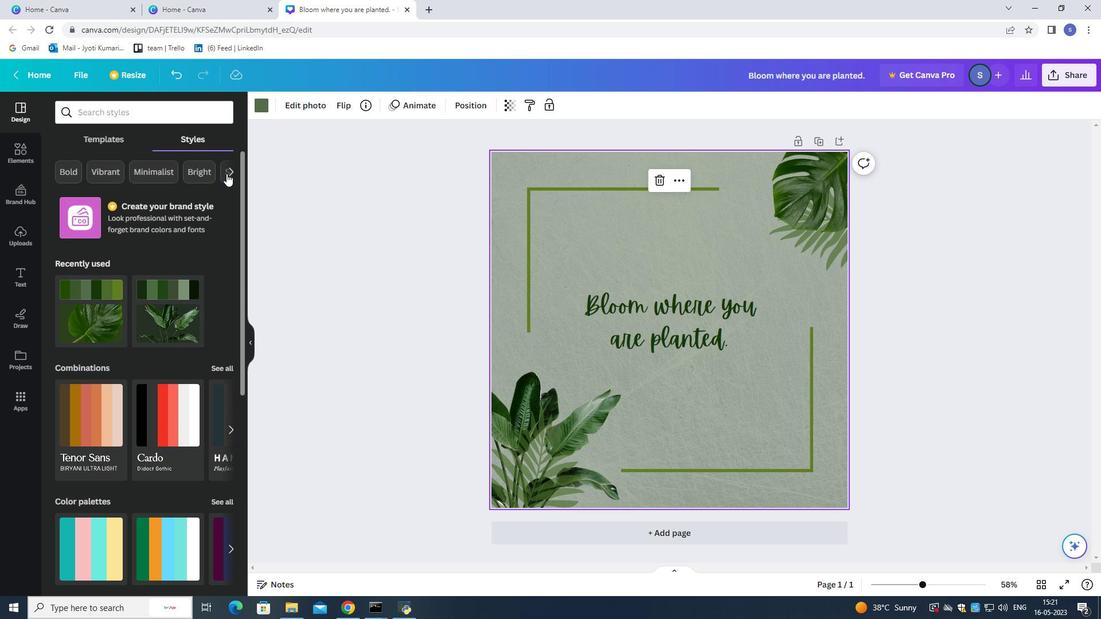 
Action: Mouse pressed left at (231, 171)
Screenshot: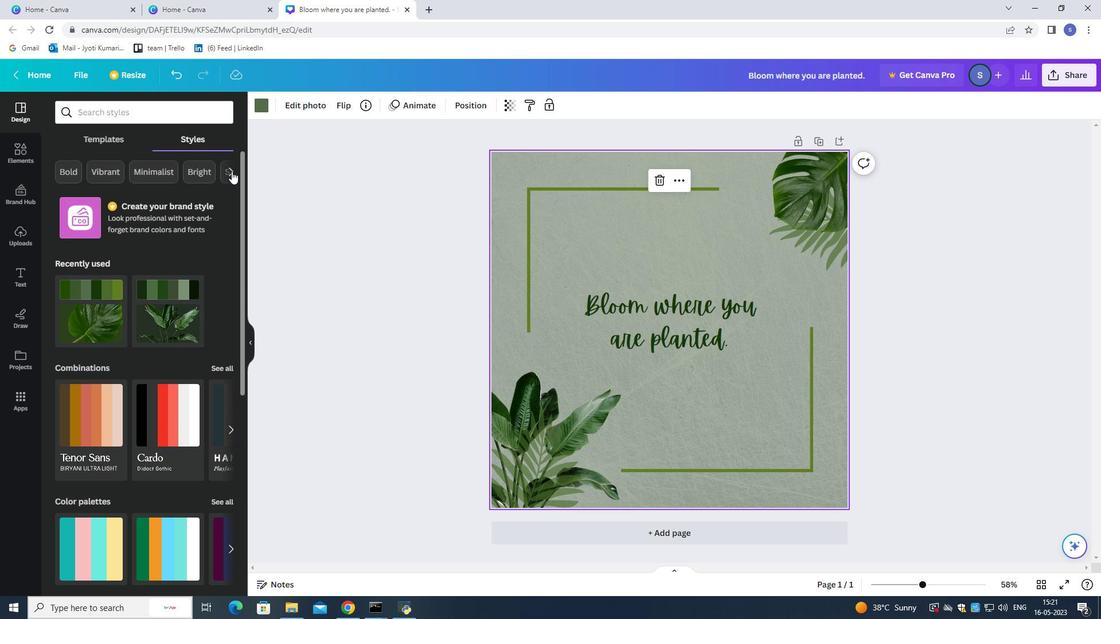 
Action: Mouse pressed left at (231, 171)
Screenshot: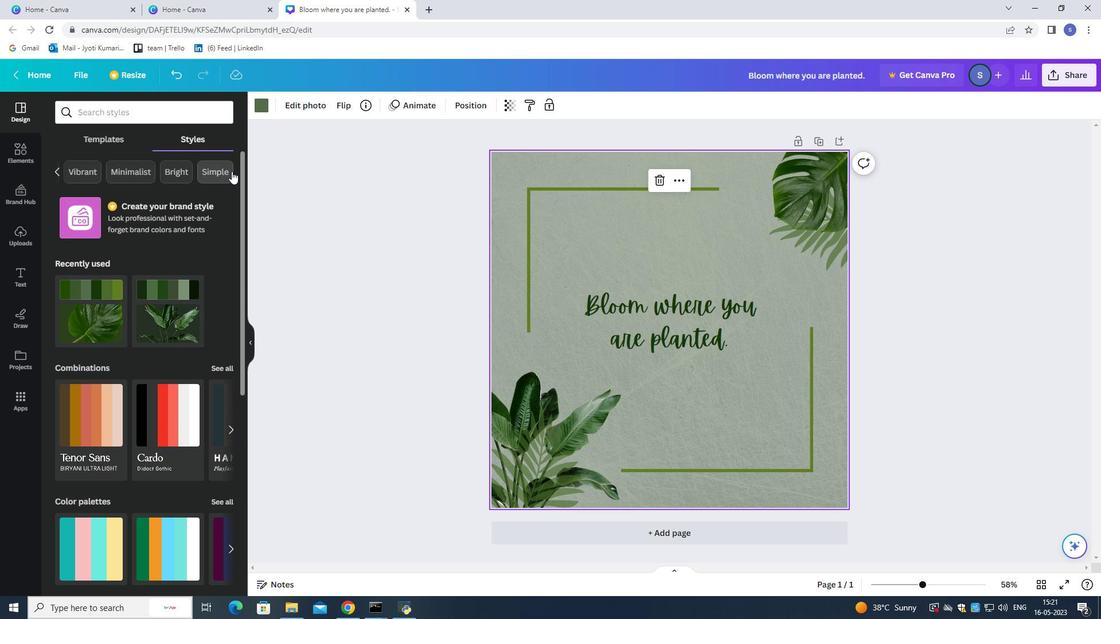 
Action: Mouse moved to (55, 169)
Screenshot: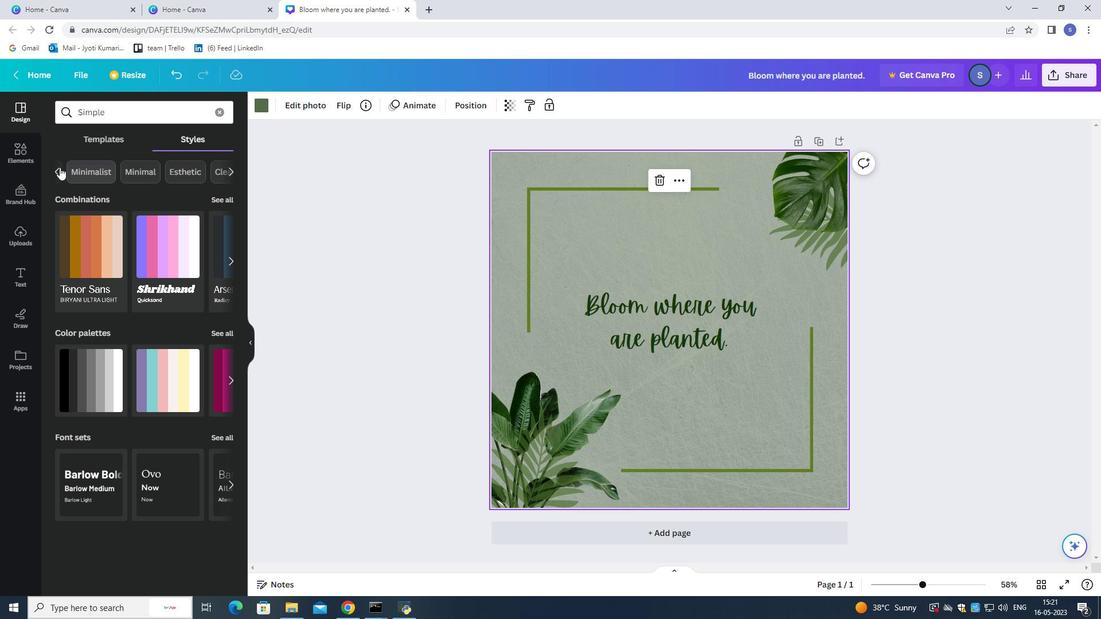 
Action: Mouse pressed left at (55, 169)
Screenshot: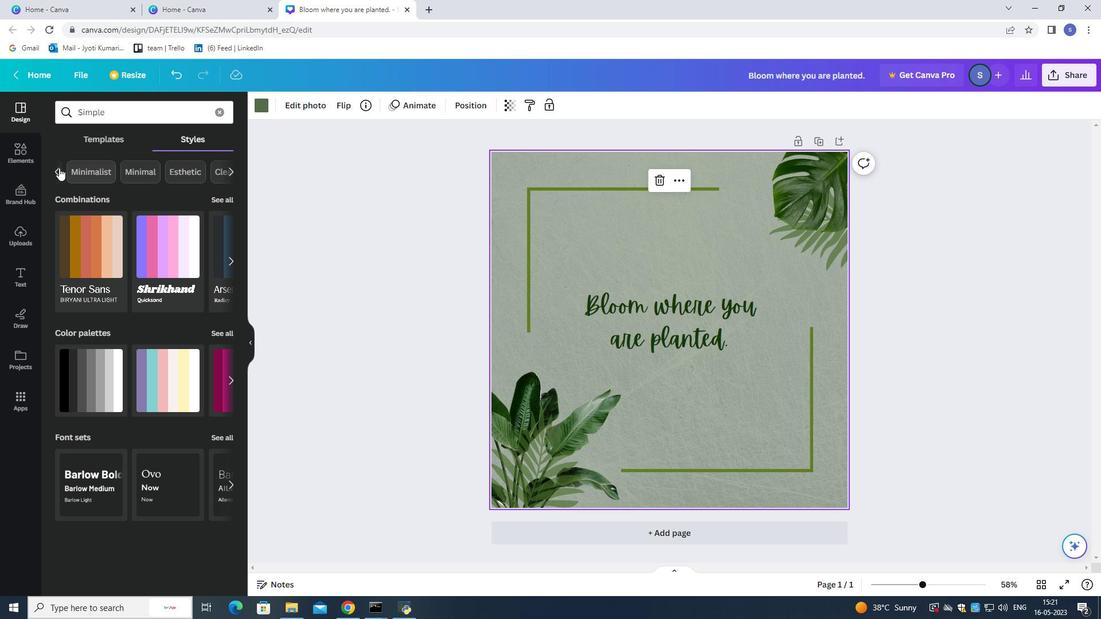 
Action: Mouse moved to (83, 139)
Screenshot: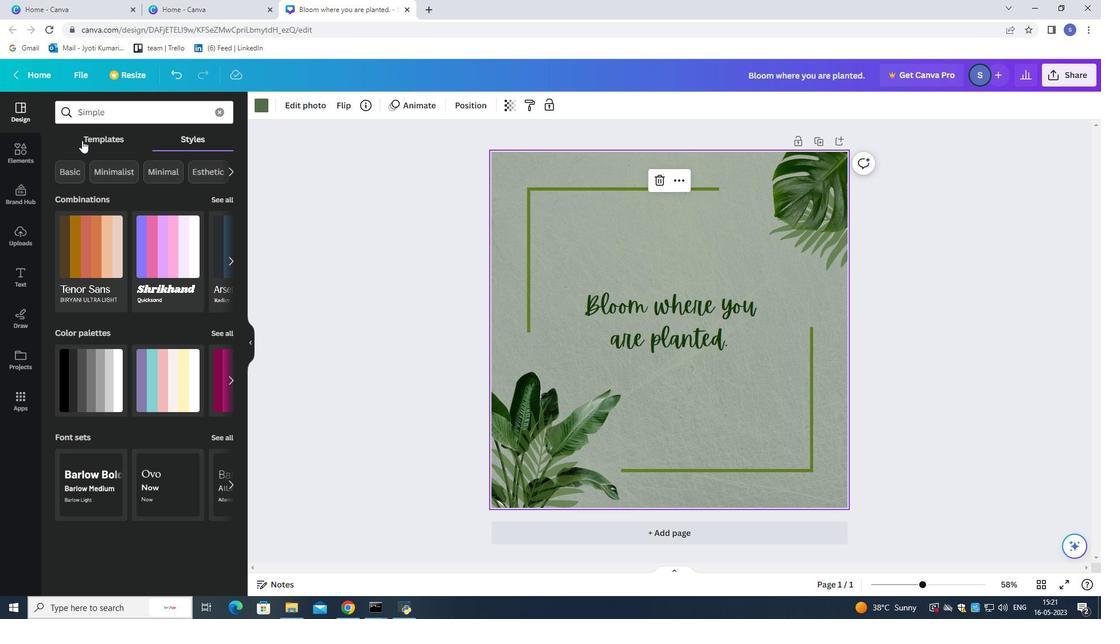 
Action: Mouse pressed left at (83, 139)
Screenshot: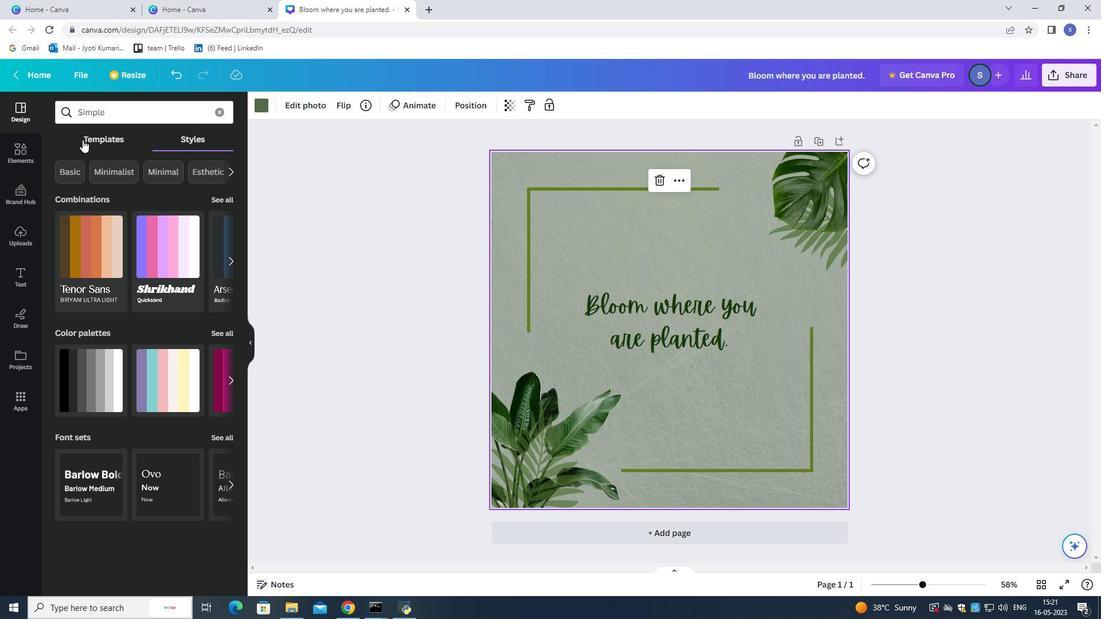 
Action: Mouse moved to (130, 247)
Screenshot: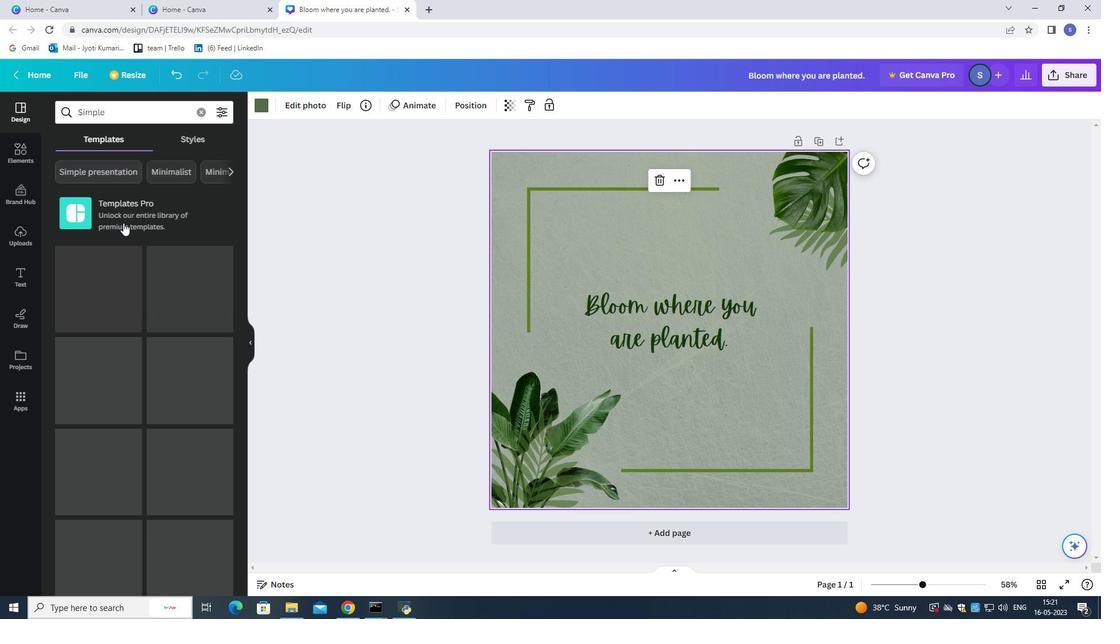 
Action: Mouse scrolled (130, 248) with delta (0, 0)
Screenshot: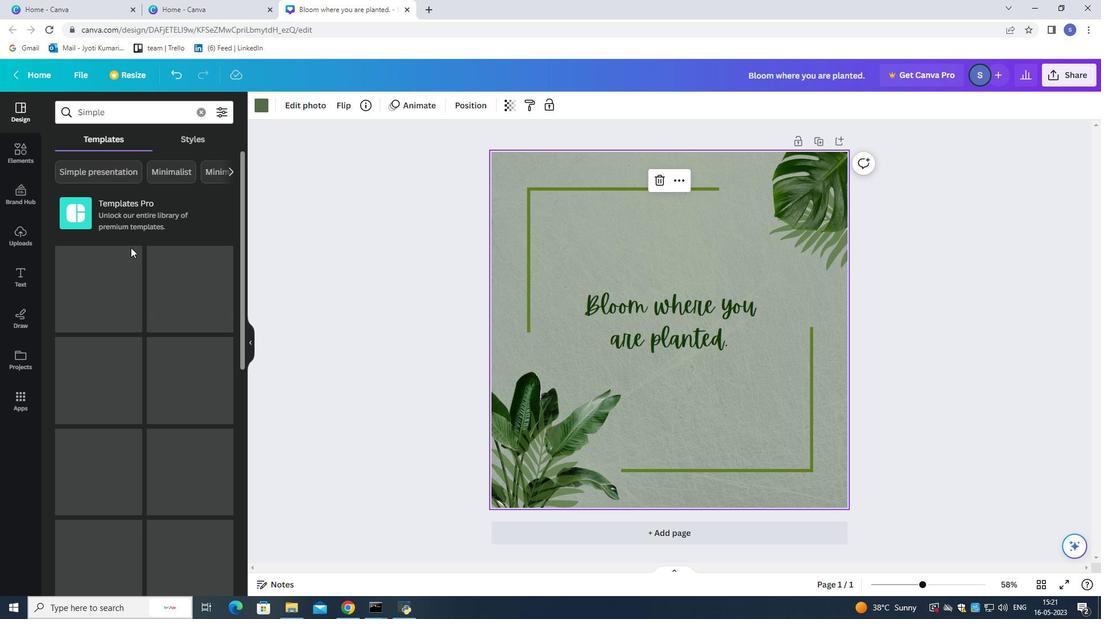 
Action: Mouse scrolled (130, 248) with delta (0, 0)
Screenshot: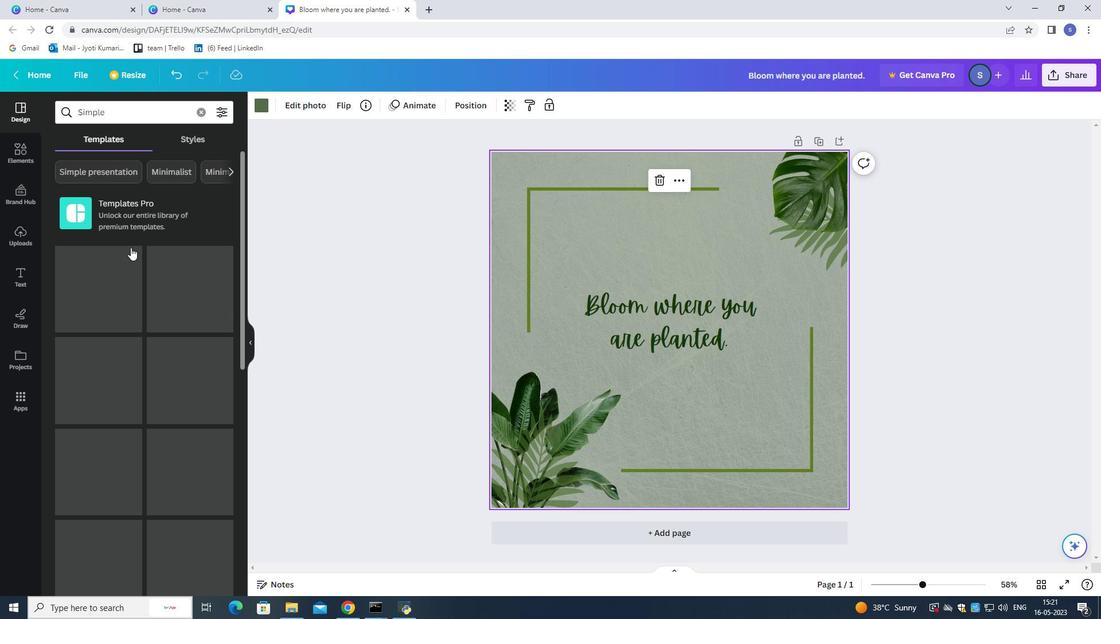 
Action: Mouse moved to (227, 169)
Screenshot: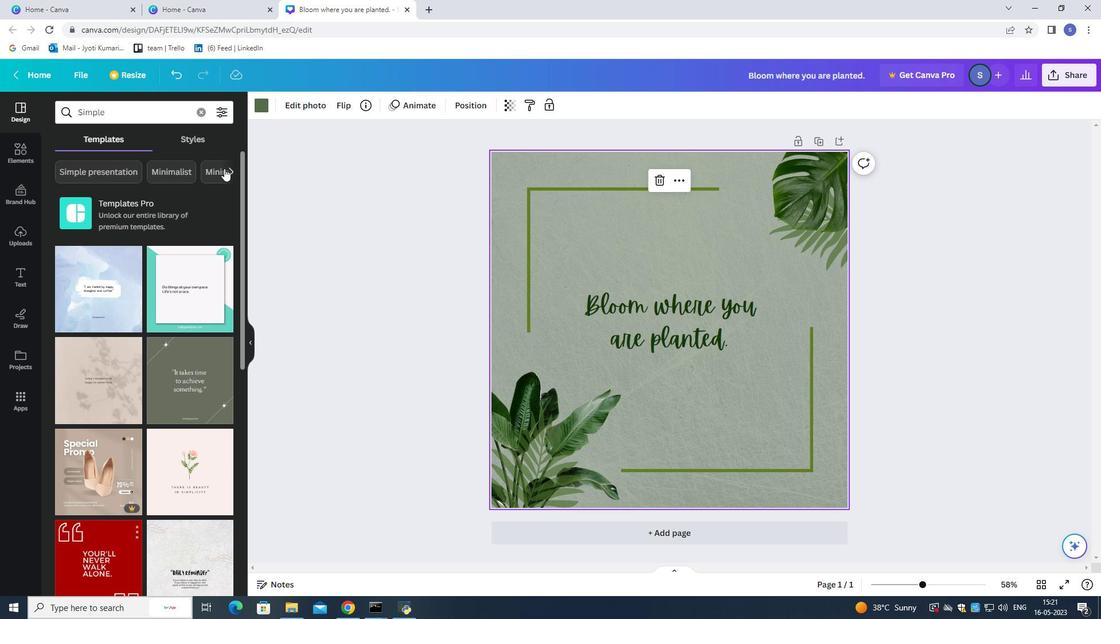 
Action: Mouse pressed left at (227, 169)
Screenshot: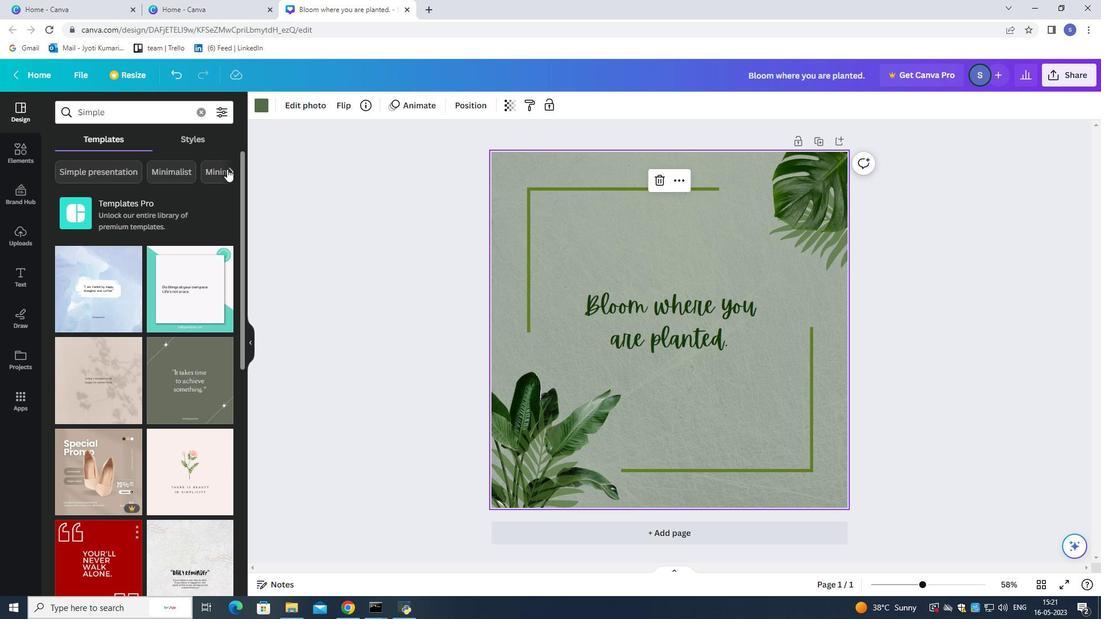 
Action: Mouse pressed left at (227, 169)
Screenshot: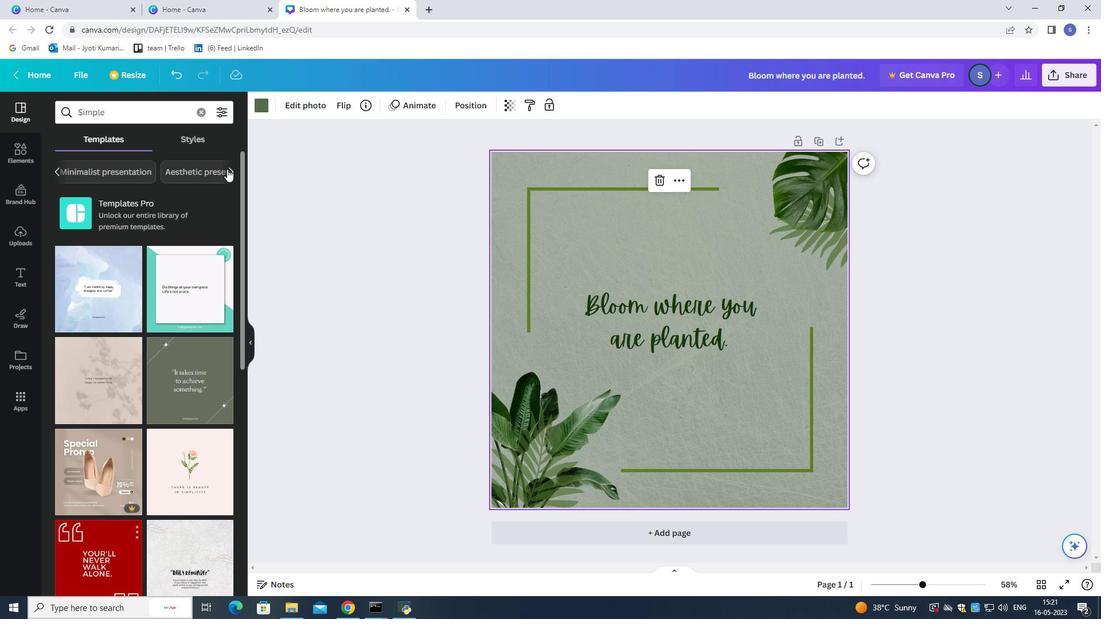 
Action: Mouse pressed left at (227, 169)
Screenshot: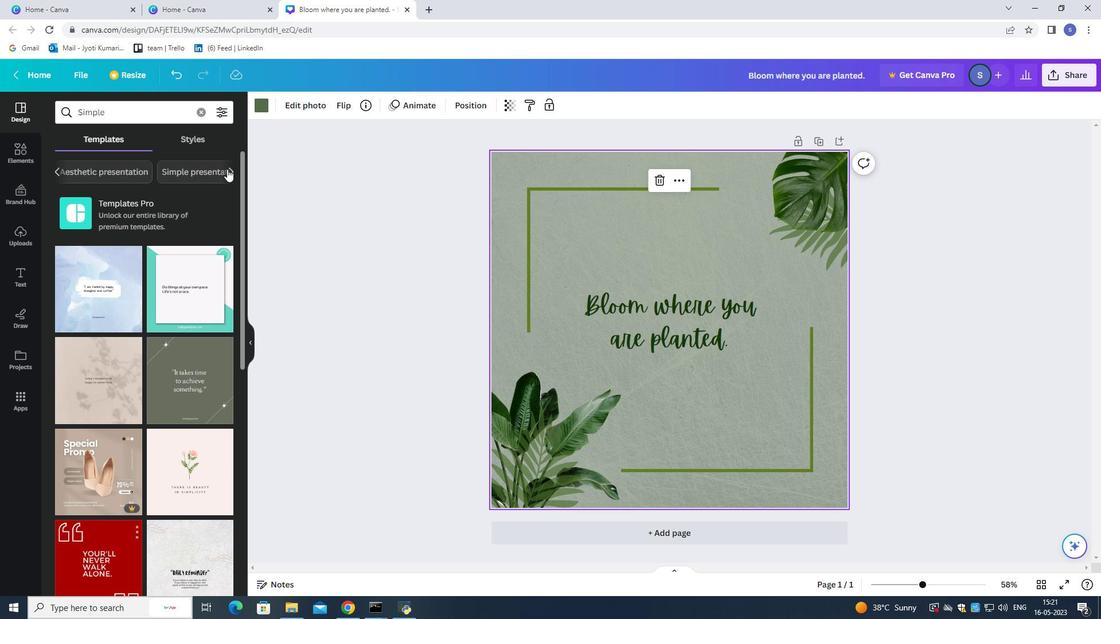 
Action: Mouse moved to (161, 383)
Screenshot: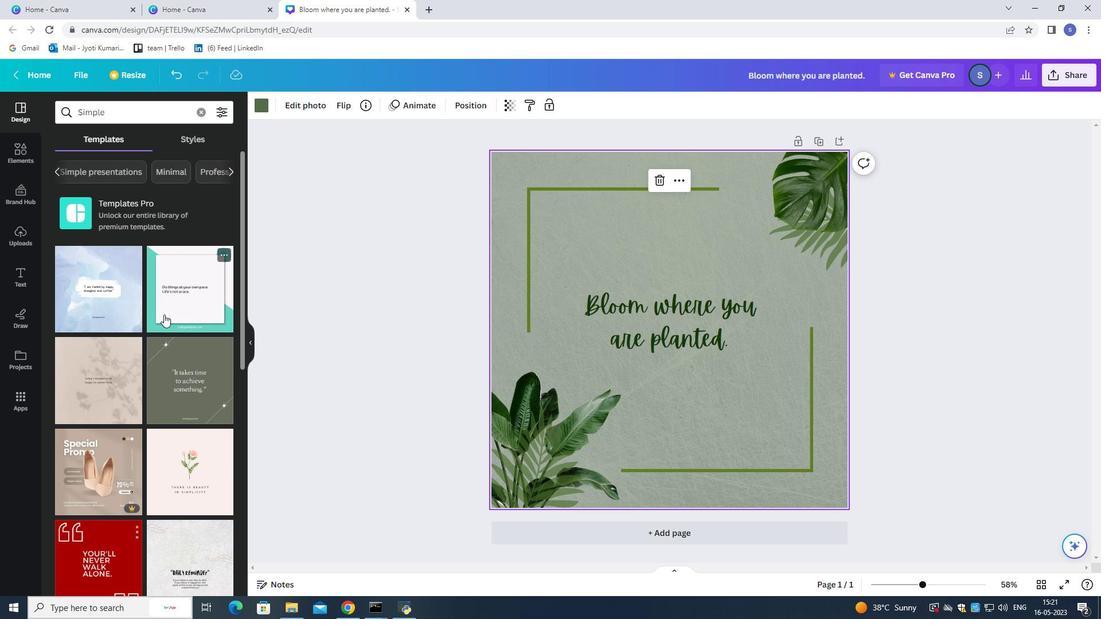 
Action: Mouse scrolled (161, 383) with delta (0, 0)
Screenshot: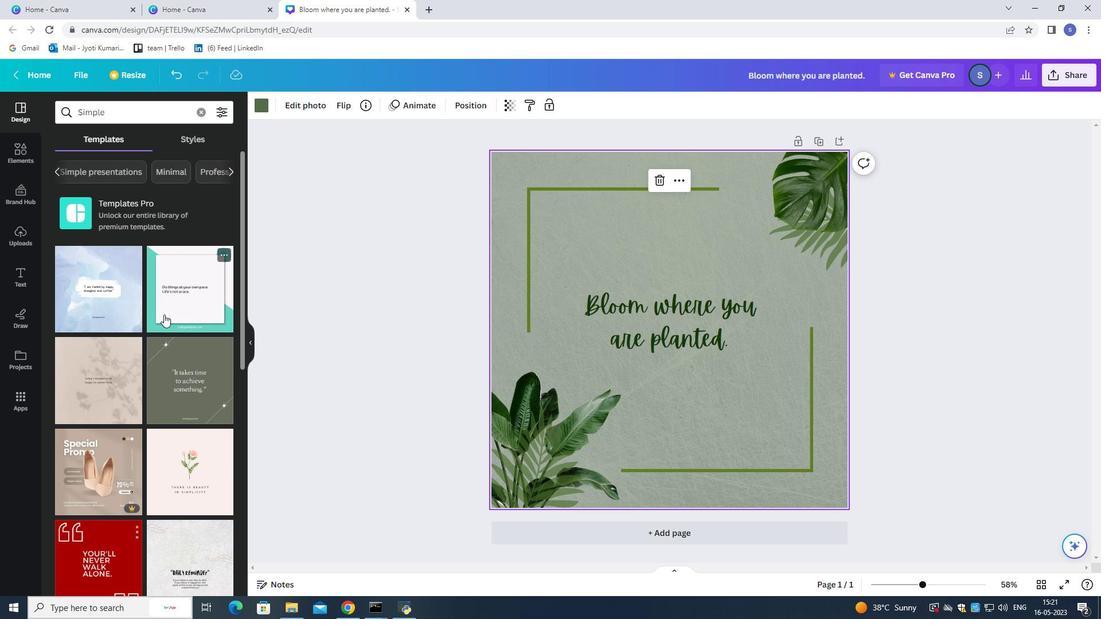 
Action: Mouse moved to (162, 377)
Screenshot: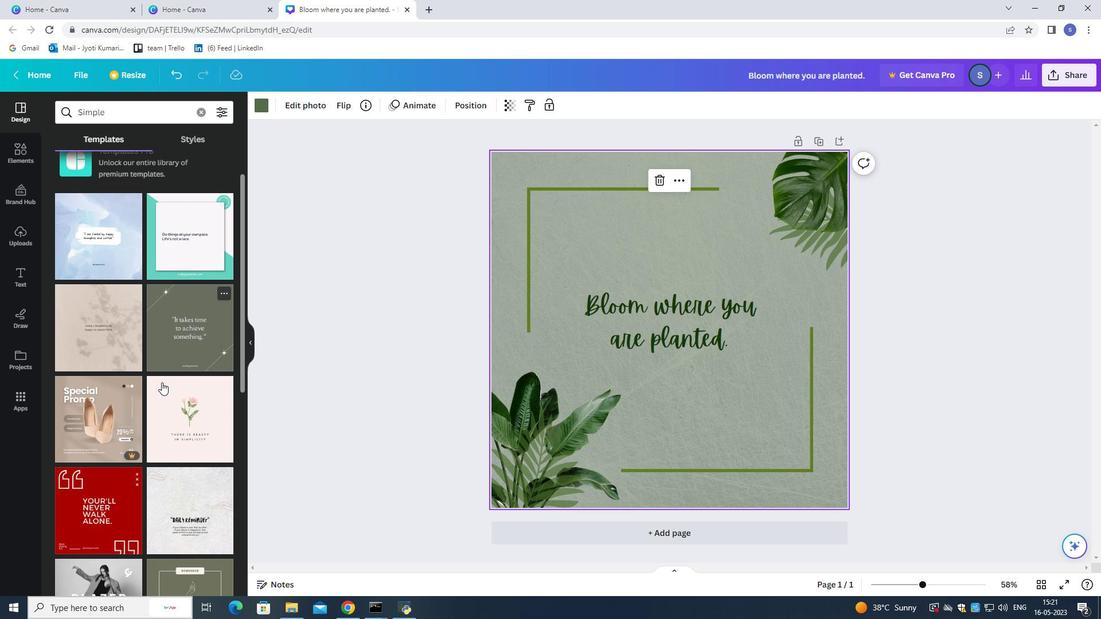 
Action: Mouse scrolled (162, 377) with delta (0, 0)
Screenshot: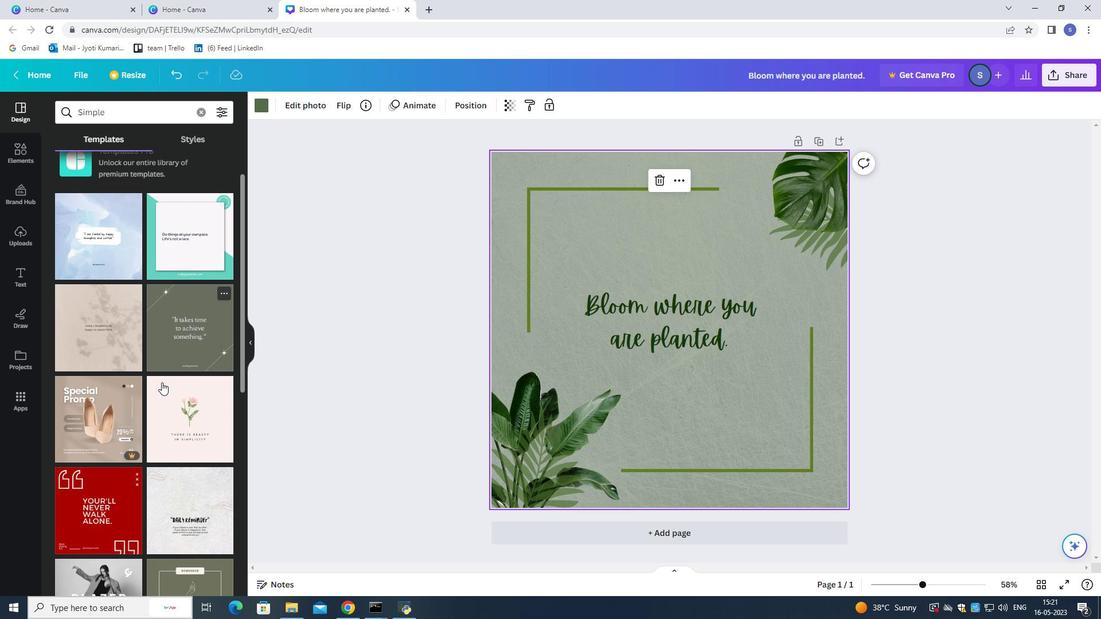 
Action: Mouse moved to (162, 378)
Screenshot: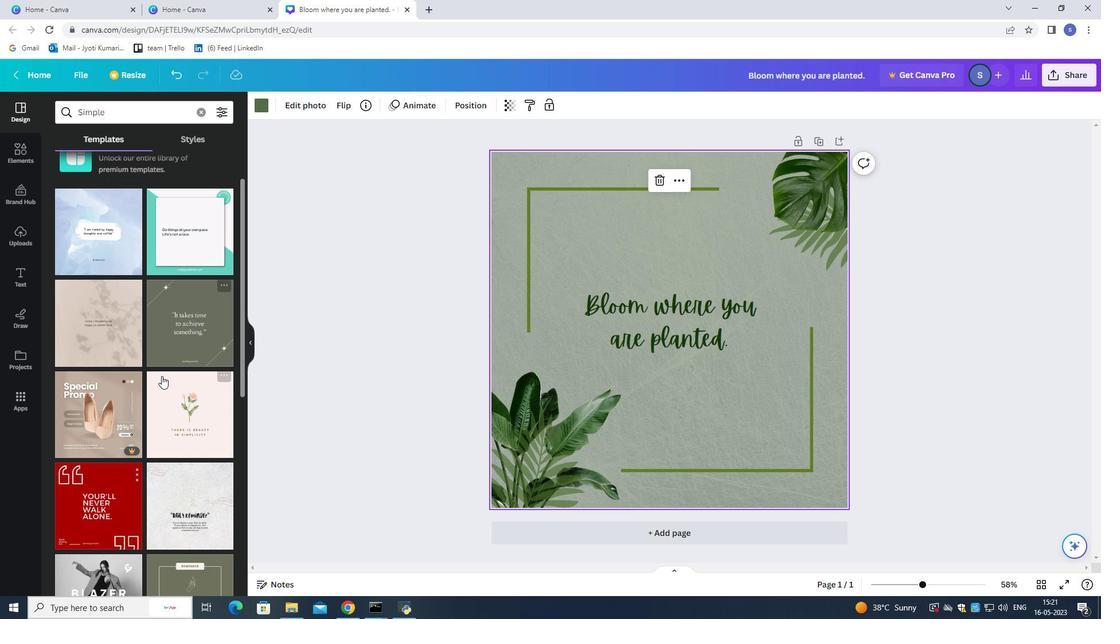 
Action: Mouse scrolled (162, 378) with delta (0, 0)
Screenshot: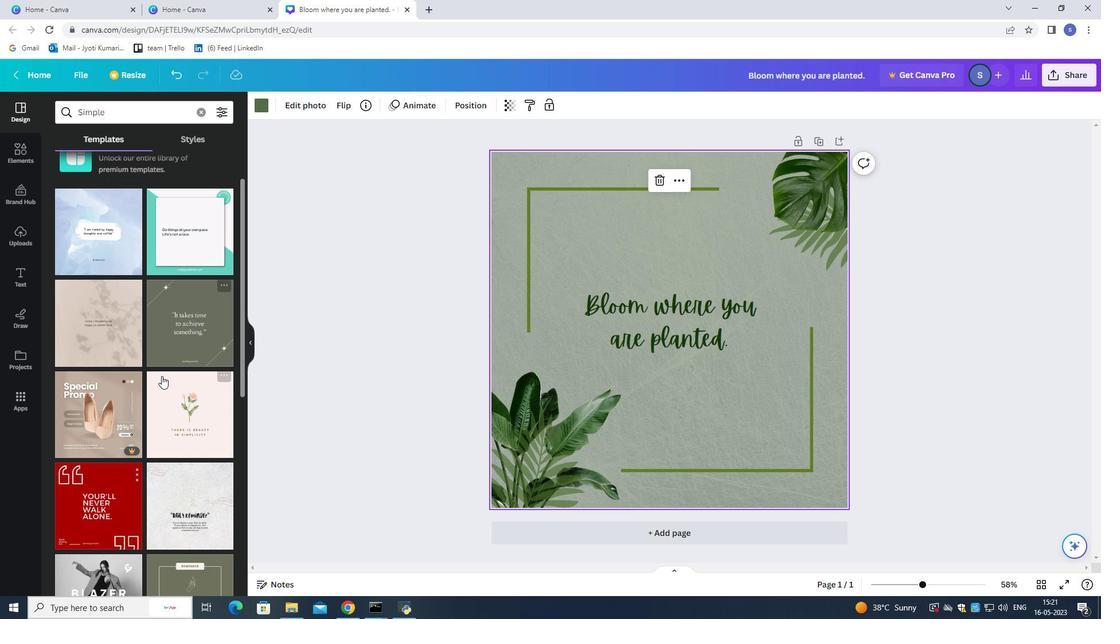 
Action: Mouse scrolled (162, 378) with delta (0, 0)
Screenshot: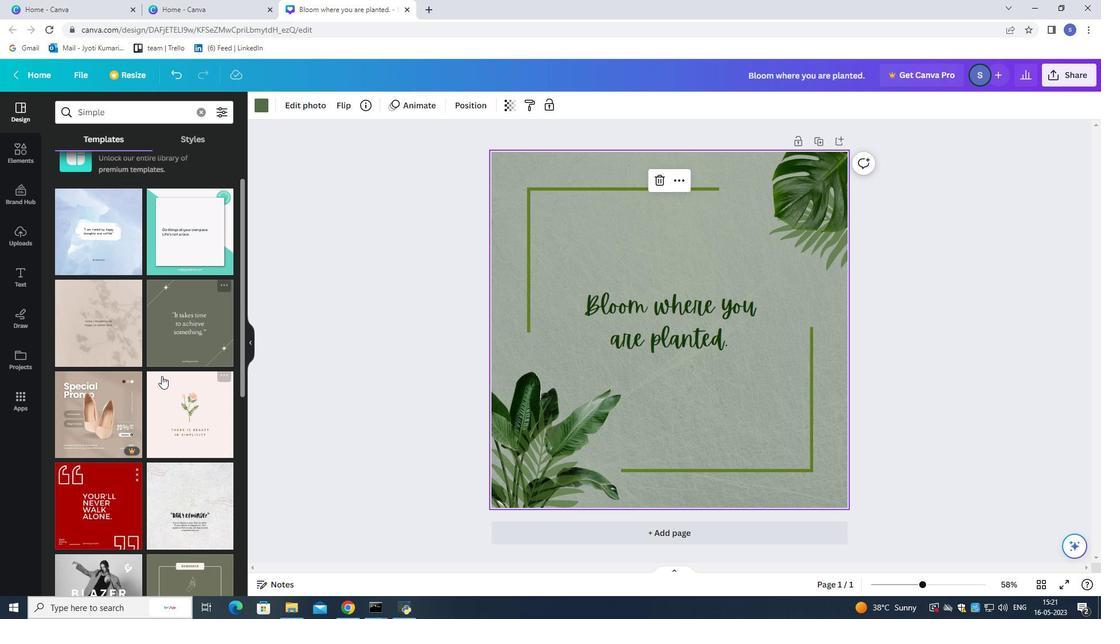 
Action: Mouse moved to (164, 348)
Screenshot: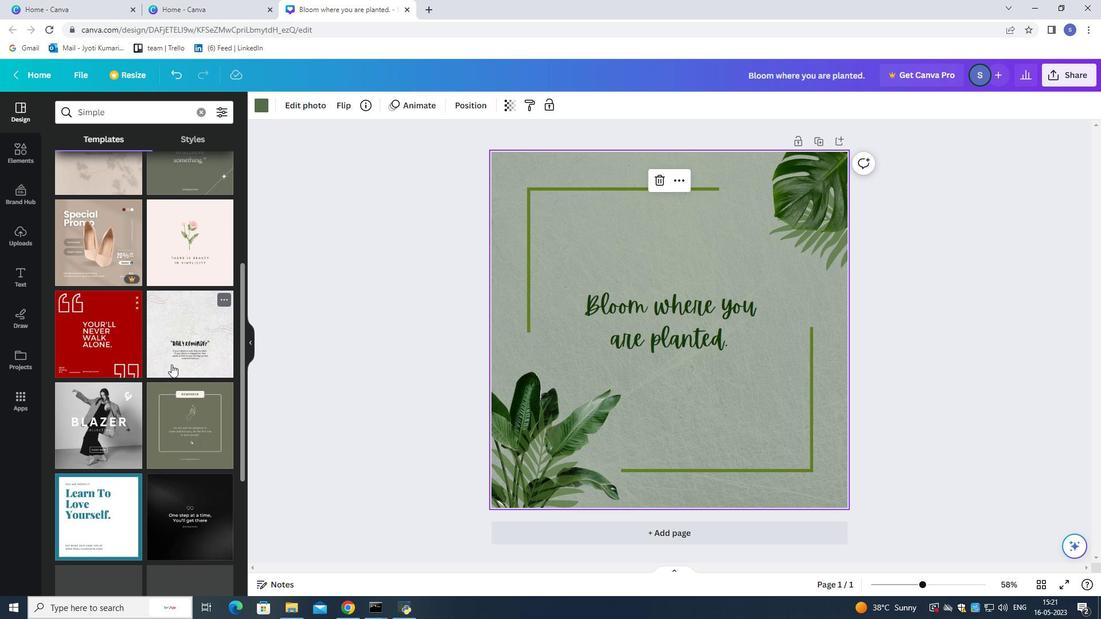 
Action: Mouse scrolled (164, 349) with delta (0, 0)
Screenshot: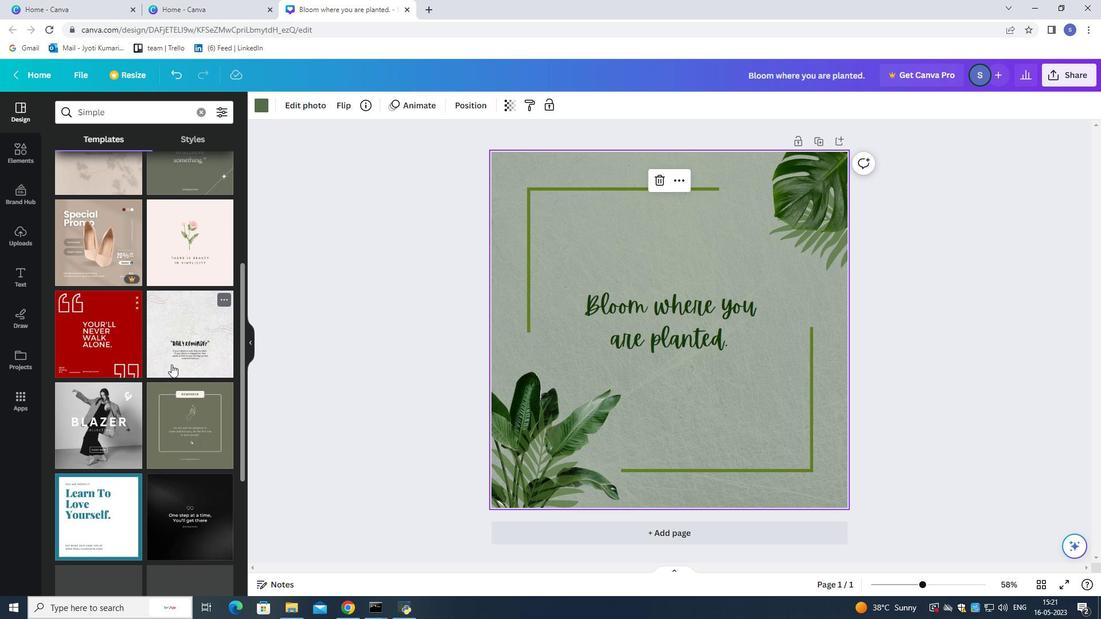 
Action: Mouse moved to (164, 348)
Screenshot: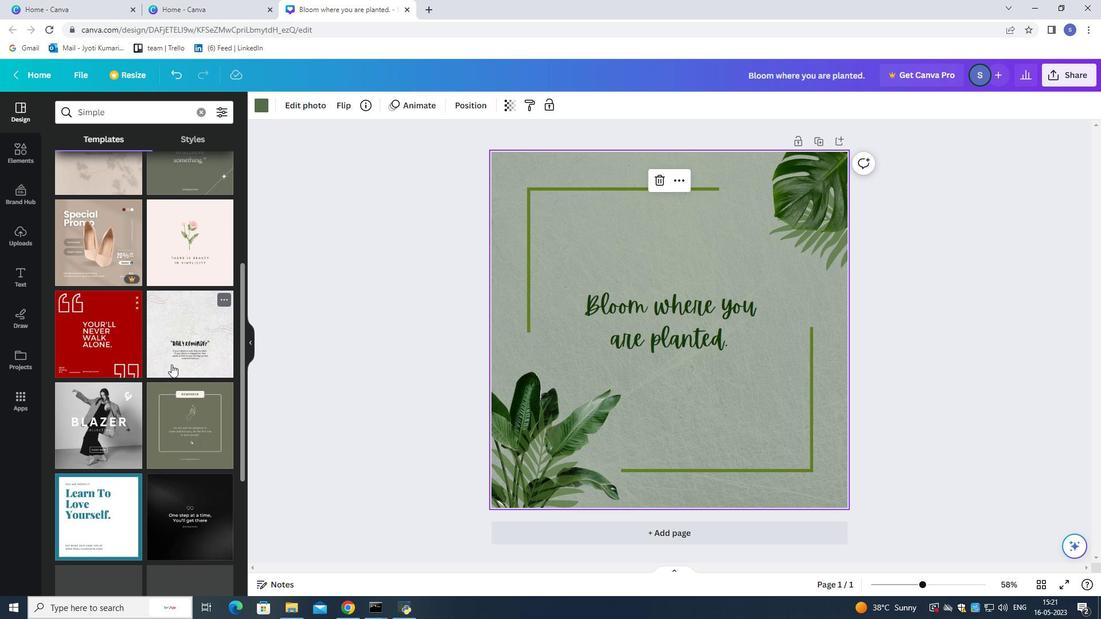 
Action: Mouse scrolled (164, 348) with delta (0, 0)
Screenshot: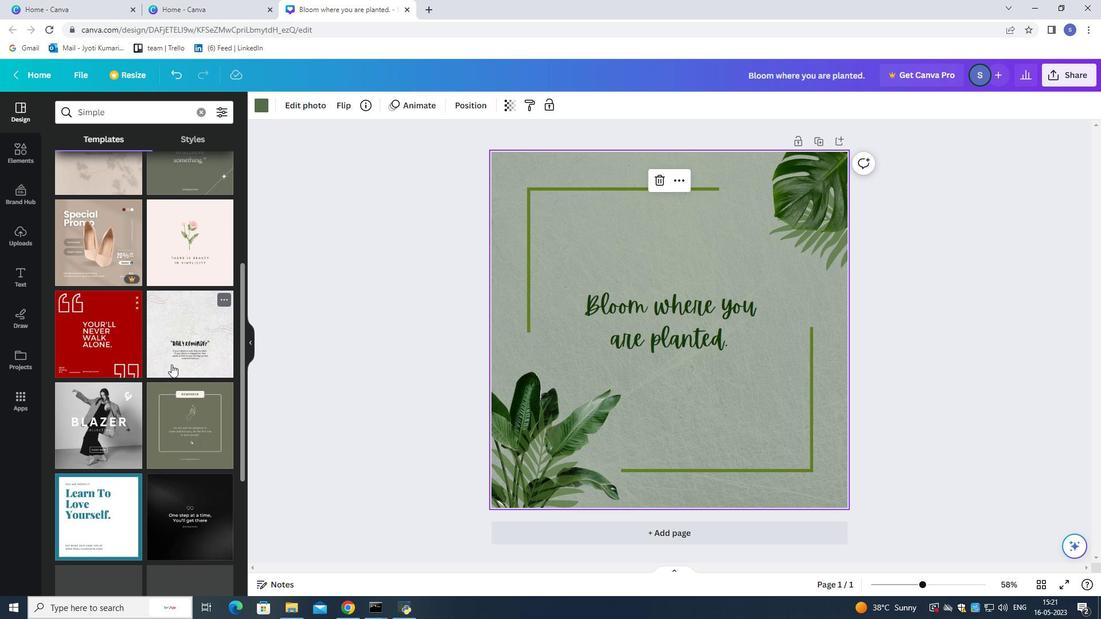 
Action: Mouse moved to (164, 347)
Screenshot: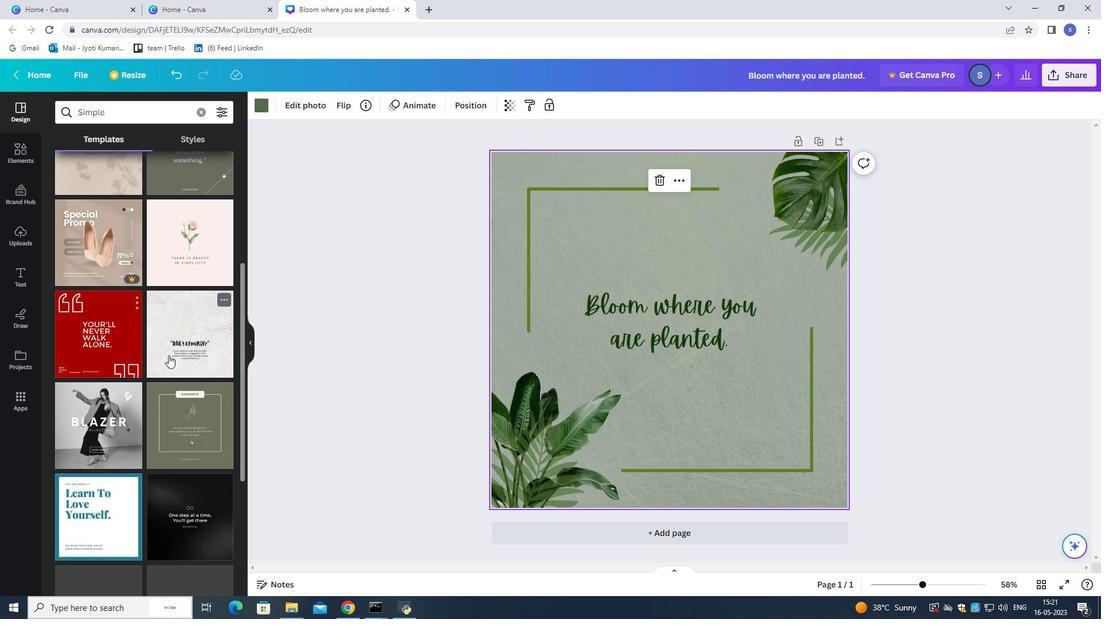 
Action: Mouse scrolled (164, 347) with delta (0, 0)
Screenshot: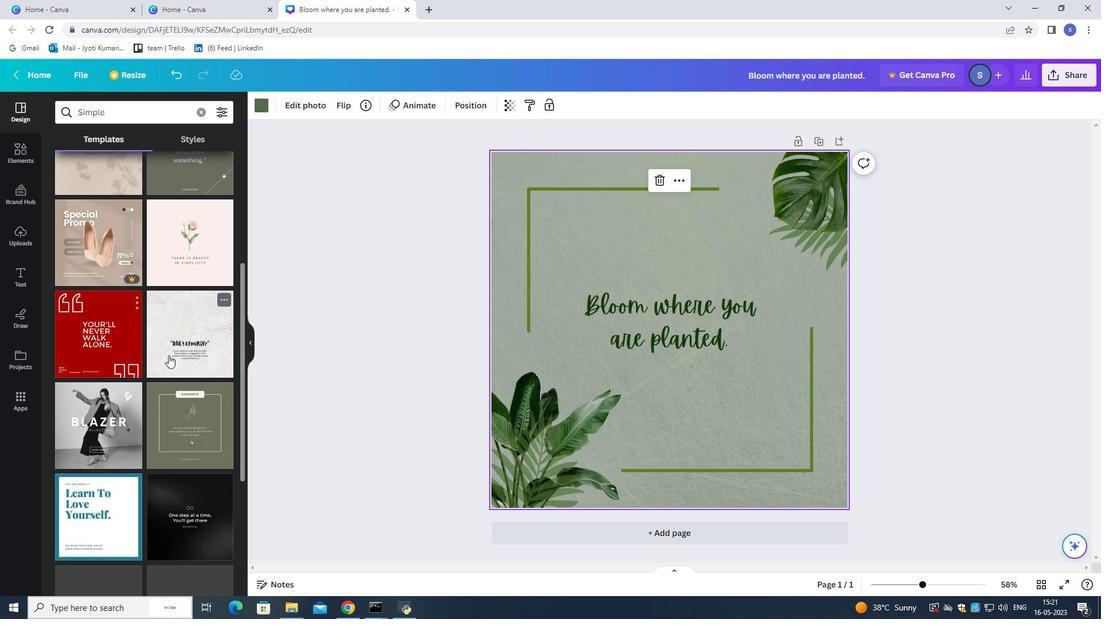 
Action: Mouse moved to (161, 324)
Screenshot: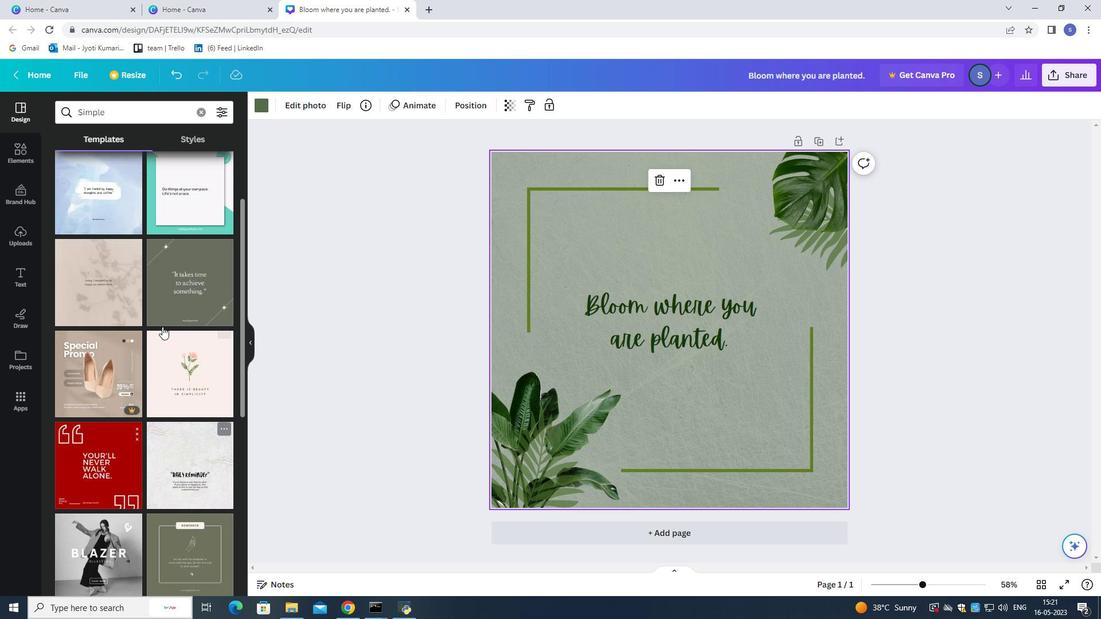 
Action: Mouse scrolled (161, 324) with delta (0, 0)
Screenshot: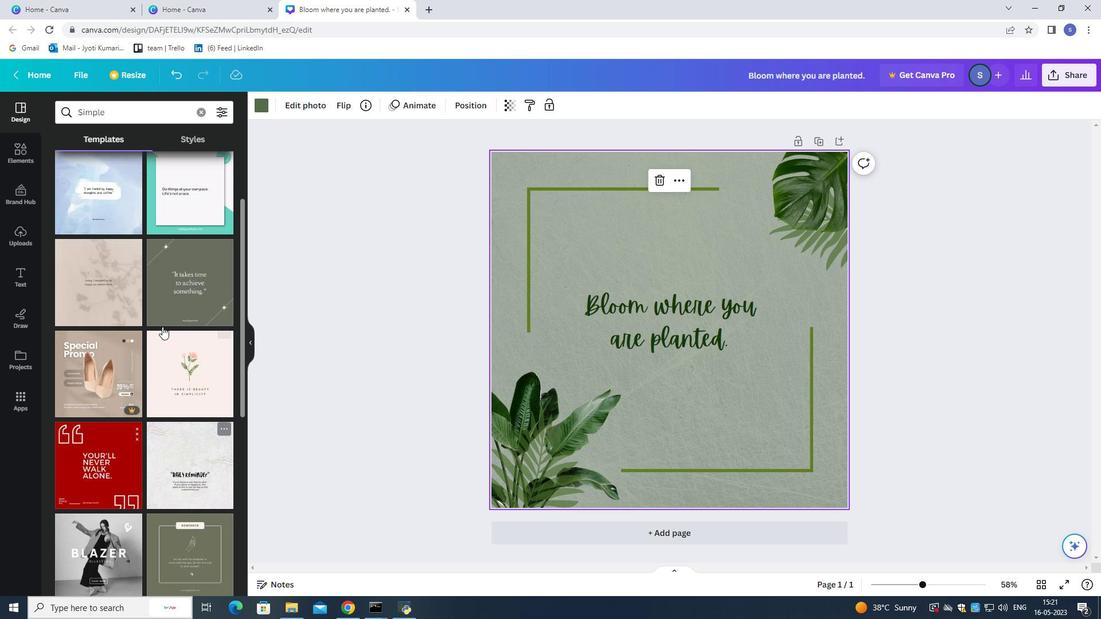 
Action: Mouse scrolled (161, 324) with delta (0, 0)
Screenshot: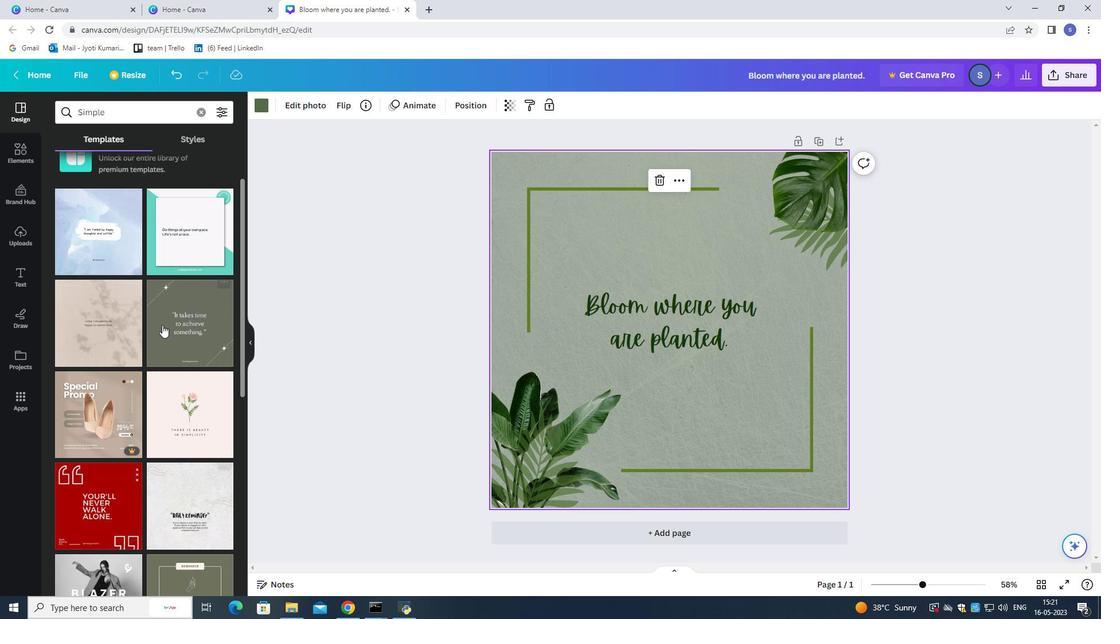 
Action: Mouse scrolled (161, 324) with delta (0, 0)
Screenshot: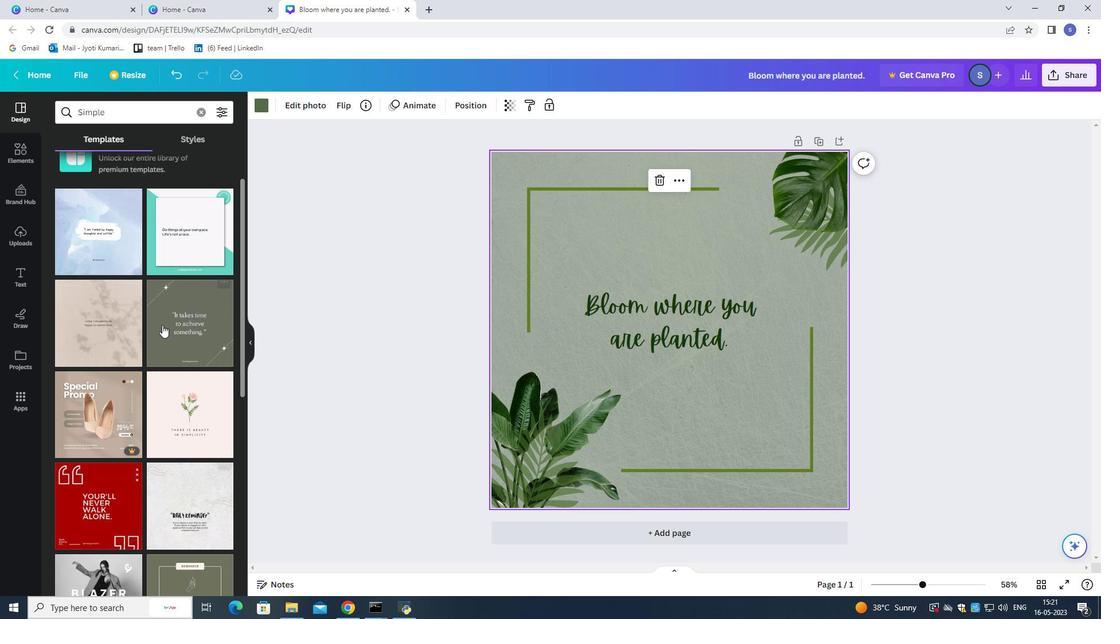 
Action: Mouse moved to (161, 323)
Screenshot: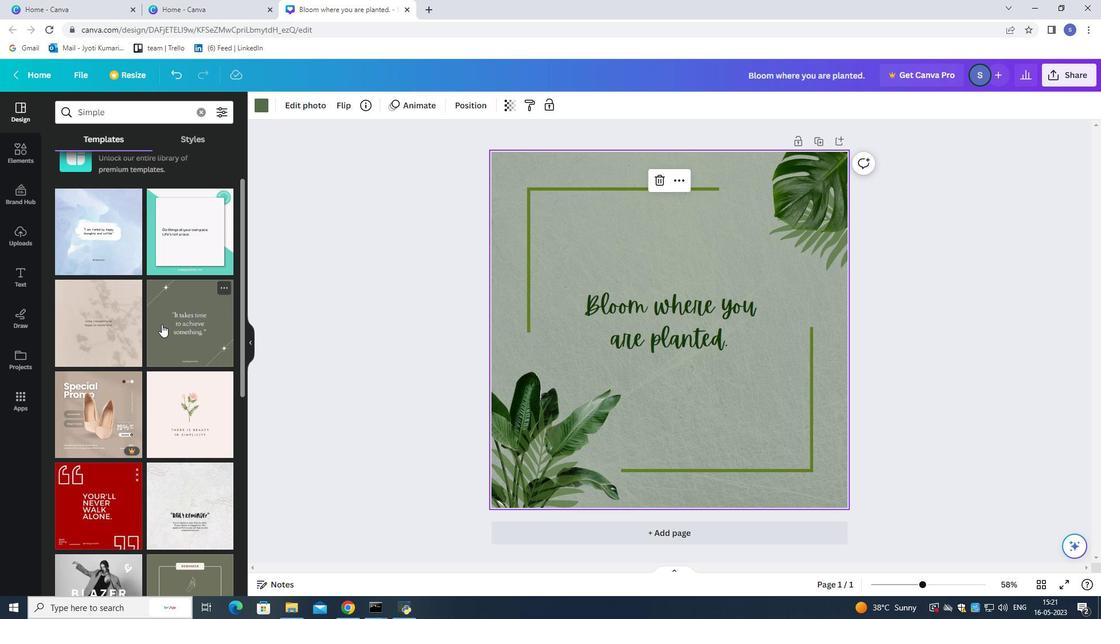 
Action: Mouse scrolled (161, 324) with delta (0, 0)
Screenshot: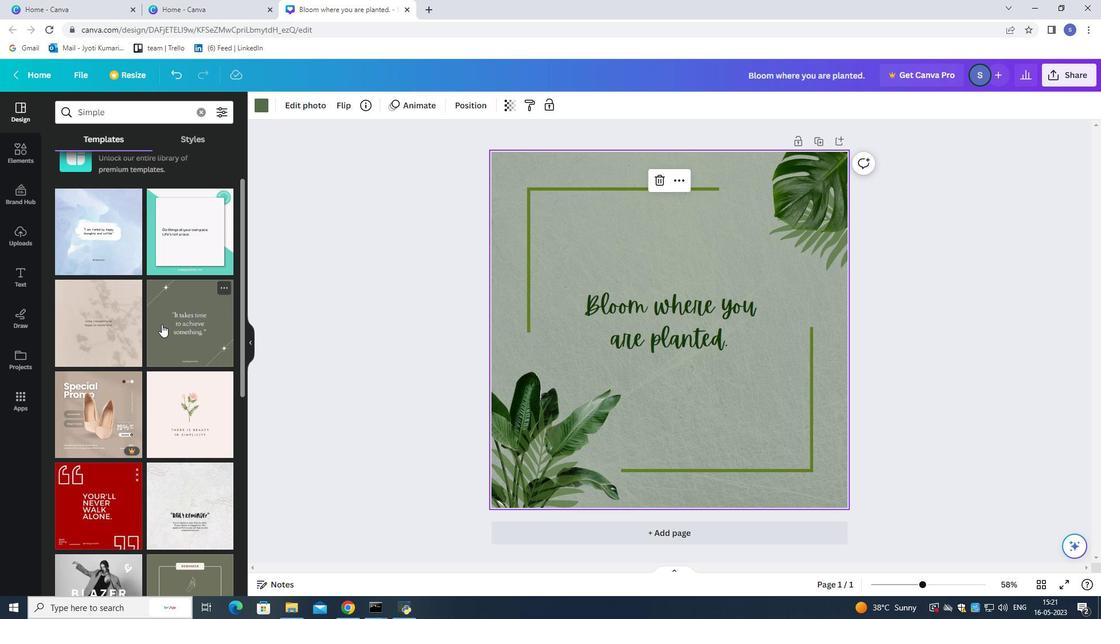 
Action: Mouse moved to (159, 316)
Screenshot: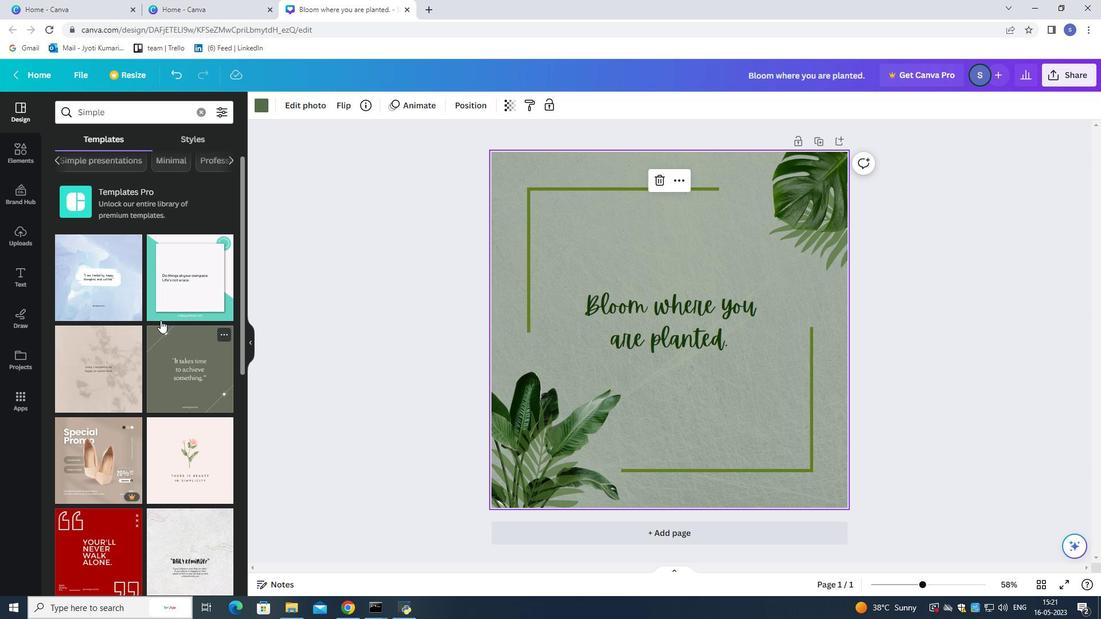 
Action: Mouse scrolled (159, 317) with delta (0, 0)
Screenshot: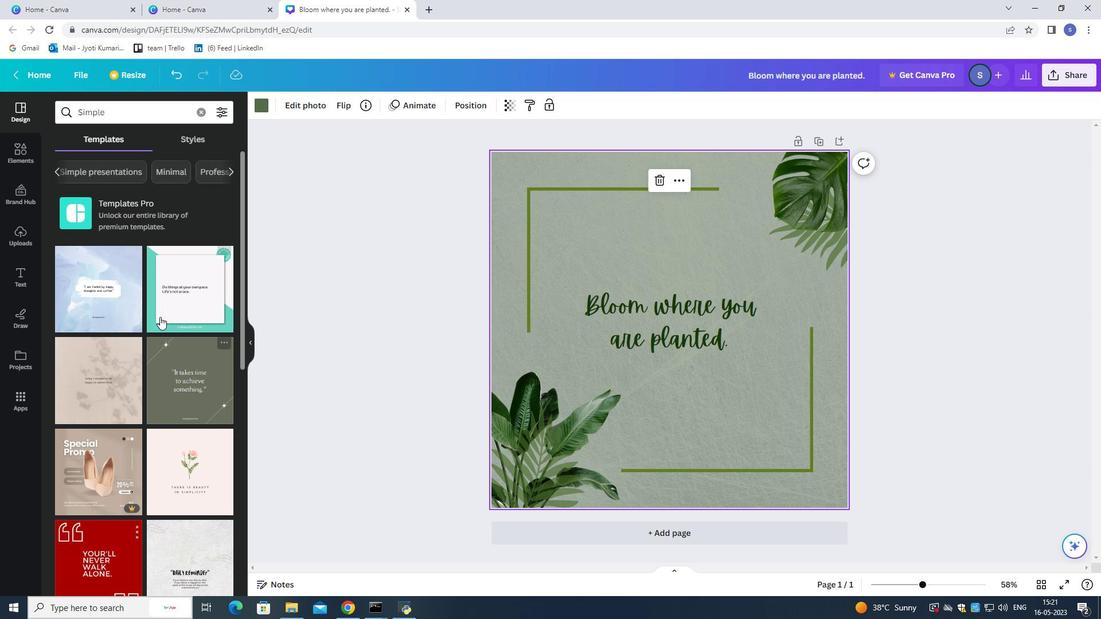 
Action: Mouse scrolled (159, 317) with delta (0, 0)
Screenshot: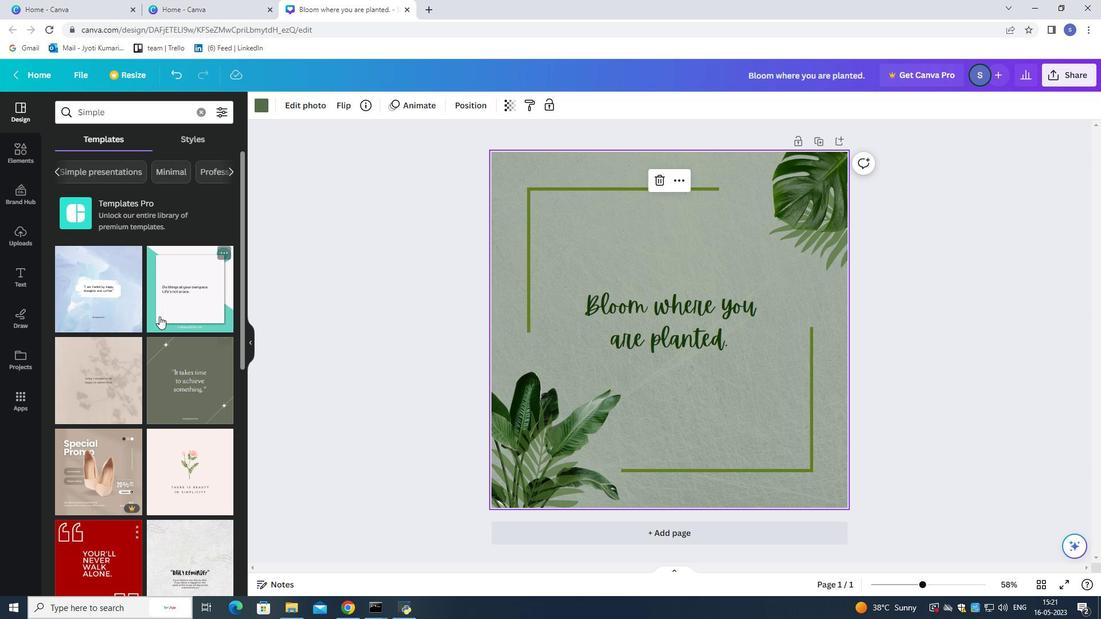 
Action: Mouse scrolled (159, 317) with delta (0, 0)
Screenshot: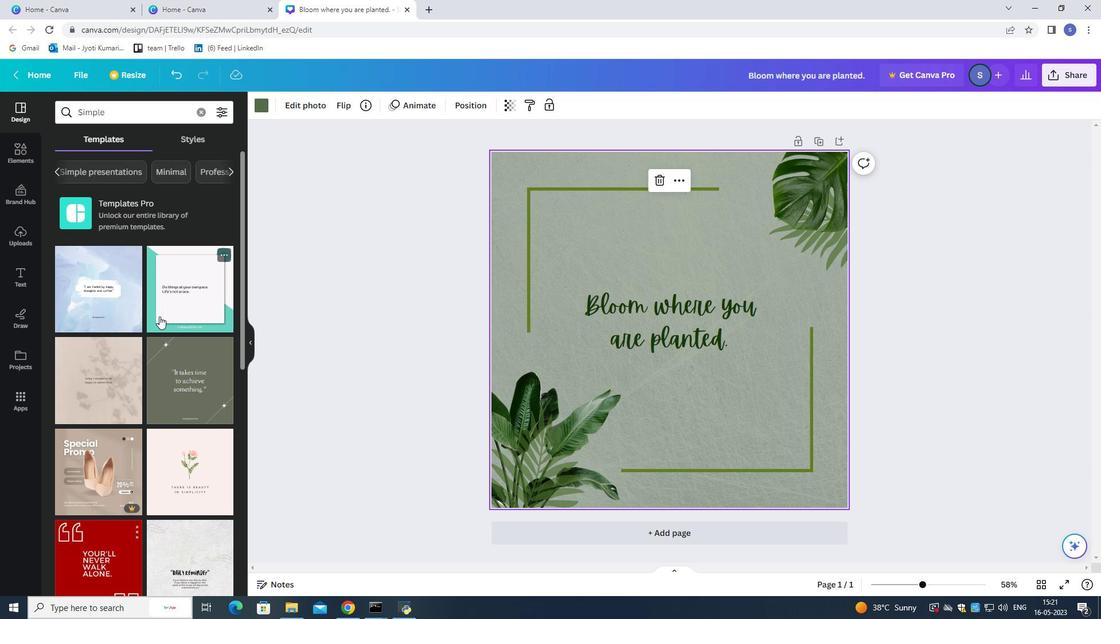 
Action: Mouse moved to (149, 294)
Screenshot: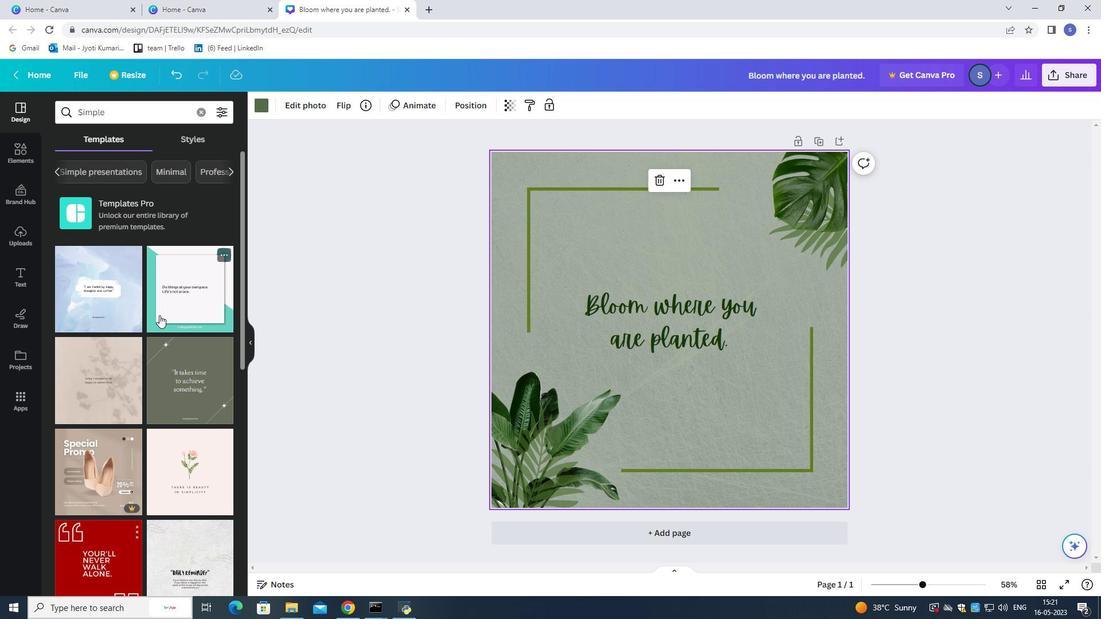 
Action: Mouse scrolled (149, 295) with delta (0, 0)
Screenshot: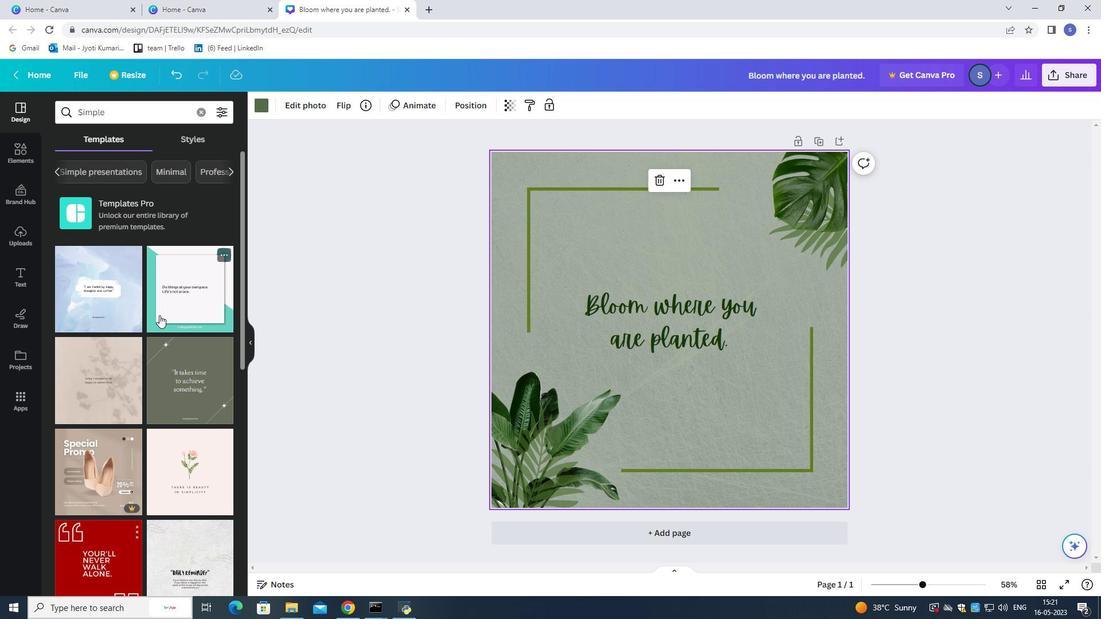 
Action: Mouse moved to (190, 139)
Screenshot: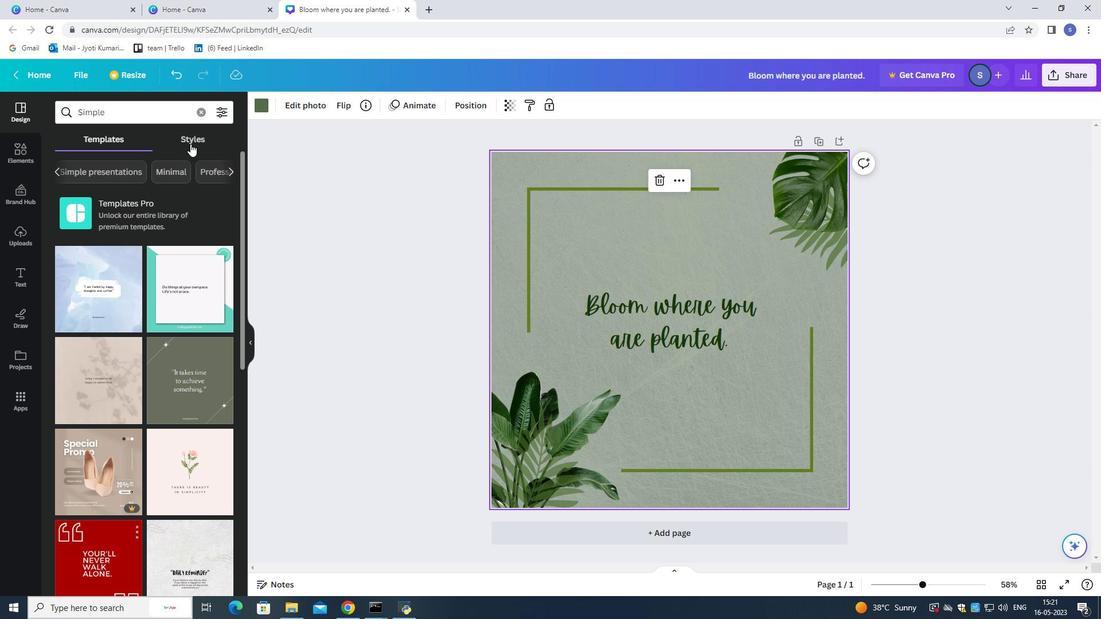 
Action: Mouse pressed left at (190, 139)
Screenshot: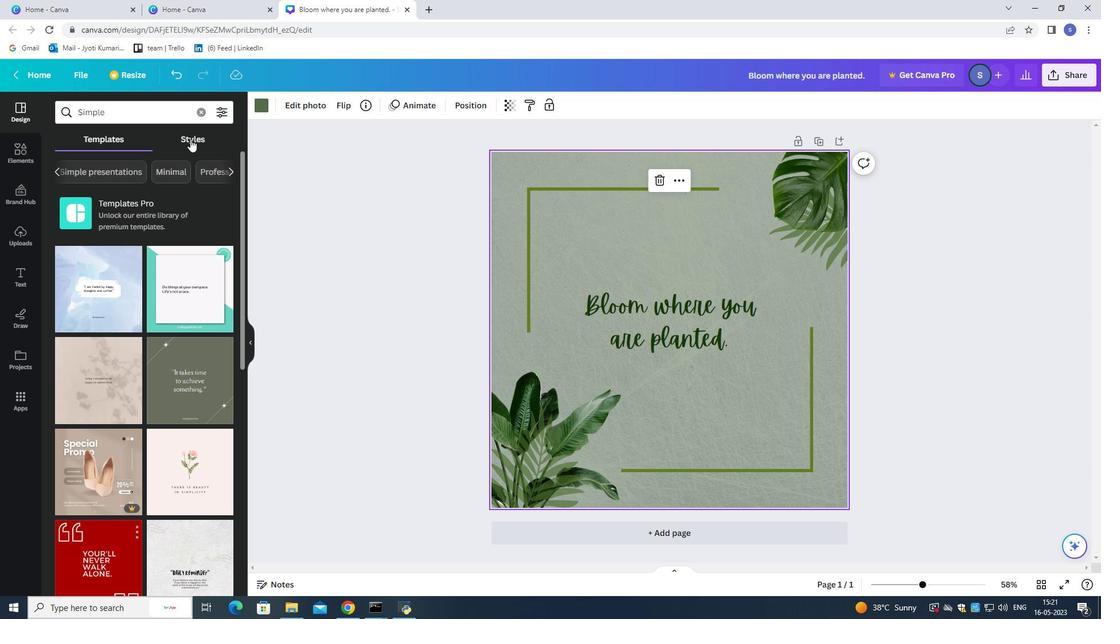 
Action: Mouse moved to (99, 136)
Screenshot: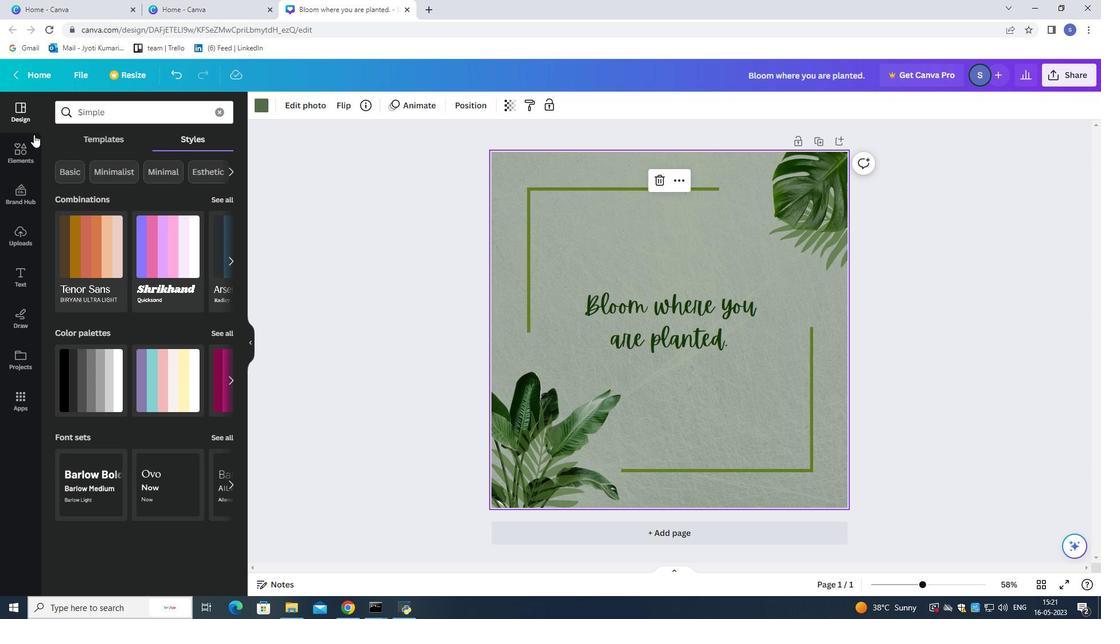 
Action: Mouse pressed left at (99, 136)
Screenshot: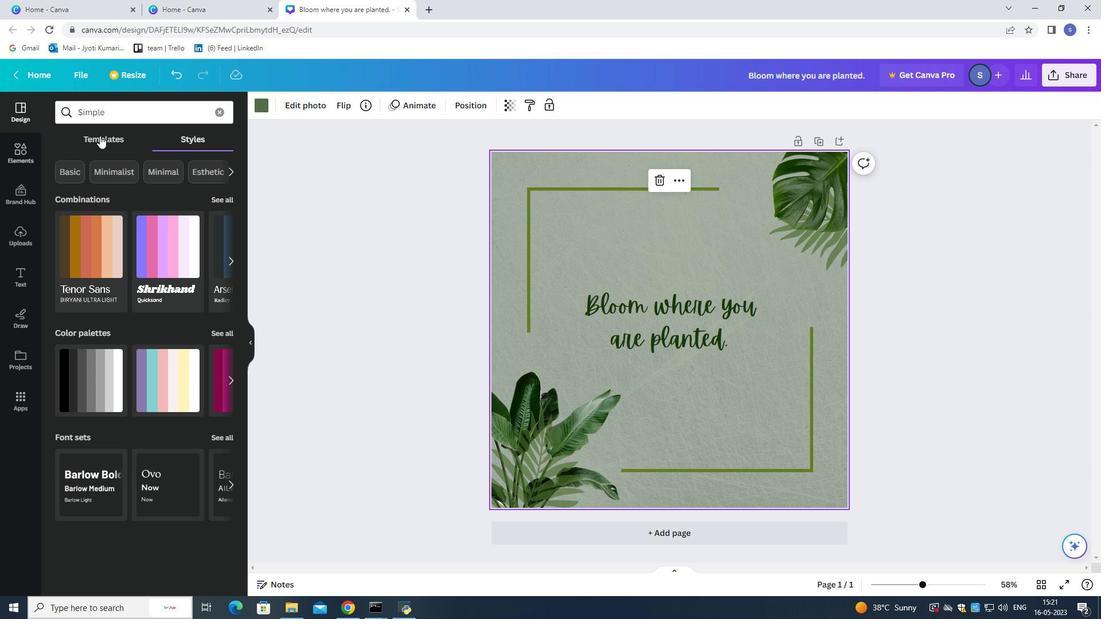 
Action: Mouse moved to (197, 114)
Screenshot: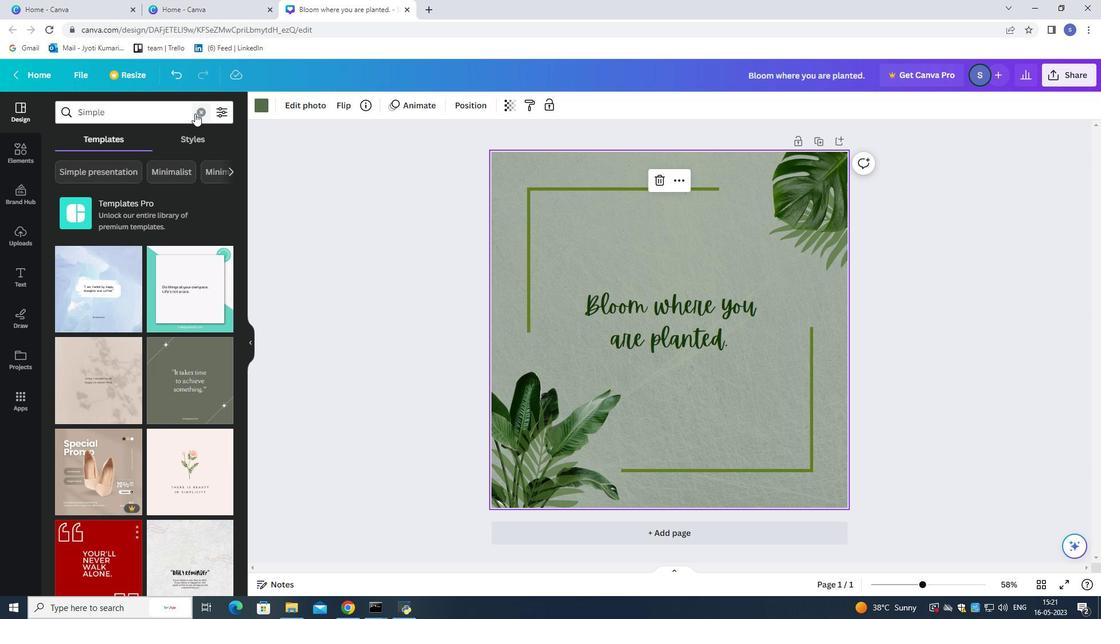 
Action: Mouse pressed left at (197, 114)
Screenshot: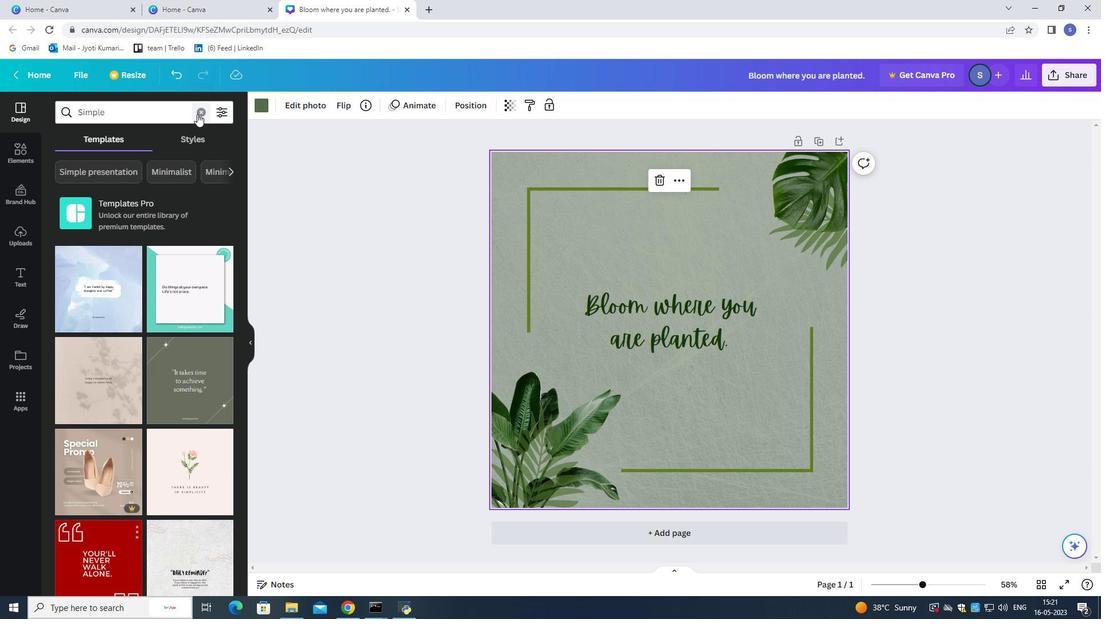 
Action: Mouse moved to (195, 140)
